 Task: Change the cover image of a Trello card using images related to 'Spain'.
Action: Mouse scrolled (224, 372) with delta (0, 0)
Screenshot: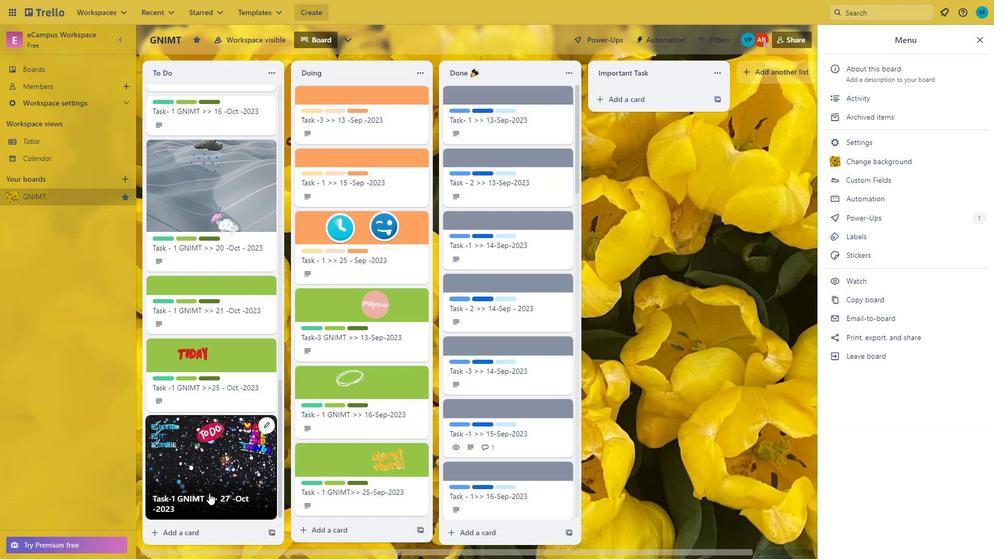 
Action: Mouse scrolled (224, 372) with delta (0, 0)
Screenshot: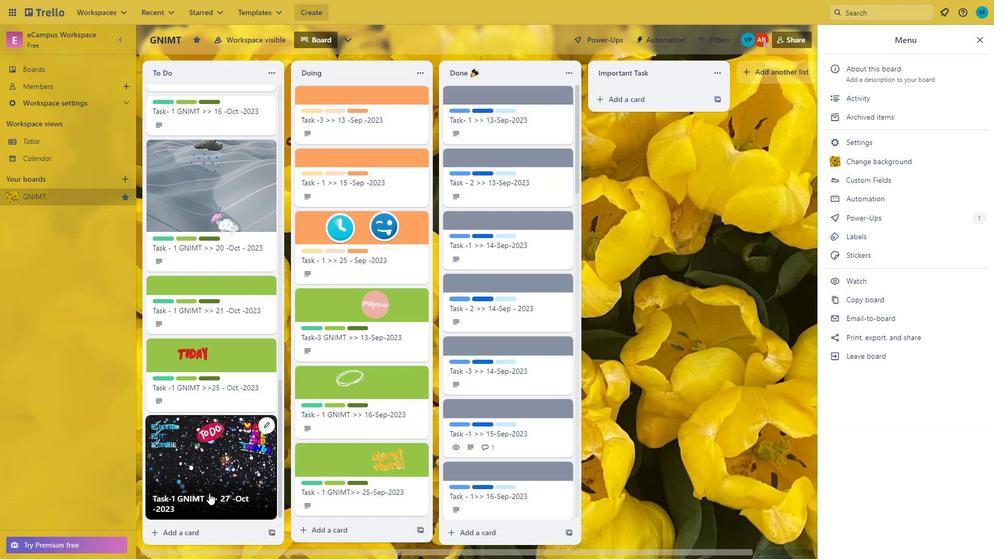 
Action: Mouse scrolled (224, 372) with delta (0, 0)
Screenshot: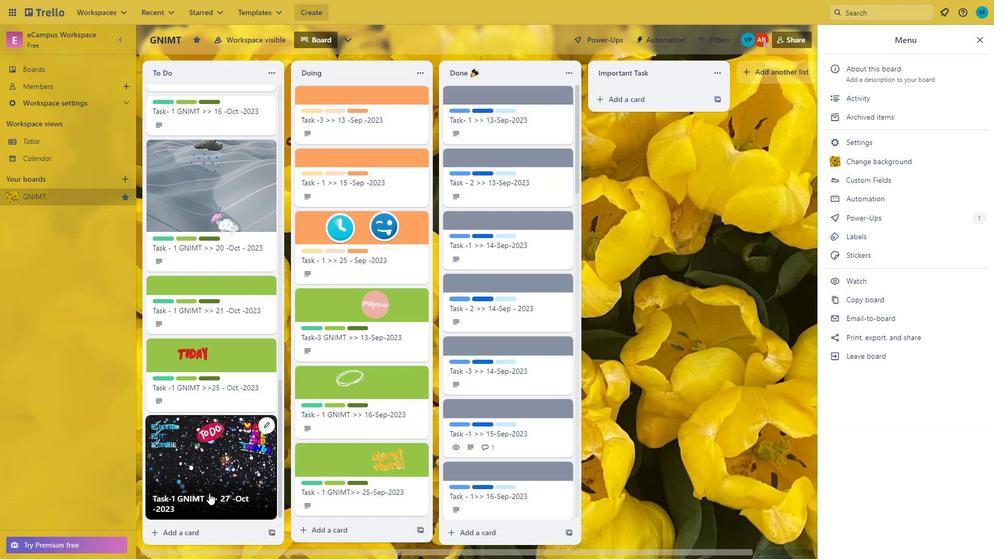 
Action: Mouse scrolled (224, 372) with delta (0, 0)
Screenshot: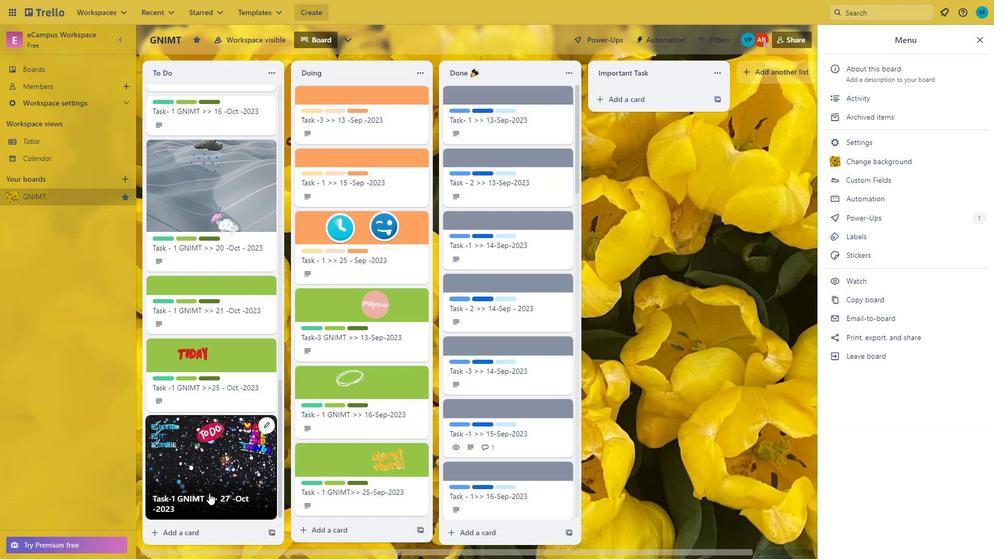 
Action: Mouse scrolled (224, 372) with delta (0, 0)
Screenshot: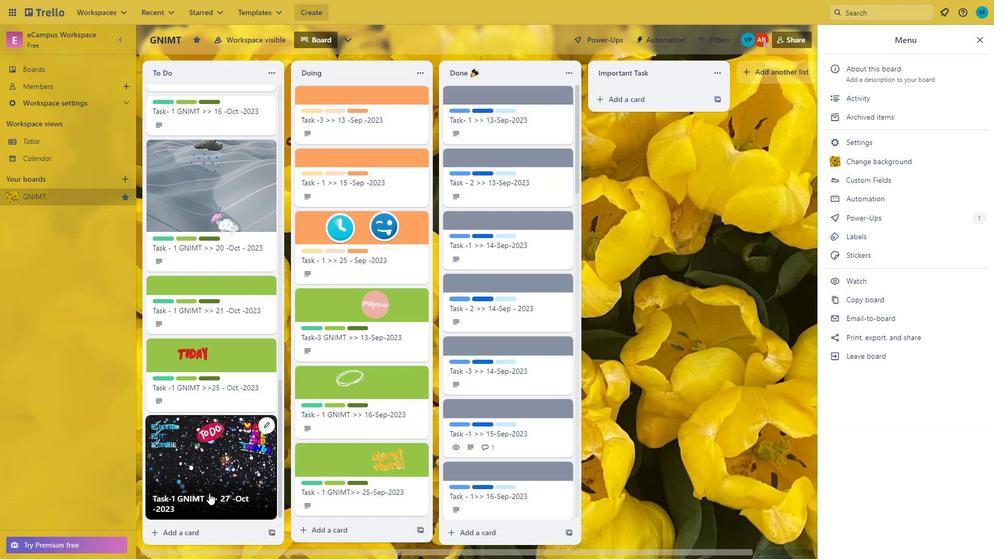 
Action: Mouse scrolled (224, 372) with delta (0, 0)
Screenshot: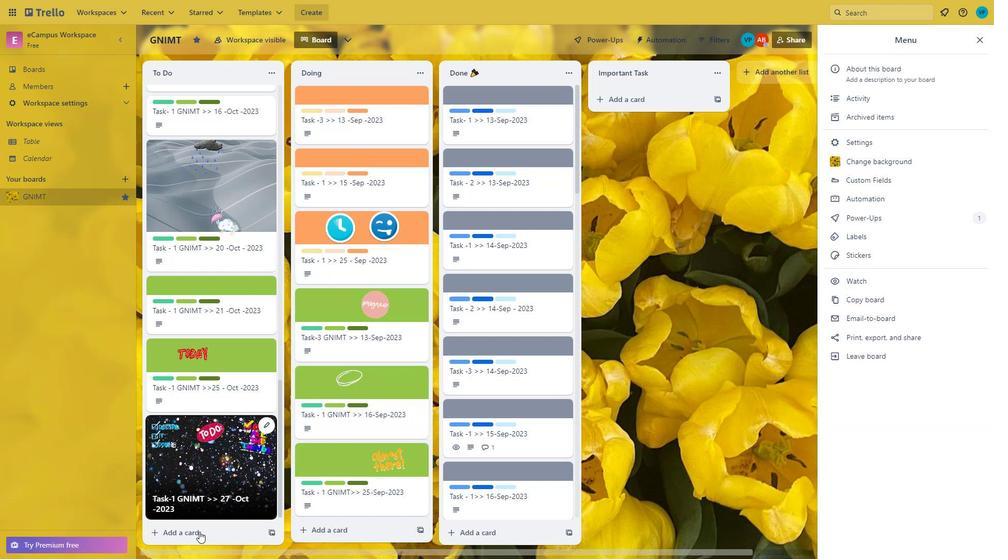 
Action: Mouse scrolled (224, 372) with delta (0, 0)
Screenshot: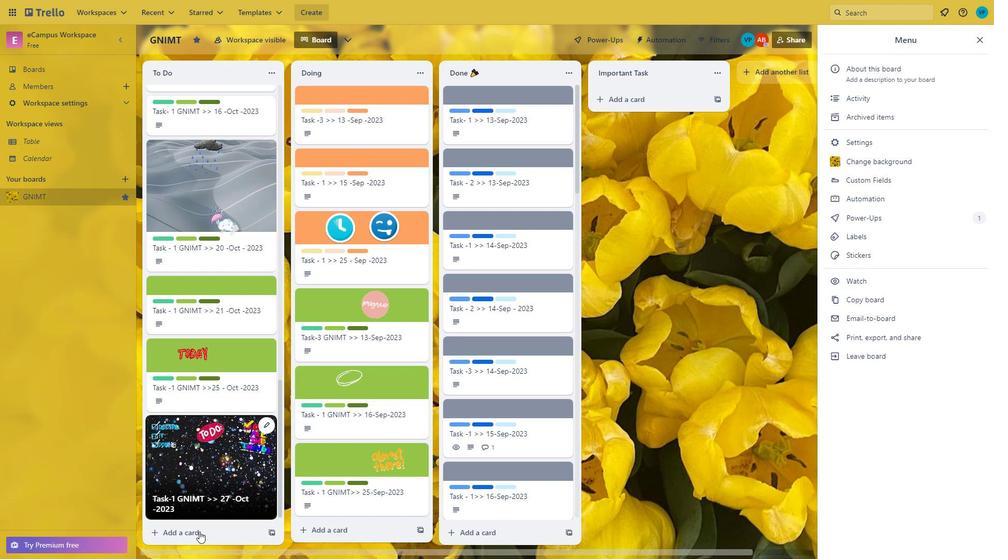 
Action: Mouse scrolled (224, 372) with delta (0, 0)
Screenshot: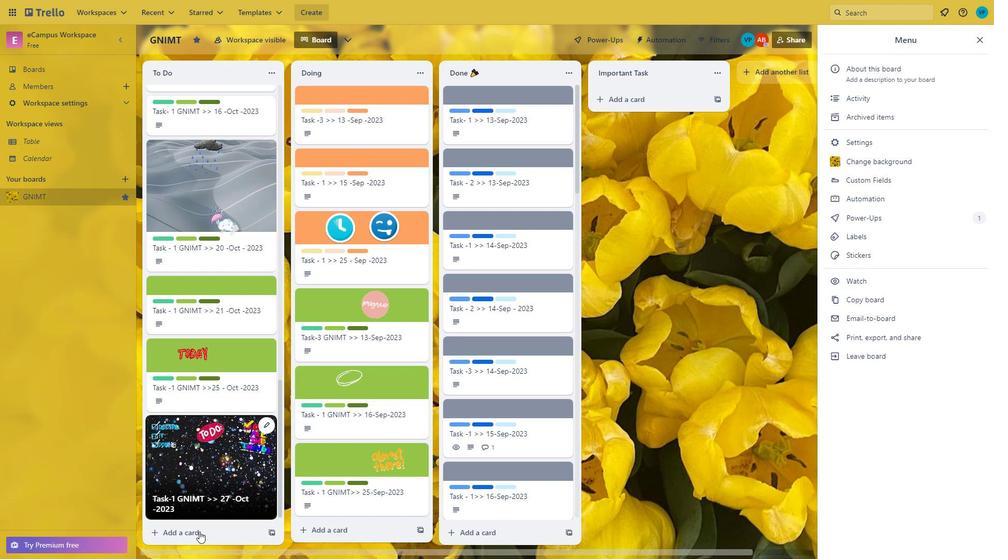 
Action: Mouse scrolled (224, 372) with delta (0, 0)
Screenshot: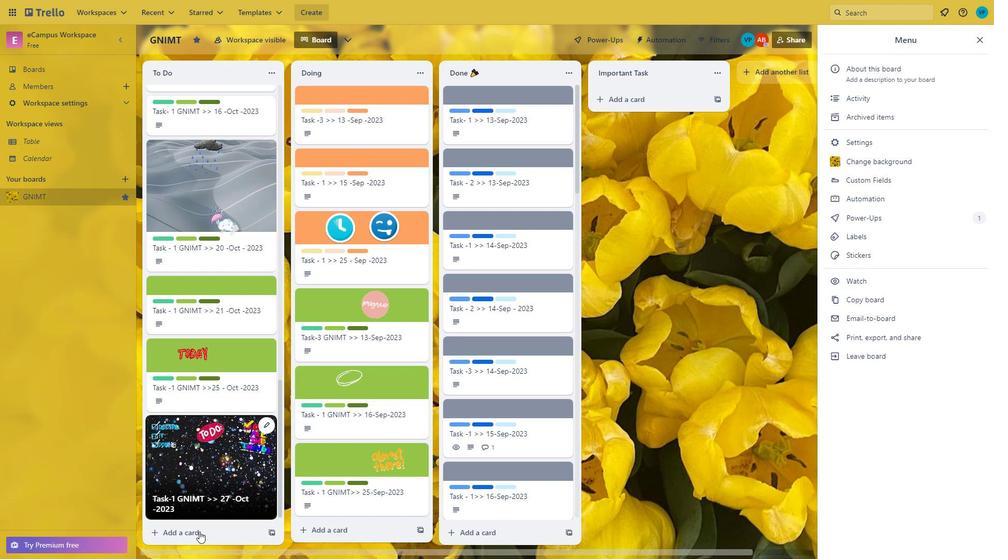 
Action: Mouse moved to (230, 406)
Screenshot: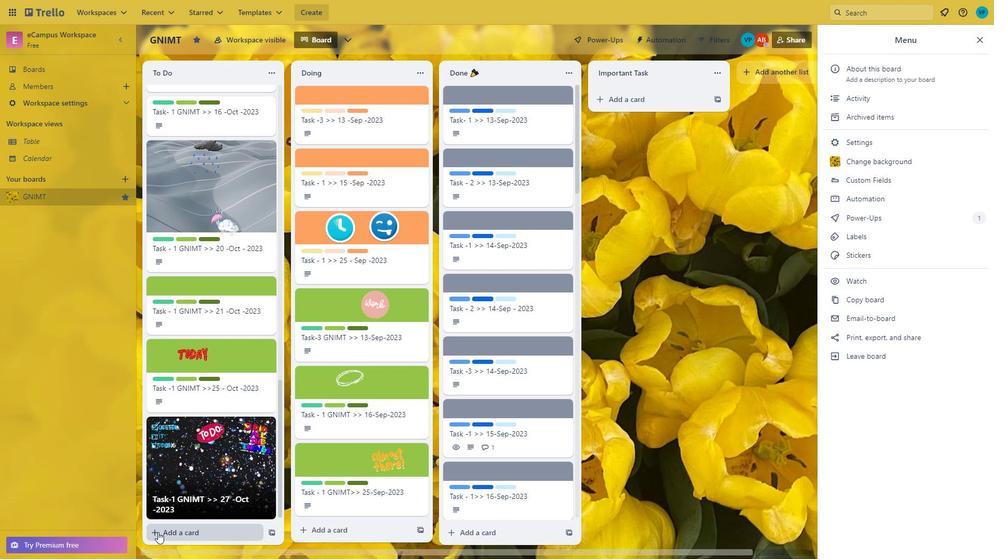 
Action: Mouse scrolled (230, 406) with delta (0, 0)
Screenshot: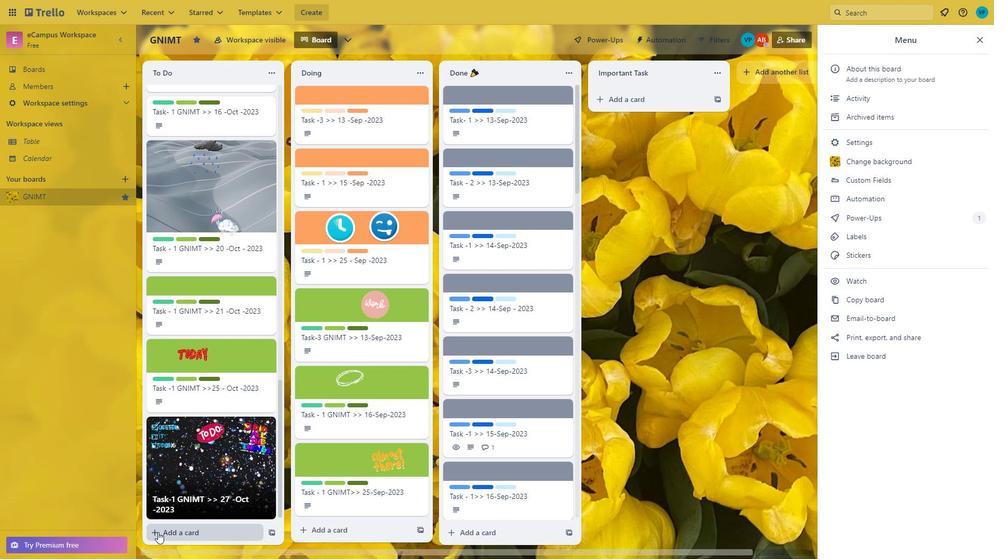 
Action: Mouse moved to (231, 407)
Screenshot: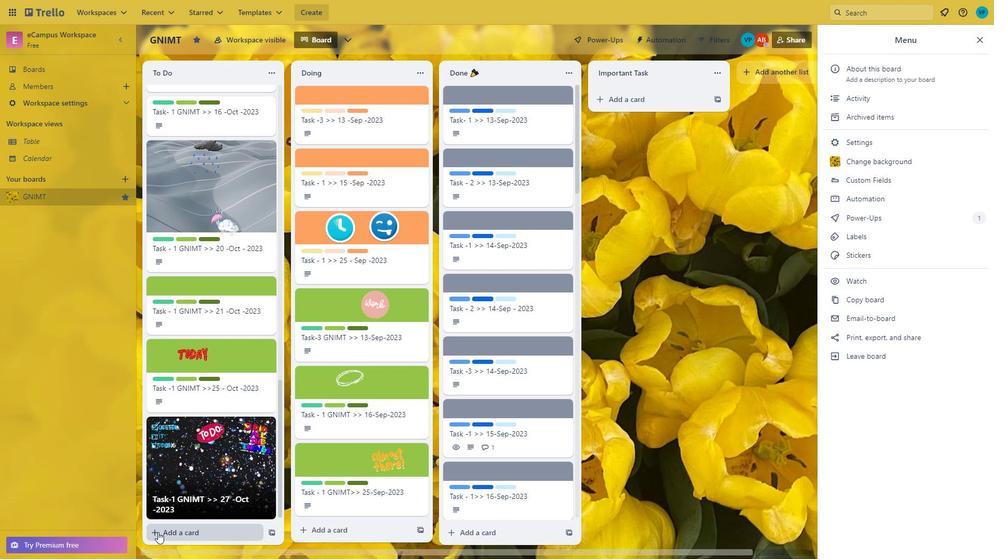 
Action: Mouse scrolled (231, 407) with delta (0, 0)
Screenshot: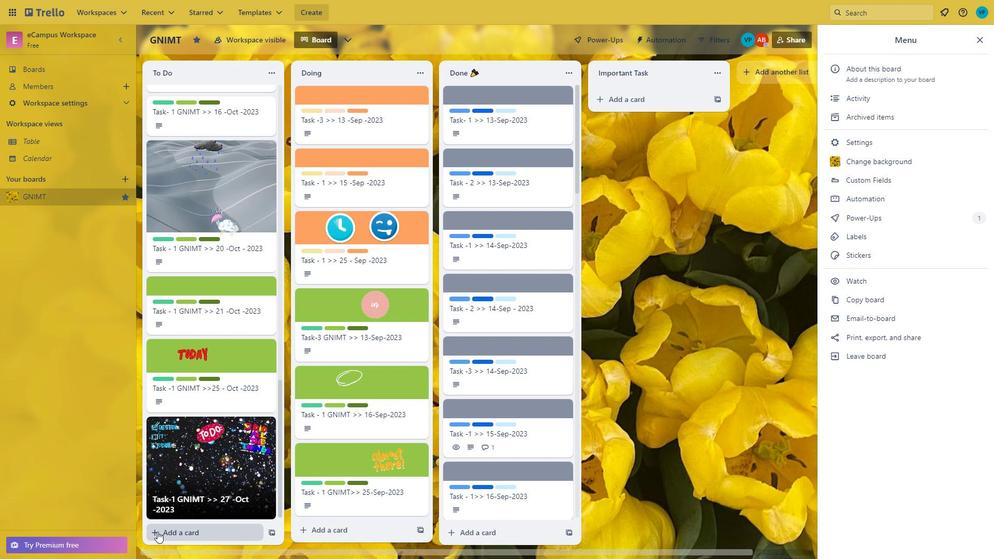 
Action: Mouse moved to (209, 463)
Screenshot: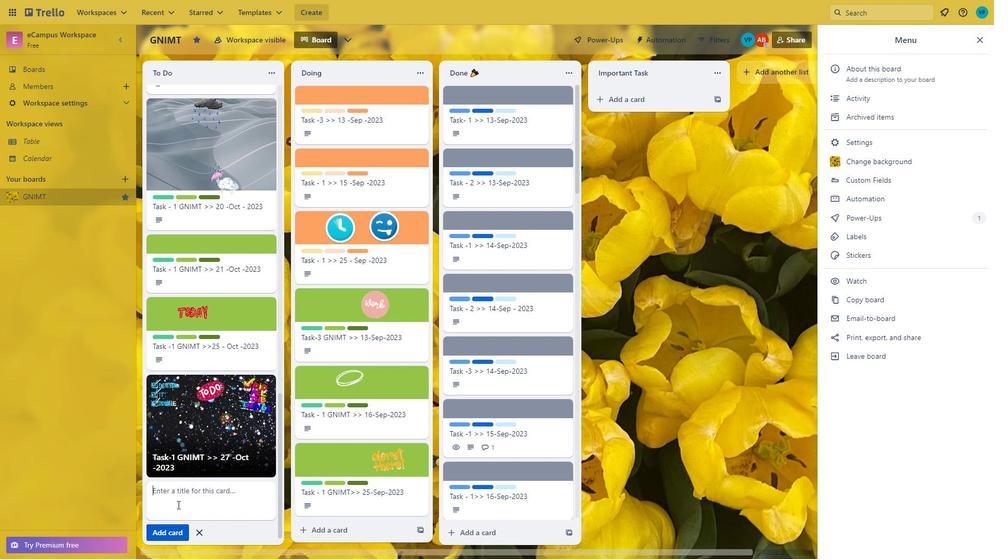 
Action: Mouse scrolled (209, 462) with delta (0, 0)
Screenshot: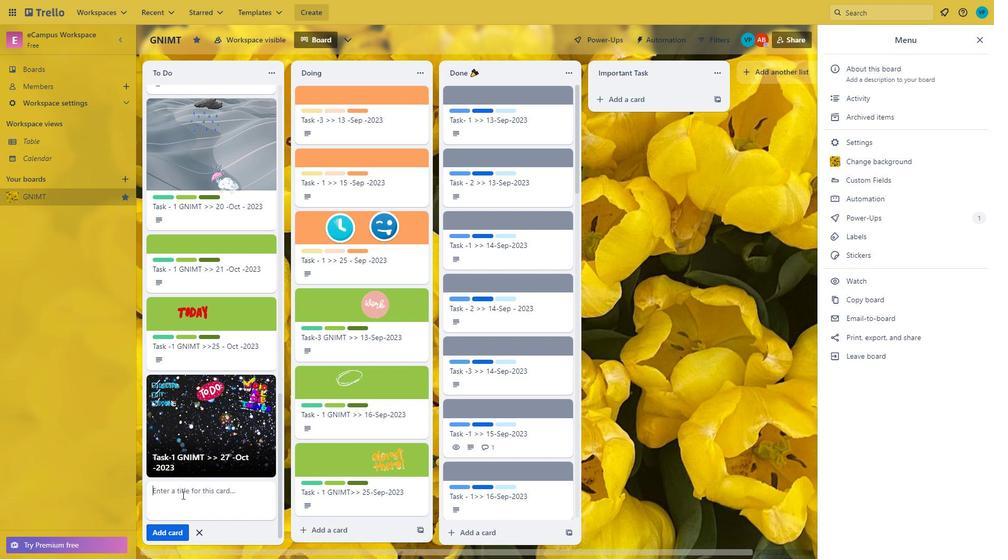 
Action: Mouse moved to (209, 463)
Screenshot: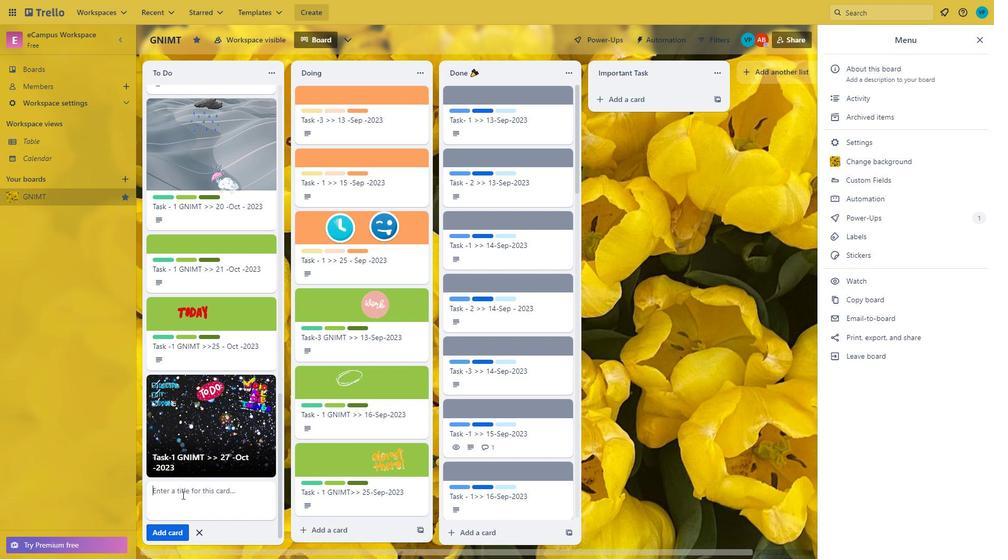 
Action: Mouse scrolled (209, 463) with delta (0, 0)
Screenshot: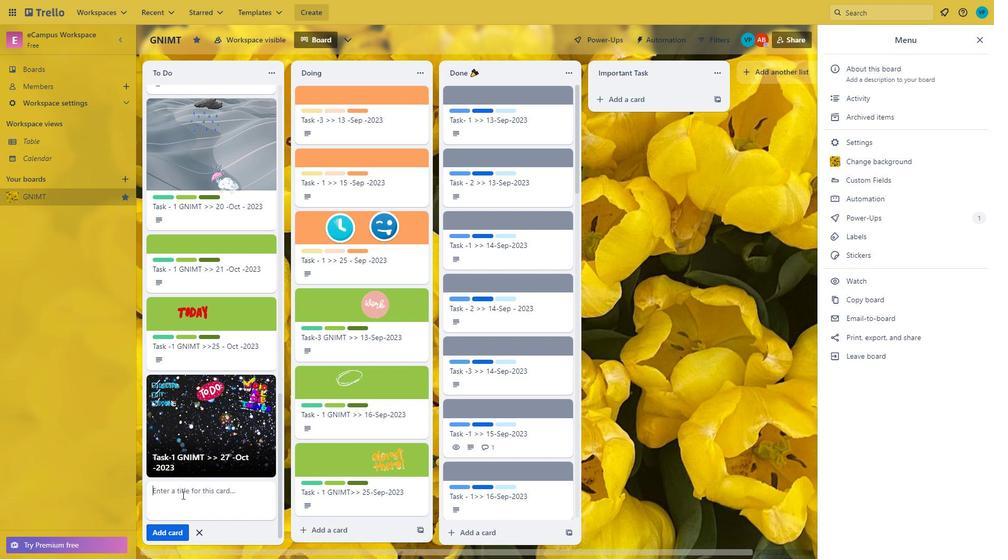 
Action: Mouse scrolled (209, 463) with delta (0, 0)
Screenshot: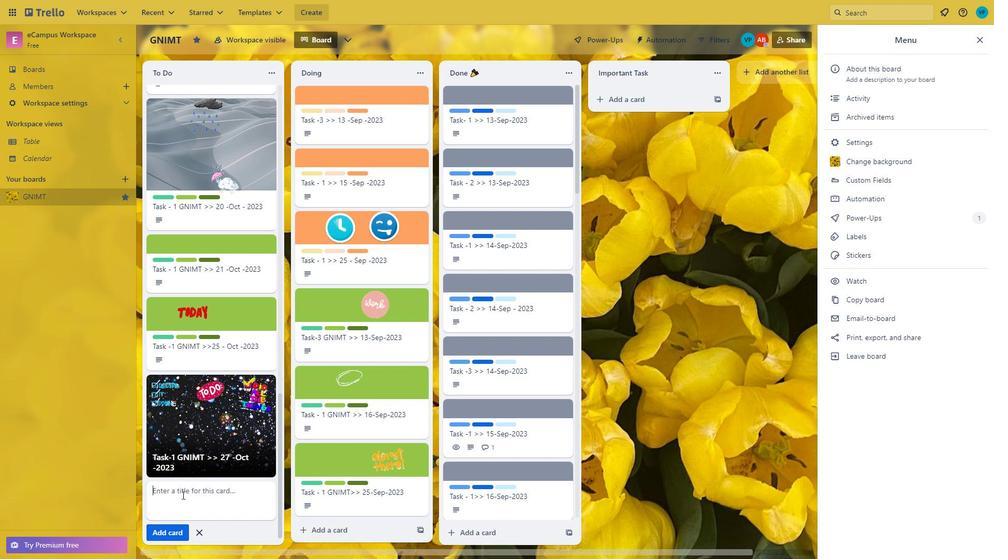 
Action: Mouse scrolled (209, 463) with delta (0, 0)
Screenshot: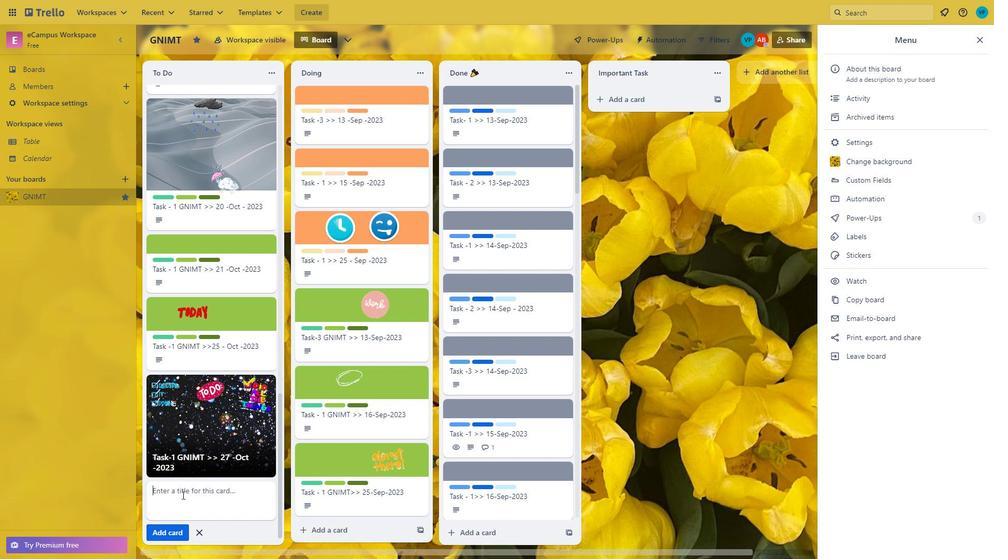 
Action: Mouse moved to (157, 532)
Screenshot: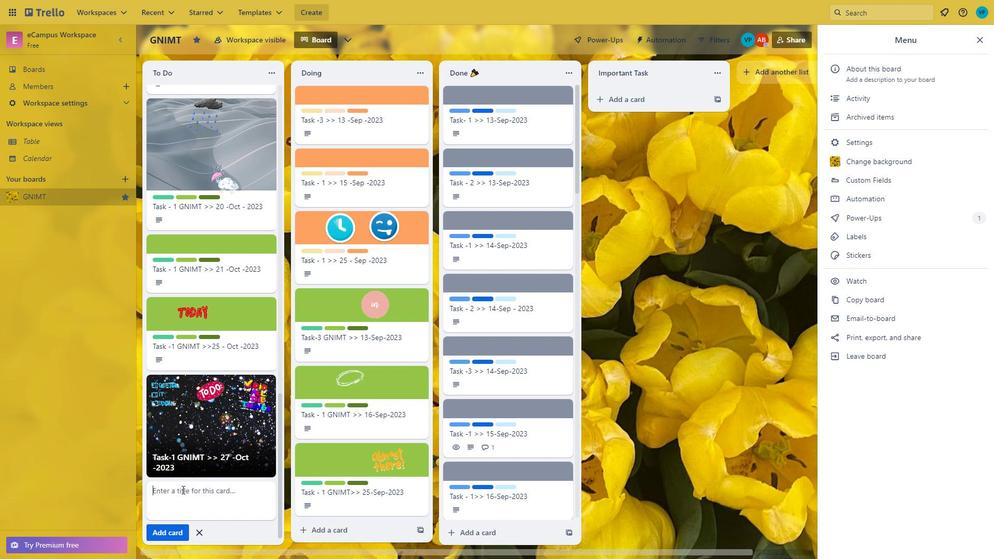 
Action: Mouse pressed left at (157, 532)
Screenshot: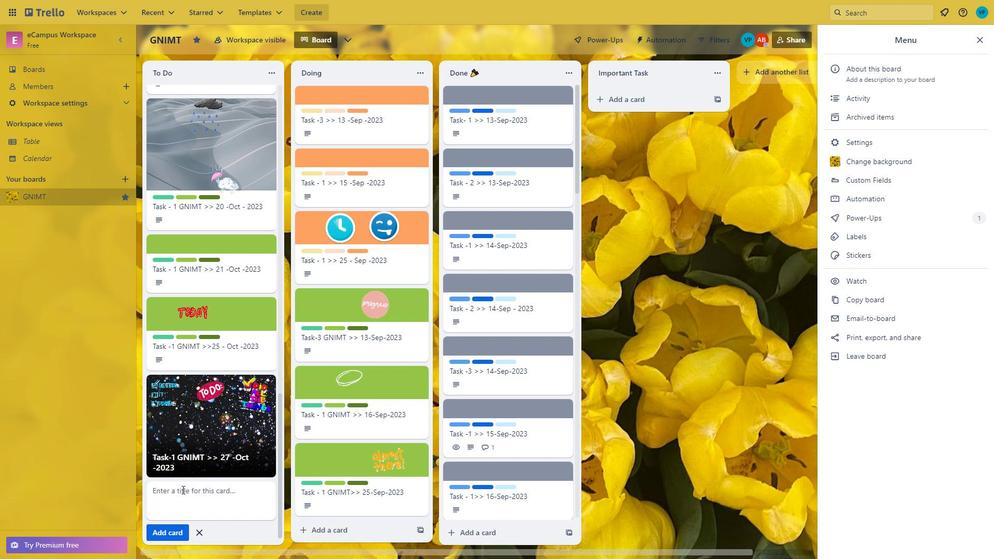 
Action: Mouse moved to (182, 490)
Screenshot: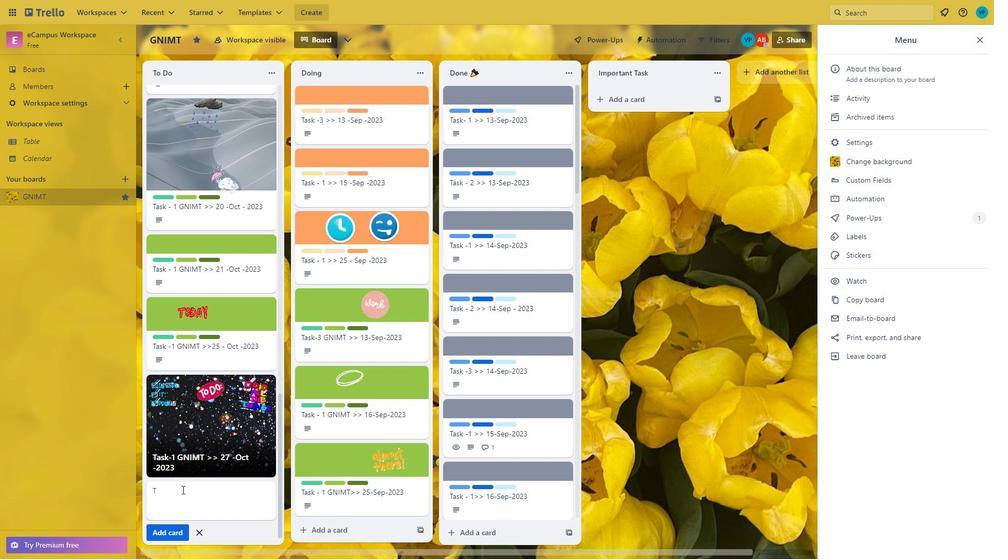 
Action: Key pressed <Key.caps_lock>T<Key.caps_lock>ask<Key.space>-<Key.space>1<Key.space><Key.caps_lock>GNIMT<Key.space><Key.shift>>><Key.space>28<Key.space>-O<Key.caps_lock>ct<Key.space>-2023<Key.enter>
Screenshot: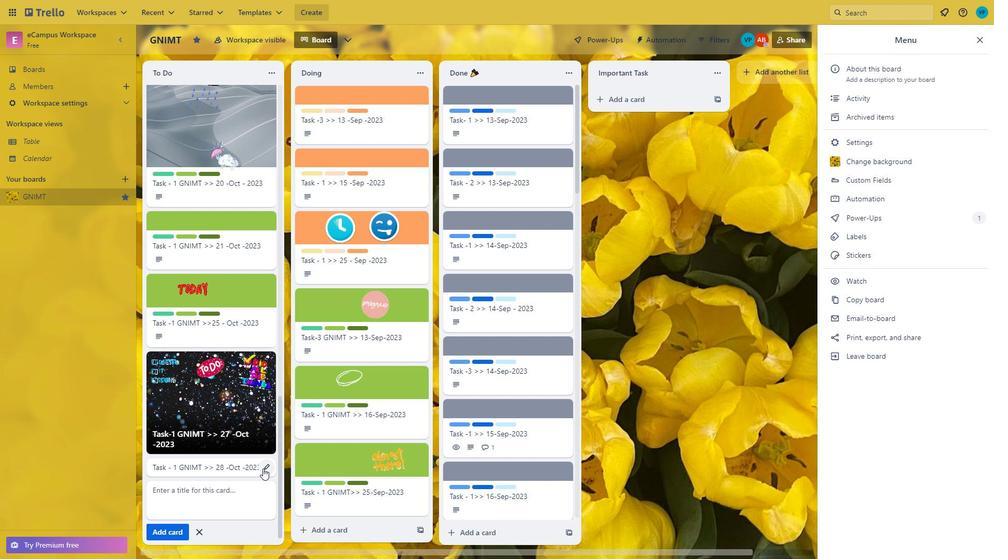 
Action: Mouse moved to (263, 470)
Screenshot: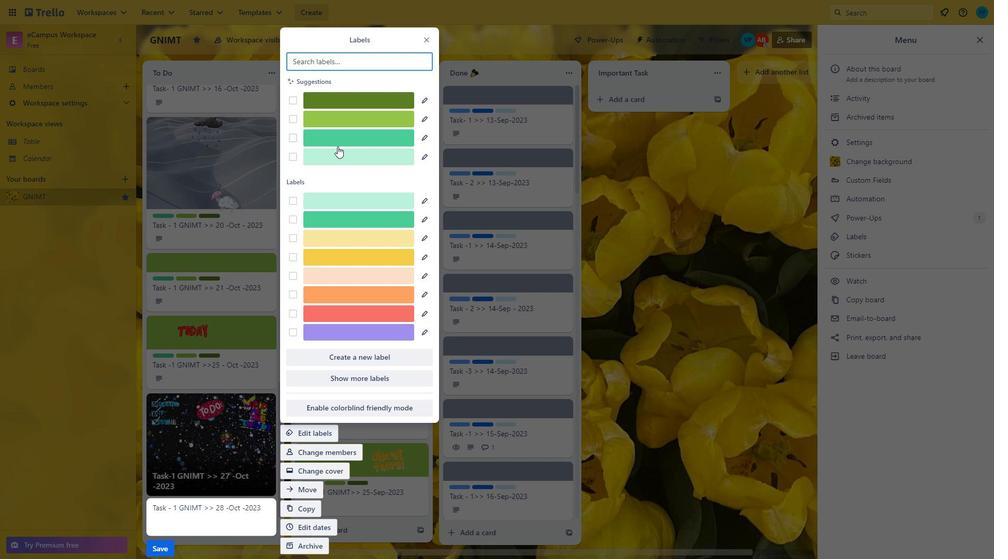 
Action: Mouse pressed left at (263, 470)
Screenshot: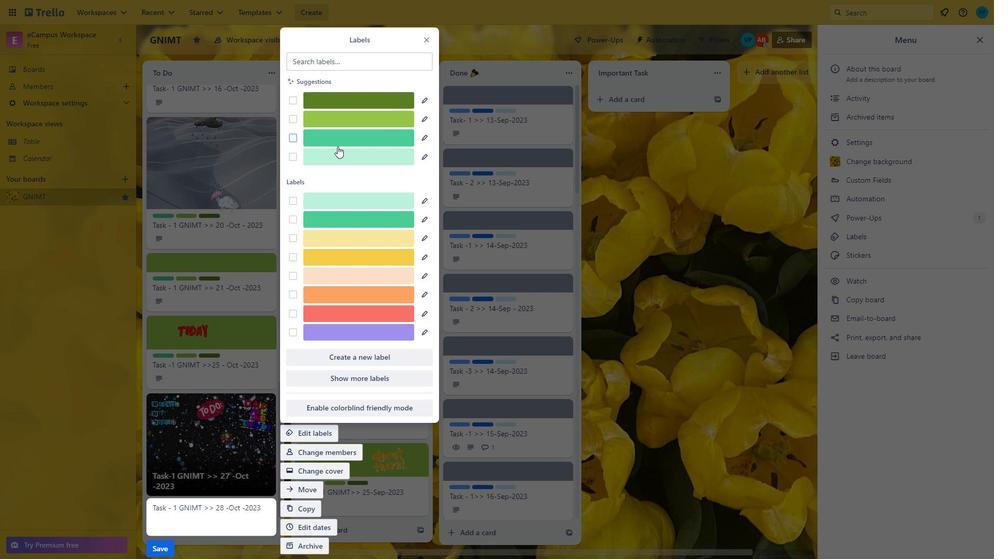 
Action: Mouse moved to (297, 434)
Screenshot: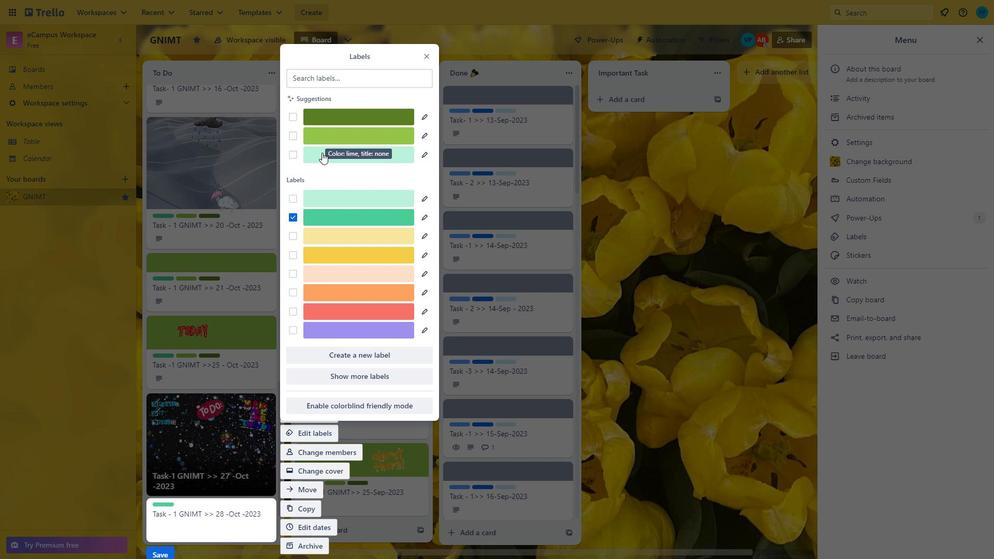
Action: Mouse pressed left at (297, 434)
Screenshot: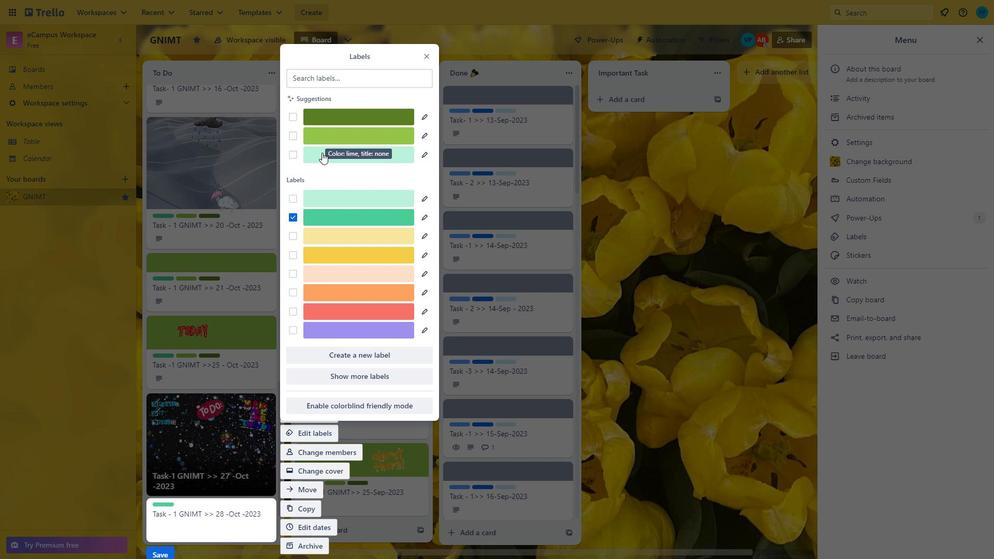 
Action: Mouse moved to (337, 146)
Screenshot: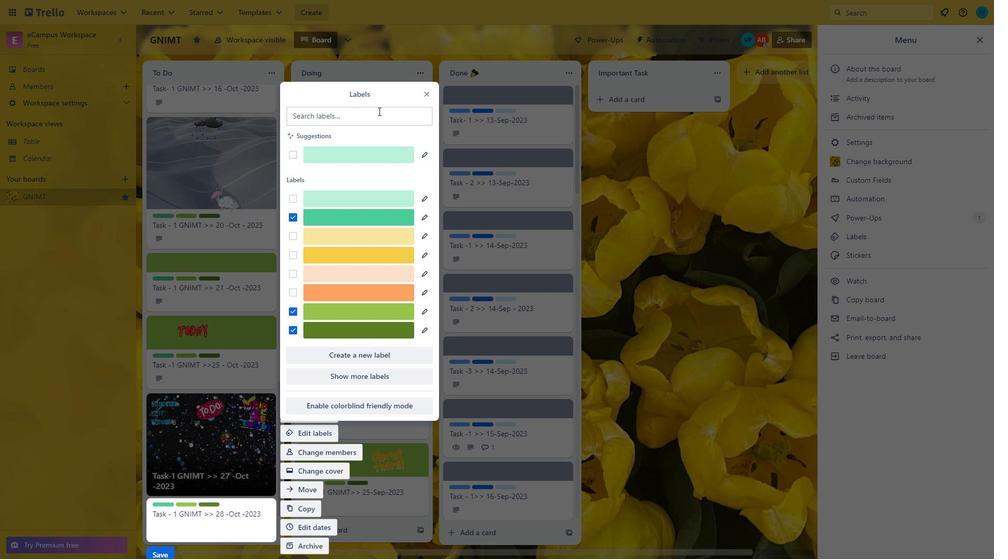 
Action: Mouse pressed left at (337, 146)
Screenshot: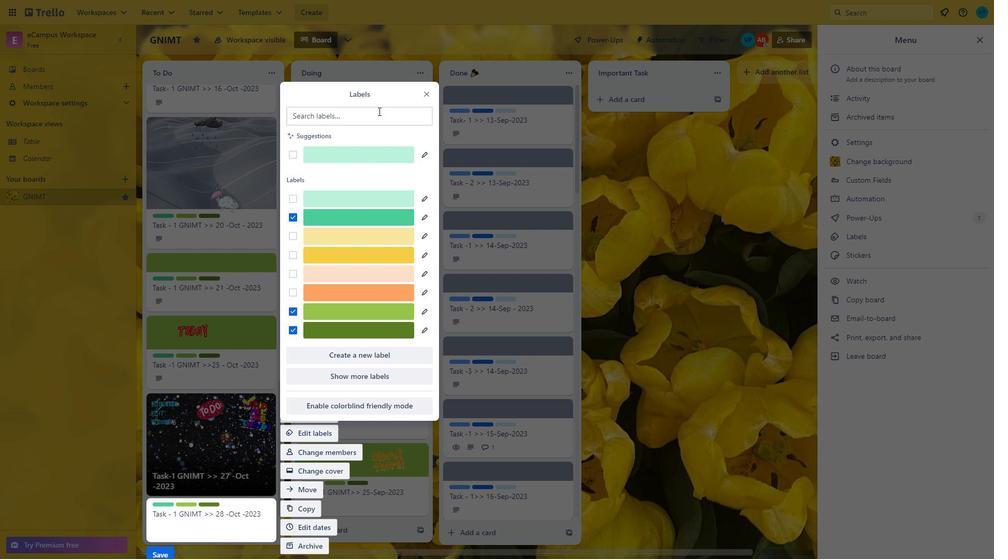 
Action: Mouse moved to (320, 136)
Screenshot: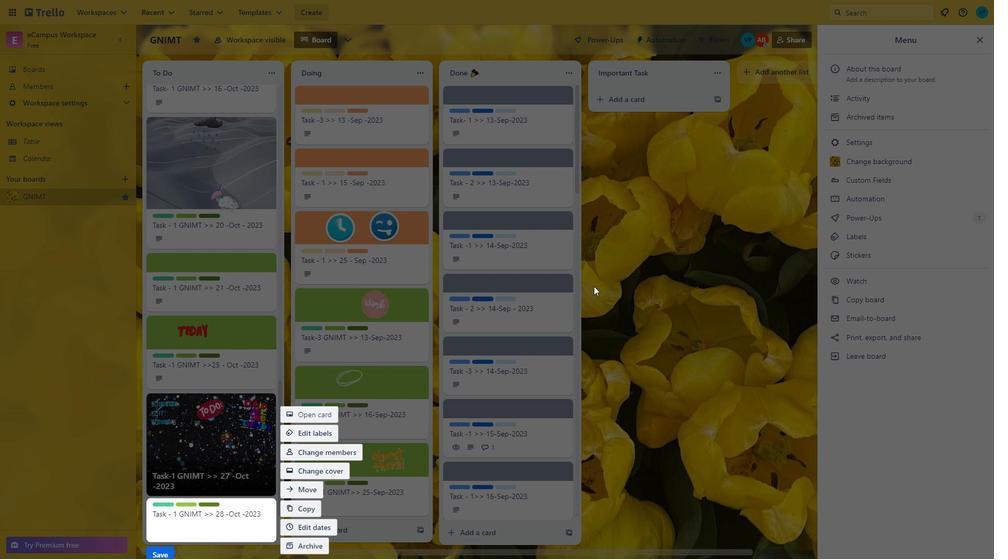 
Action: Mouse pressed left at (320, 136)
Screenshot: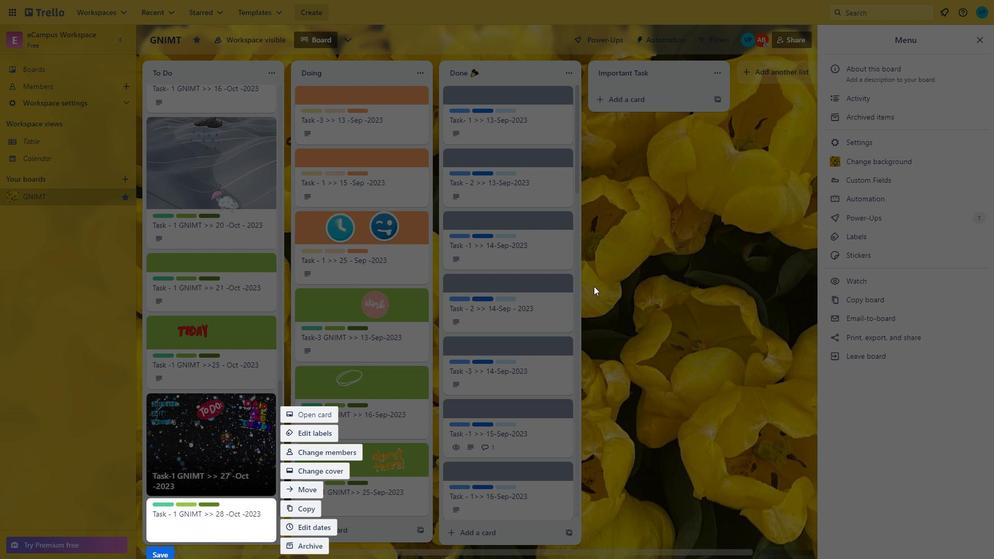 
Action: Mouse moved to (328, 136)
Screenshot: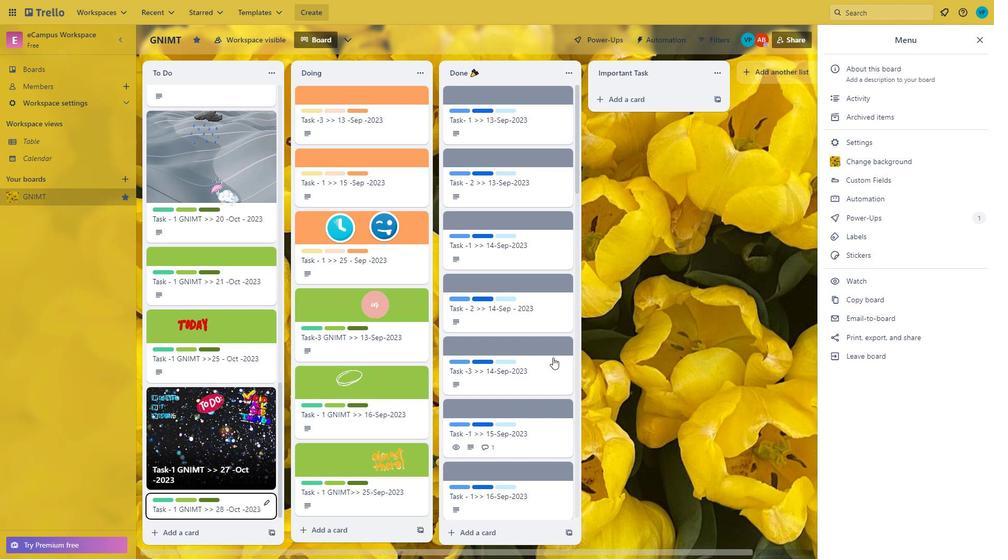 
Action: Mouse pressed left at (328, 136)
Screenshot: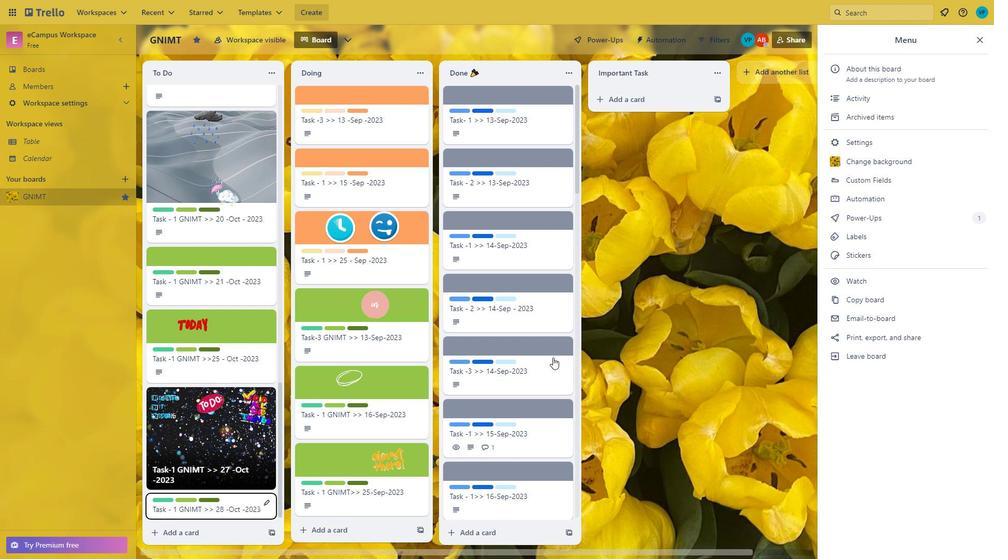 
Action: Mouse moved to (426, 92)
Screenshot: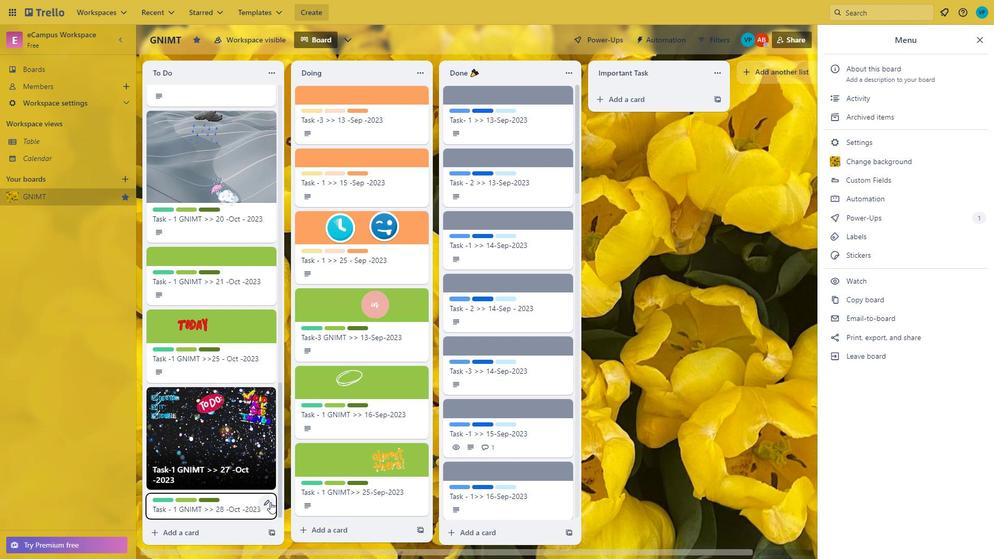 
Action: Mouse pressed left at (426, 92)
Screenshot: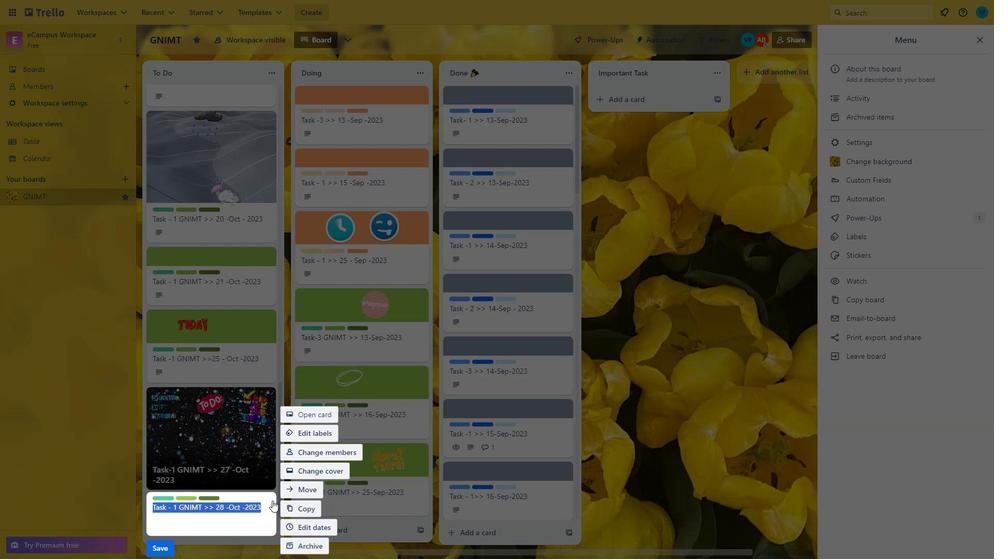 
Action: Mouse moved to (635, 286)
Screenshot: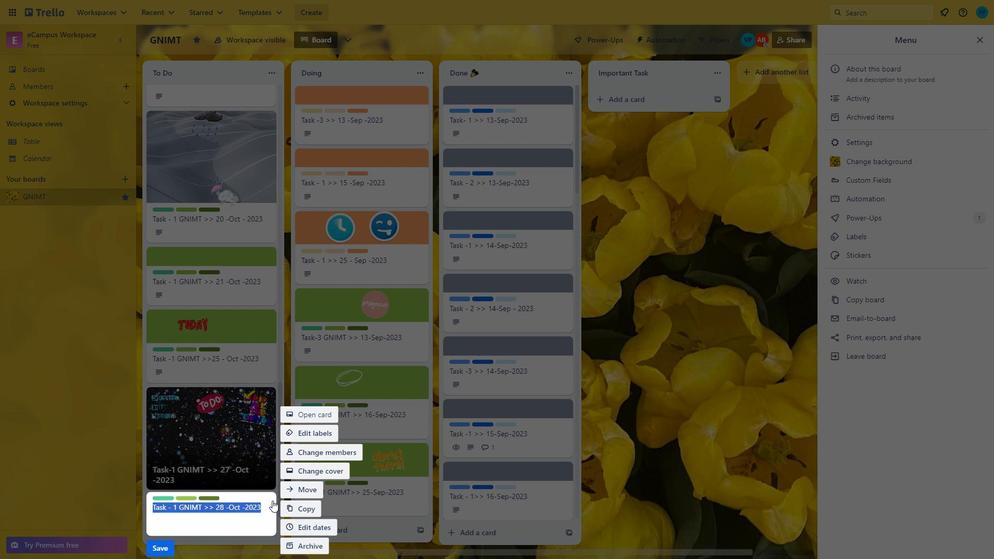 
Action: Mouse pressed left at (635, 286)
Screenshot: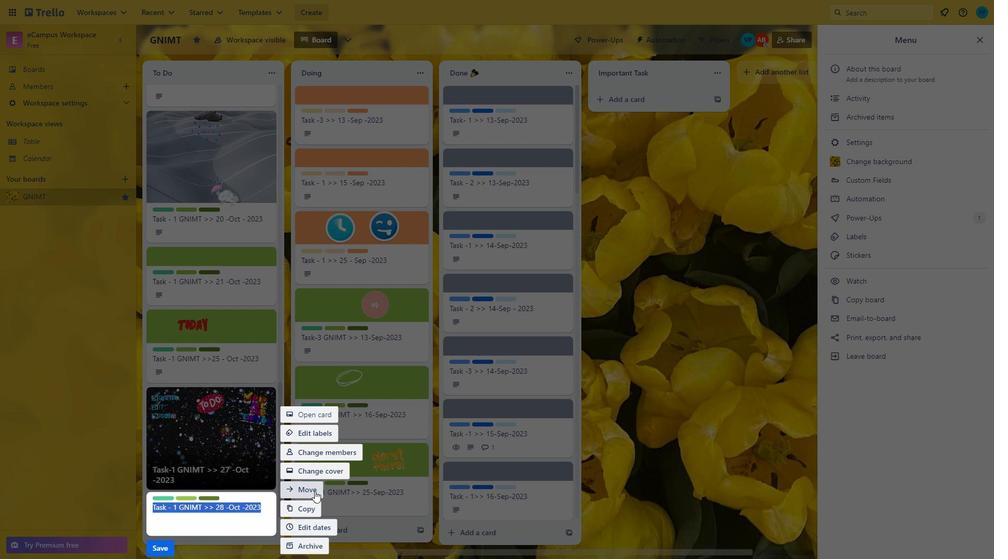 
Action: Mouse moved to (227, 492)
Screenshot: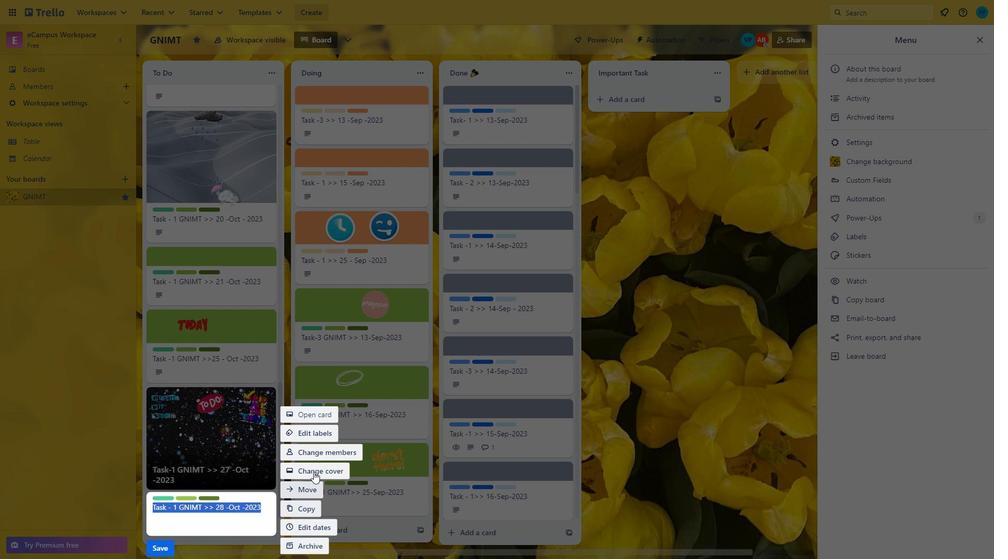 
Action: Mouse scrolled (227, 492) with delta (0, 0)
Screenshot: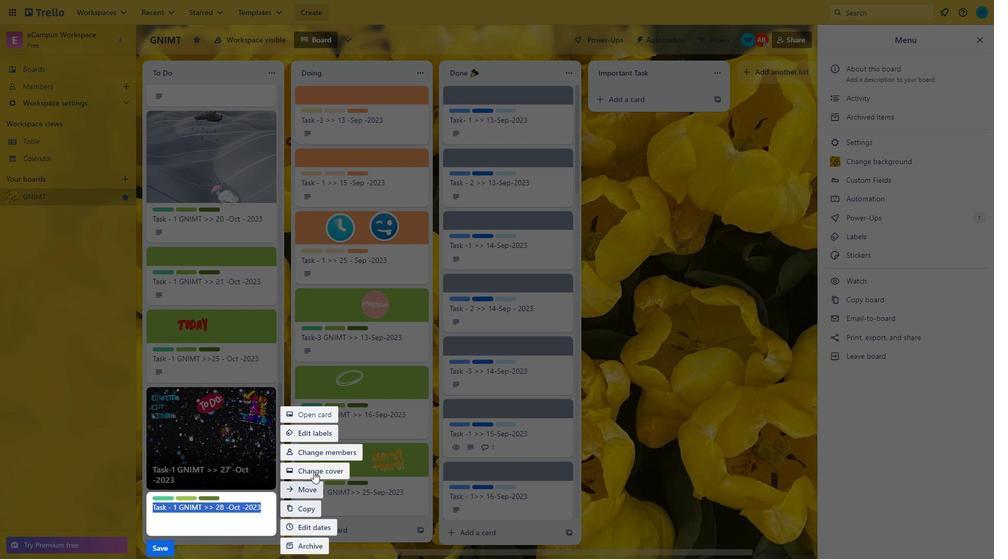 
Action: Mouse moved to (227, 493)
Screenshot: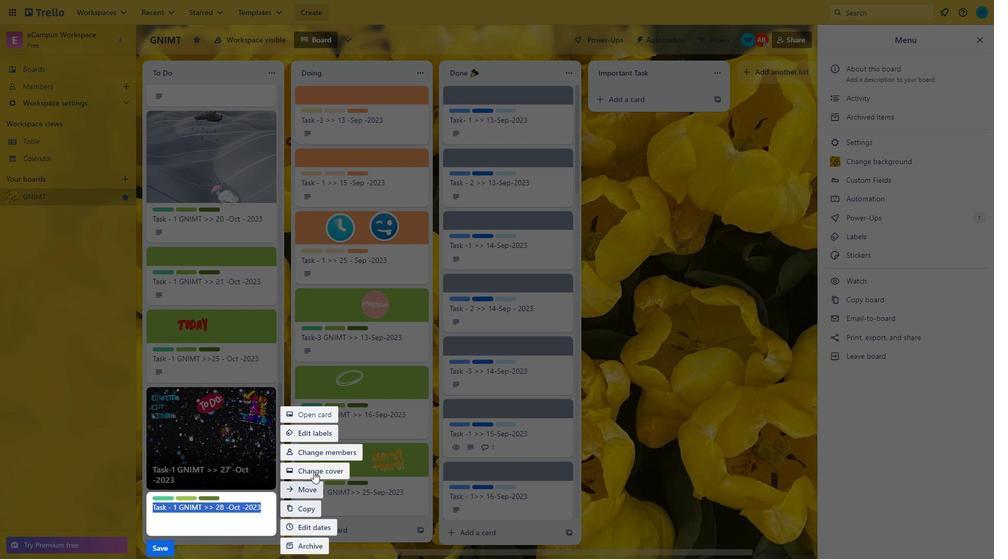 
Action: Mouse scrolled (227, 493) with delta (0, 0)
Screenshot: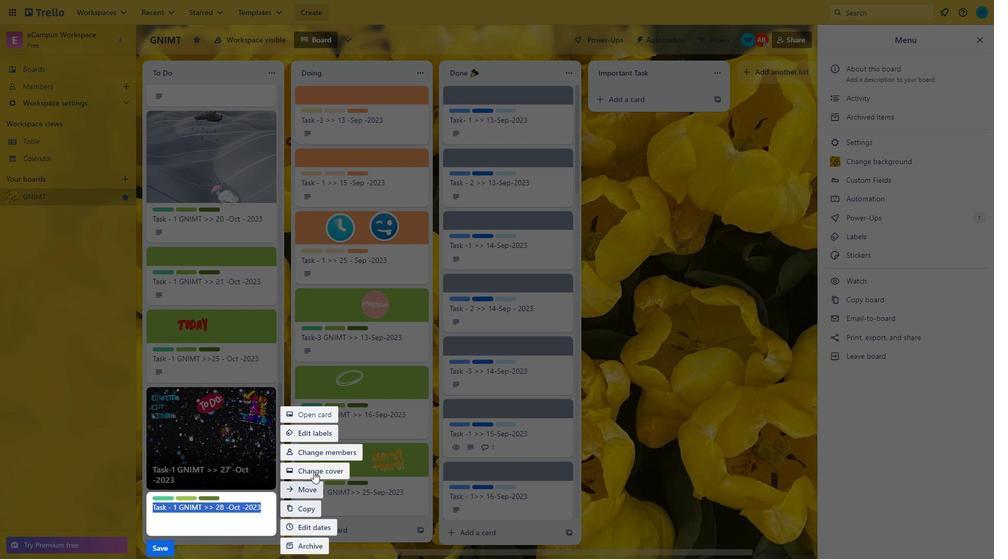 
Action: Mouse scrolled (227, 493) with delta (0, 0)
Screenshot: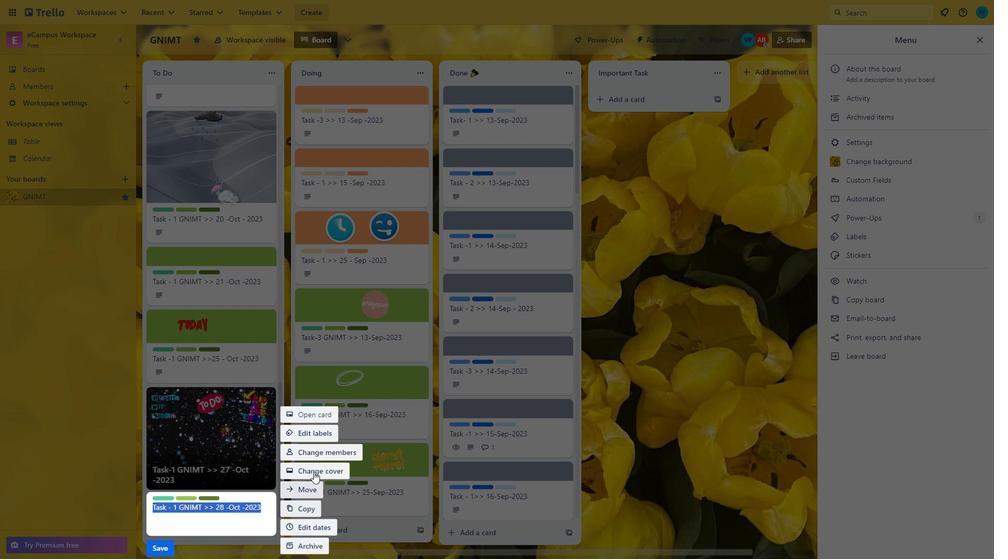 
Action: Mouse scrolled (227, 493) with delta (0, 0)
Screenshot: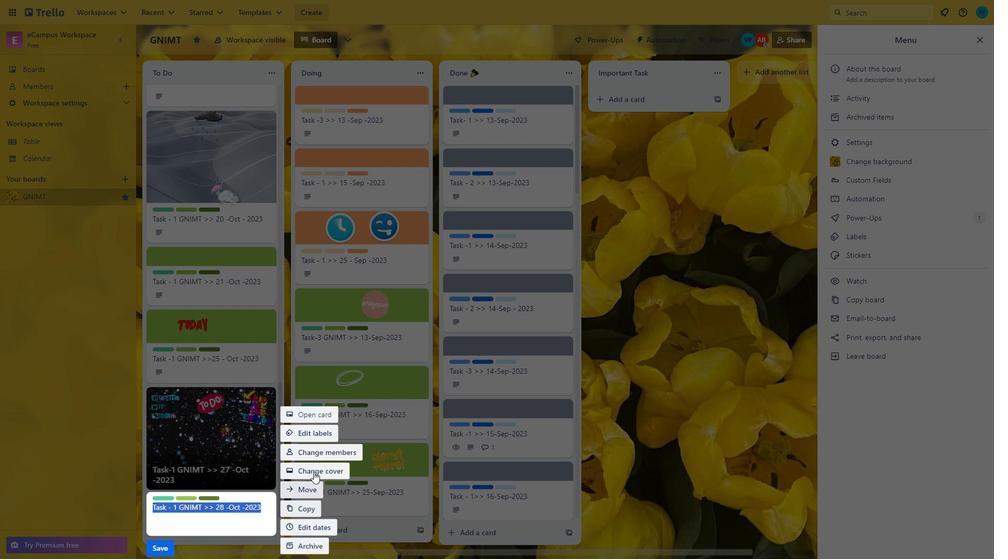 
Action: Mouse moved to (270, 502)
Screenshot: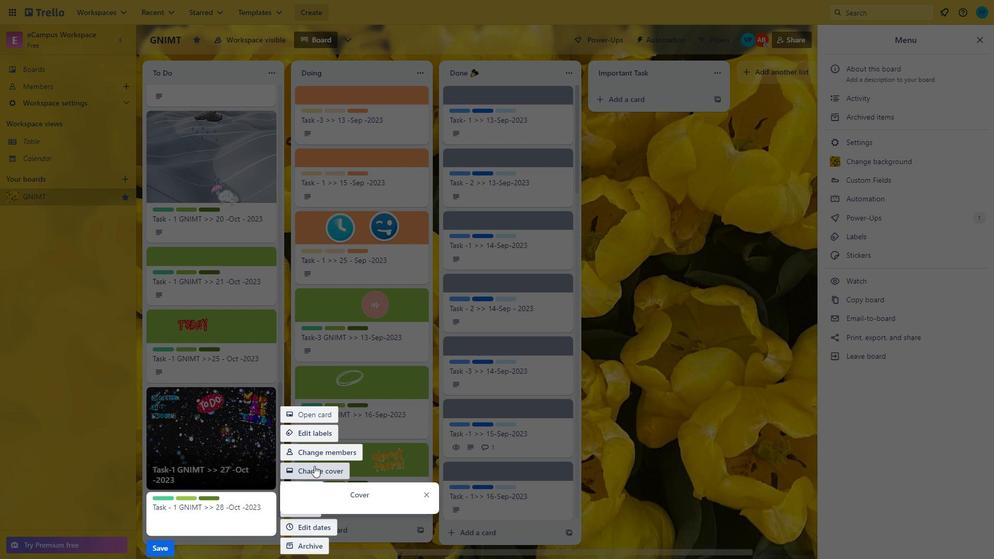 
Action: Mouse pressed left at (270, 502)
Screenshot: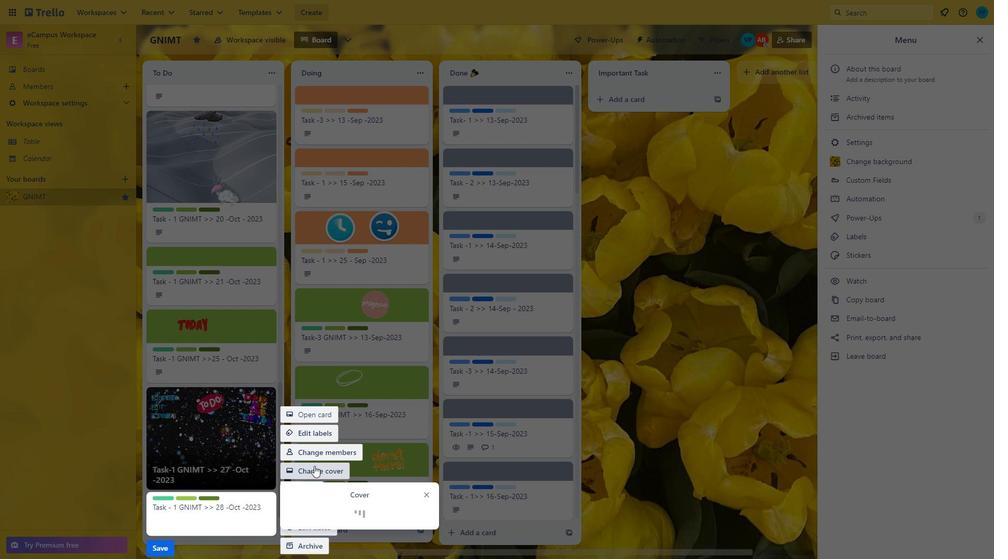
Action: Mouse moved to (314, 466)
Screenshot: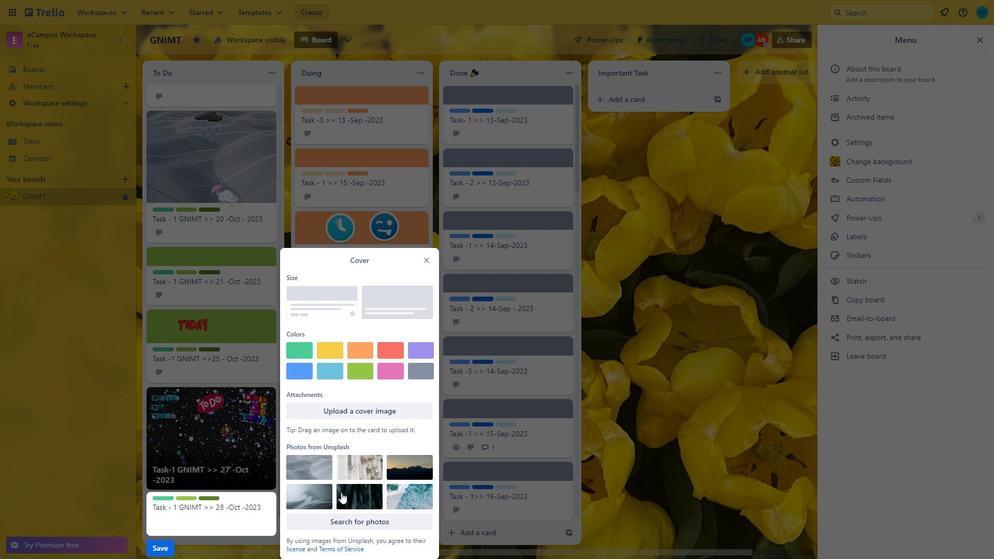 
Action: Mouse pressed left at (314, 466)
Screenshot: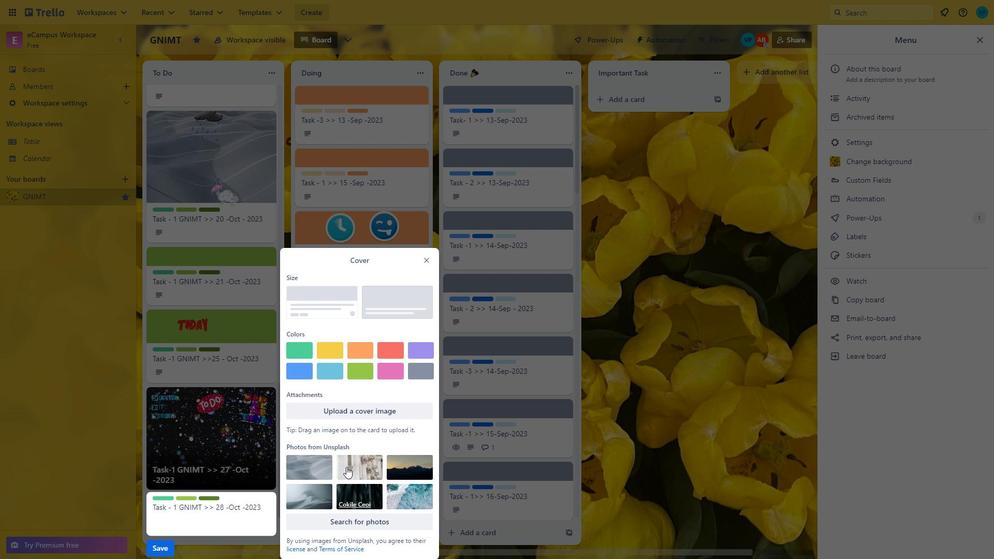 
Action: Mouse moved to (348, 460)
Screenshot: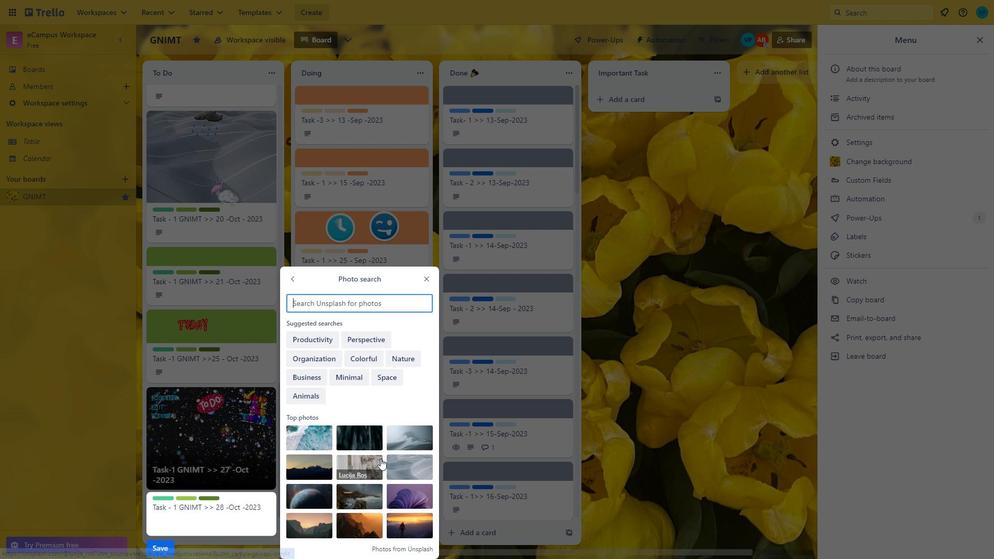 
Action: Mouse scrolled (348, 459) with delta (0, 0)
Screenshot: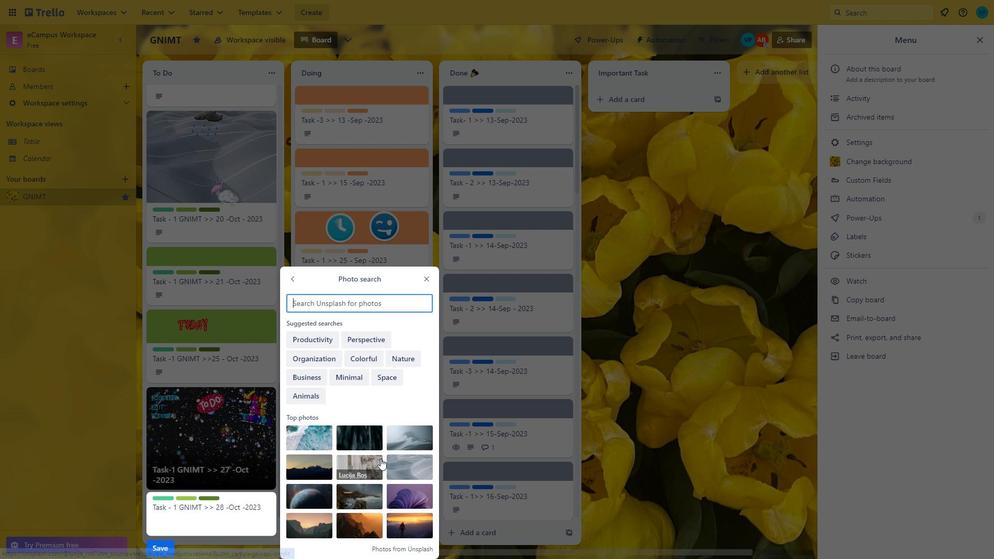 
Action: Mouse scrolled (348, 459) with delta (0, 0)
Screenshot: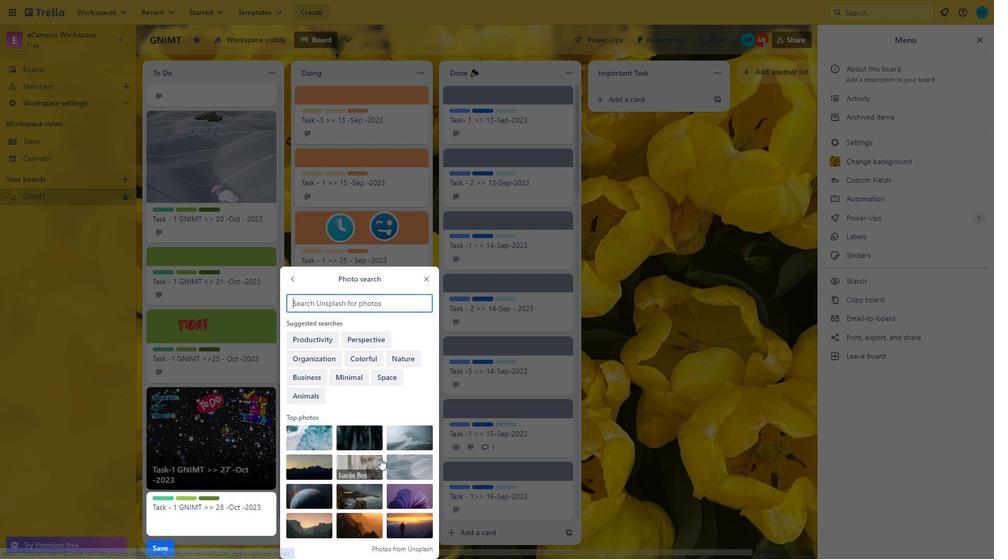 
Action: Mouse moved to (350, 461)
Screenshot: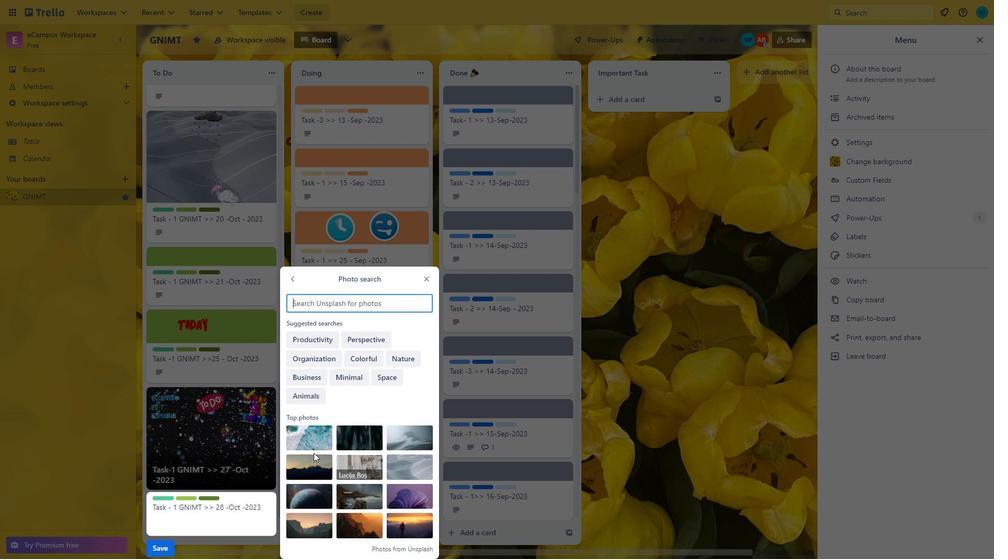 
Action: Mouse scrolled (350, 460) with delta (0, 0)
Screenshot: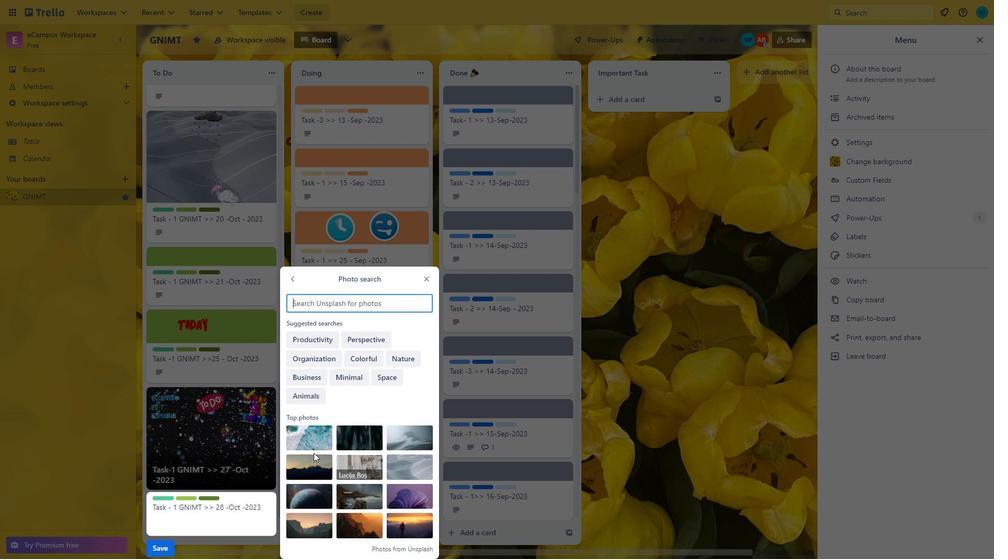 
Action: Mouse moved to (369, 519)
Screenshot: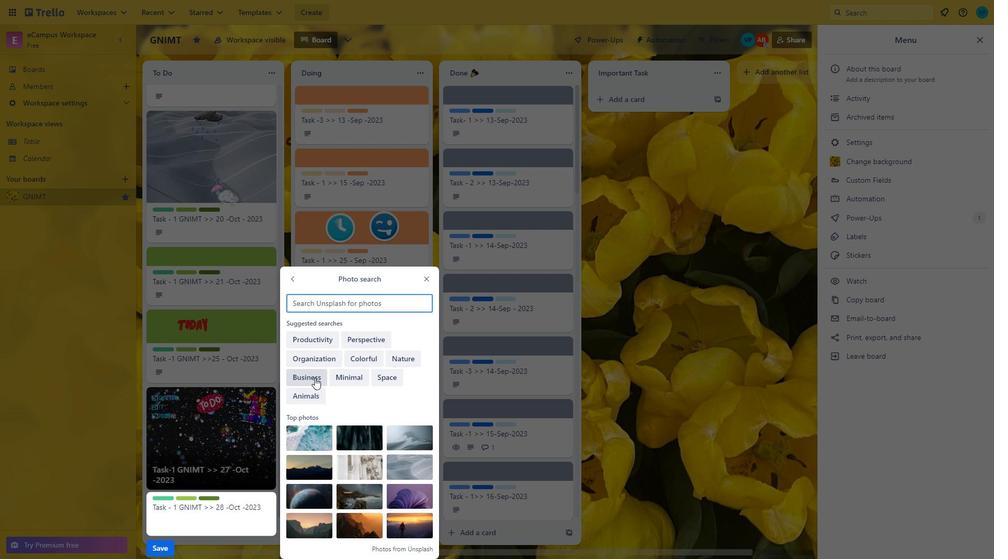
Action: Mouse pressed left at (369, 519)
Screenshot: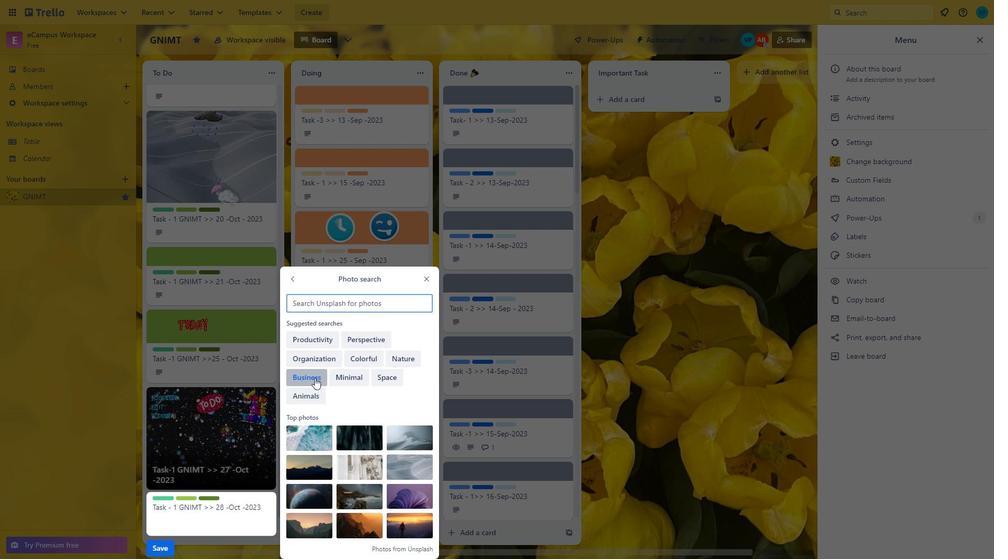 
Action: Mouse moved to (380, 458)
Screenshot: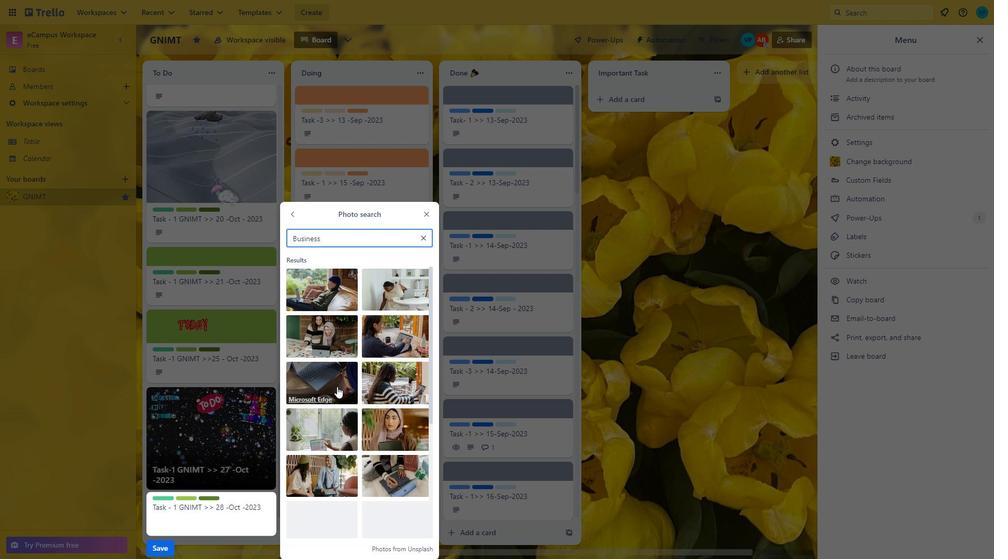 
Action: Mouse scrolled (380, 458) with delta (0, 0)
Screenshot: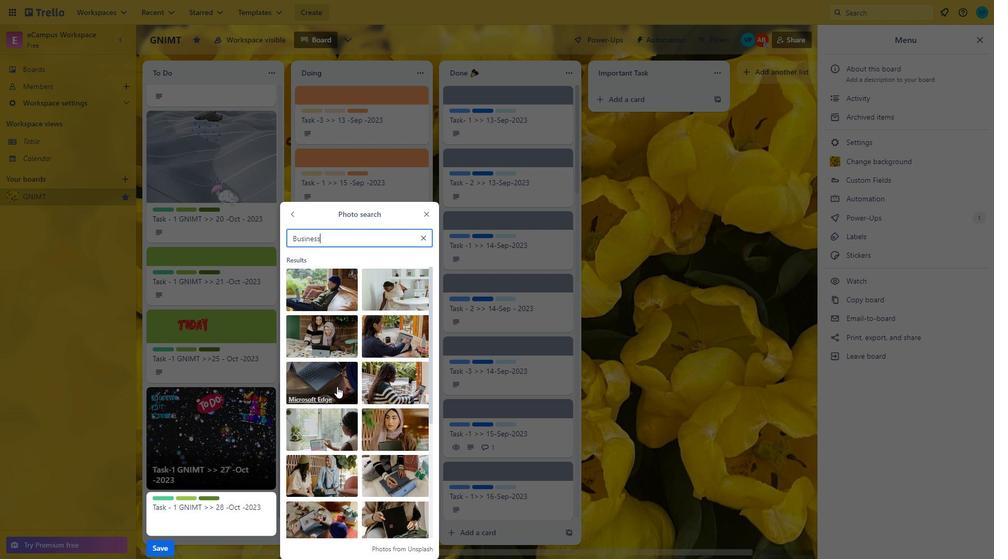 
Action: Mouse moved to (314, 378)
Screenshot: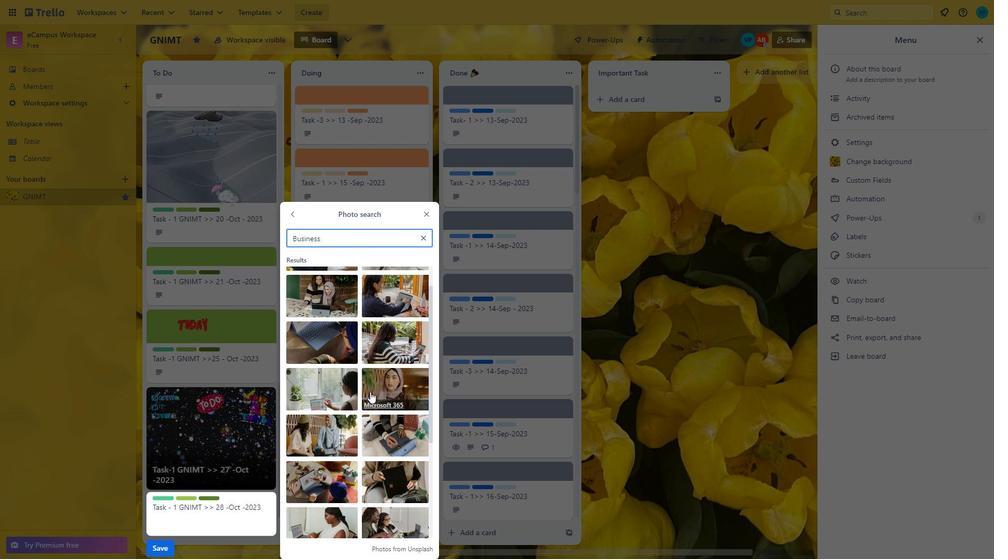 
Action: Mouse pressed left at (314, 378)
Screenshot: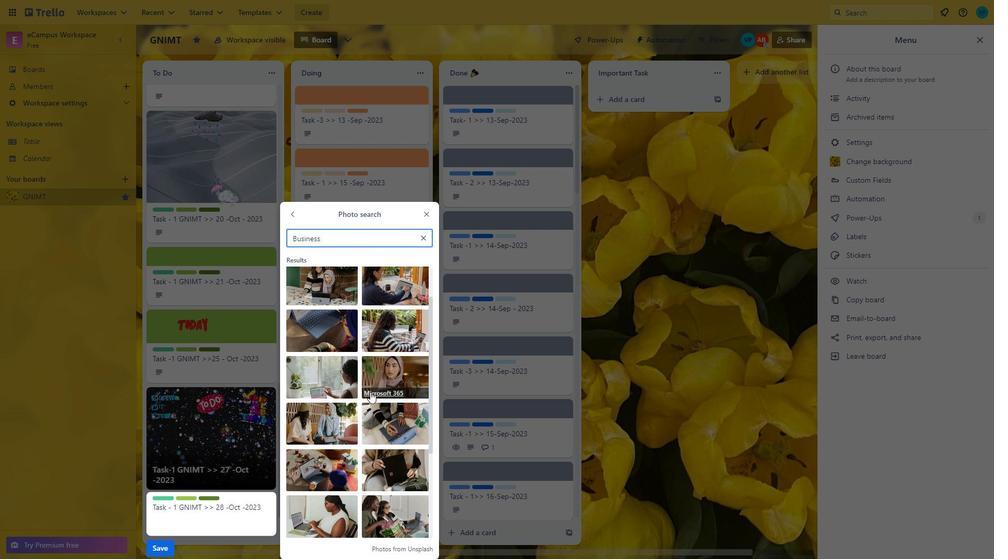 
Action: Mouse moved to (369, 391)
Screenshot: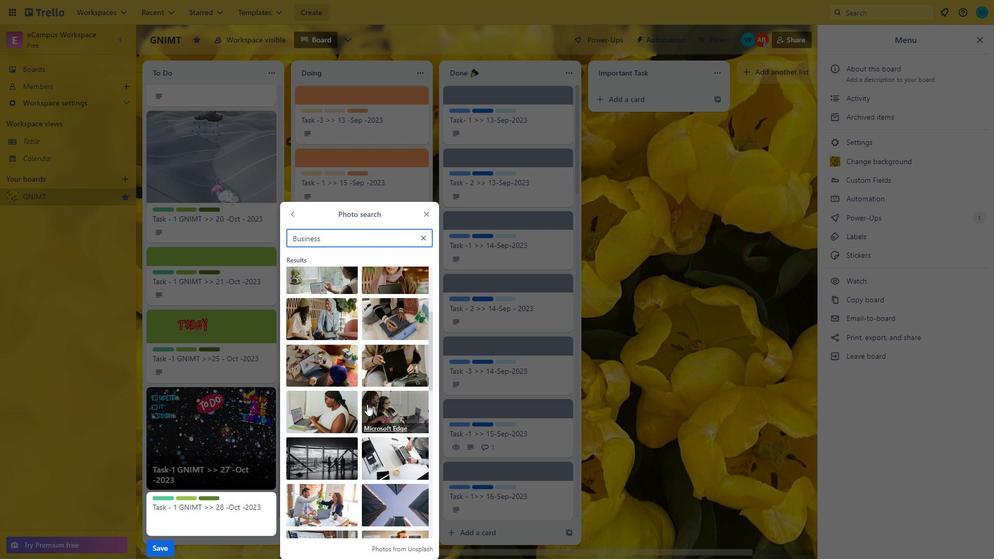 
Action: Mouse scrolled (369, 390) with delta (0, 0)
Screenshot: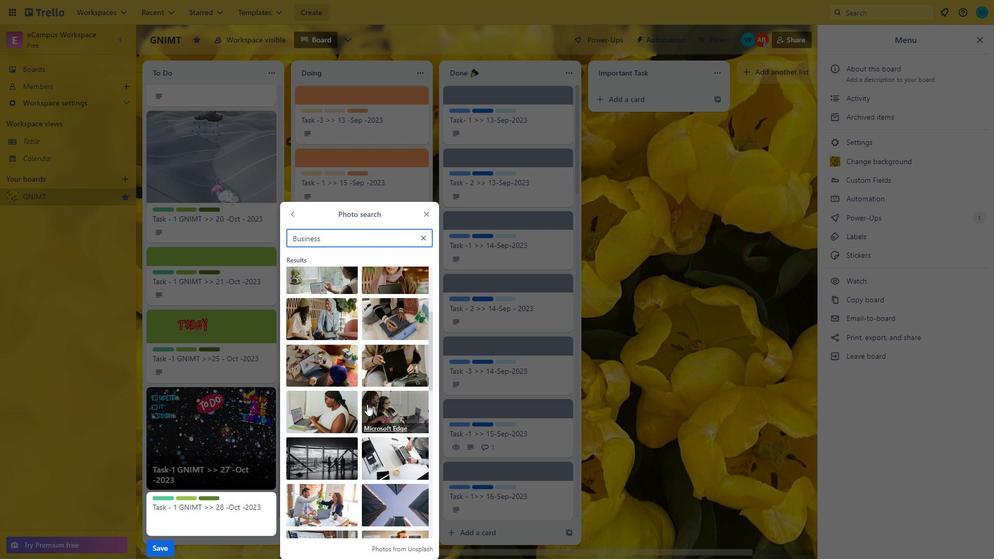 
Action: Mouse moved to (370, 392)
Screenshot: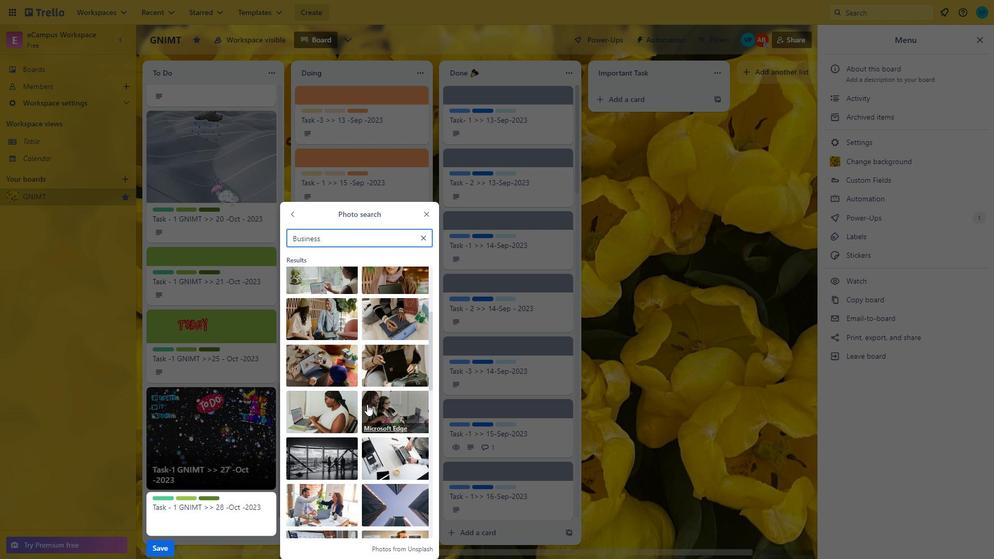 
Action: Mouse scrolled (370, 391) with delta (0, 0)
Screenshot: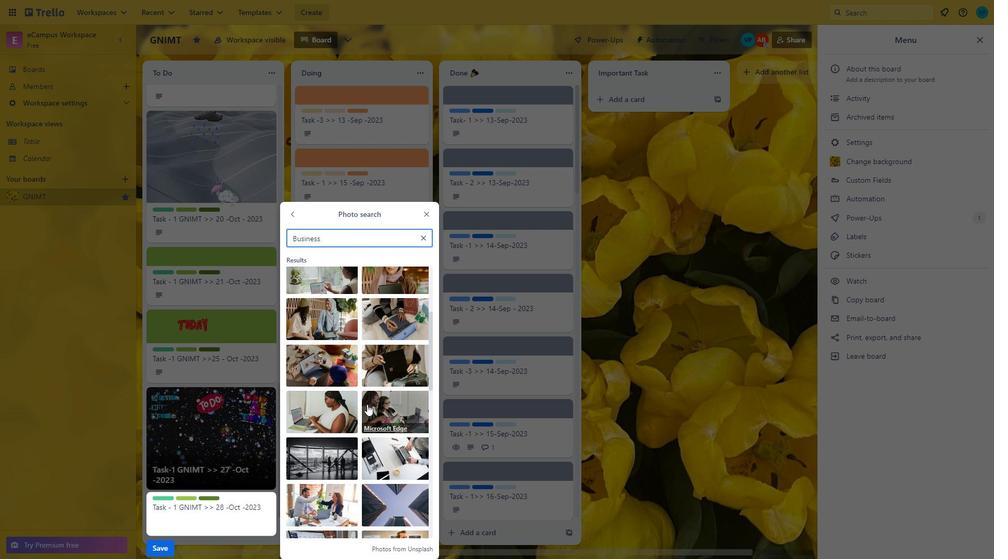 
Action: Mouse moved to (370, 395)
Screenshot: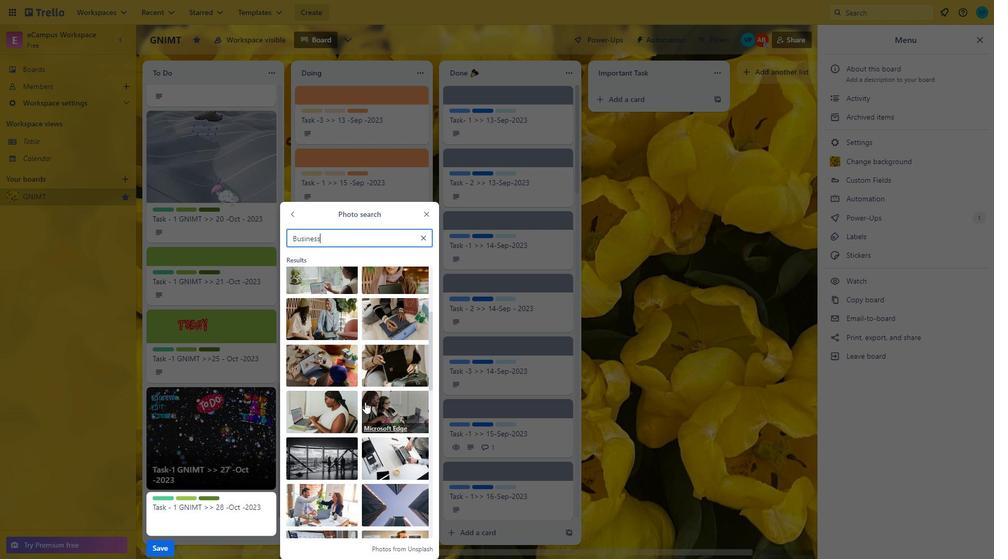 
Action: Mouse scrolled (370, 395) with delta (0, 0)
Screenshot: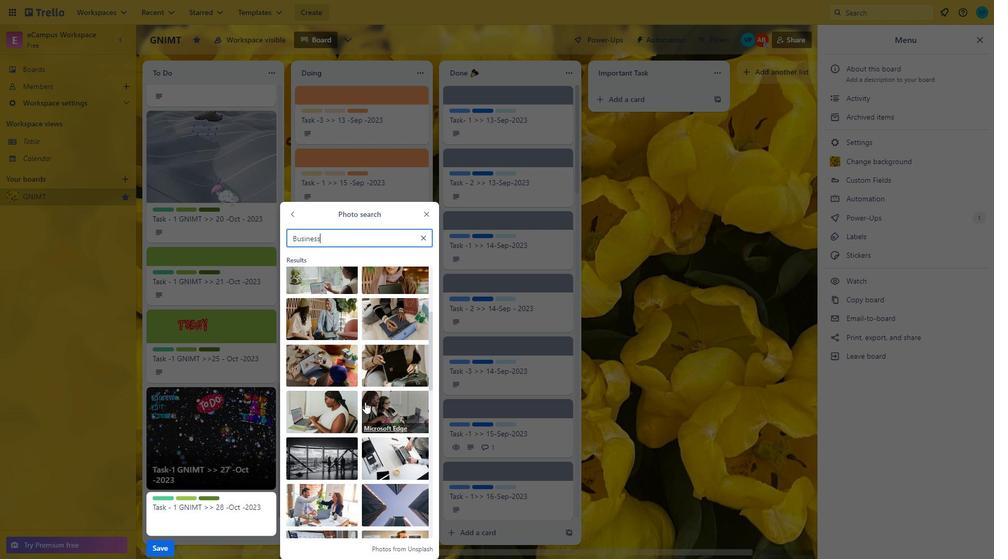 
Action: Mouse moved to (304, 313)
Screenshot: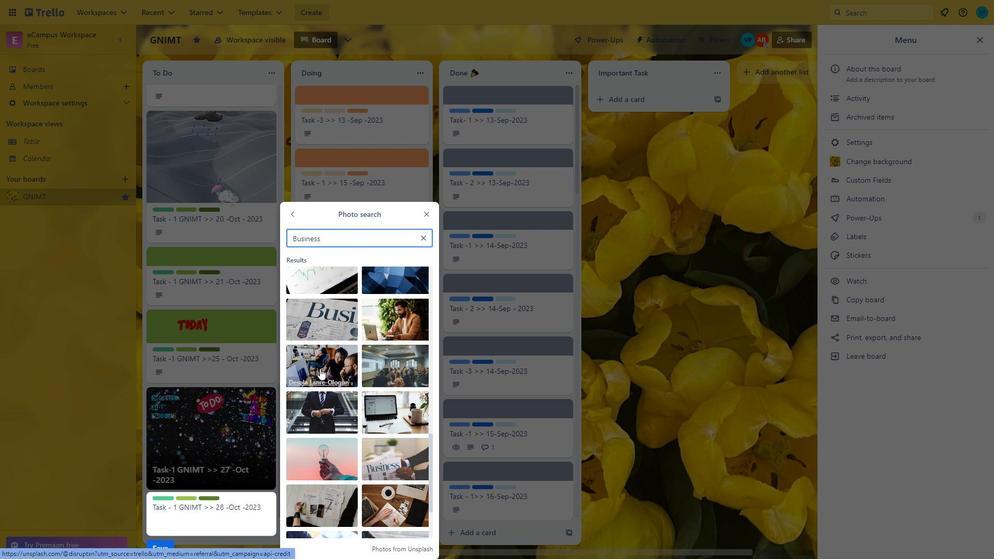 
Action: Mouse scrolled (304, 312) with delta (0, 0)
Screenshot: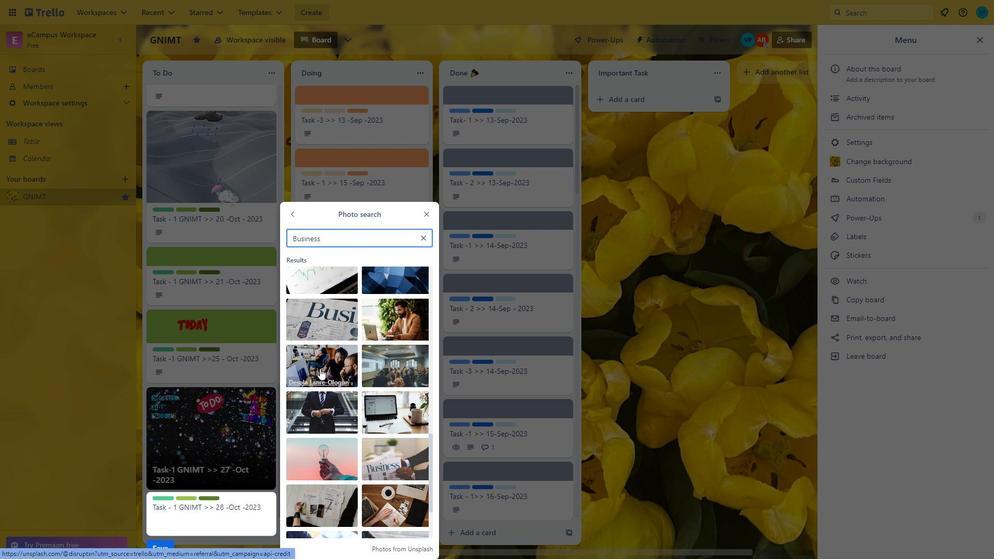 
Action: Mouse moved to (309, 323)
Screenshot: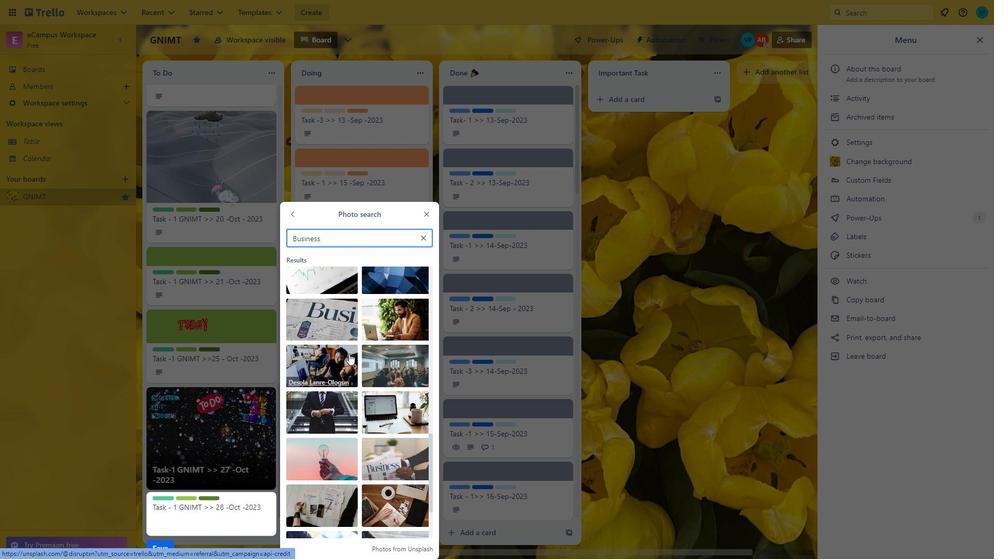 
Action: Mouse scrolled (309, 323) with delta (0, 0)
Screenshot: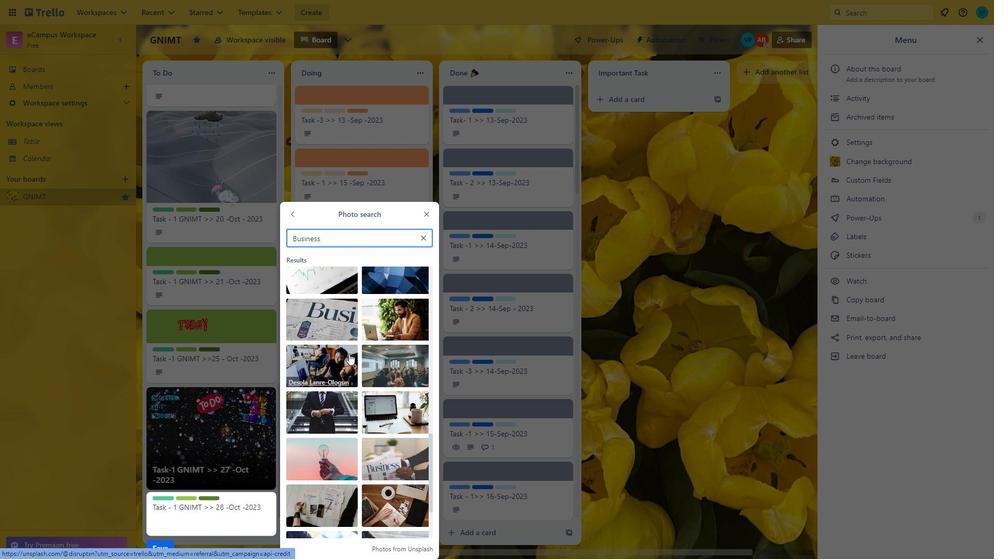 
Action: Mouse moved to (312, 329)
Screenshot: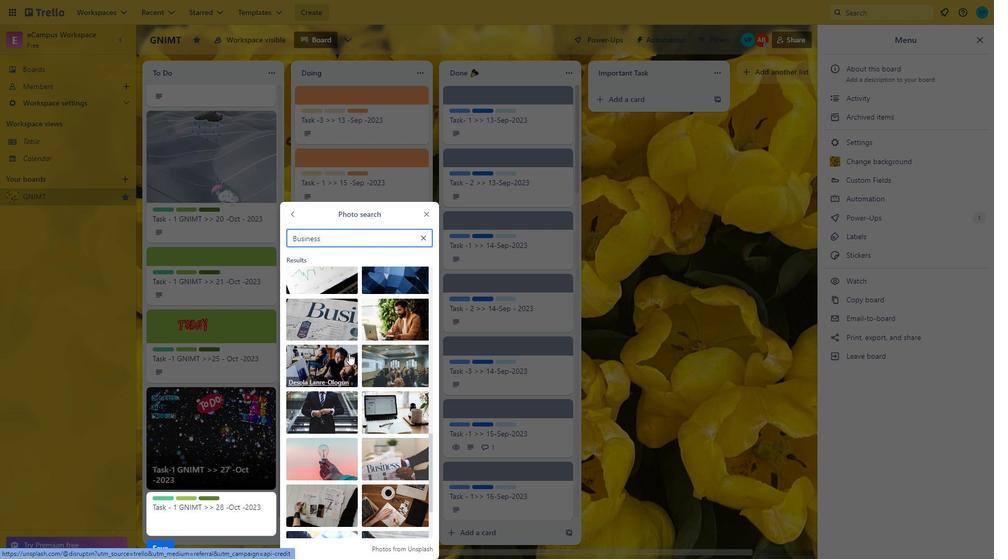 
Action: Mouse scrolled (312, 328) with delta (0, 0)
Screenshot: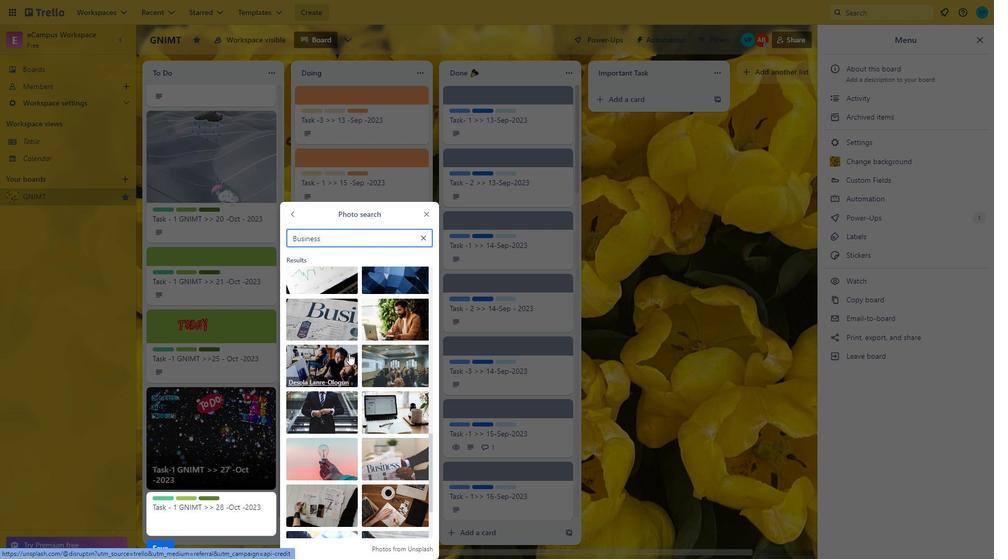 
Action: Mouse moved to (313, 332)
Screenshot: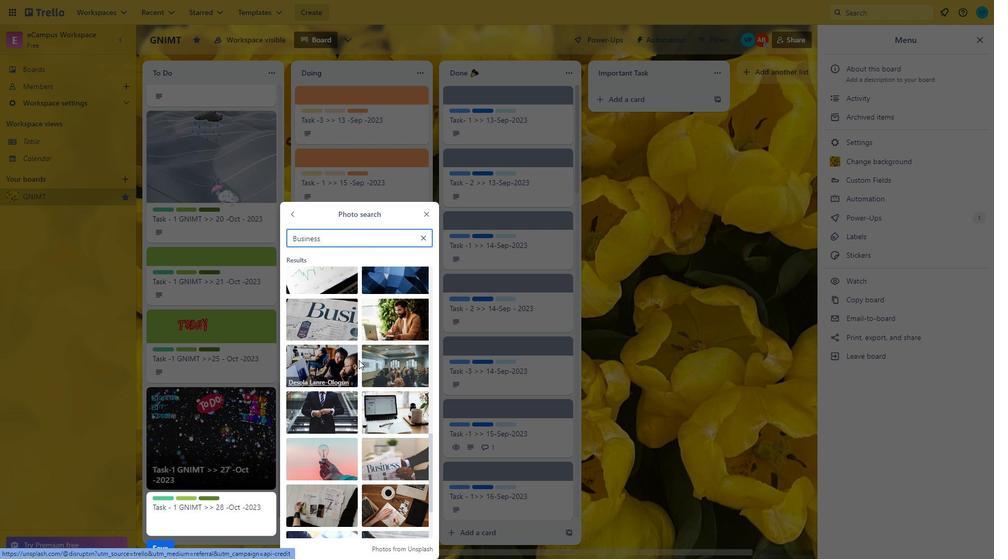 
Action: Mouse scrolled (313, 332) with delta (0, 0)
Screenshot: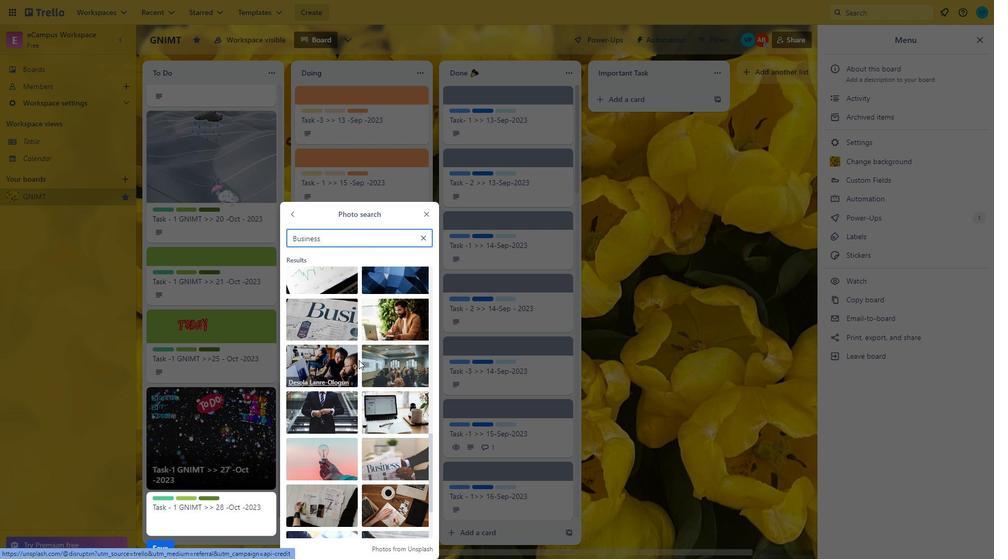 
Action: Mouse moved to (315, 336)
Screenshot: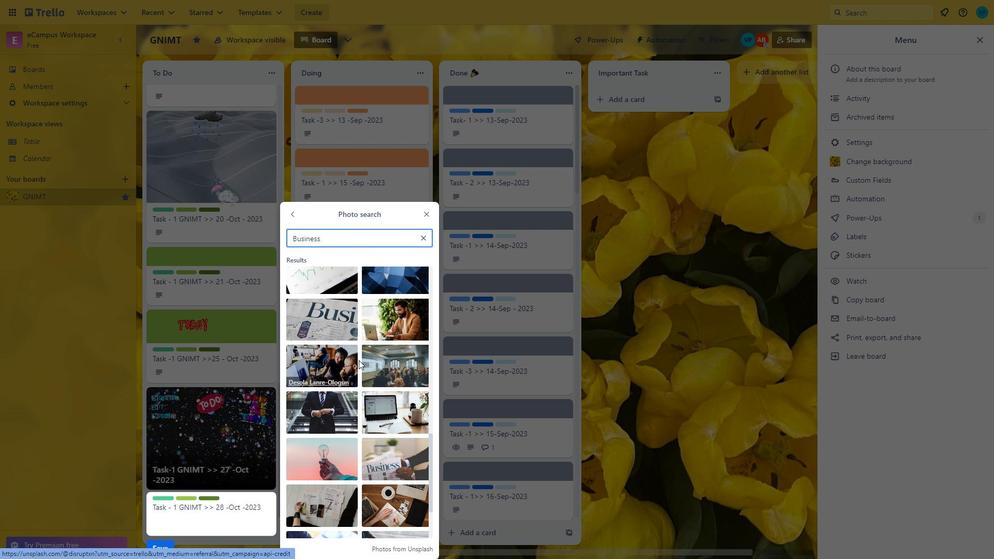 
Action: Mouse scrolled (315, 335) with delta (0, 0)
Screenshot: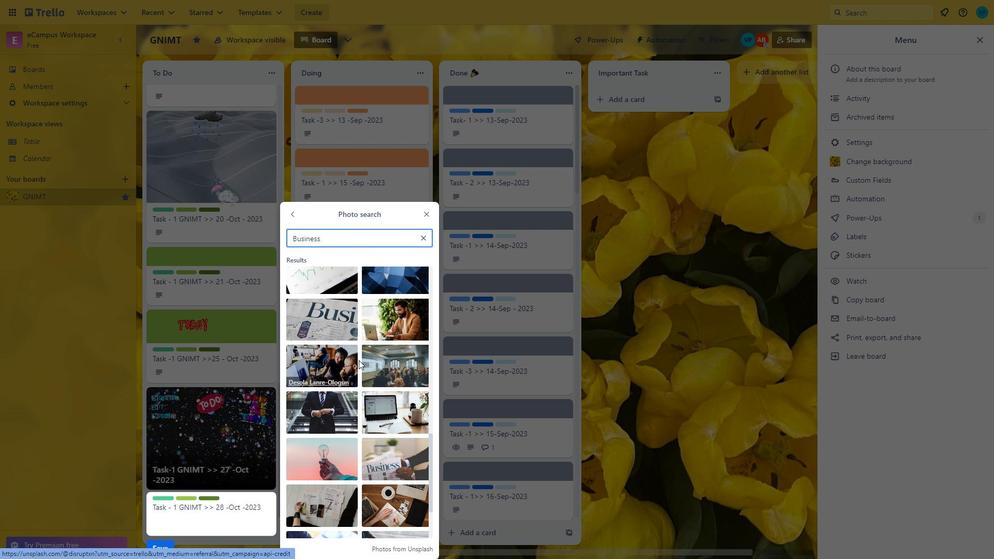 
Action: Mouse moved to (336, 392)
Screenshot: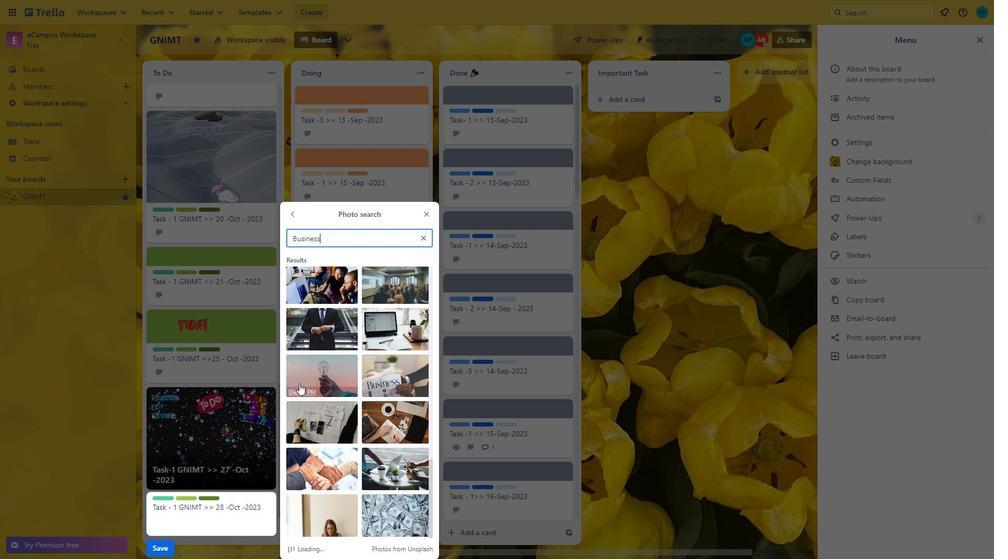 
Action: Mouse scrolled (336, 391) with delta (0, 0)
Screenshot: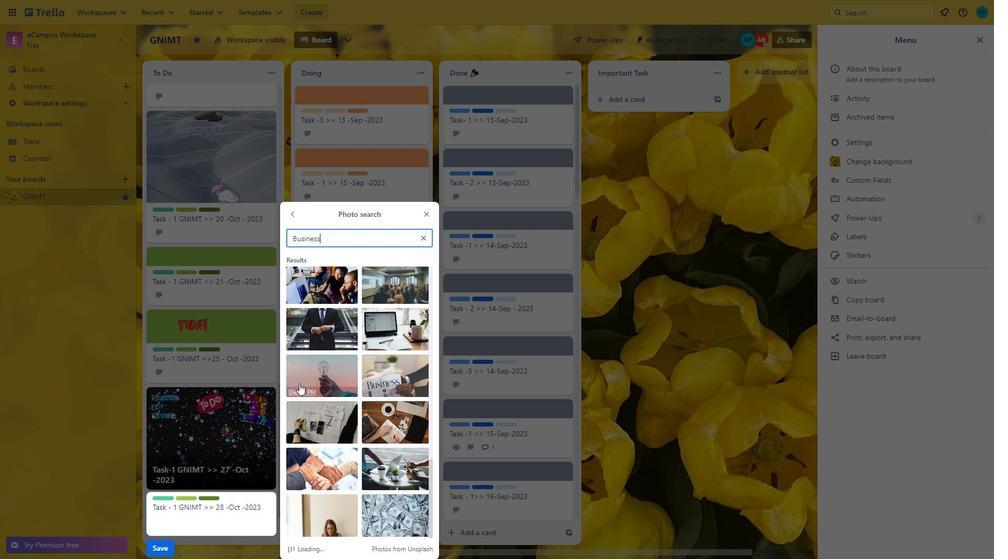 
Action: Mouse moved to (335, 392)
Screenshot: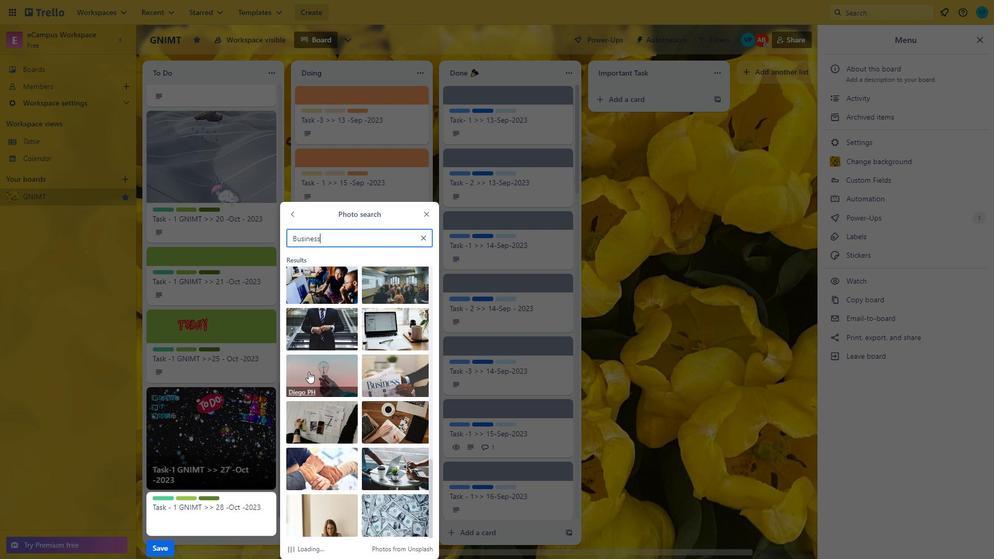 
Action: Mouse scrolled (335, 391) with delta (0, 0)
Screenshot: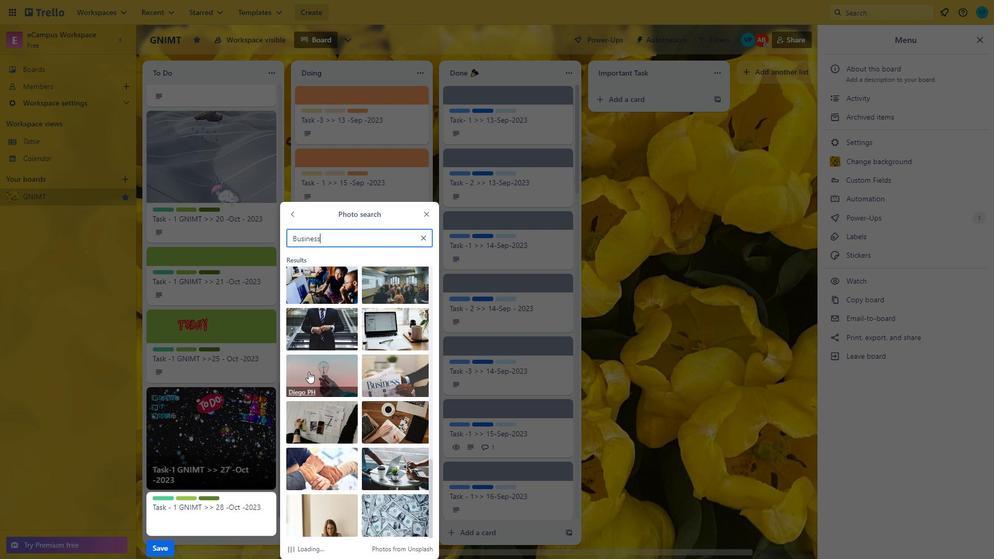 
Action: Mouse scrolled (335, 391) with delta (0, 0)
Screenshot: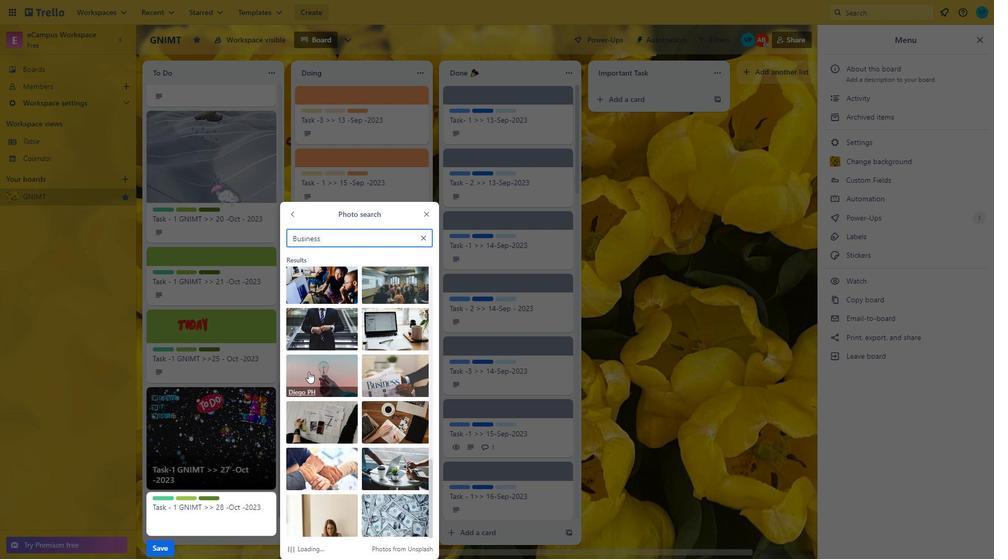
Action: Mouse moved to (359, 362)
Screenshot: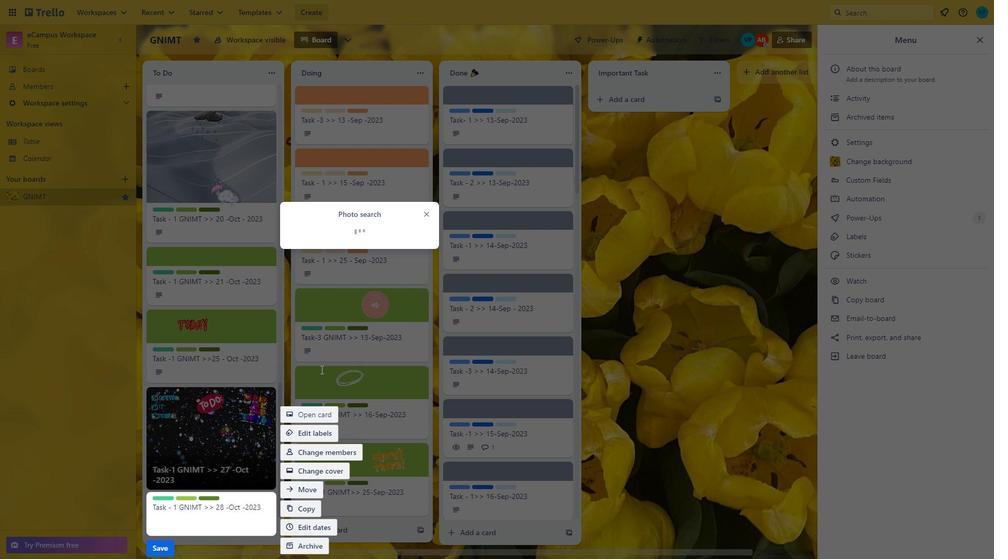 
Action: Mouse scrolled (359, 361) with delta (0, 0)
Screenshot: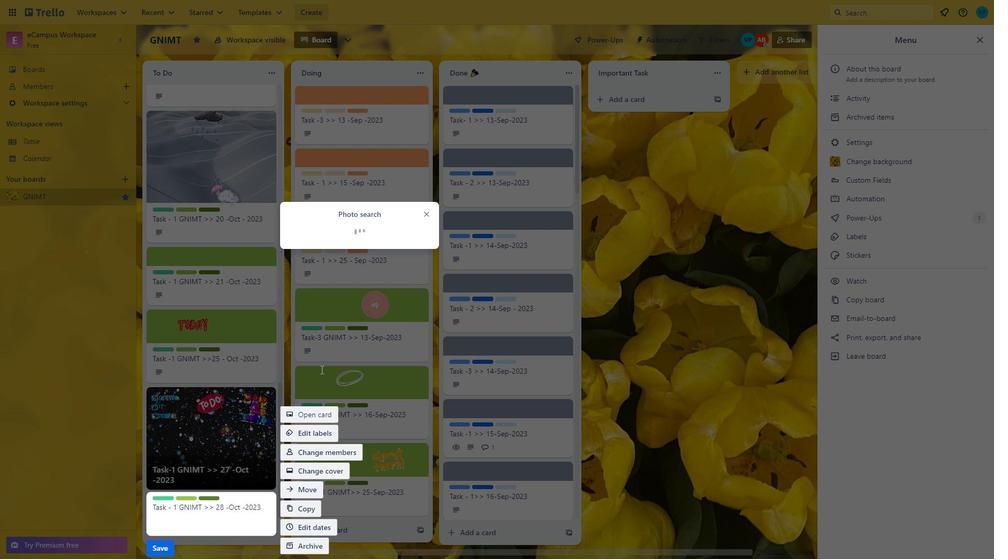 
Action: Mouse scrolled (359, 361) with delta (0, 0)
Screenshot: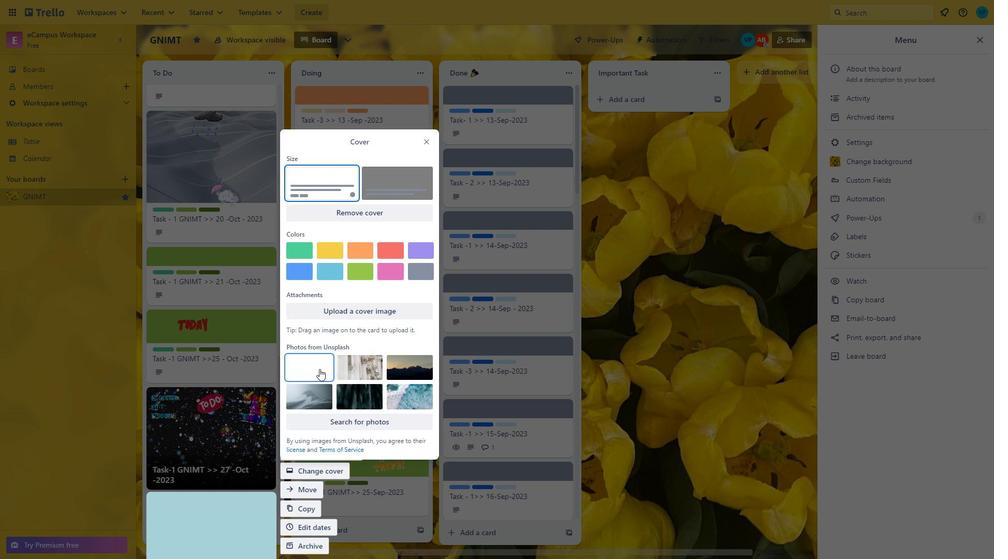 
Action: Mouse moved to (359, 362)
Screenshot: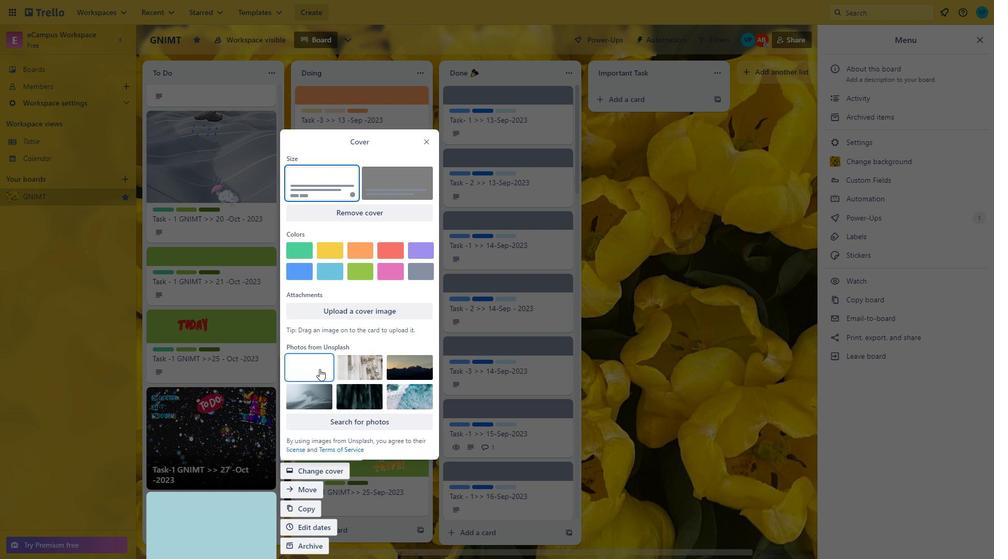 
Action: Mouse scrolled (359, 362) with delta (0, 0)
Screenshot: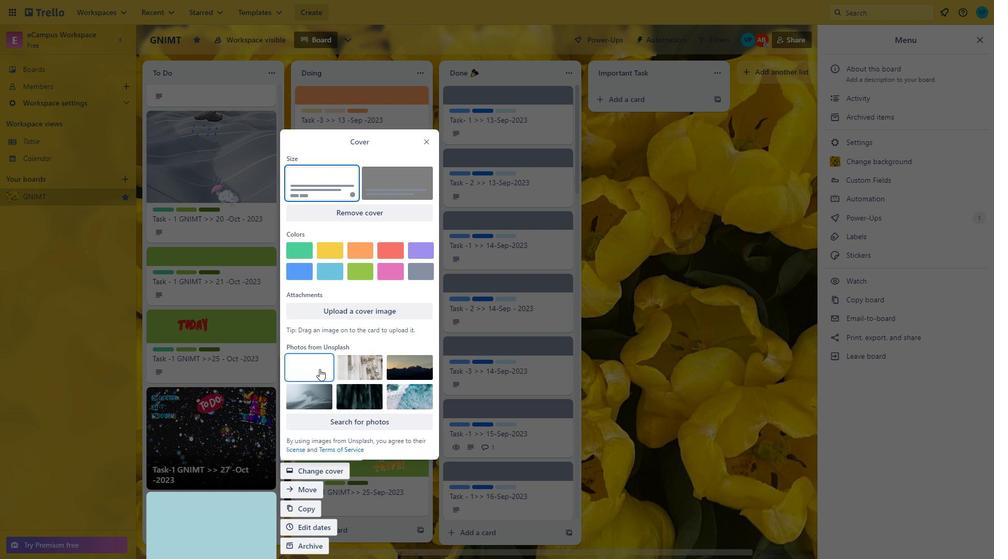 
Action: Mouse moved to (321, 369)
Screenshot: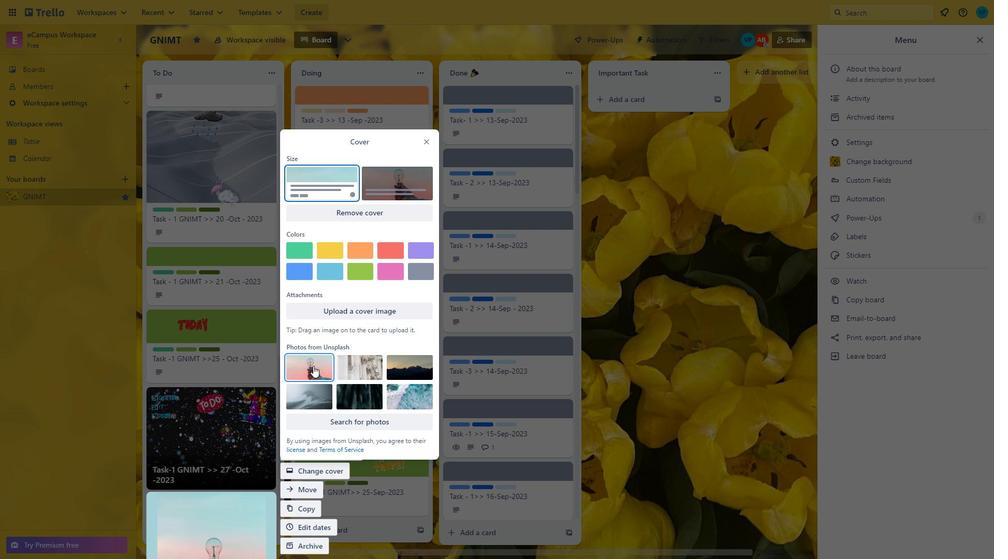 
Action: Mouse pressed left at (321, 369)
Screenshot: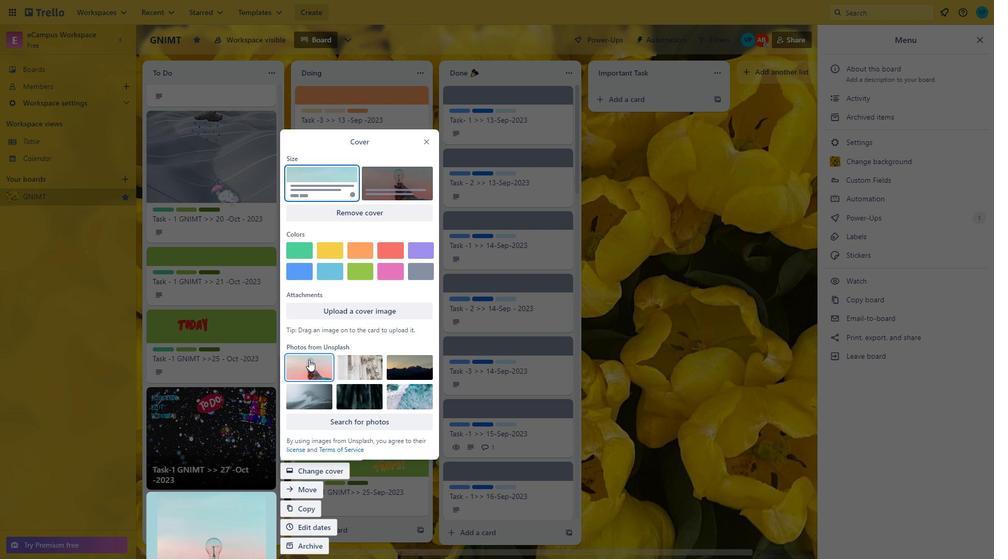 
Action: Mouse moved to (403, 322)
Screenshot: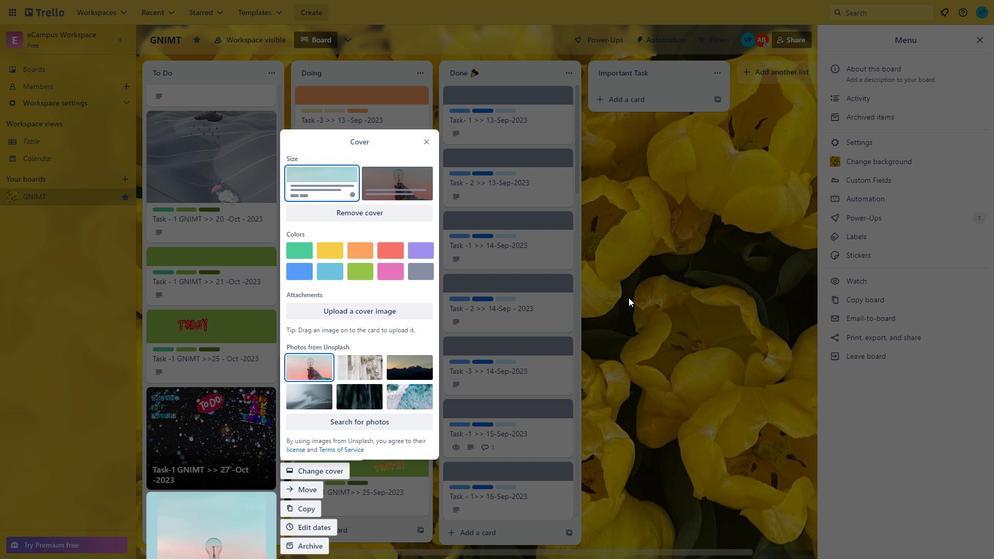 
Action: Mouse scrolled (403, 322) with delta (0, 0)
Screenshot: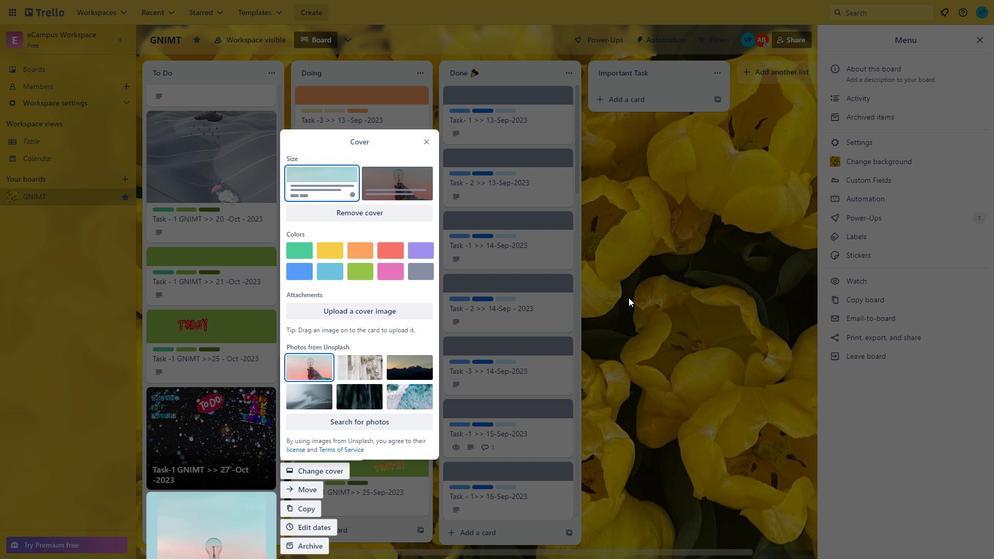
Action: Mouse scrolled (403, 322) with delta (0, 0)
Screenshot: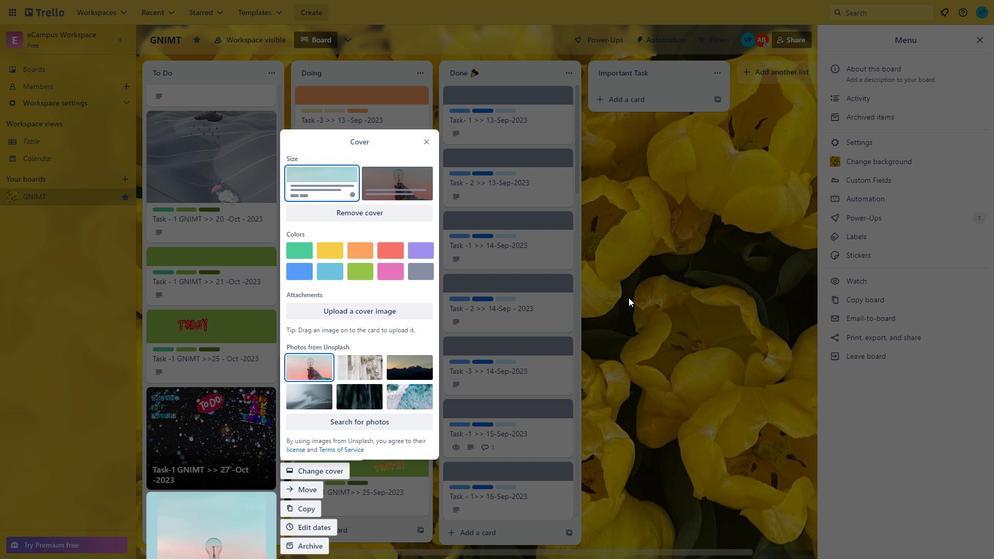
Action: Mouse scrolled (403, 322) with delta (0, 0)
Screenshot: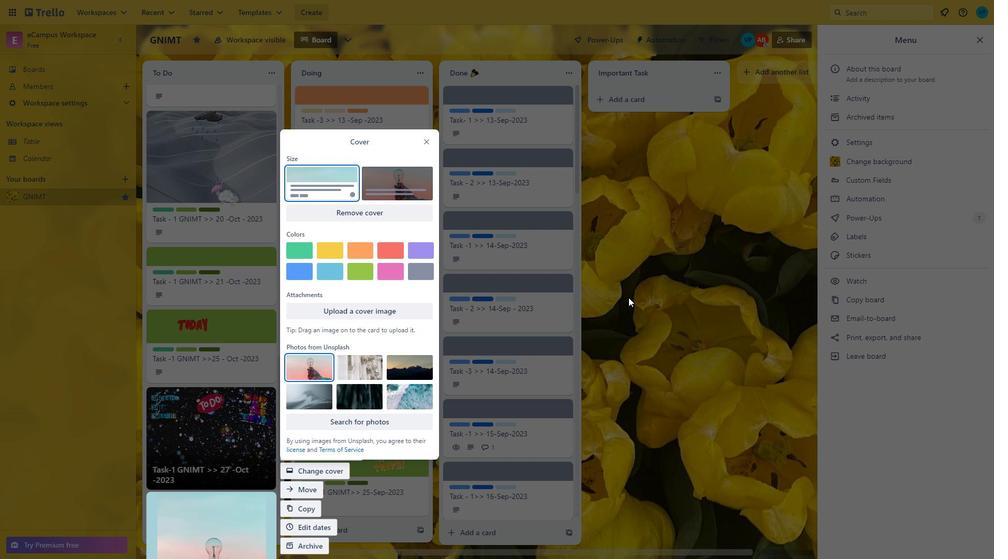 
Action: Mouse moved to (628, 297)
Screenshot: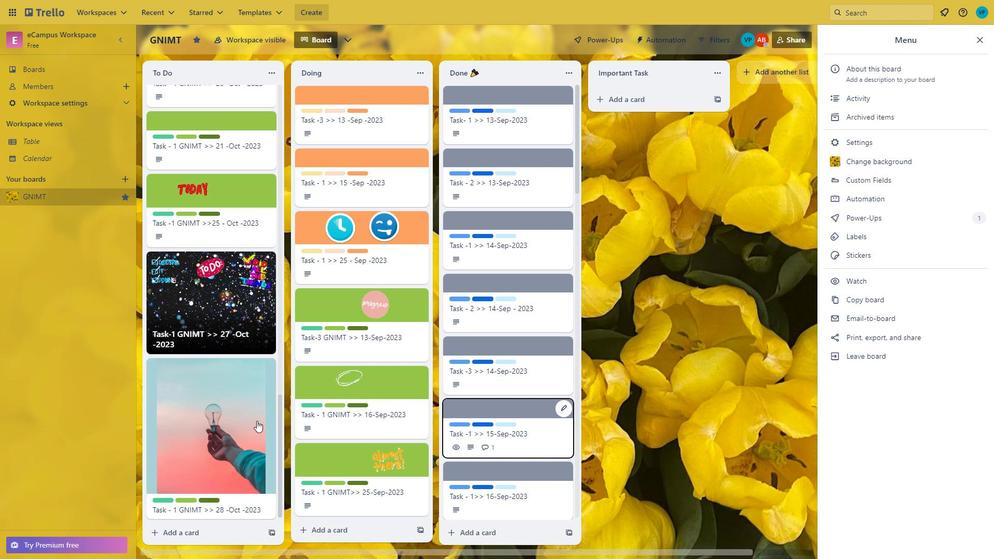 
Action: Mouse pressed left at (628, 297)
Screenshot: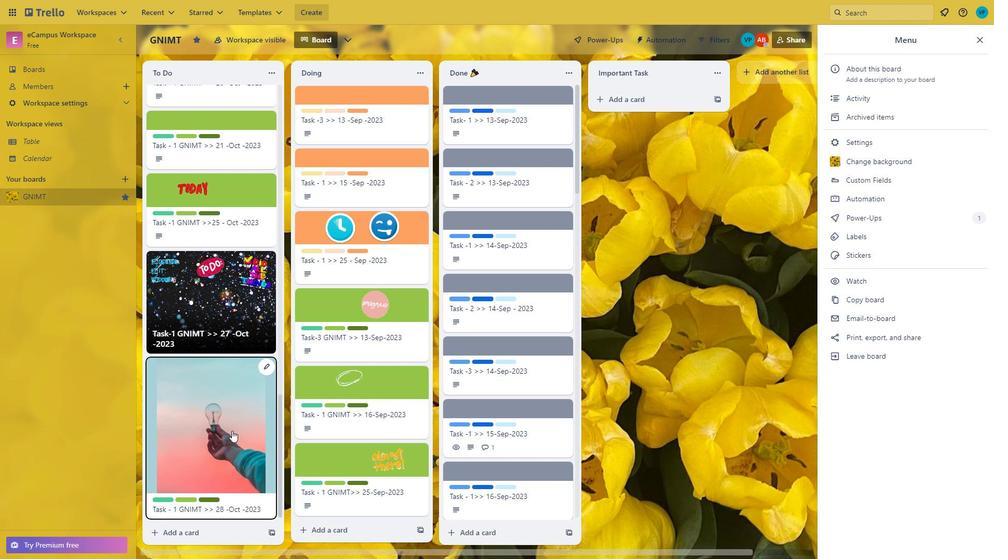 
Action: Mouse moved to (642, 362)
Screenshot: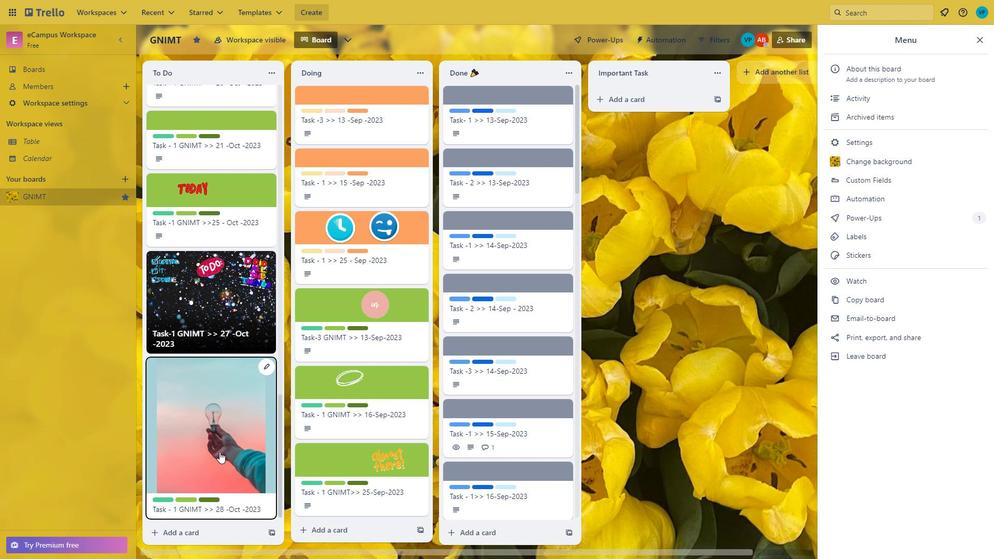 
Action: Mouse pressed left at (642, 362)
Screenshot: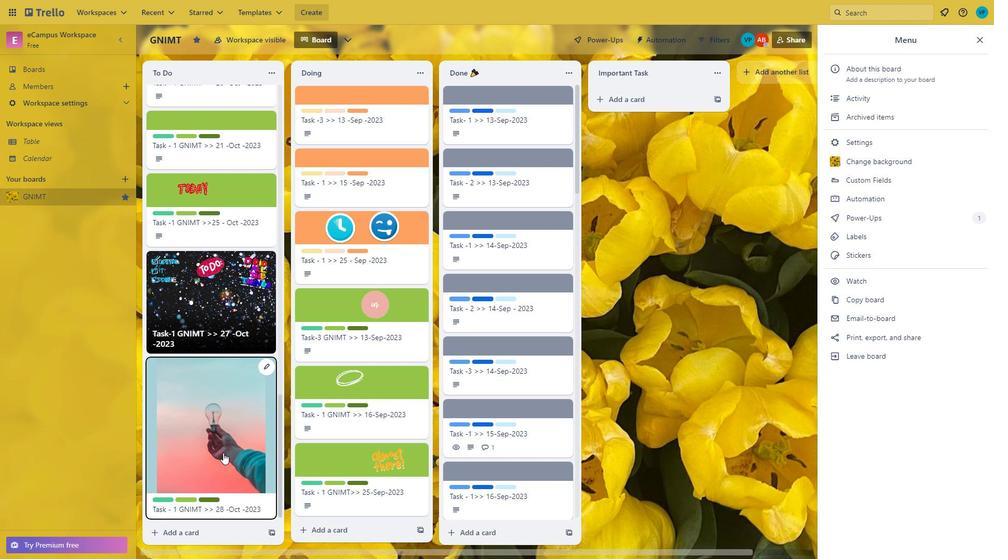 
Action: Mouse moved to (244, 407)
Screenshot: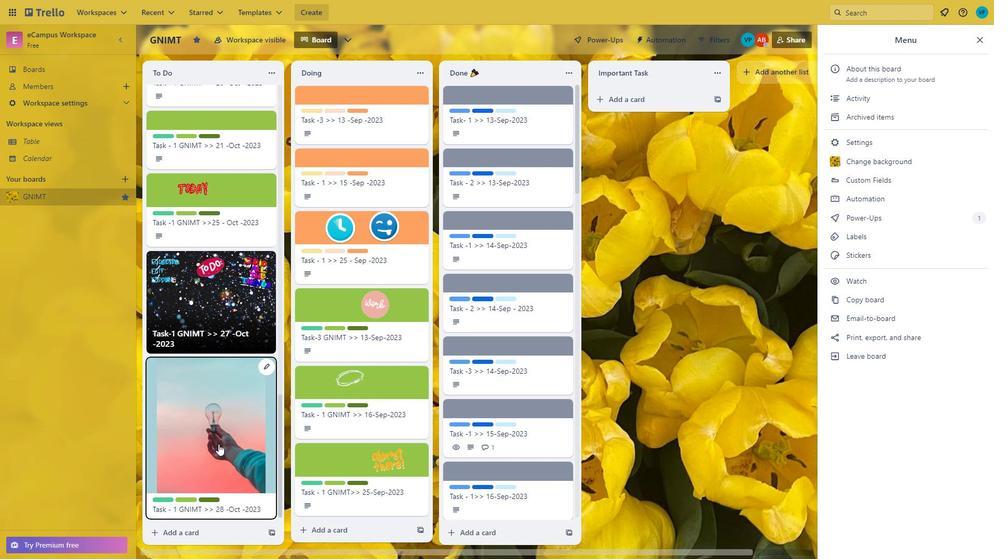 
Action: Mouse scrolled (244, 406) with delta (0, 0)
Screenshot: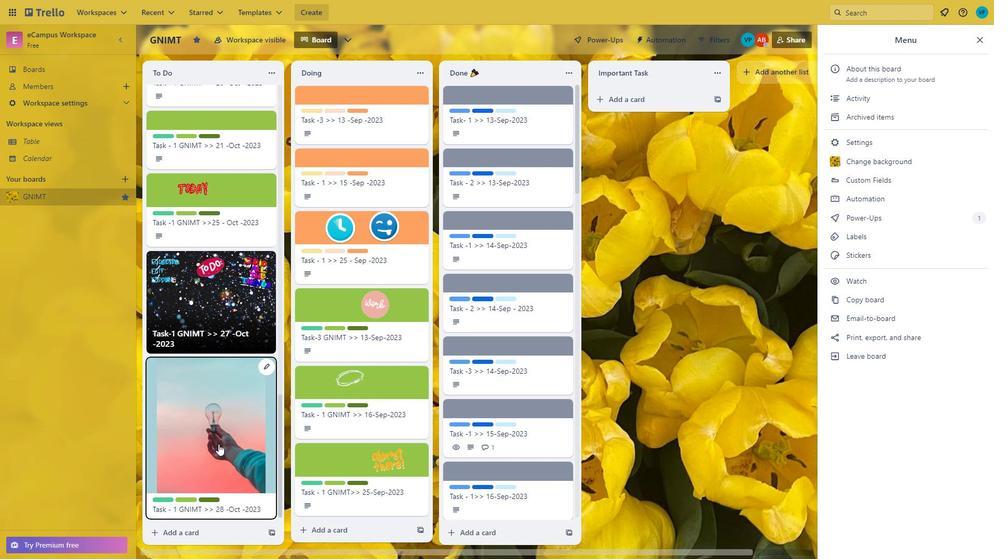 
Action: Mouse moved to (244, 408)
Screenshot: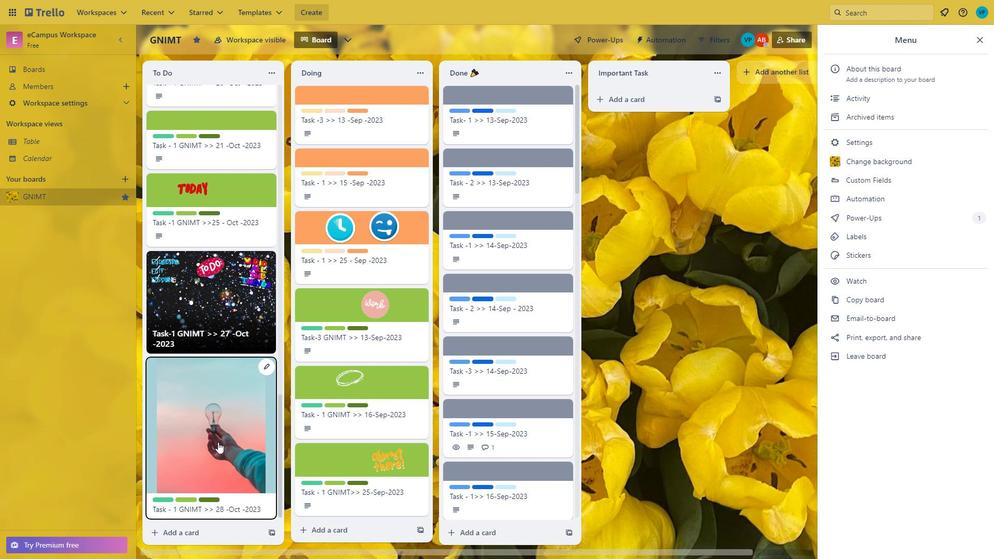 
Action: Mouse scrolled (244, 407) with delta (0, 0)
Screenshot: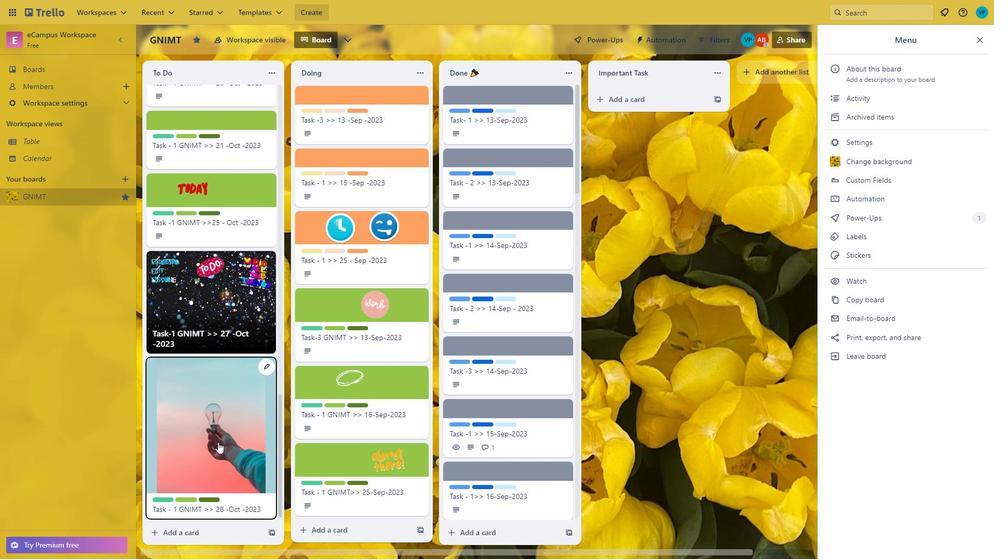 
Action: Mouse moved to (238, 423)
Screenshot: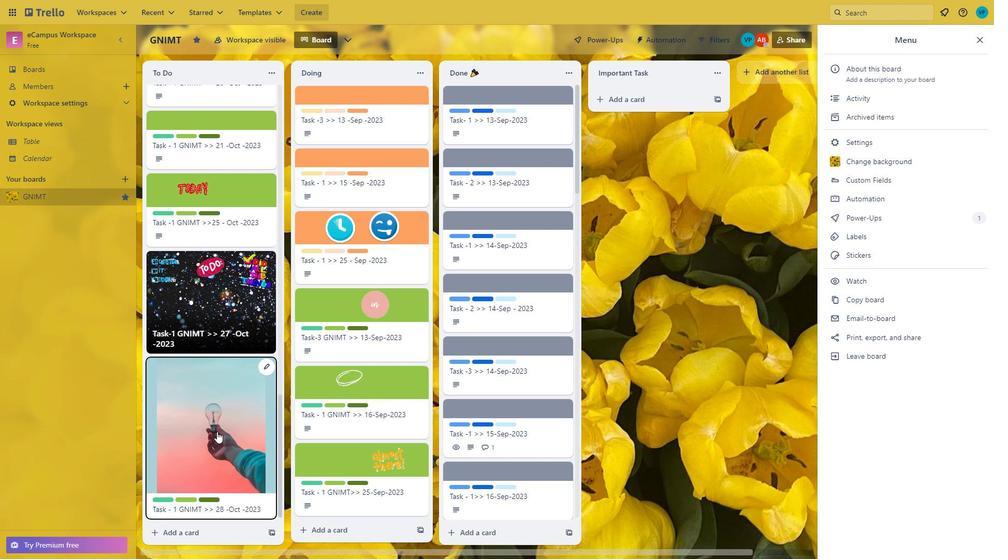
Action: Mouse scrolled (238, 422) with delta (0, 0)
Screenshot: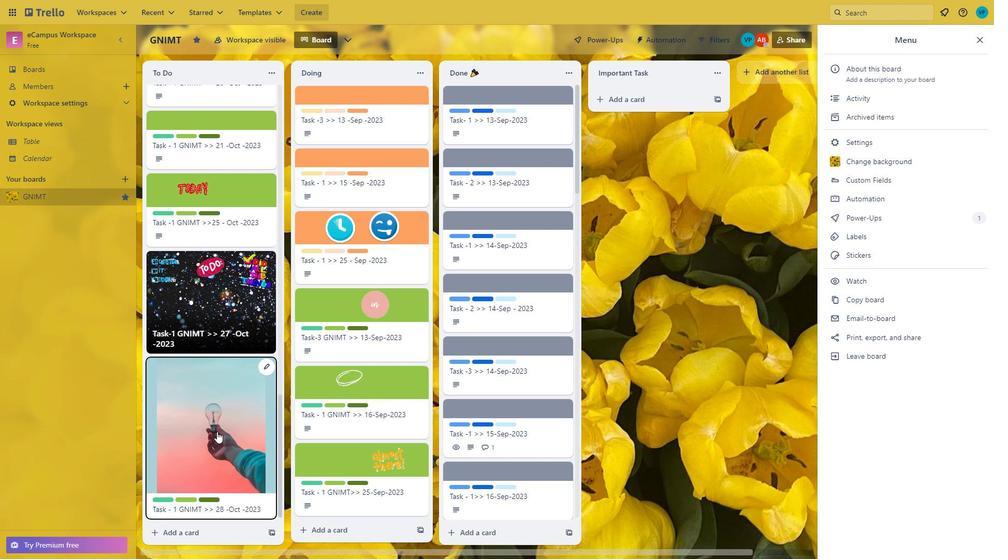 
Action: Mouse moved to (232, 431)
Screenshot: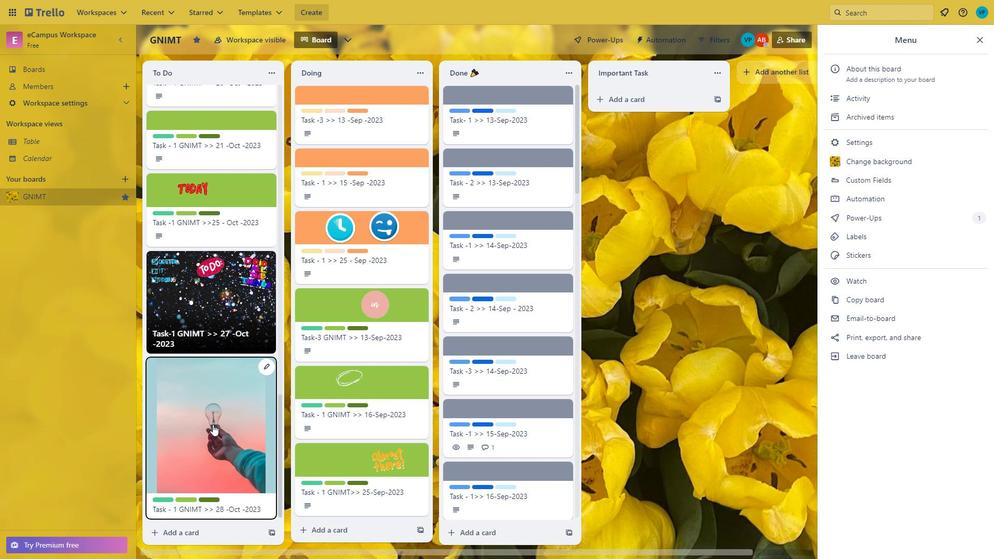 
Action: Mouse scrolled (232, 430) with delta (0, 0)
Screenshot: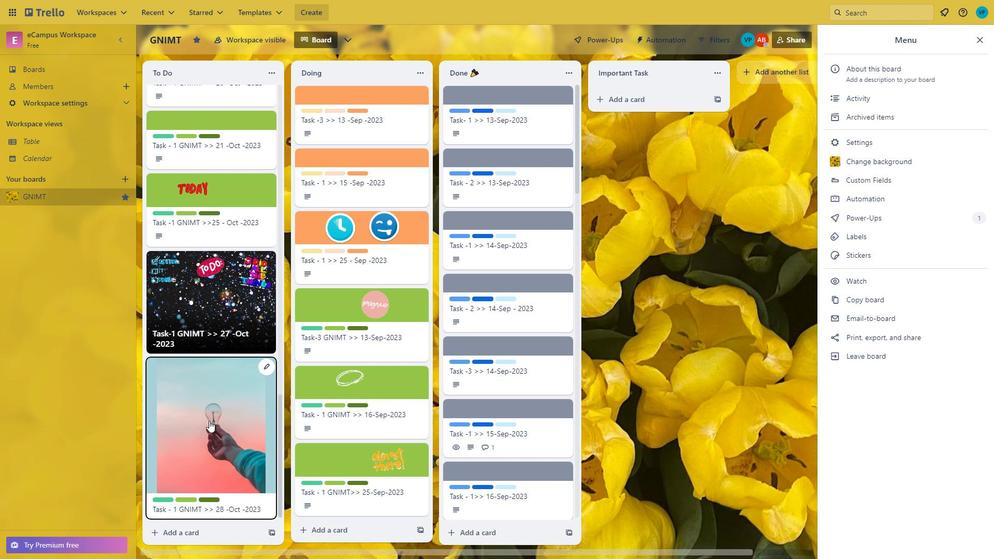 
Action: Mouse scrolled (232, 430) with delta (0, 0)
Screenshot: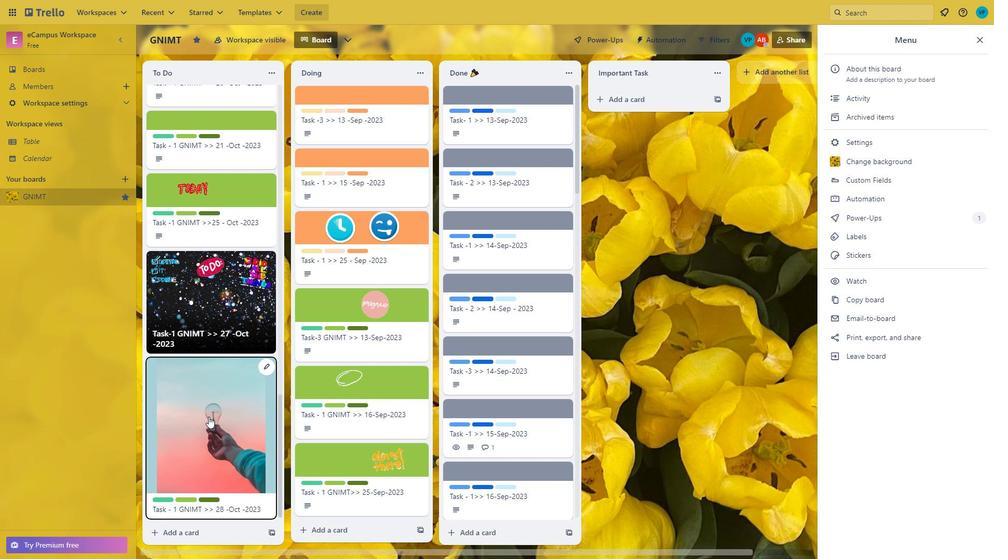 
Action: Mouse scrolled (232, 430) with delta (0, 0)
Screenshot: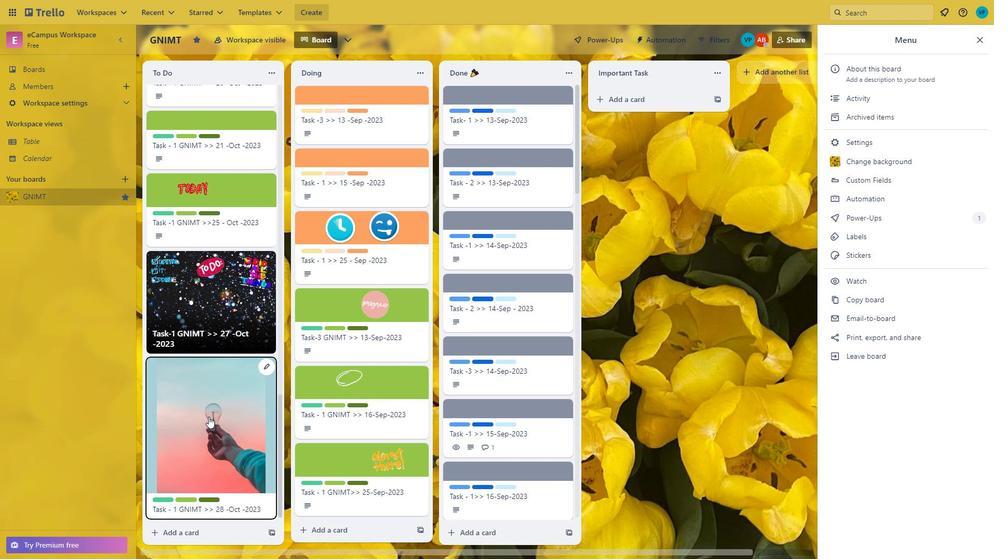 
Action: Mouse moved to (231, 431)
Screenshot: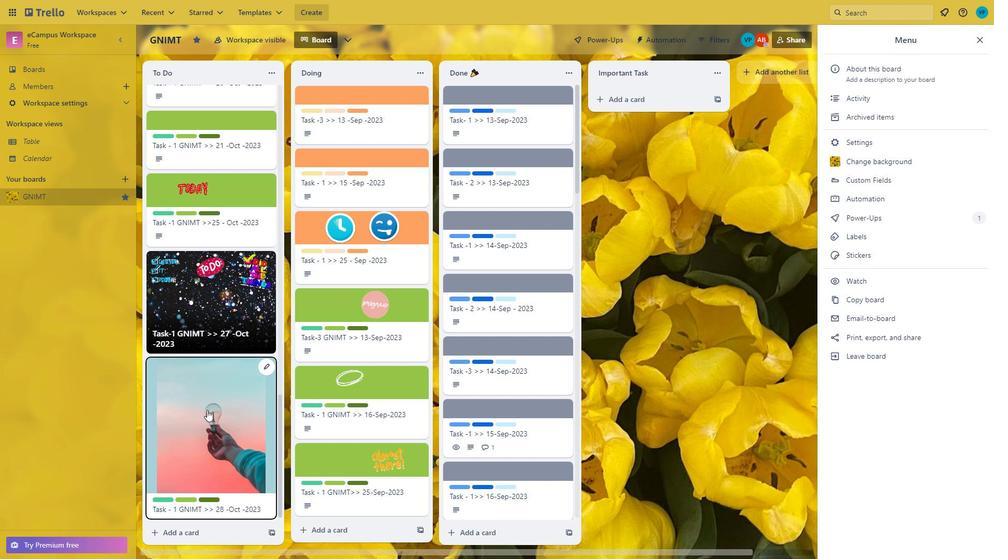 
Action: Mouse scrolled (231, 430) with delta (0, 0)
Screenshot: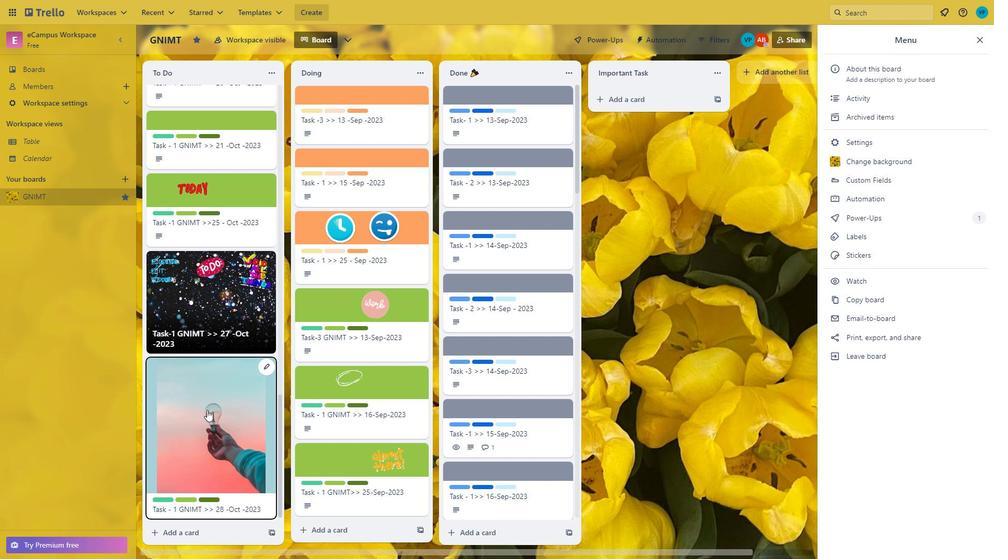 
Action: Mouse scrolled (231, 430) with delta (0, 0)
Screenshot: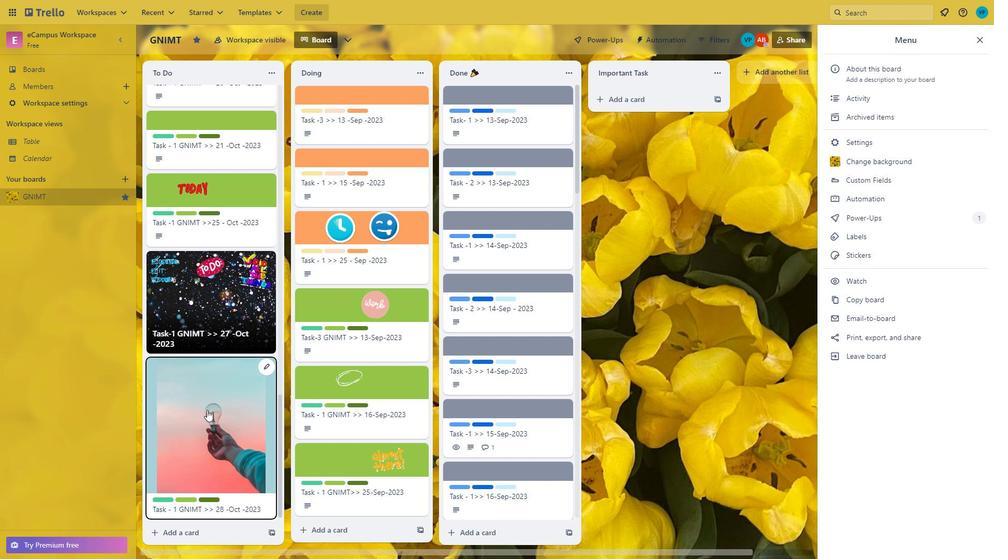 
Action: Mouse scrolled (231, 430) with delta (0, 0)
Screenshot: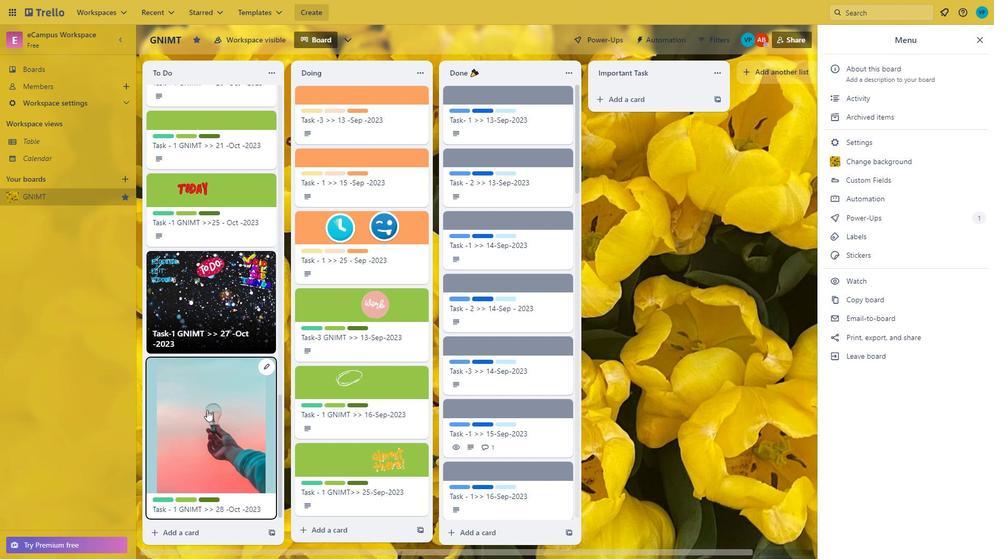 
Action: Mouse scrolled (231, 430) with delta (0, 0)
Screenshot: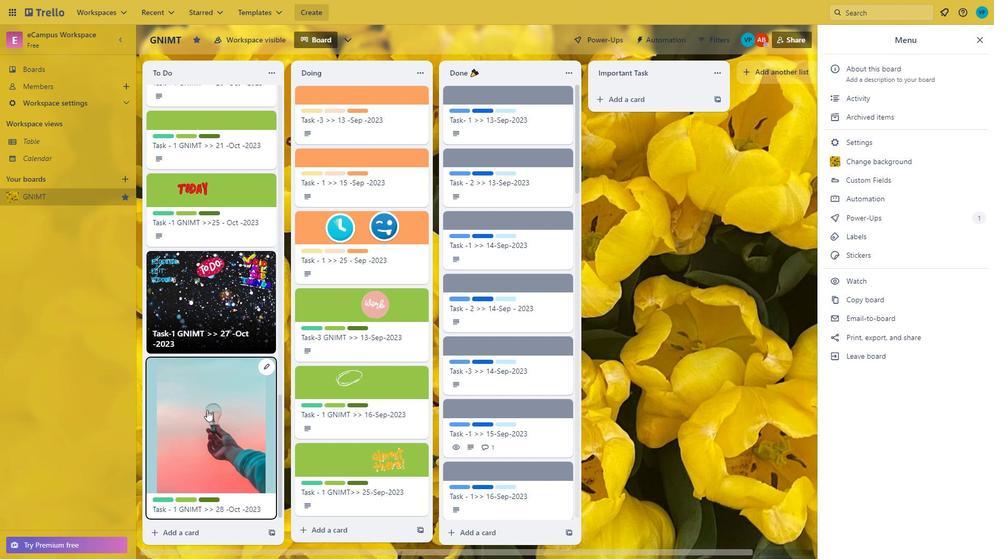 
Action: Mouse moved to (225, 422)
Screenshot: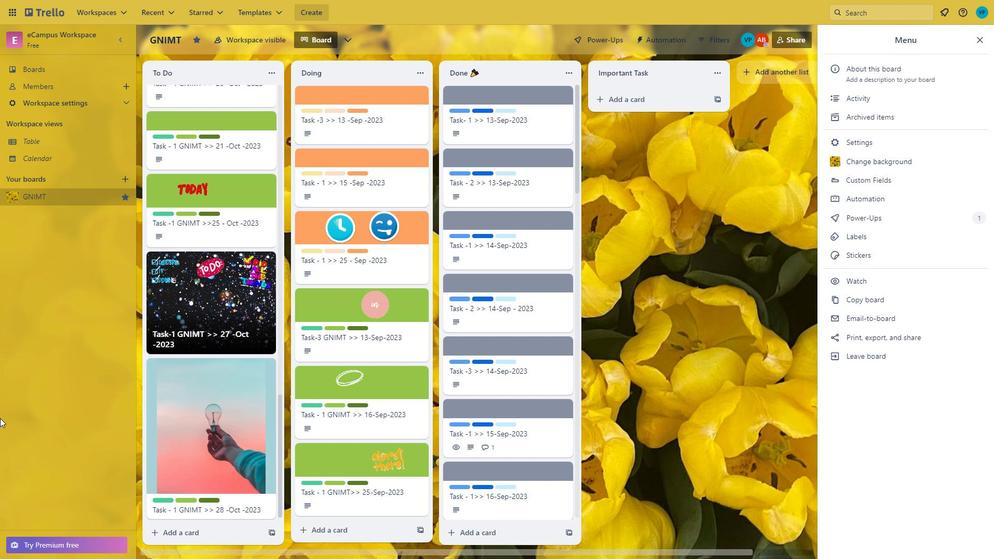 
Action: Mouse scrolled (225, 422) with delta (0, 0)
Screenshot: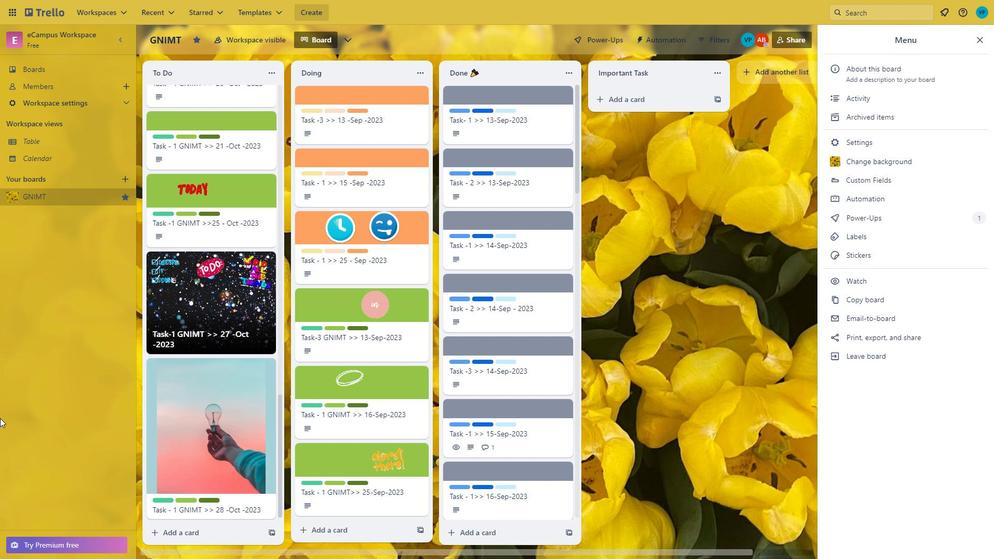 
Action: Mouse moved to (225, 426)
Screenshot: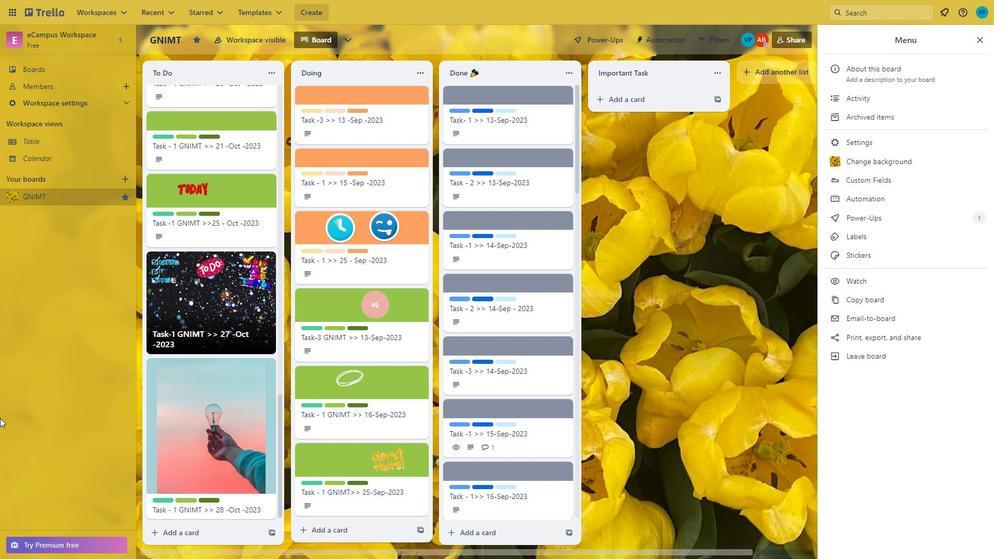 
Action: Mouse scrolled (225, 426) with delta (0, 0)
Screenshot: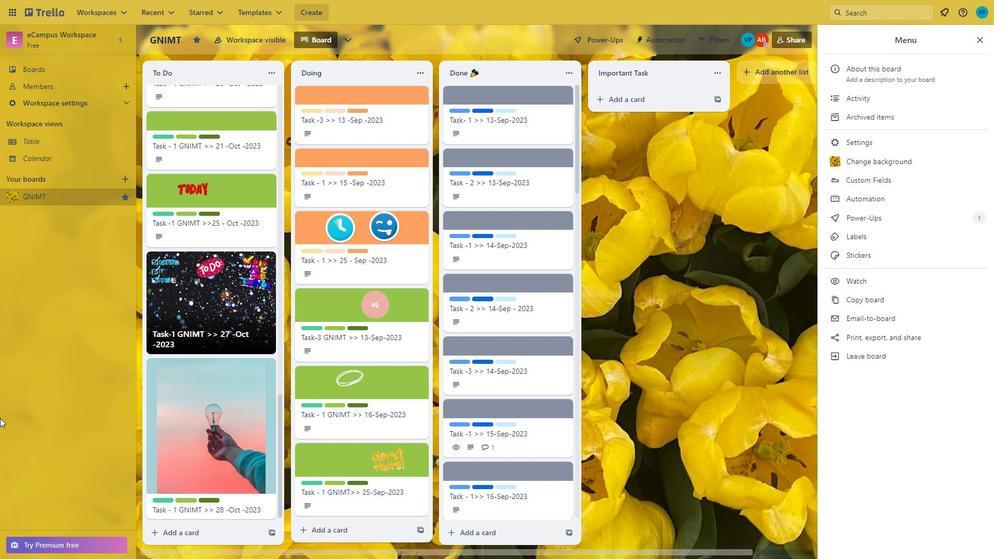 
Action: Mouse moved to (221, 437)
Screenshot: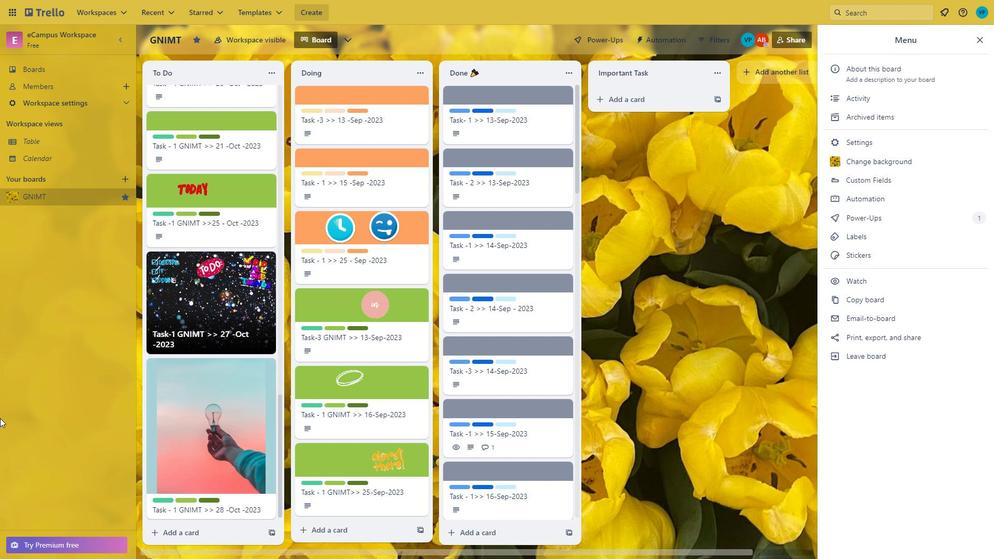 
Action: Mouse scrolled (221, 437) with delta (0, 0)
Screenshot: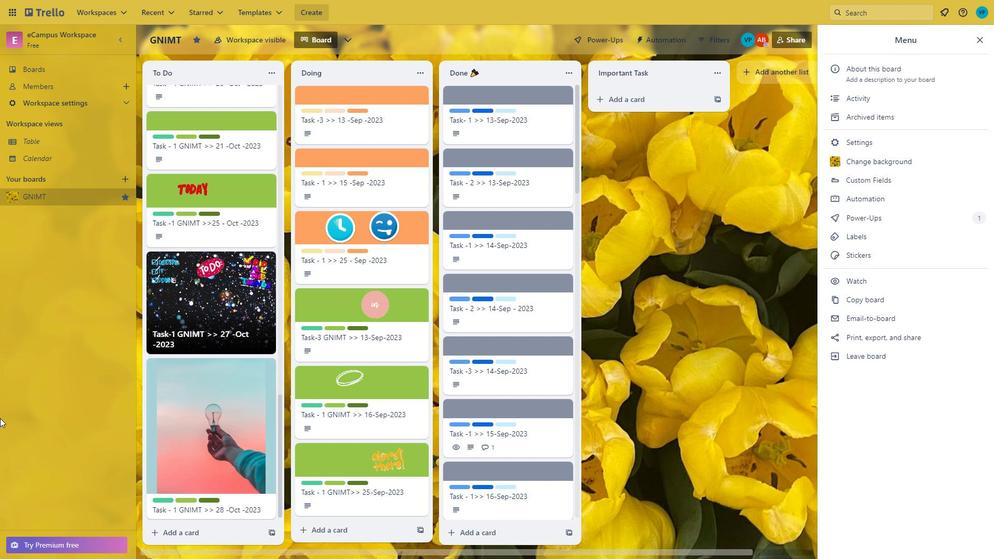 
Action: Mouse moved to (218, 450)
Screenshot: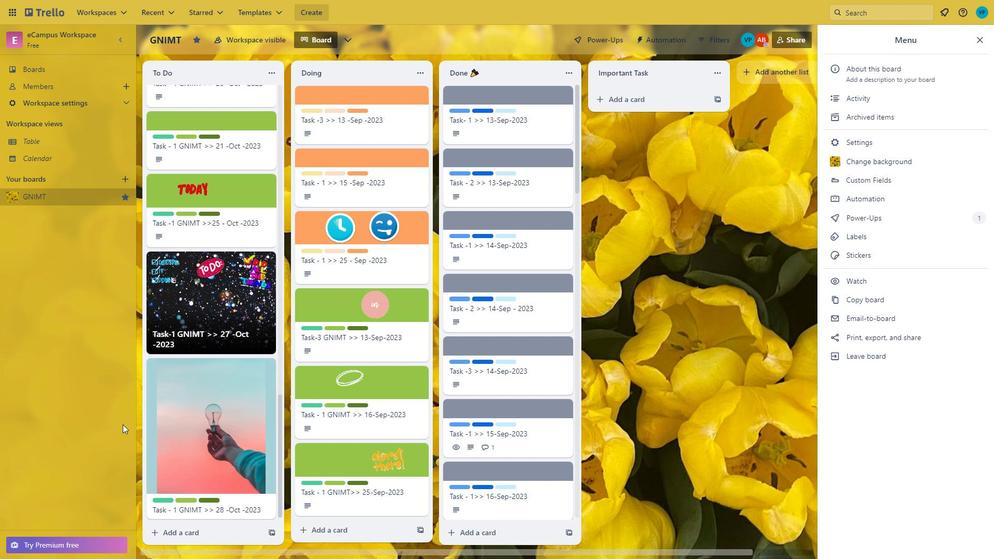 
Action: Mouse scrolled (218, 450) with delta (0, 0)
Screenshot: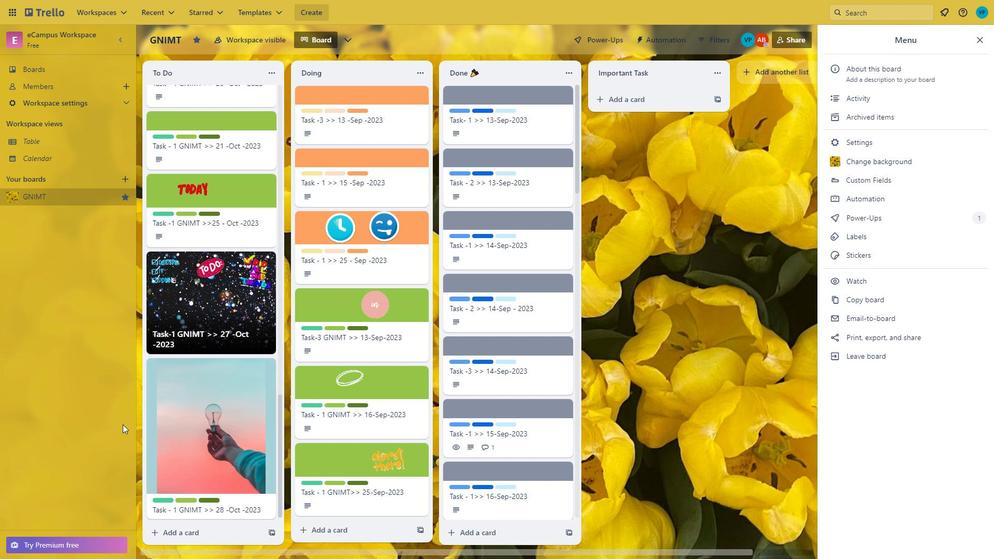 
Action: Mouse moved to (133, 435)
Screenshot: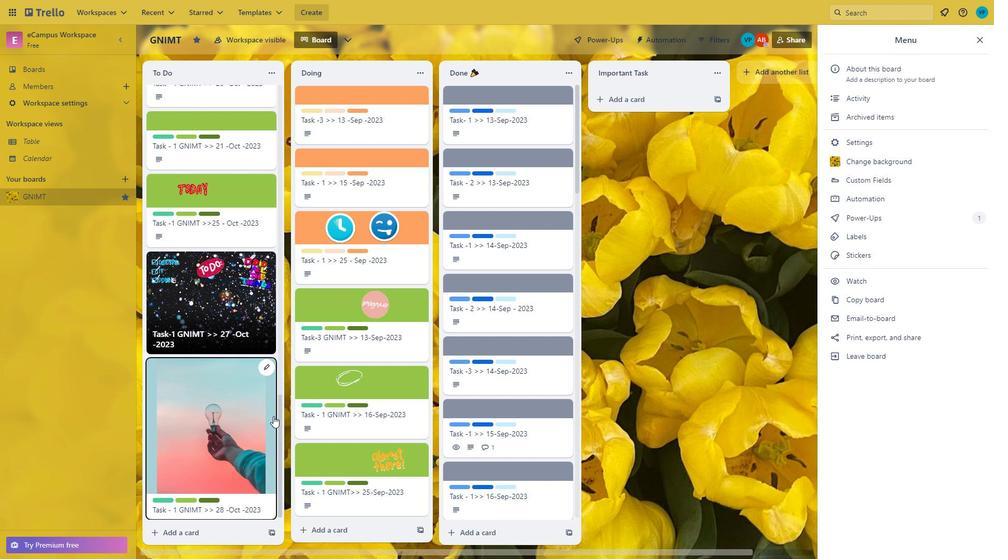 
Action: Mouse scrolled (133, 434) with delta (0, 0)
Screenshot: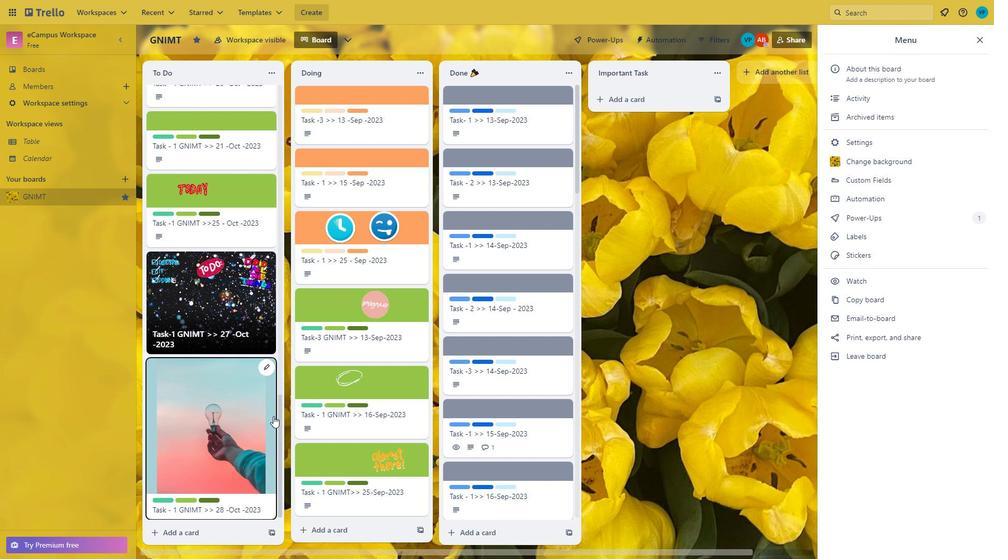 
Action: Mouse moved to (138, 436)
Screenshot: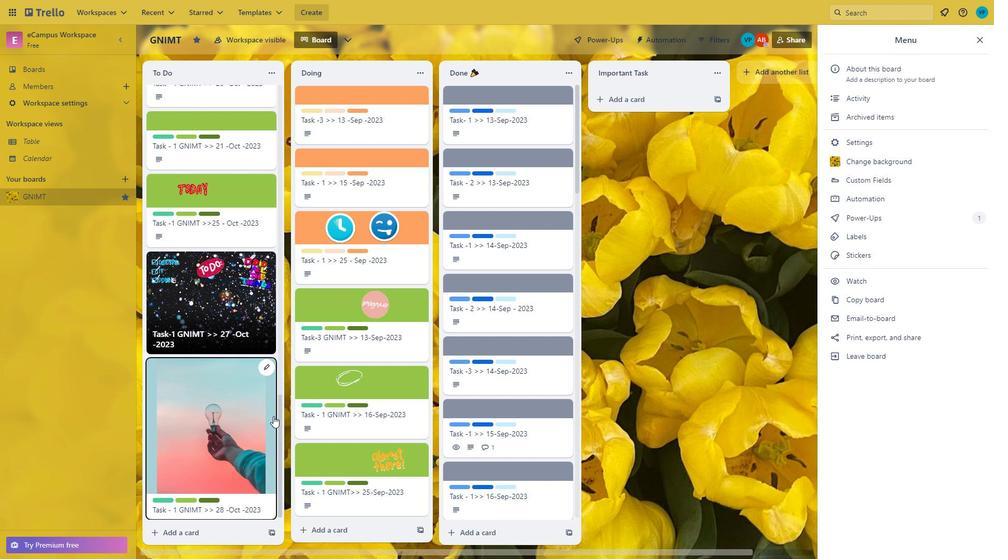 
Action: Mouse scrolled (138, 436) with delta (0, 0)
Screenshot: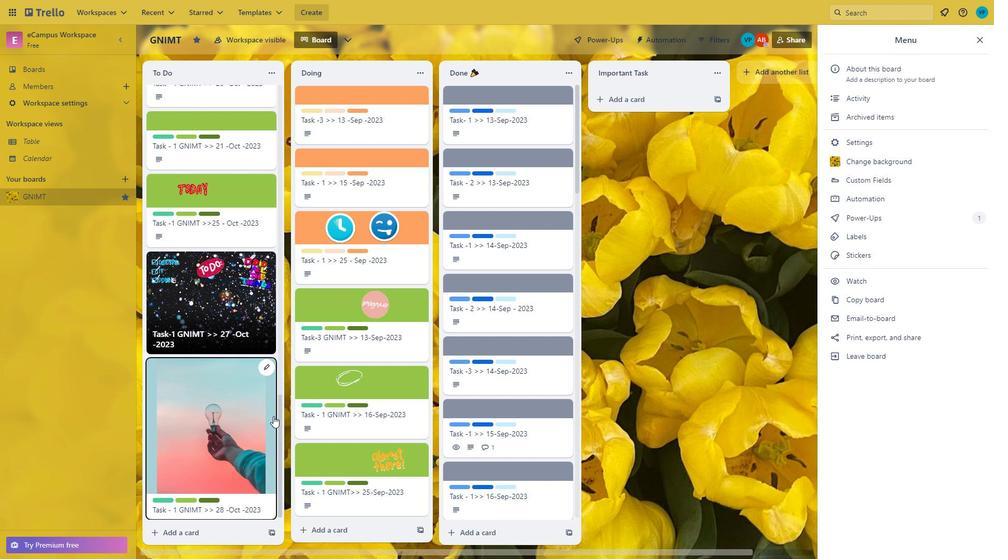 
Action: Mouse moved to (150, 439)
Screenshot: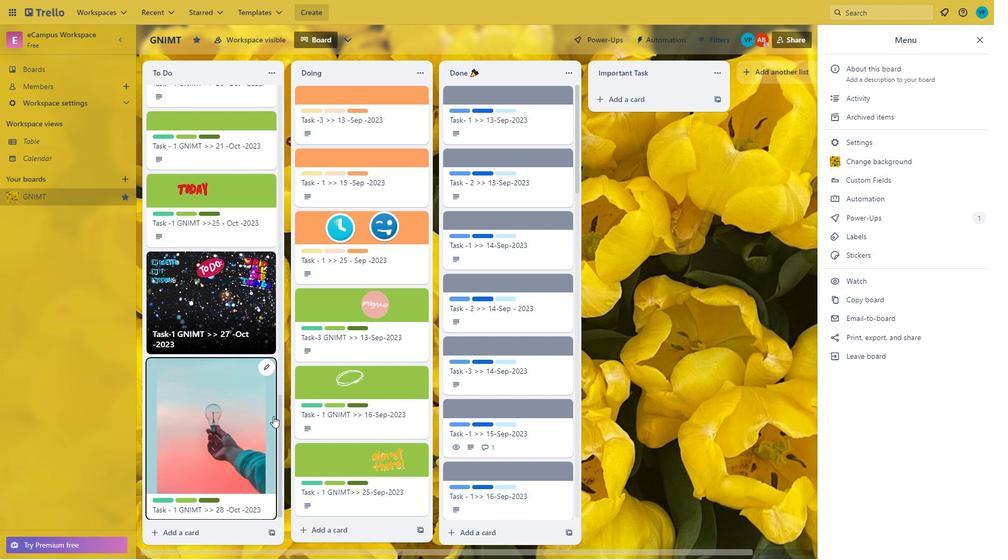 
Action: Mouse scrolled (150, 438) with delta (0, 0)
Screenshot: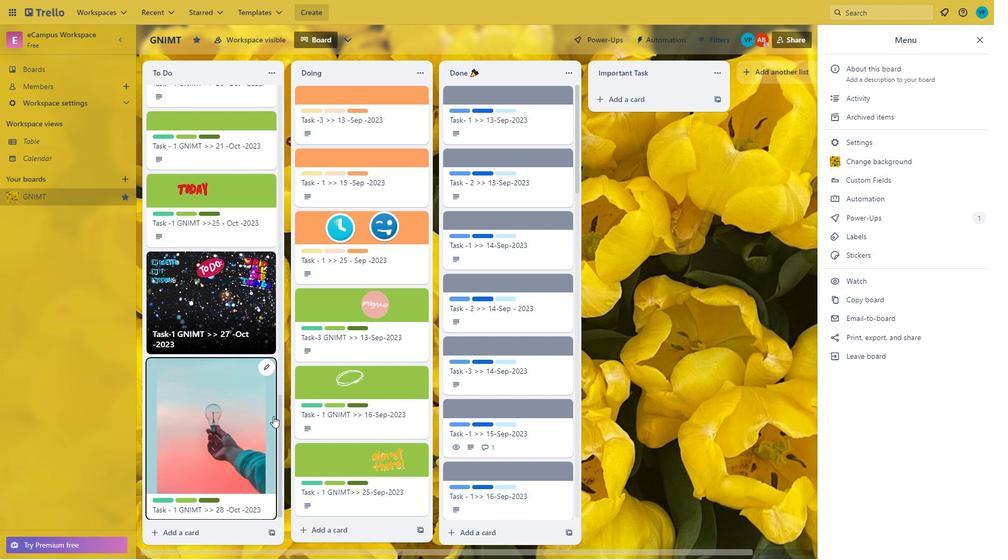 
Action: Mouse moved to (262, 405)
Screenshot: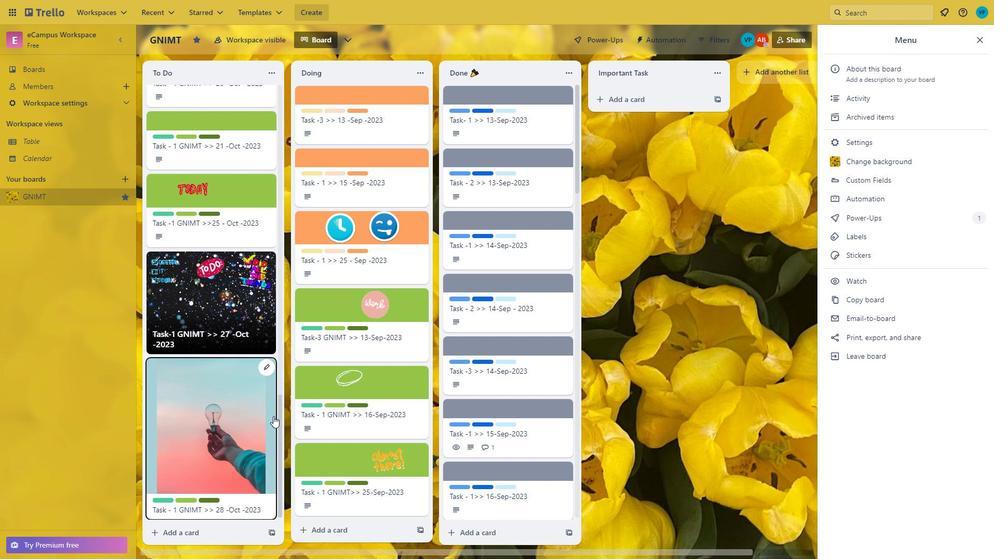 
Action: Mouse scrolled (262, 404) with delta (0, 0)
Screenshot: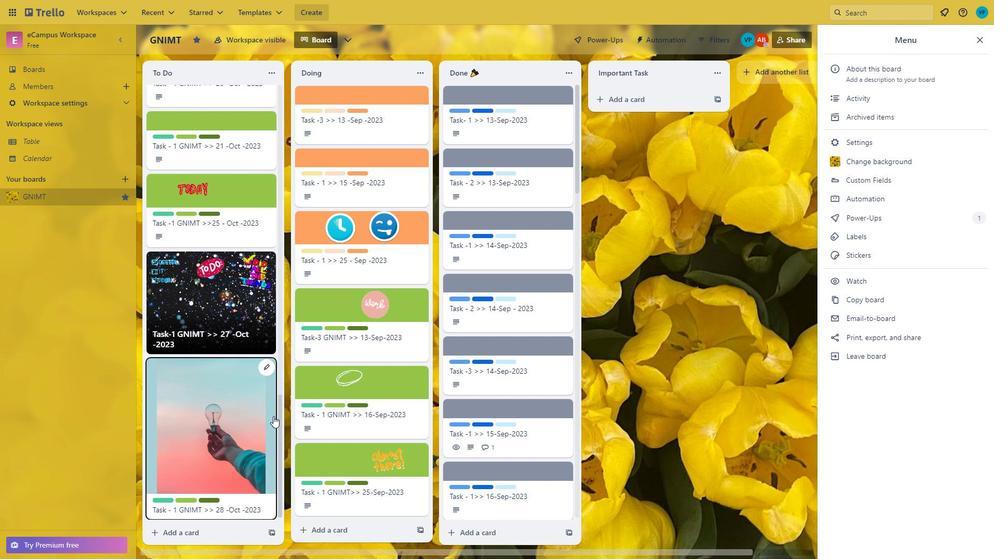 
Action: Mouse moved to (261, 405)
Screenshot: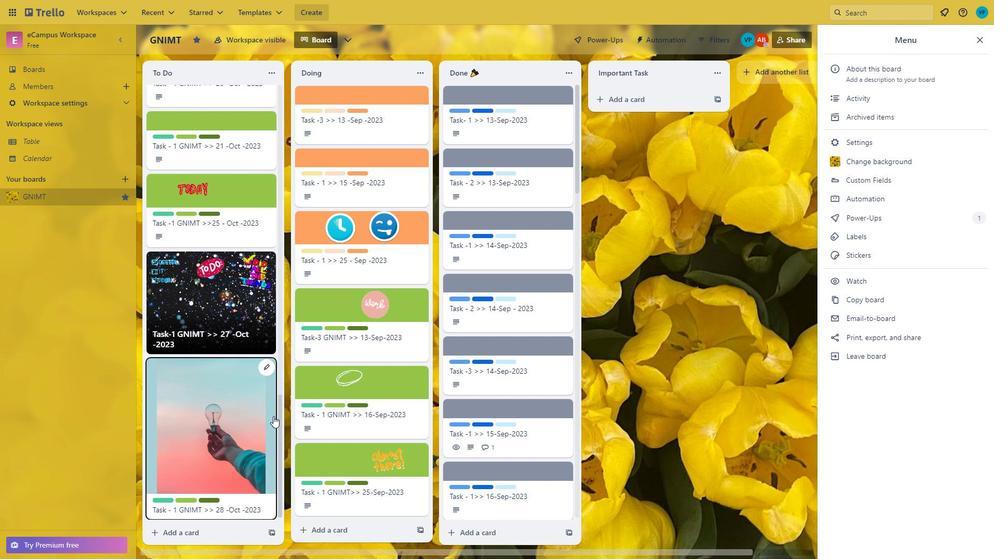 
Action: Mouse scrolled (261, 404) with delta (0, 0)
Screenshot: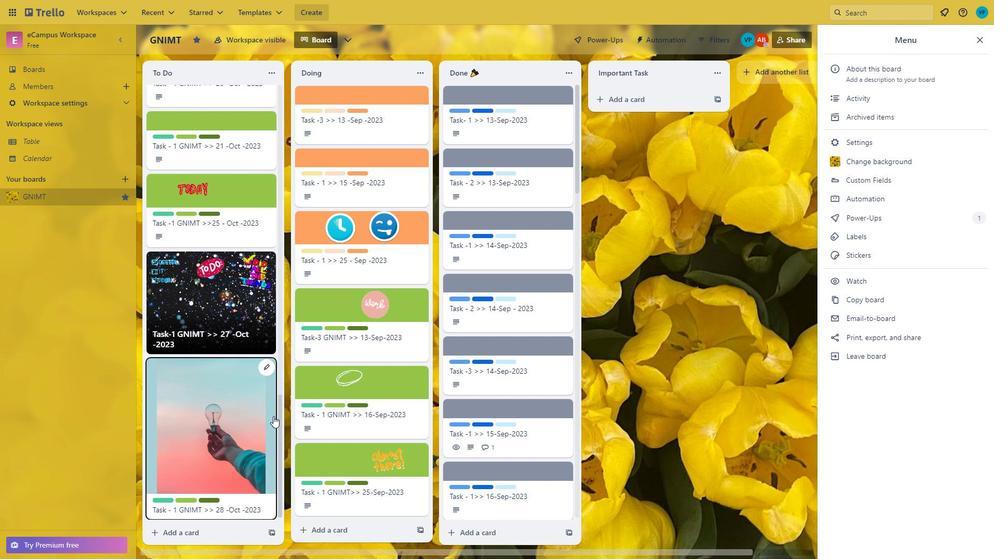 
Action: Mouse moved to (261, 405)
Screenshot: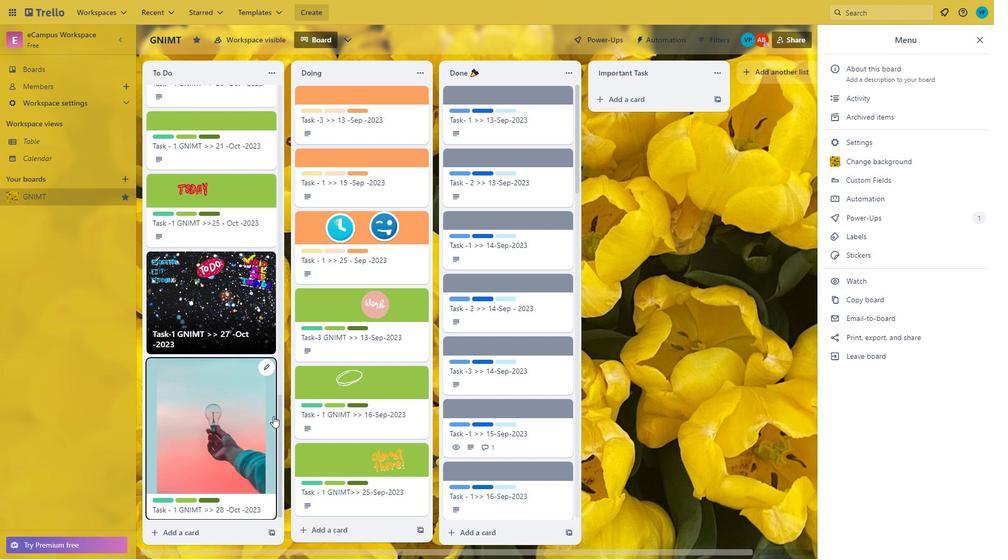 
Action: Mouse scrolled (261, 404) with delta (0, 0)
Screenshot: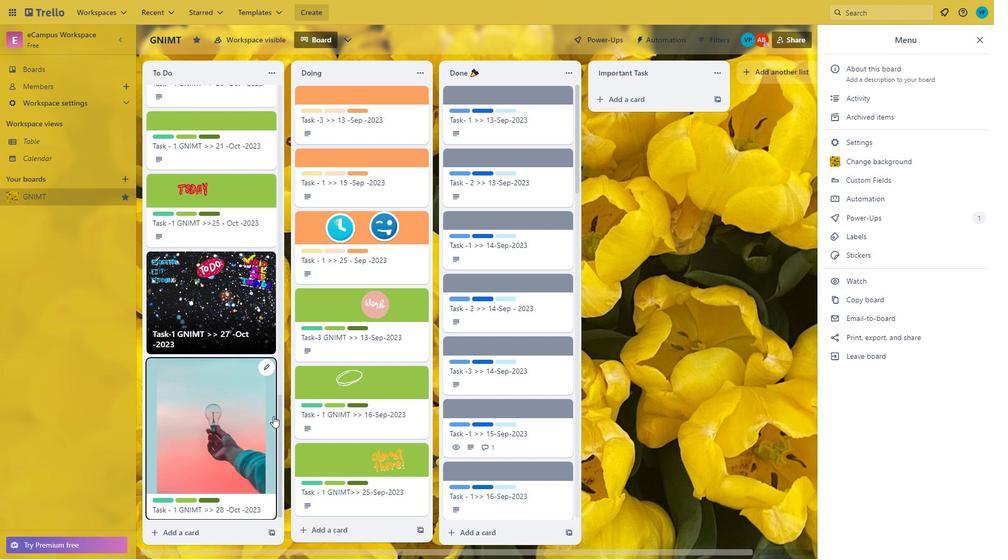
Action: Mouse moved to (260, 405)
Screenshot: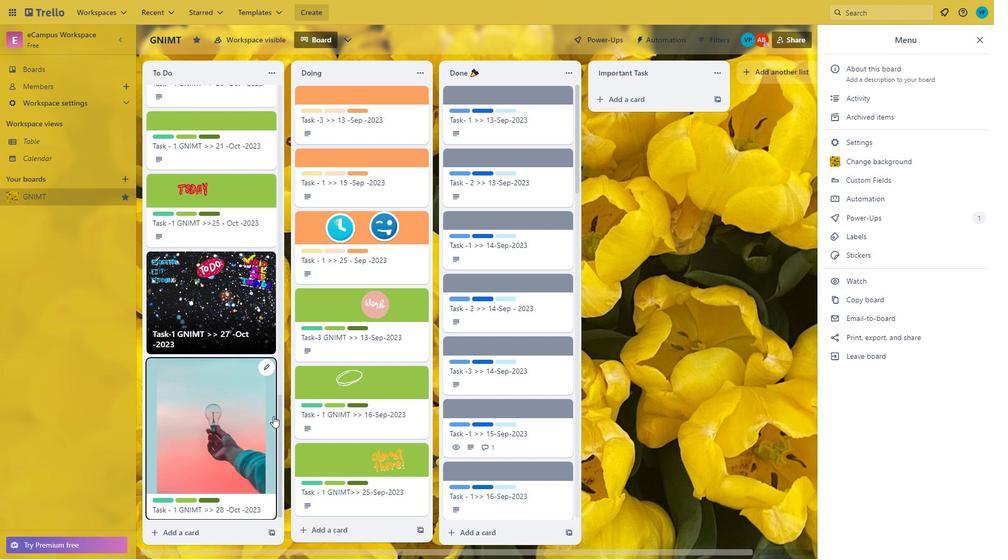 
Action: Mouse scrolled (260, 405) with delta (0, 0)
Screenshot: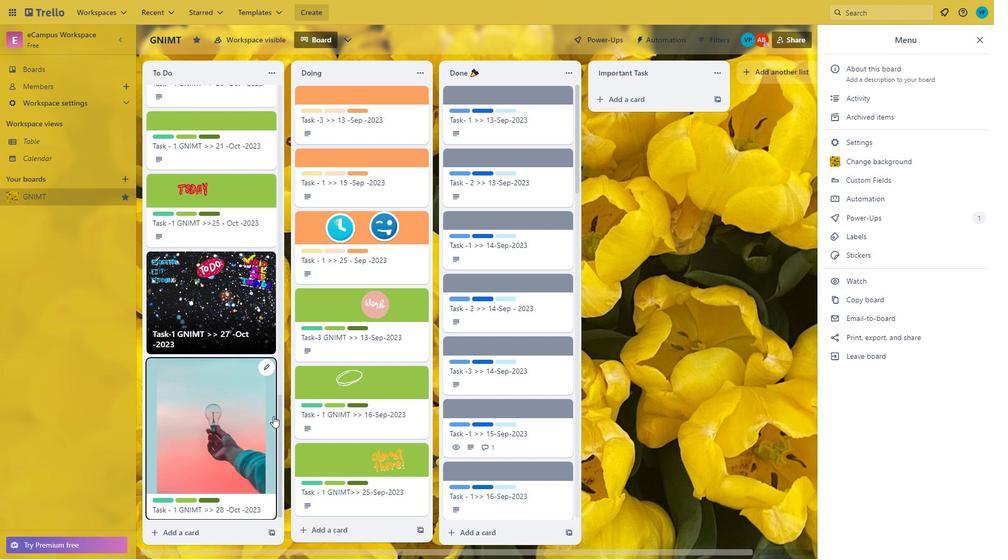 
Action: Mouse moved to (259, 407)
Screenshot: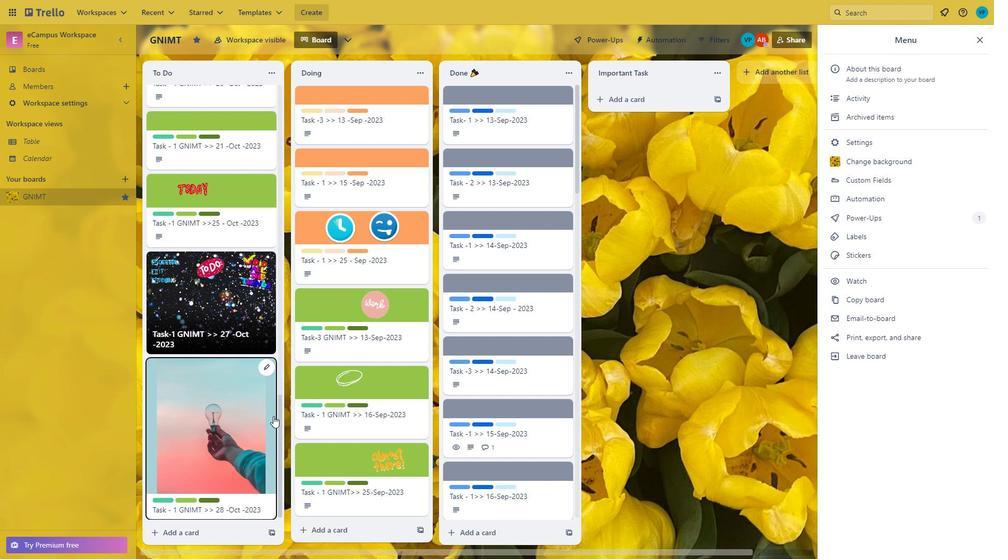
Action: Mouse scrolled (259, 406) with delta (0, 0)
Screenshot: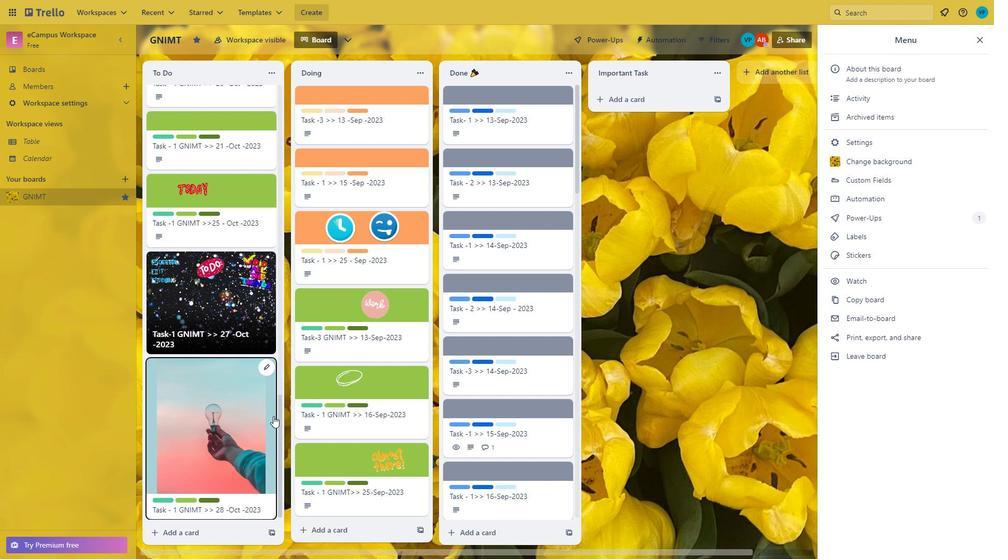 
Action: Mouse scrolled (259, 406) with delta (0, 0)
Screenshot: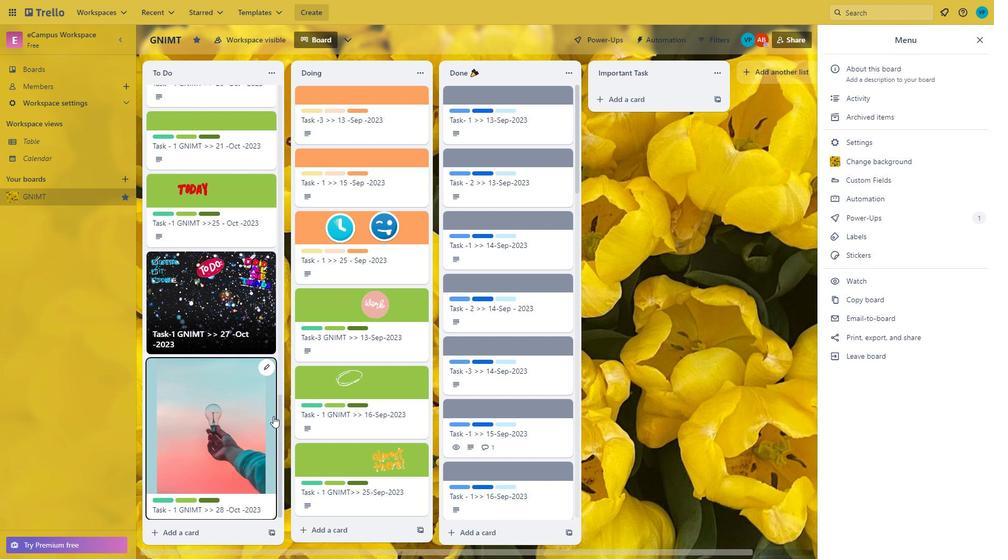 
Action: Mouse scrolled (259, 406) with delta (0, 0)
Screenshot: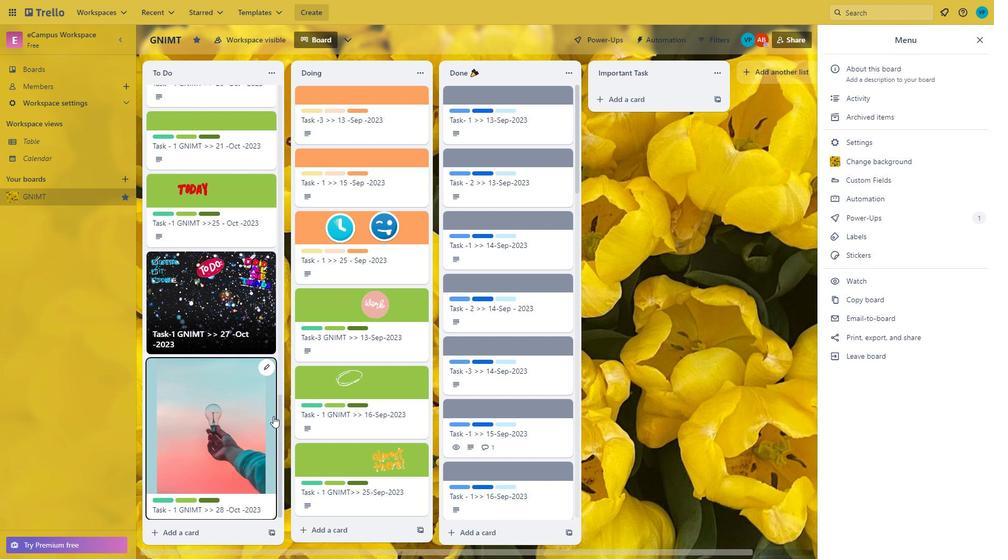 
Action: Mouse scrolled (259, 406) with delta (0, 0)
Screenshot: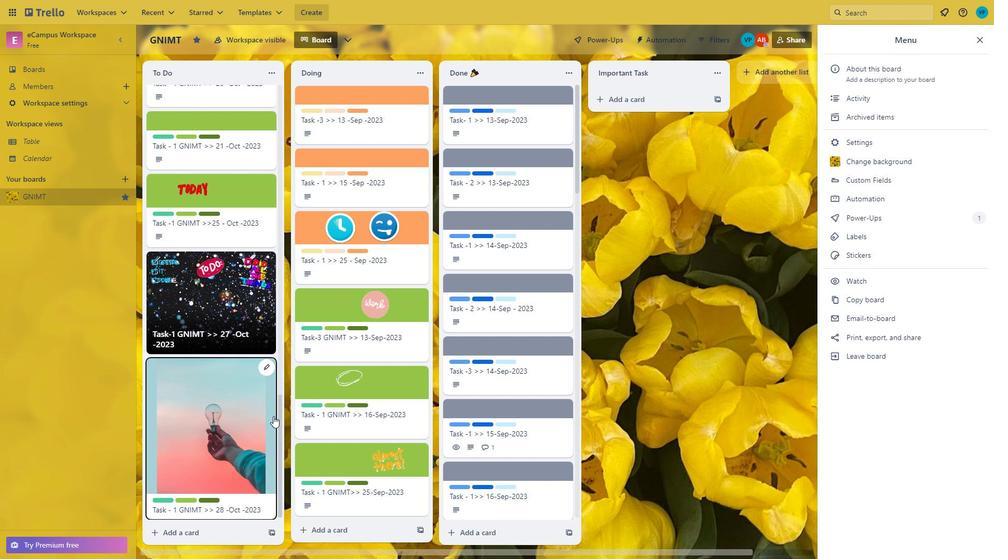 
Action: Mouse moved to (179, 360)
Screenshot: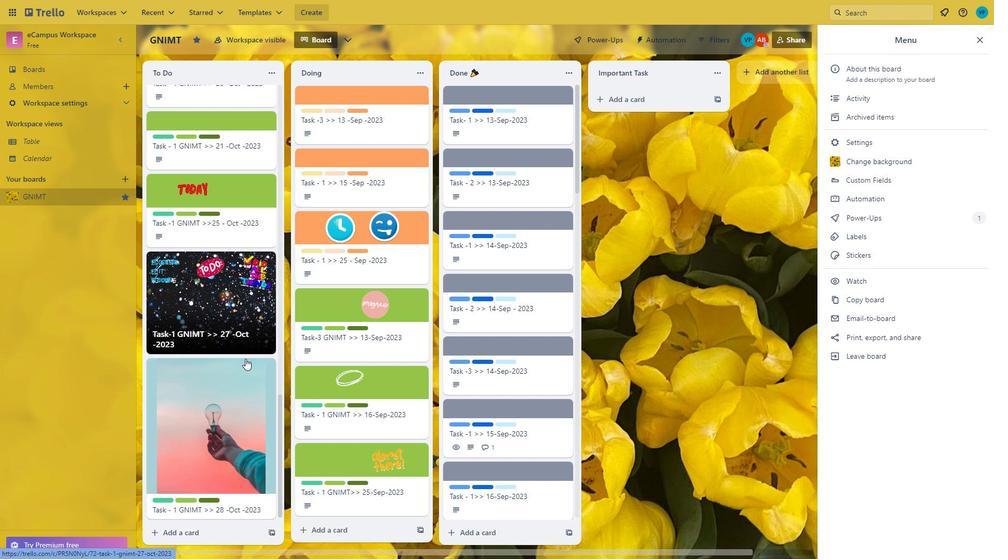 
Action: Mouse scrolled (179, 359) with delta (0, 0)
Screenshot: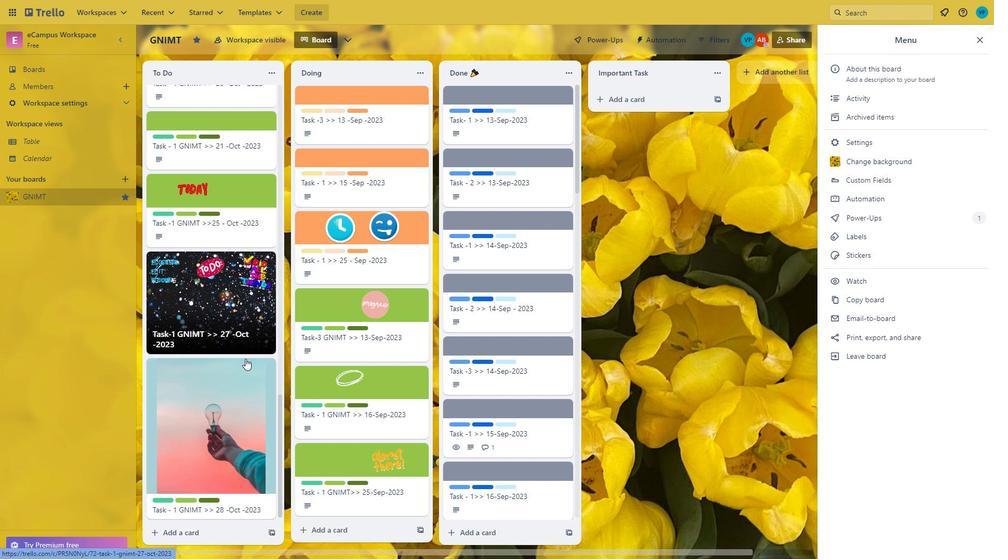 
Action: Mouse moved to (207, 380)
Screenshot: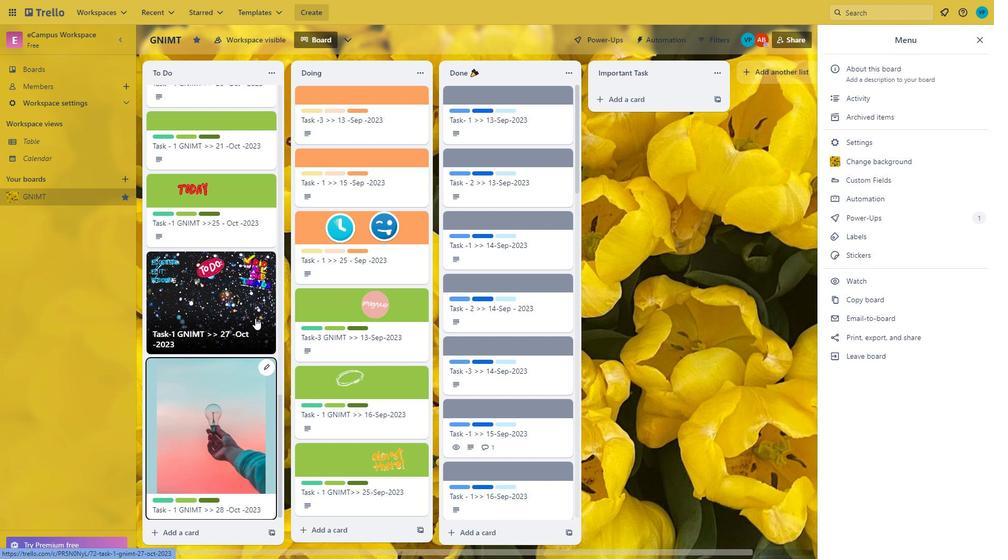 
Action: Mouse scrolled (207, 380) with delta (0, 0)
Screenshot: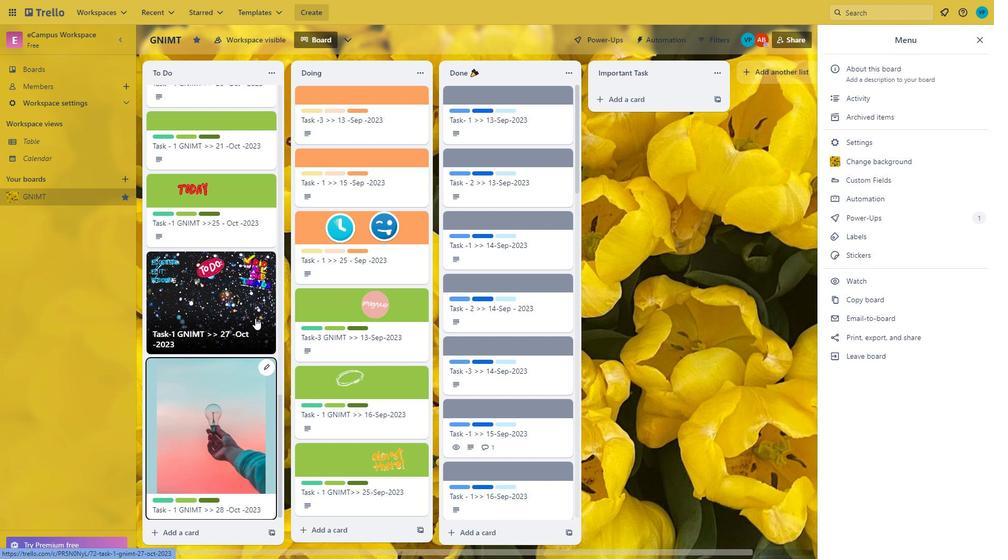 
Action: Mouse moved to (213, 386)
Screenshot: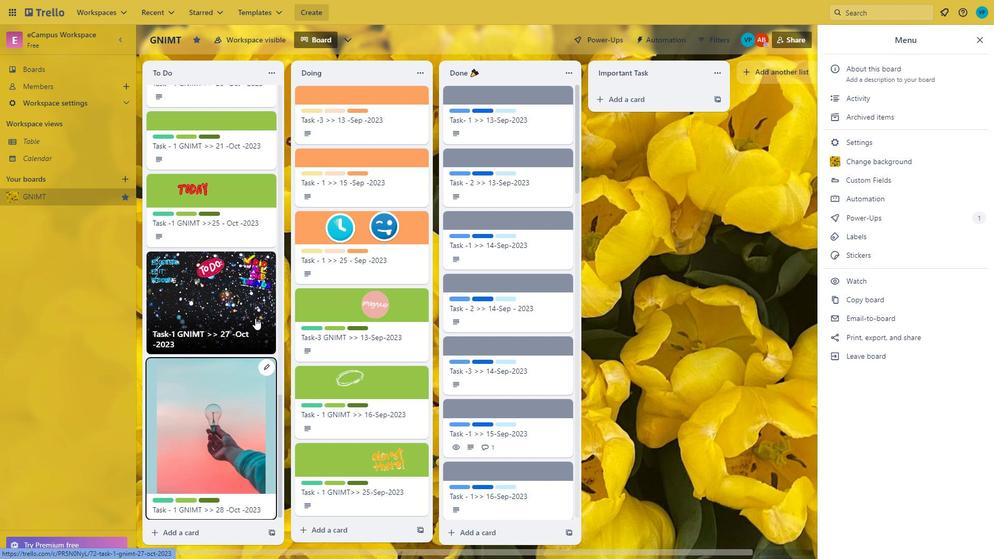 
Action: Mouse scrolled (213, 385) with delta (0, 0)
Screenshot: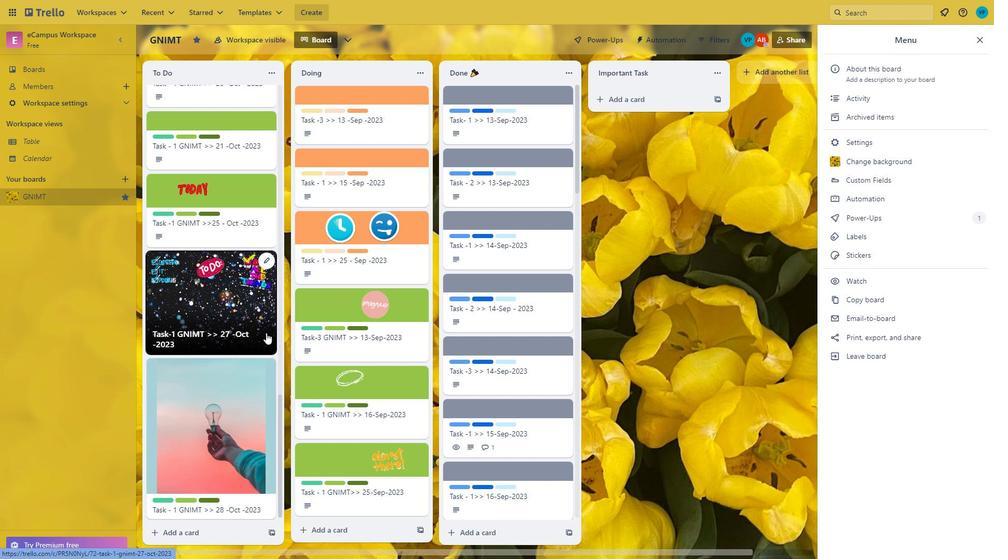 
Action: Mouse scrolled (213, 385) with delta (0, 0)
Screenshot: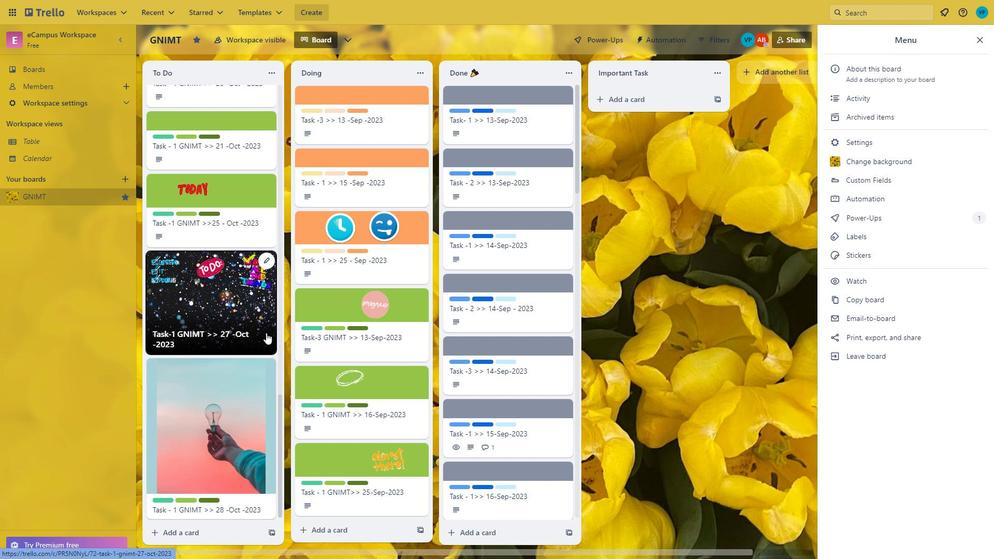 
Action: Mouse scrolled (213, 385) with delta (0, 0)
Screenshot: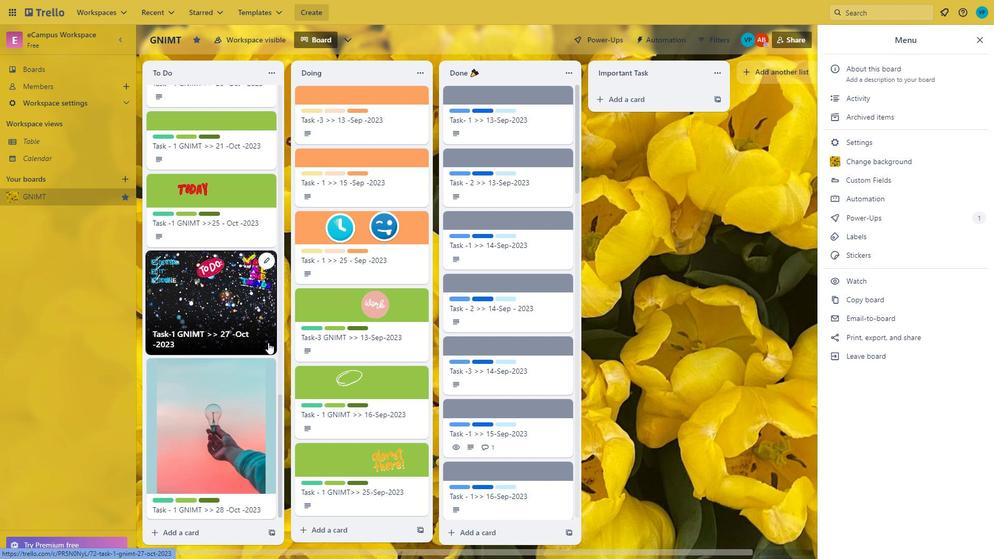 
Action: Mouse moved to (221, 399)
Screenshot: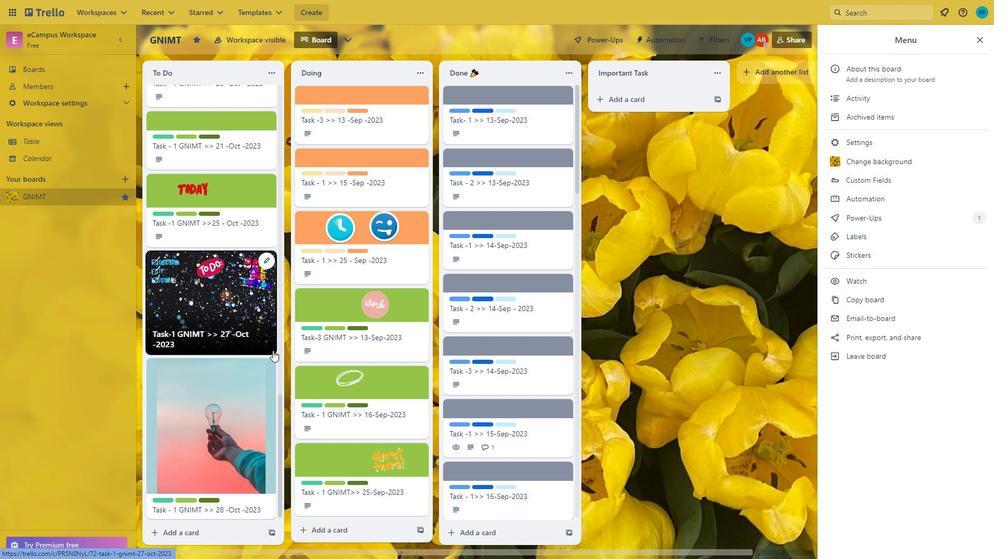 
Action: Mouse scrolled (221, 398) with delta (0, 0)
Screenshot: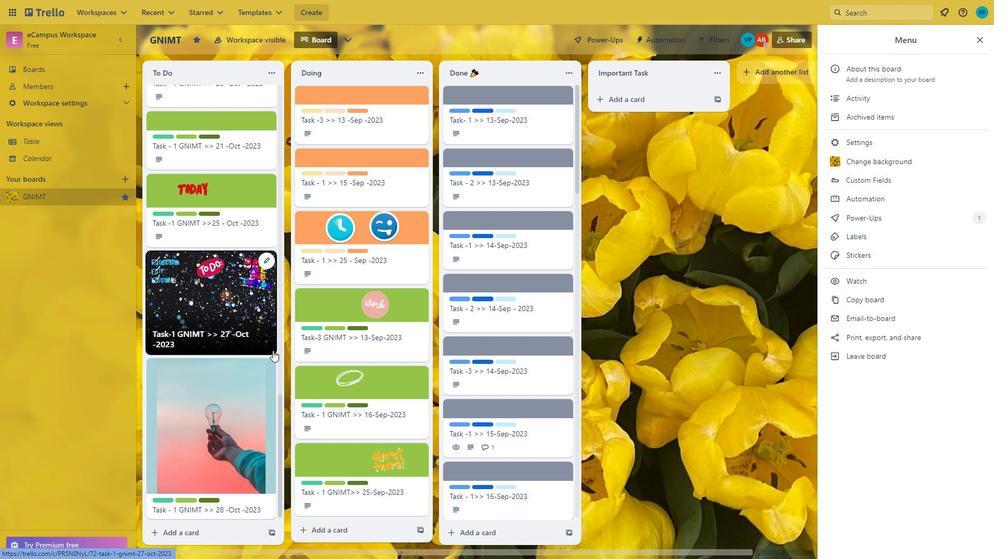 
Action: Mouse moved to (223, 403)
Screenshot: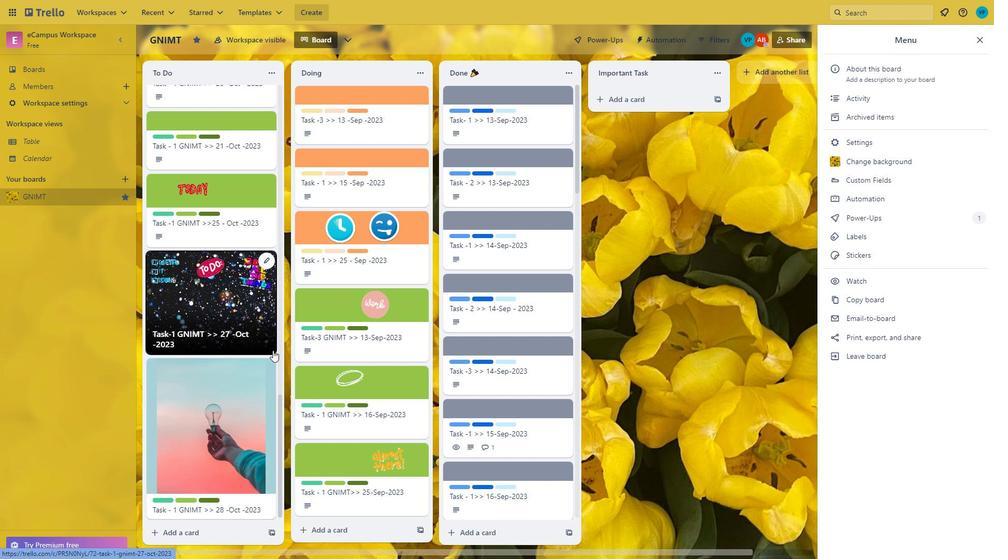 
Action: Mouse scrolled (223, 403) with delta (0, 0)
Screenshot: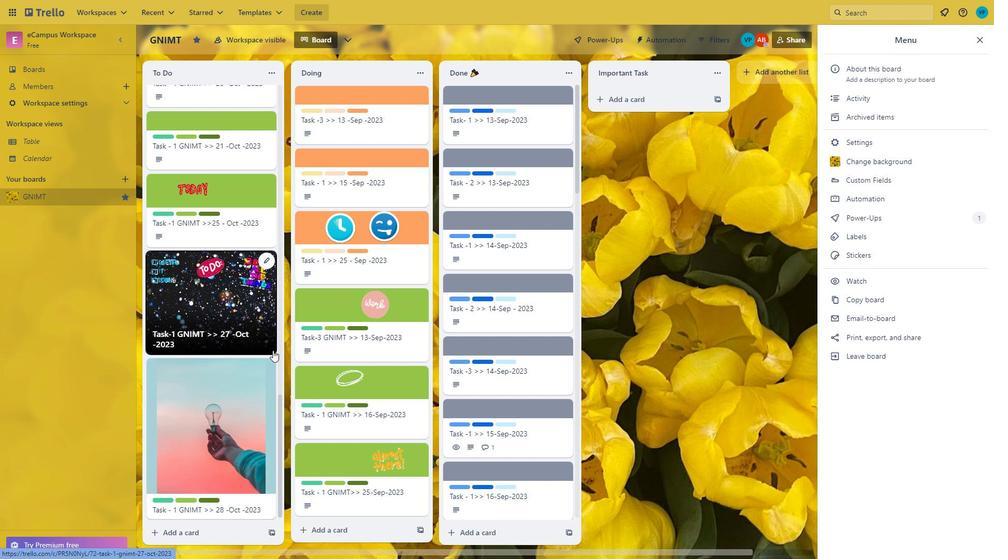 
Action: Mouse scrolled (223, 403) with delta (0, 0)
Screenshot: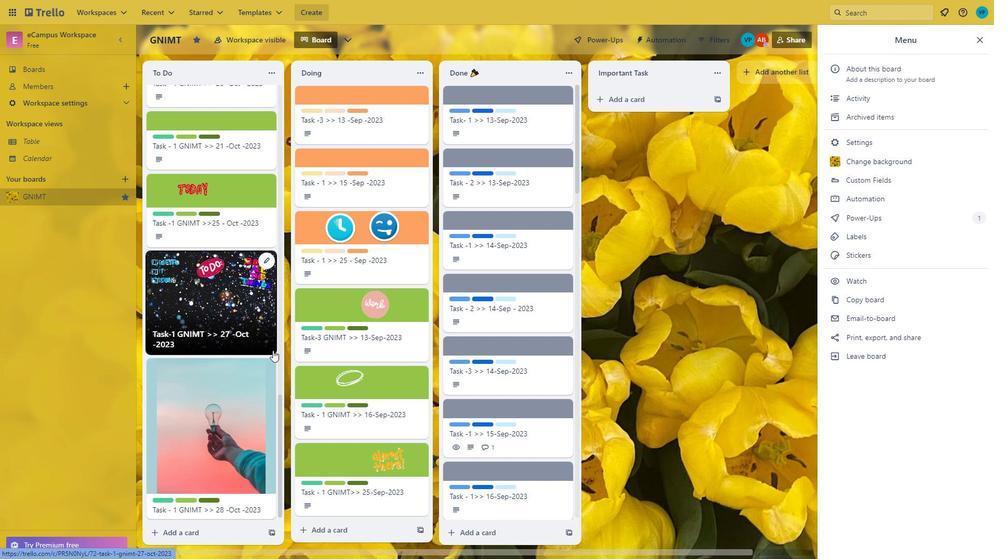 
Action: Mouse moved to (224, 406)
Screenshot: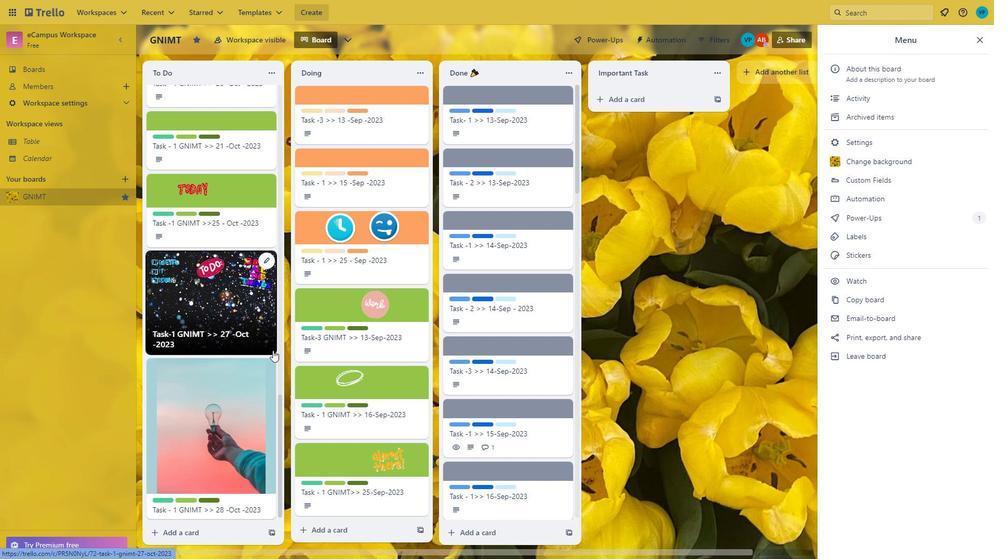 
Action: Mouse scrolled (224, 405) with delta (0, 0)
Screenshot: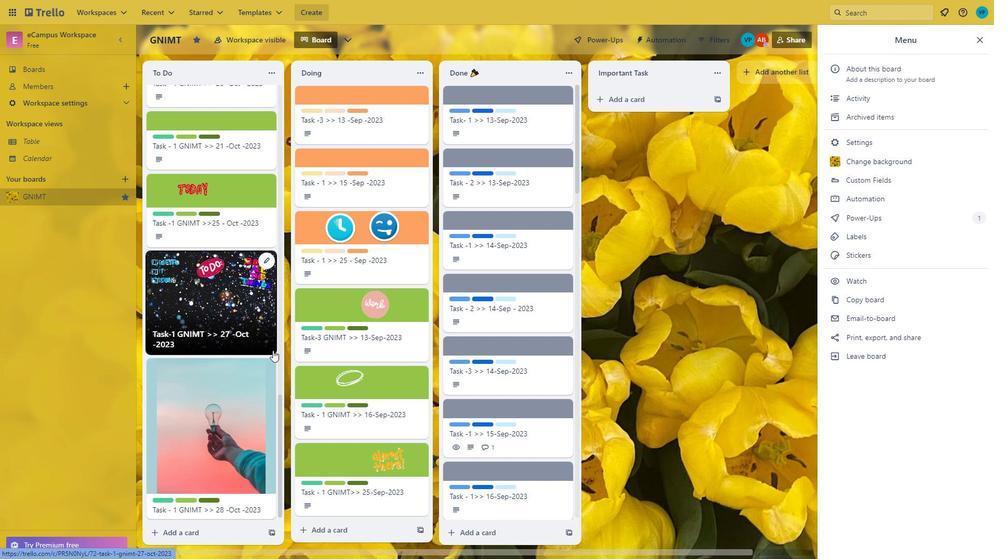 
Action: Mouse moved to (230, 417)
Screenshot: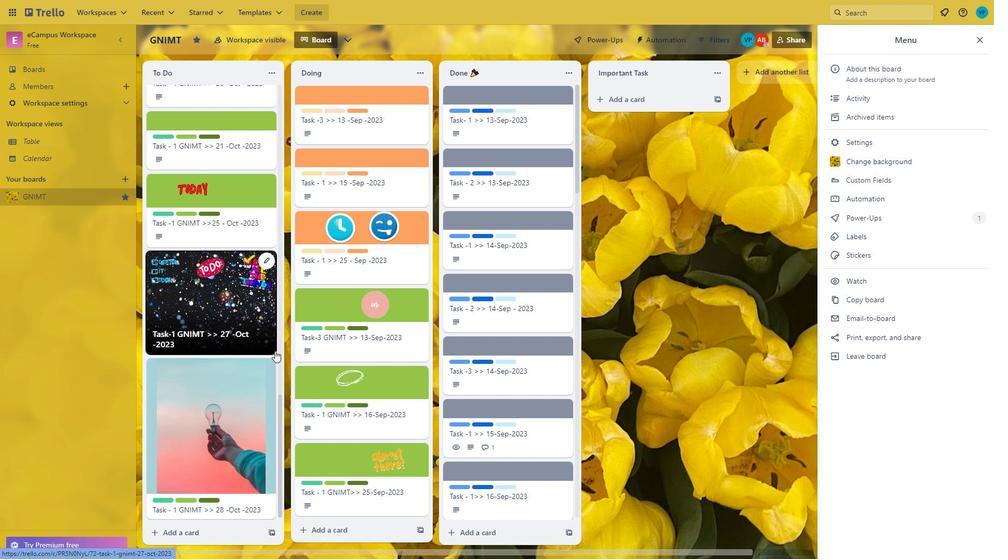 
Action: Mouse scrolled (230, 417) with delta (0, 0)
Screenshot: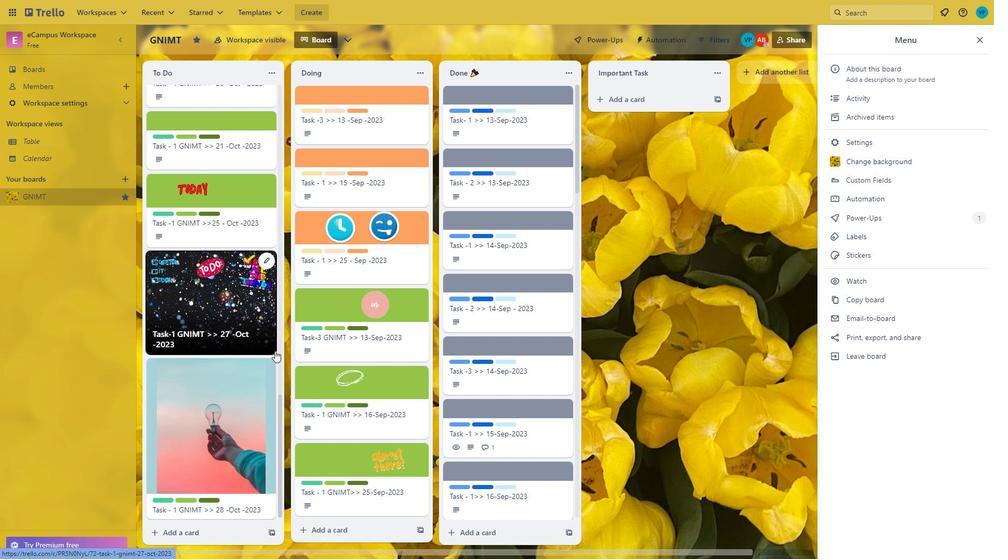 
Action: Mouse scrolled (230, 417) with delta (0, 0)
Screenshot: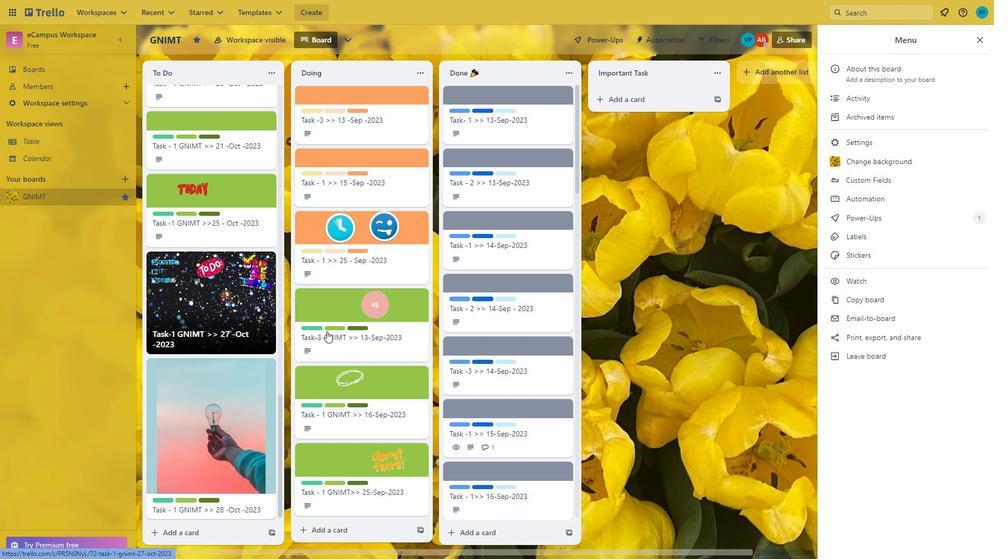 
Action: Mouse scrolled (230, 417) with delta (0, 0)
Screenshot: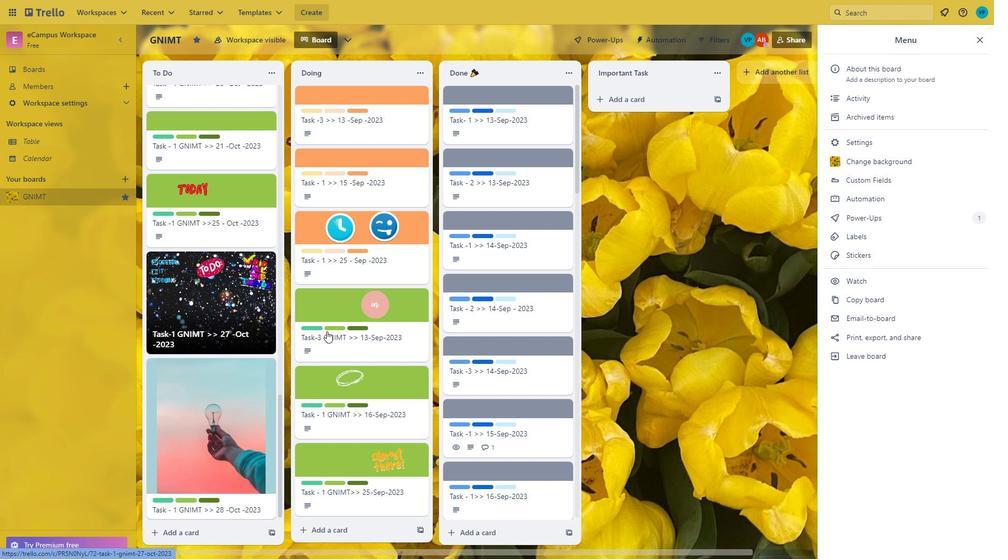 
Action: Mouse scrolled (230, 417) with delta (0, 0)
Screenshot: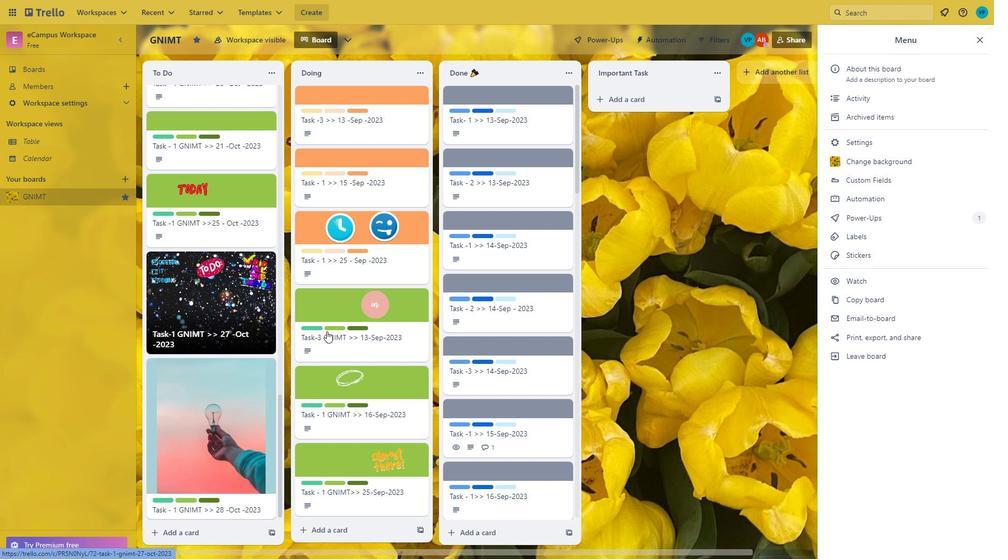 
Action: Mouse moved to (236, 389)
Screenshot: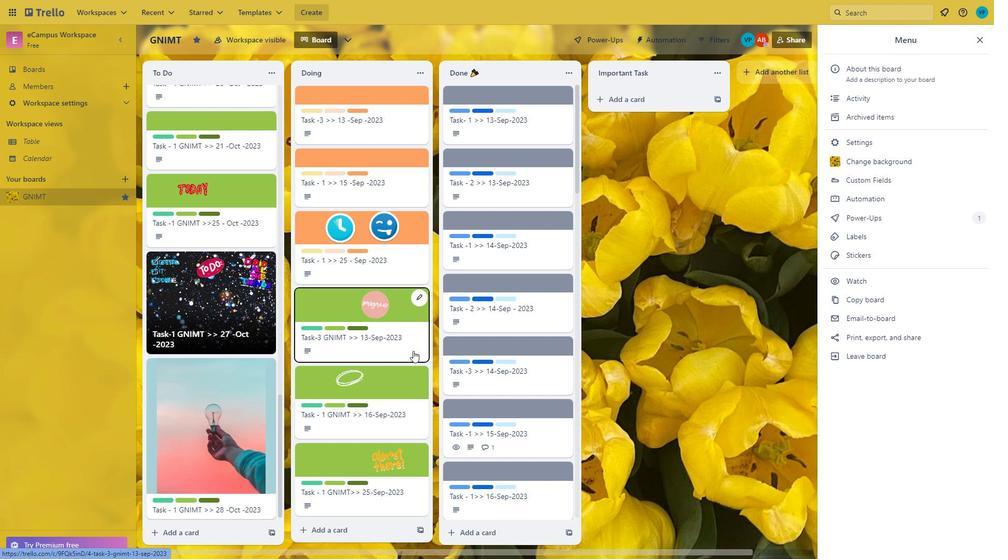 
Action: Mouse scrolled (236, 389) with delta (0, 0)
Screenshot: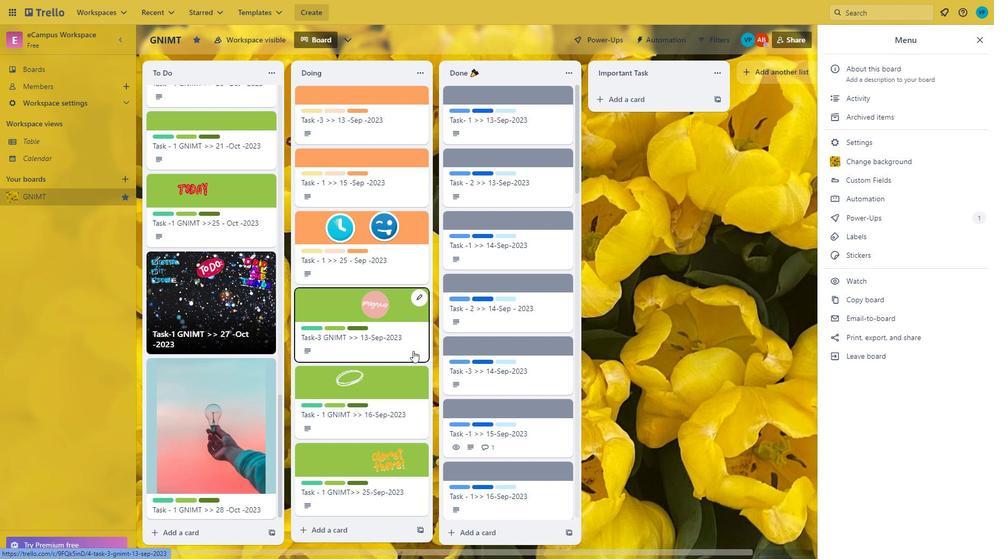 
Action: Mouse moved to (238, 390)
Screenshot: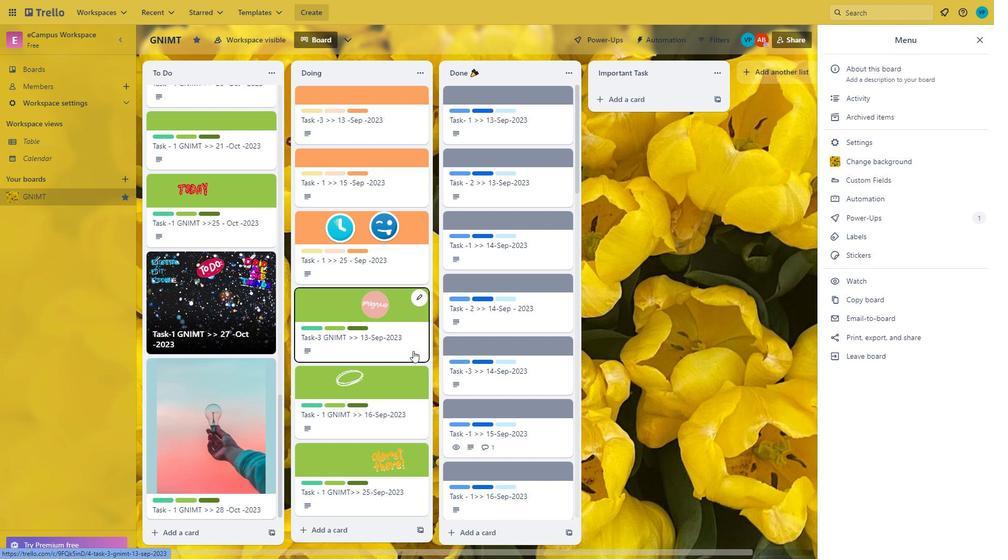 
Action: Mouse scrolled (238, 390) with delta (0, 0)
Screenshot: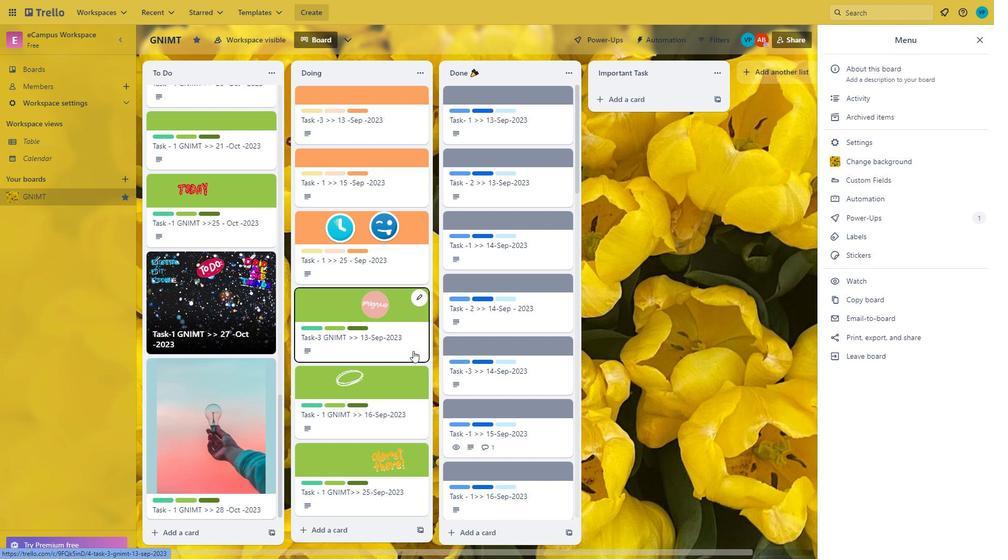 
Action: Mouse moved to (238, 391)
Screenshot: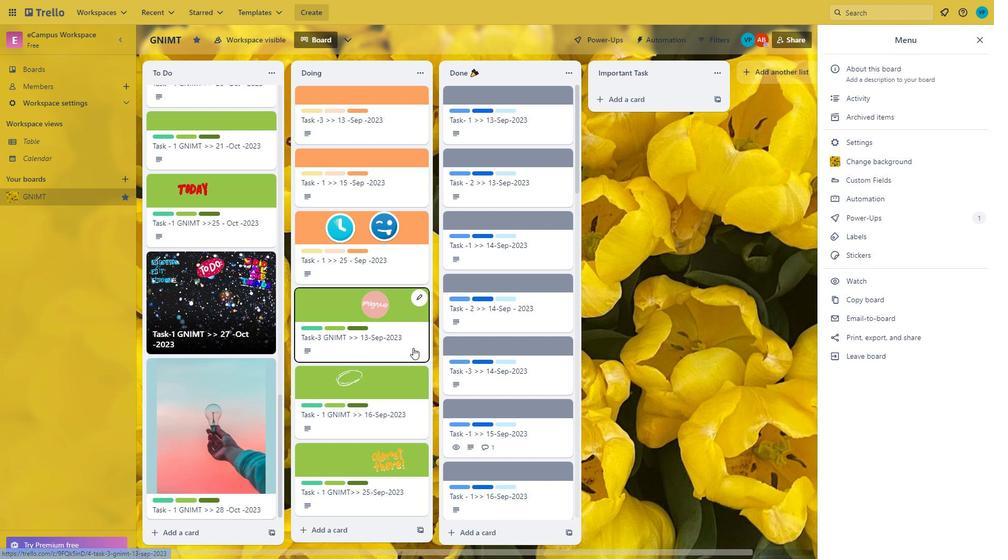 
Action: Mouse scrolled (238, 391) with delta (0, 0)
Screenshot: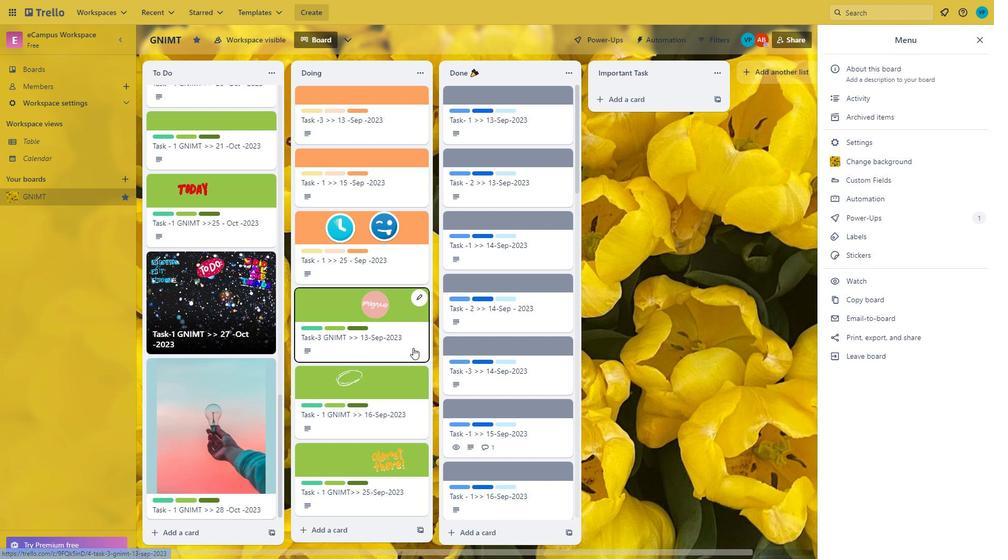 
Action: Mouse moved to (431, 386)
Screenshot: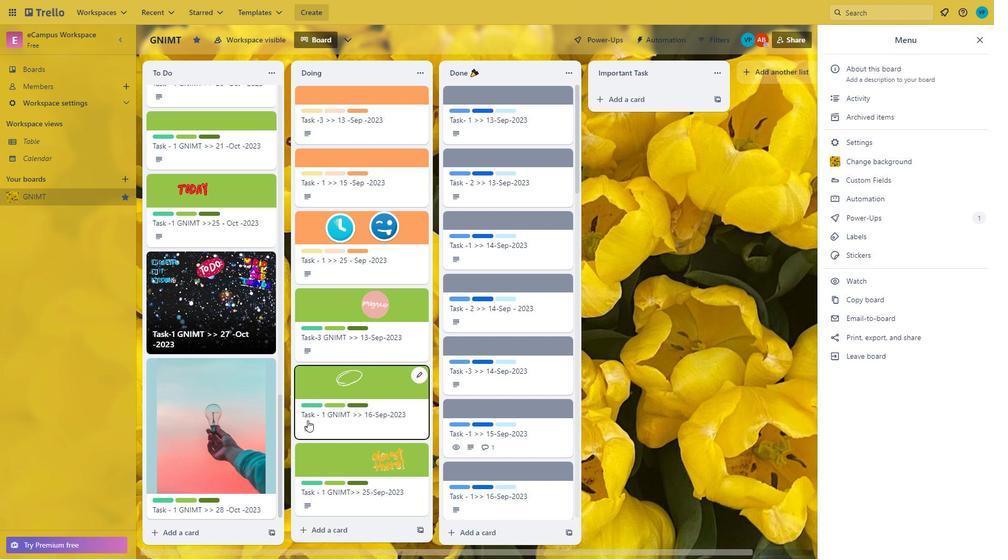 
Action: Mouse scrolled (431, 386) with delta (0, 0)
Screenshot: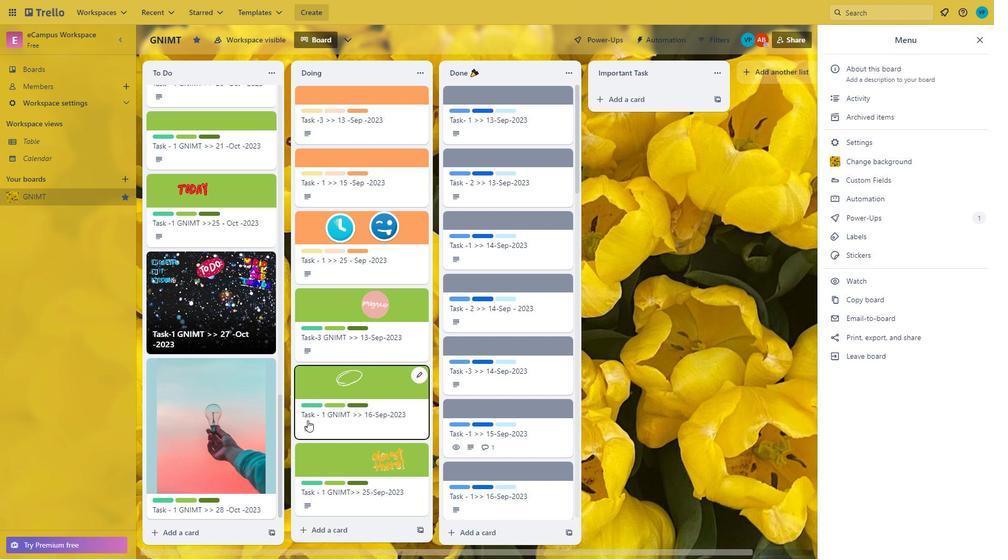 
Action: Mouse moved to (431, 386)
Screenshot: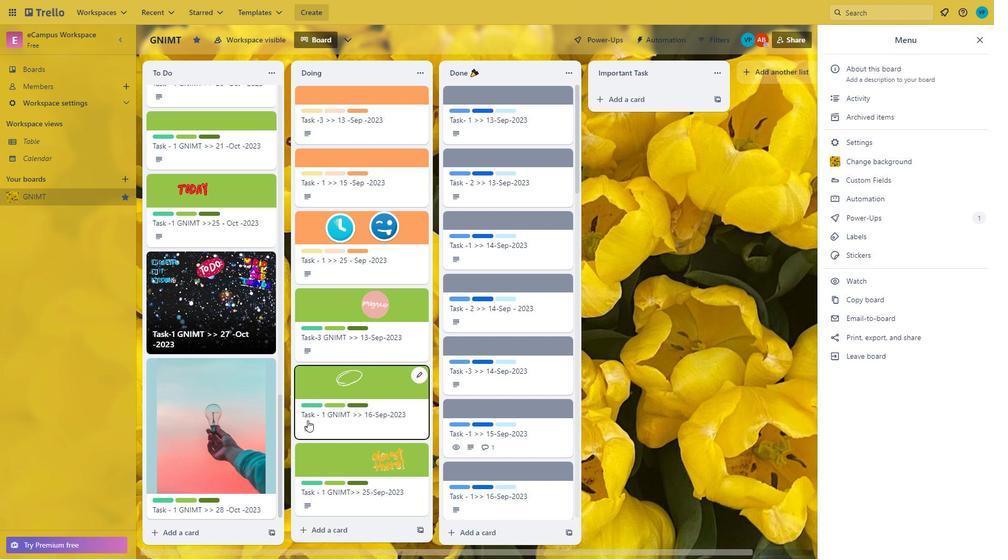 
Action: Mouse scrolled (431, 386) with delta (0, 0)
Screenshot: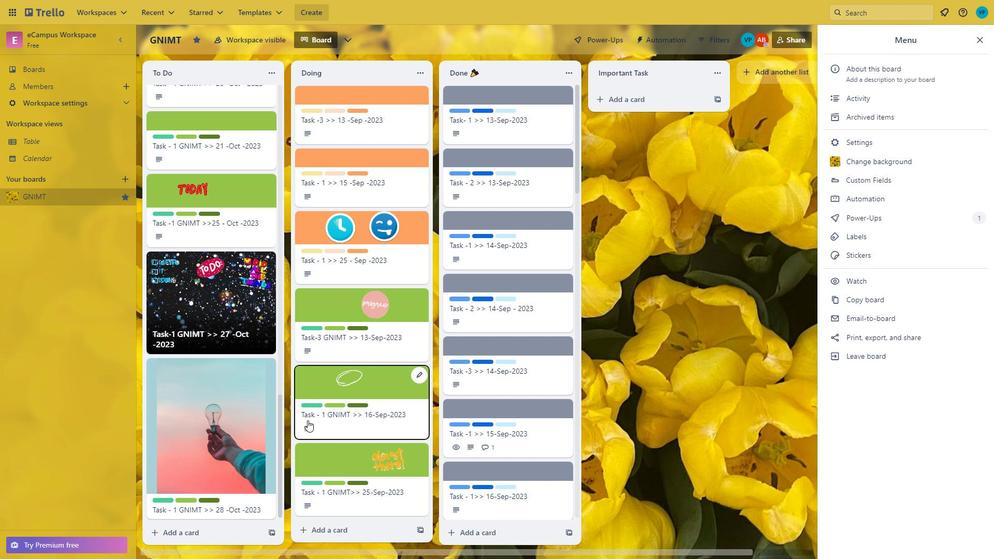 
Action: Mouse moved to (419, 365)
Screenshot: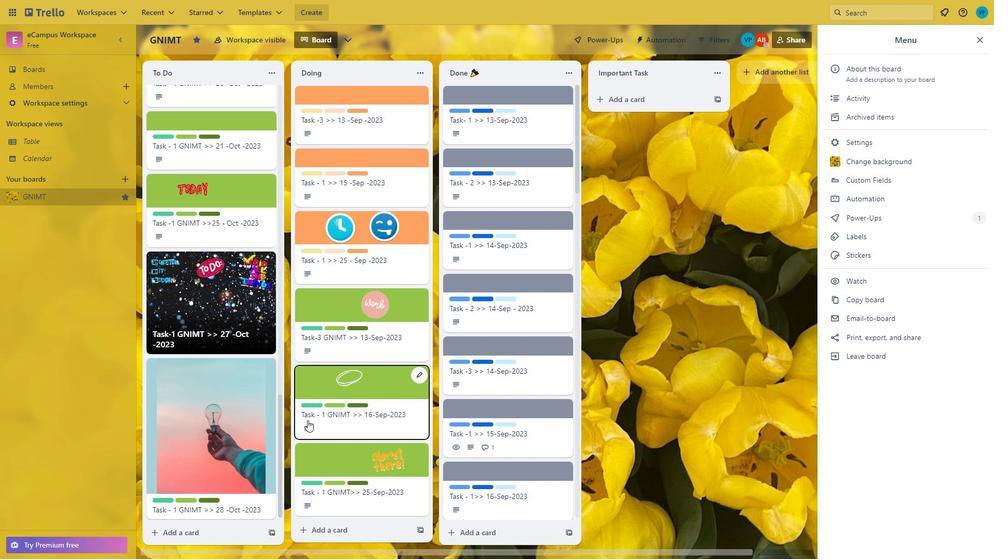 
Action: Mouse scrolled (419, 364) with delta (0, 0)
Screenshot: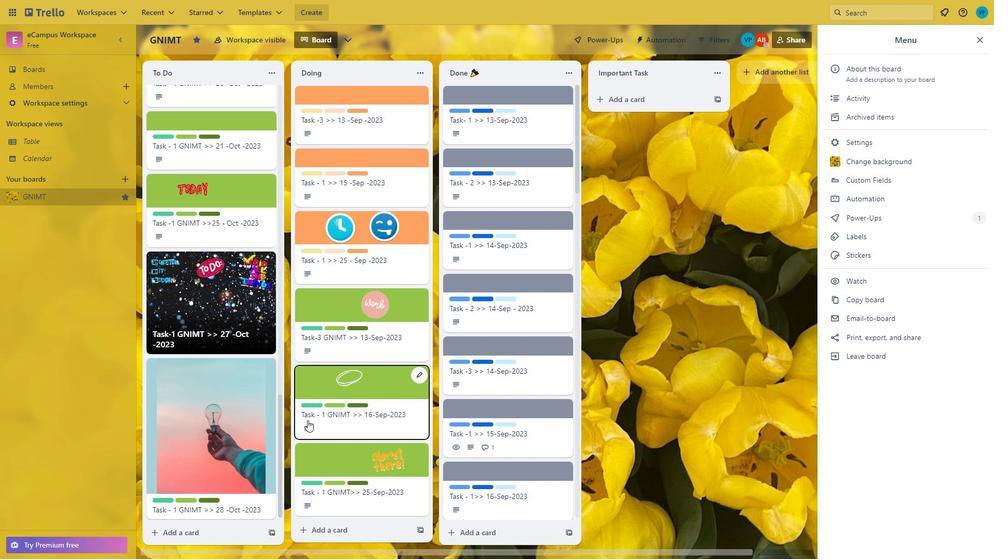 
Action: Mouse moved to (867, 253)
Screenshot: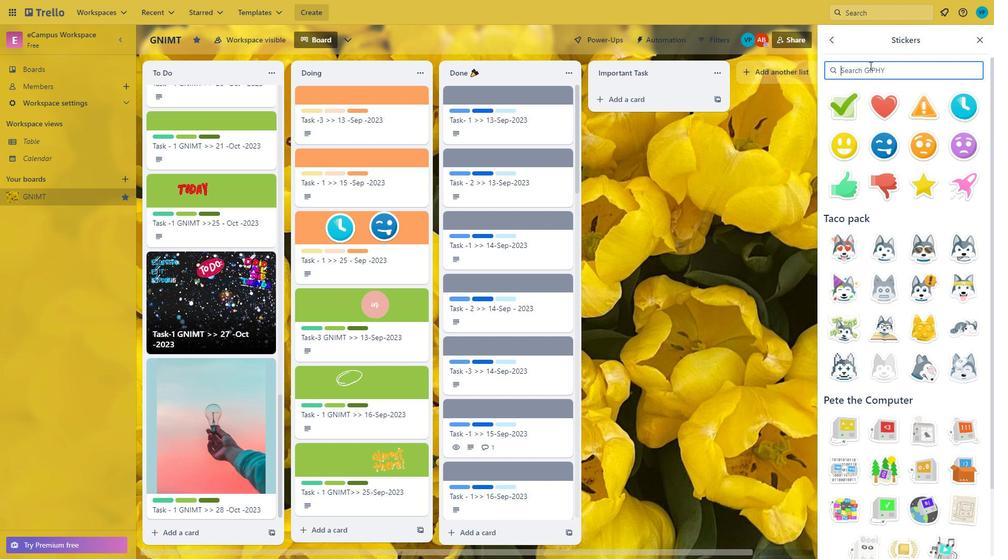 
Action: Mouse pressed left at (867, 253)
Screenshot: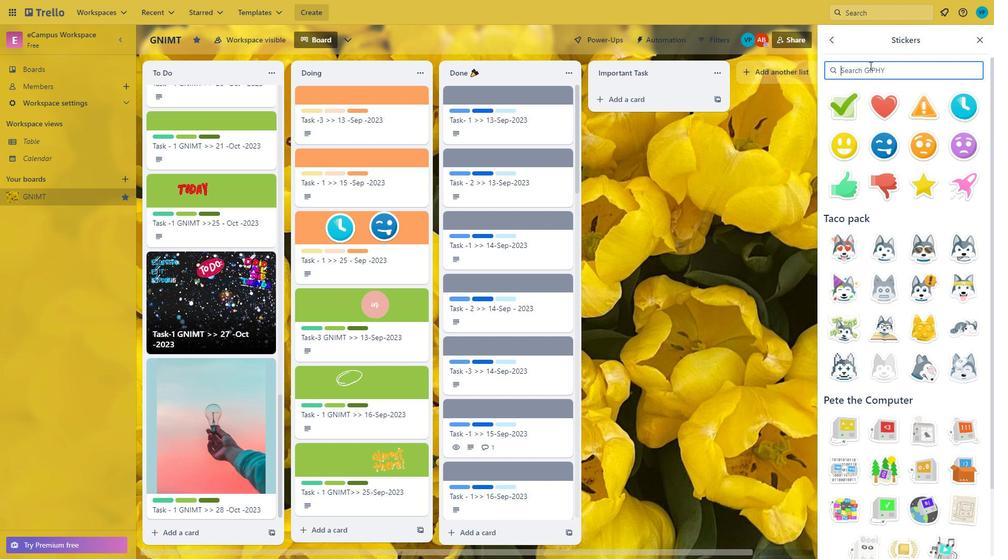 
Action: Mouse moved to (868, 66)
Screenshot: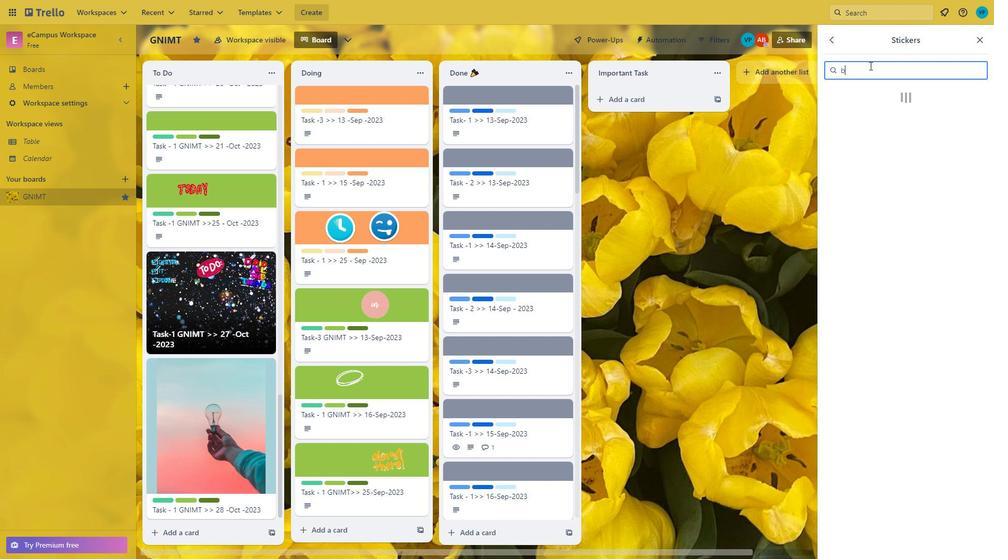 
Action: Mouse pressed left at (868, 66)
Screenshot: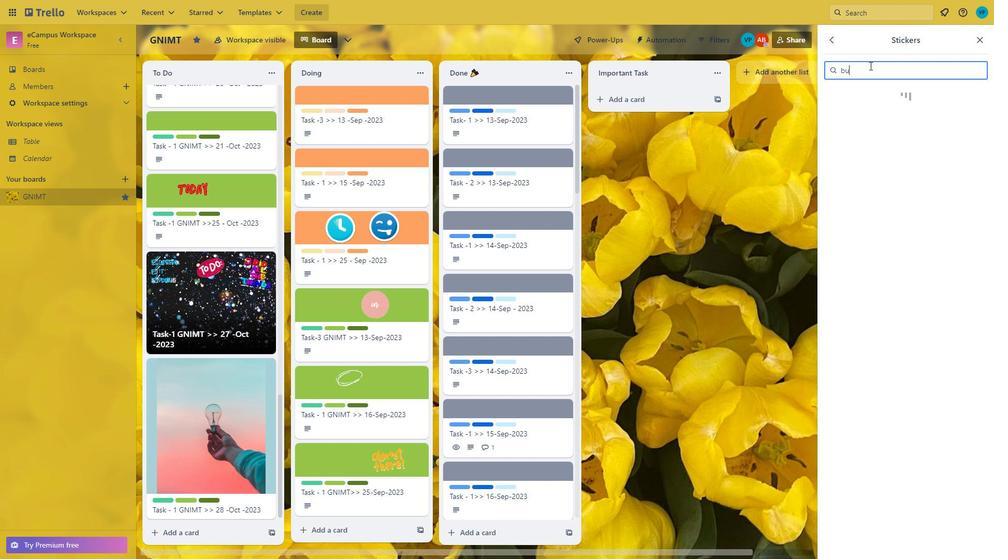 
Action: Mouse moved to (870, 65)
Screenshot: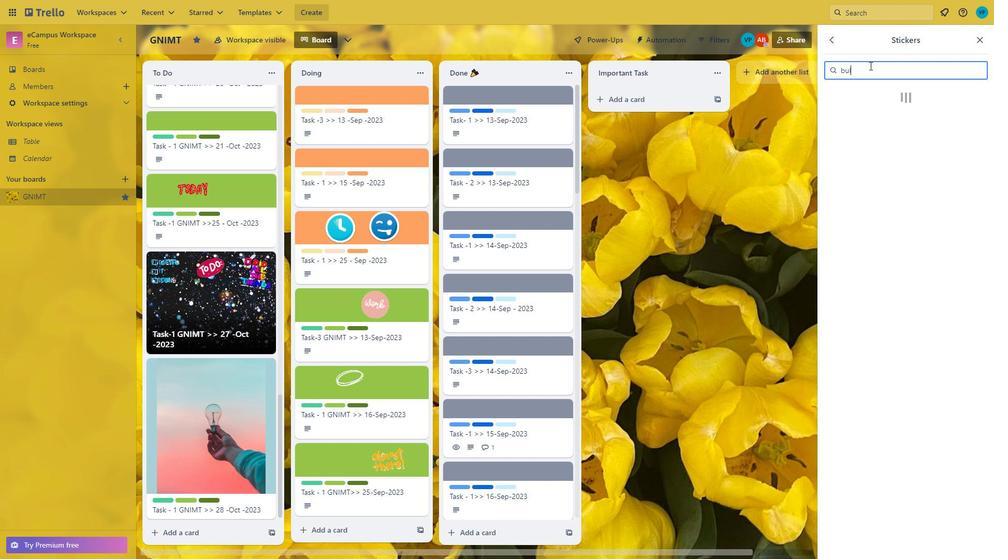 
Action: Key pressed bulb<Key.enter>
Screenshot: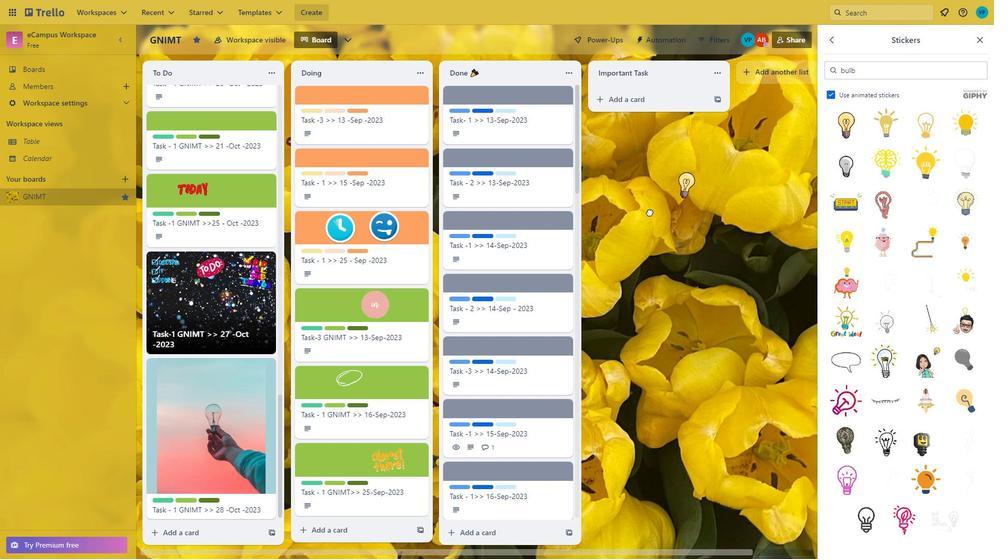 
Action: Mouse moved to (844, 124)
Screenshot: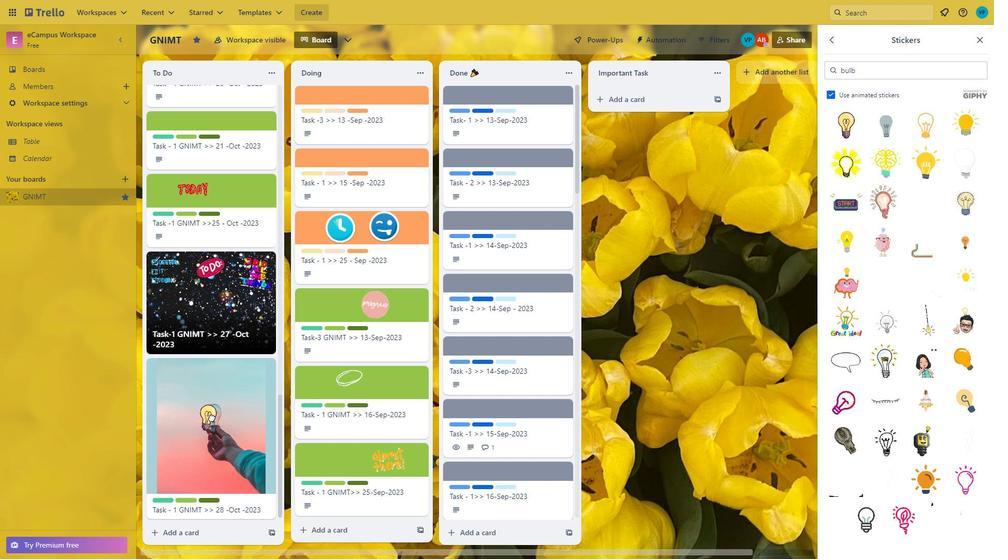 
Action: Mouse pressed left at (844, 124)
Screenshot: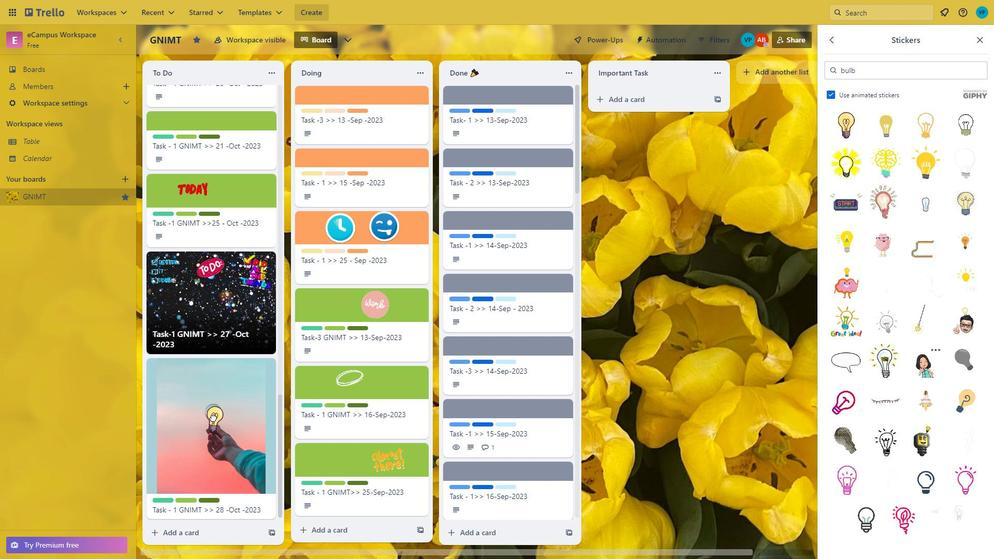 
Action: Mouse moved to (847, 167)
Screenshot: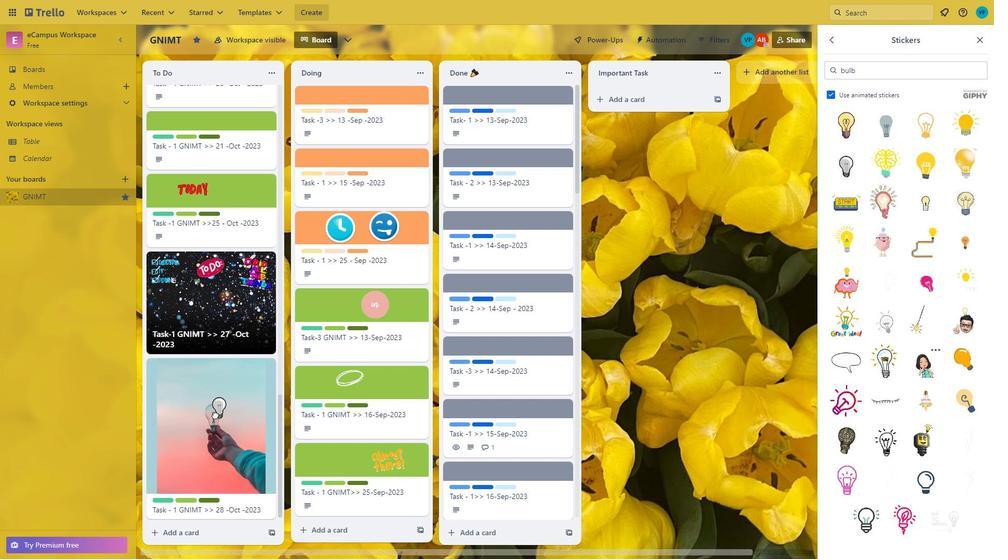
Action: Mouse pressed left at (847, 167)
Screenshot: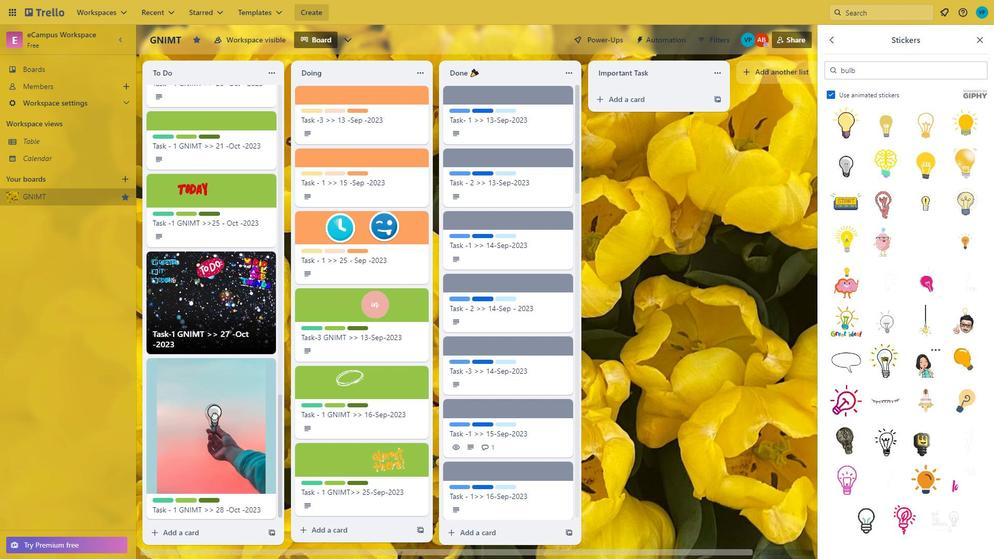 
Action: Mouse moved to (851, 245)
Screenshot: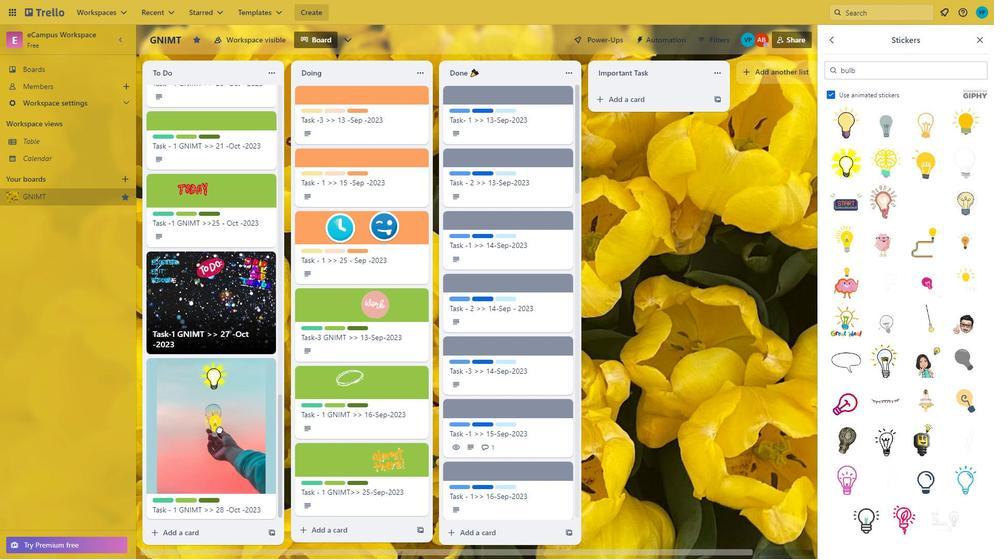 
Action: Mouse pressed left at (851, 245)
Screenshot: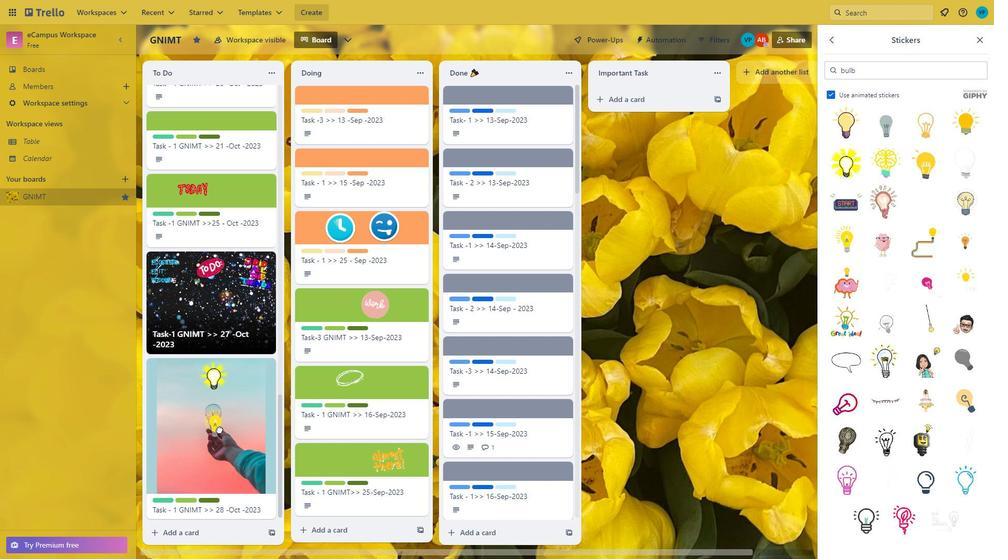 
Action: Mouse moved to (161, 416)
Screenshot: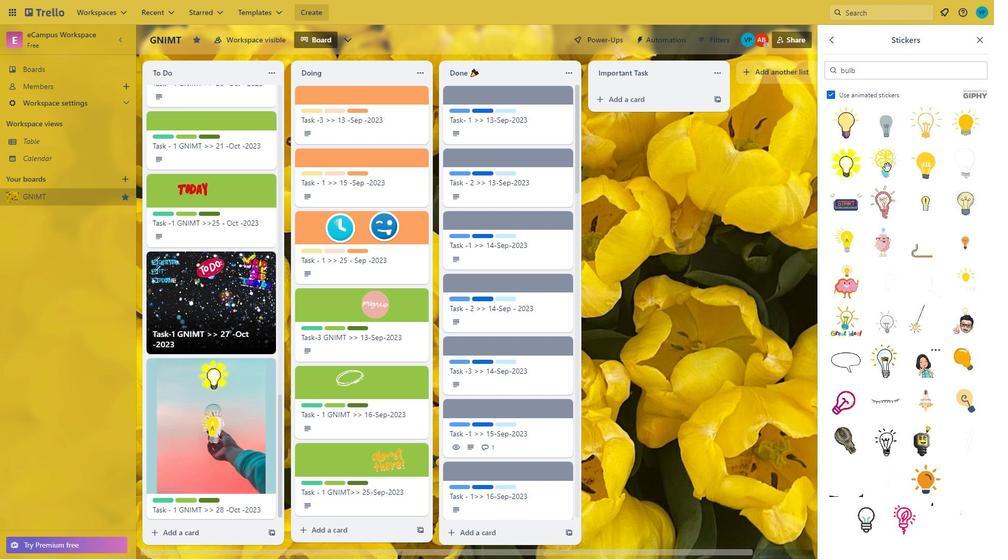 
Action: Mouse pressed left at (161, 416)
Screenshot: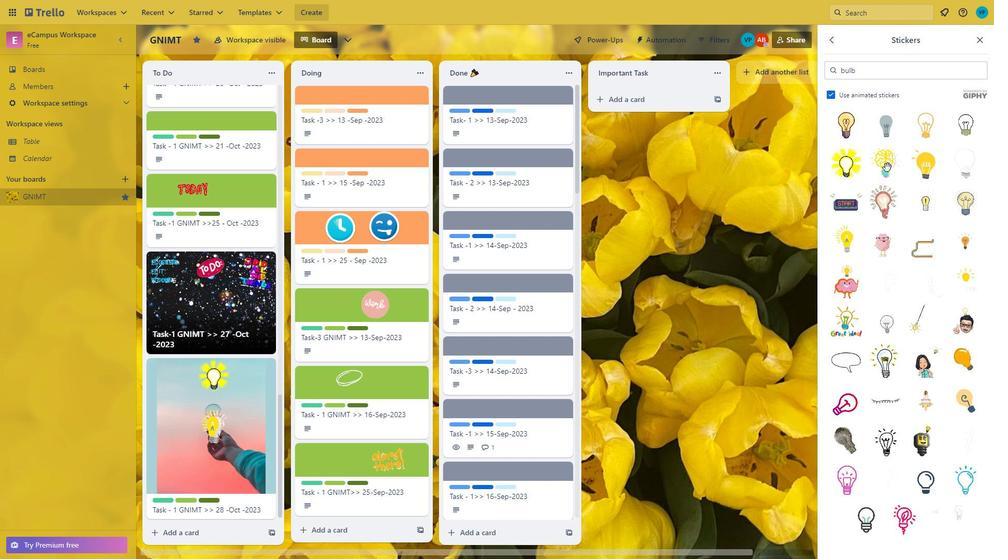 
Action: Mouse moved to (173, 416)
Screenshot: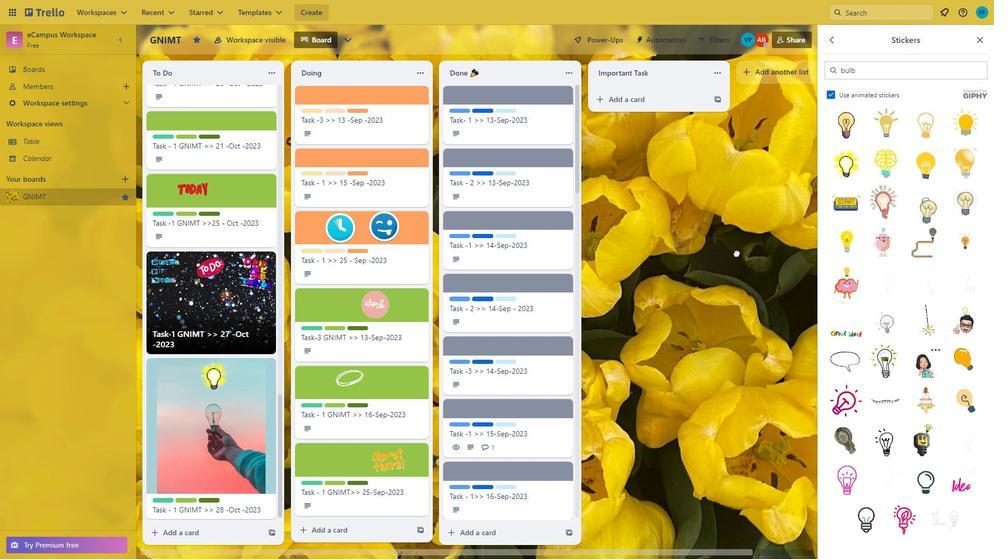 
Action: Mouse pressed left at (173, 416)
Screenshot: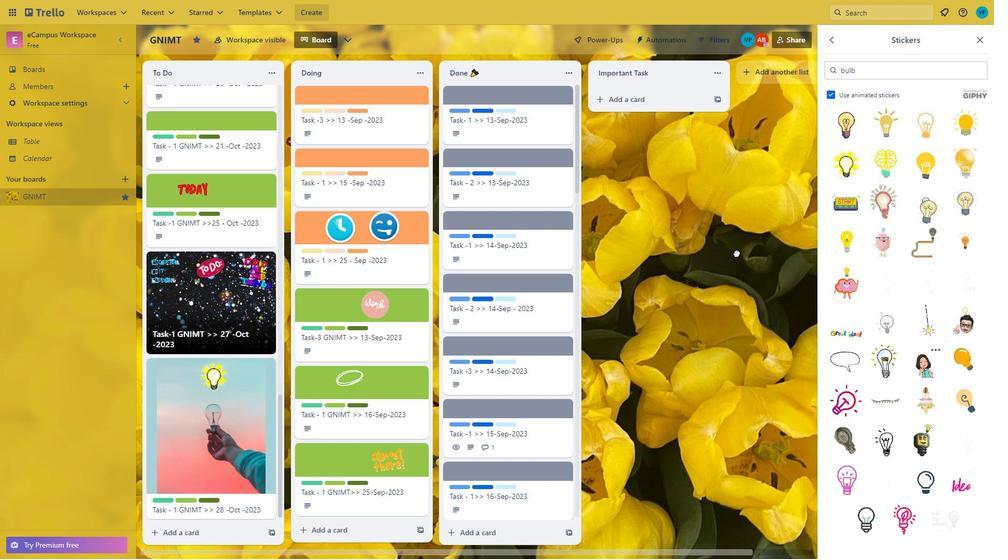 
Action: Mouse moved to (967, 208)
Screenshot: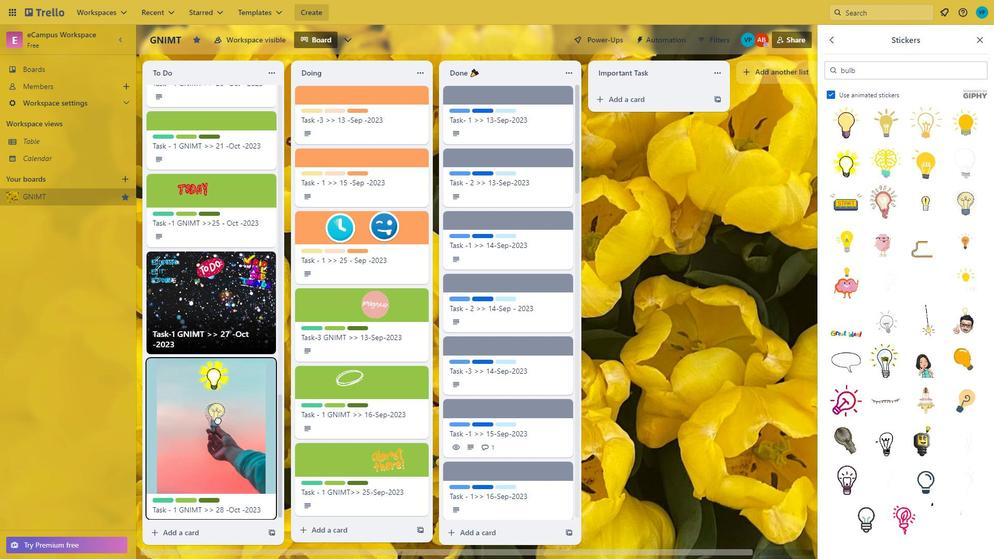 
Action: Mouse pressed left at (967, 208)
Screenshot: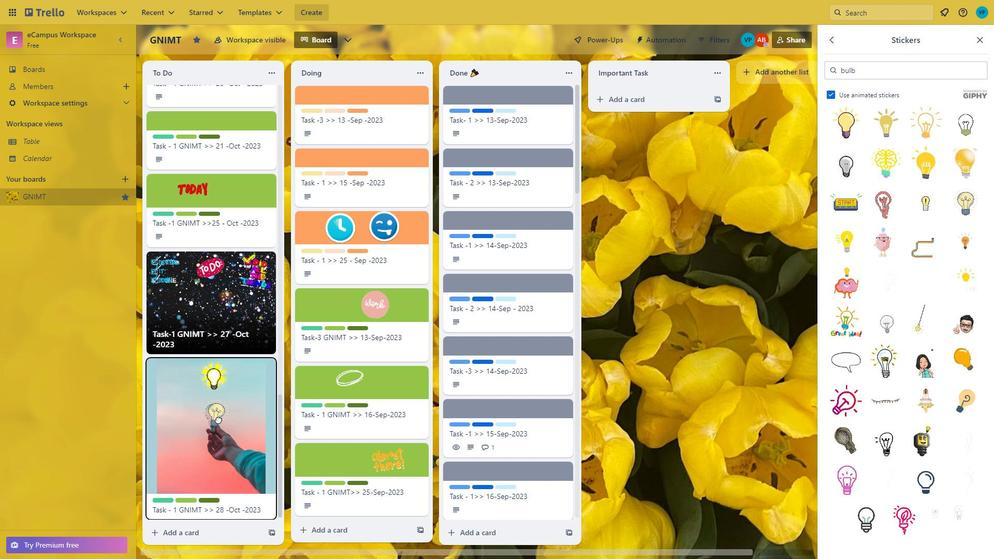 
Action: Mouse moved to (247, 406)
Screenshot: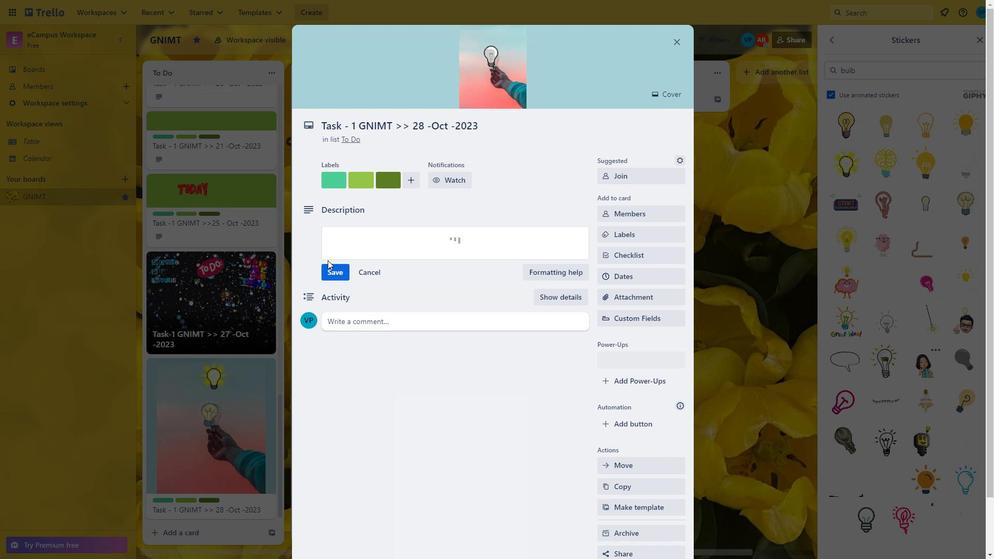 
Action: Mouse pressed left at (247, 406)
Screenshot: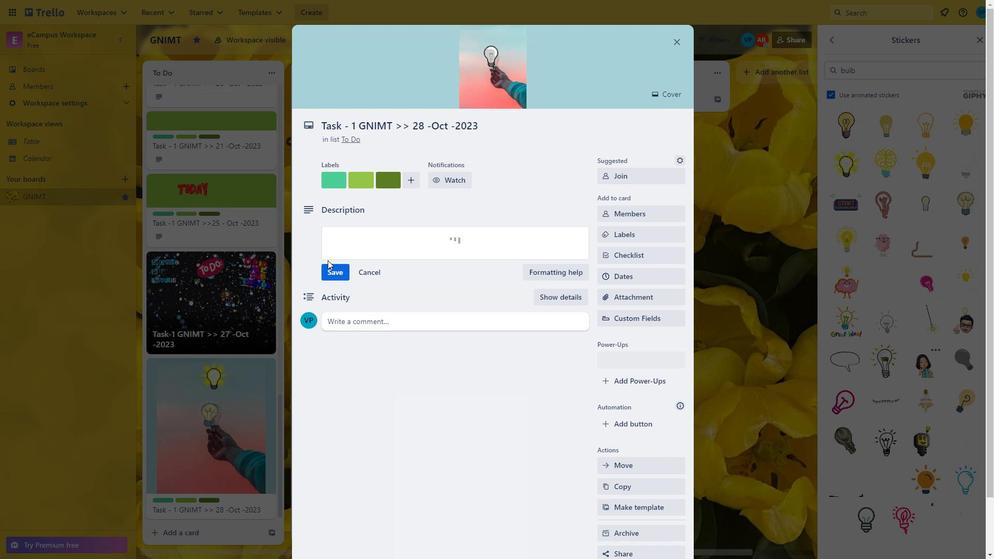 
Action: Mouse moved to (358, 241)
Screenshot: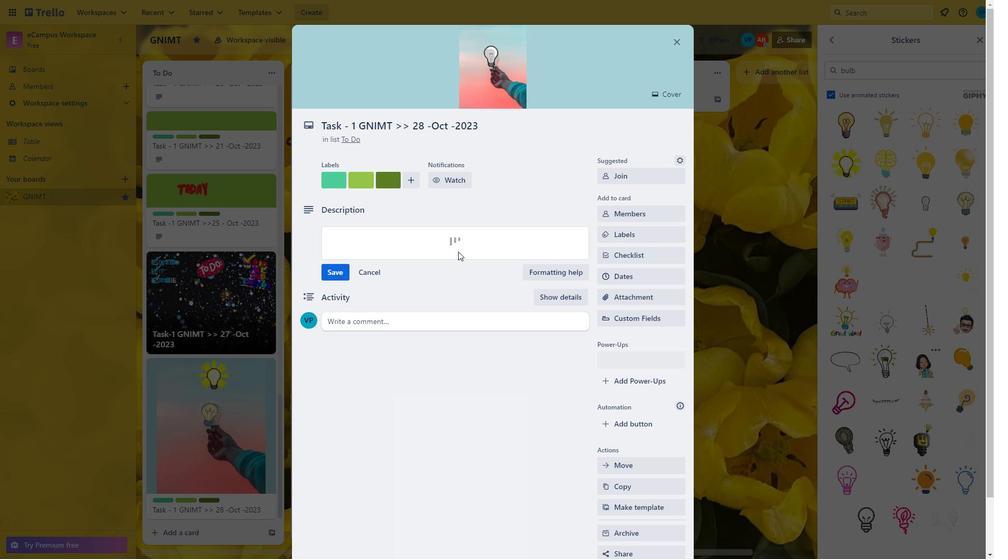 
Action: Mouse pressed left at (358, 241)
Screenshot: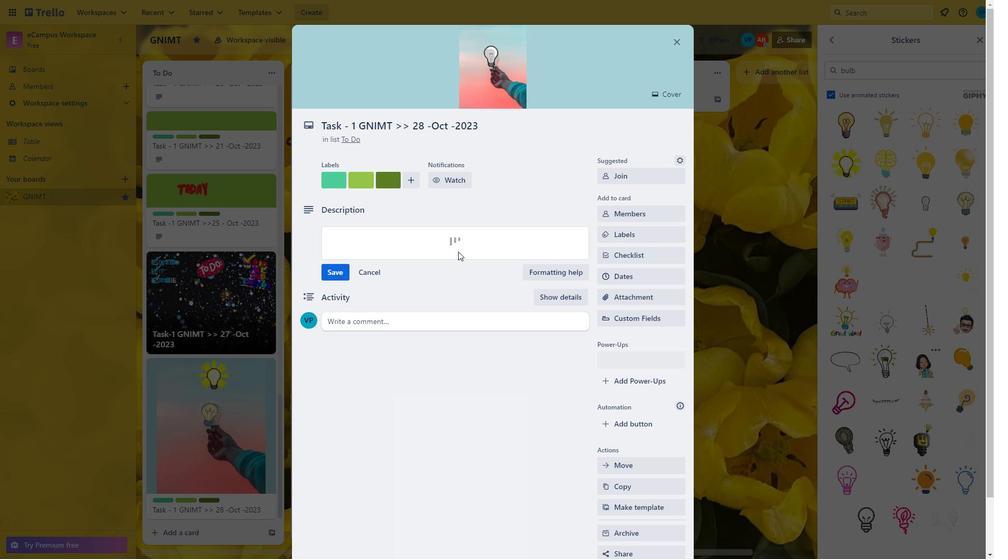 
Action: Mouse moved to (452, 239)
Screenshot: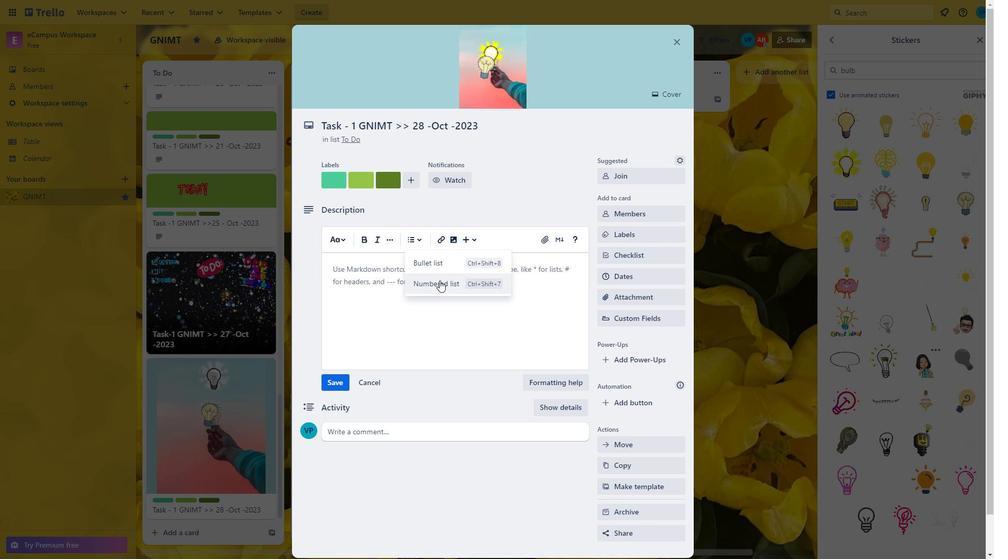 
Action: Mouse pressed left at (452, 239)
Screenshot: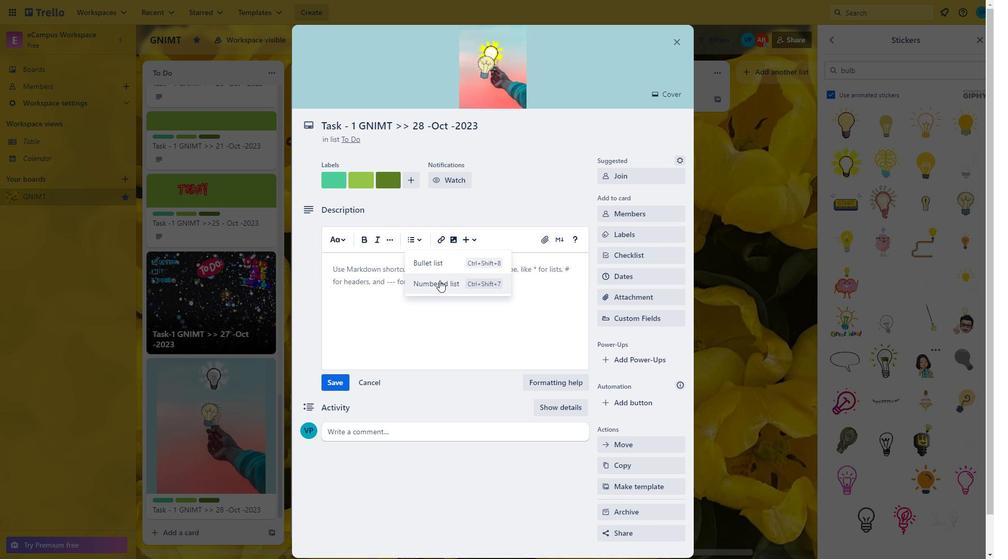 
Action: Mouse moved to (419, 241)
Screenshot: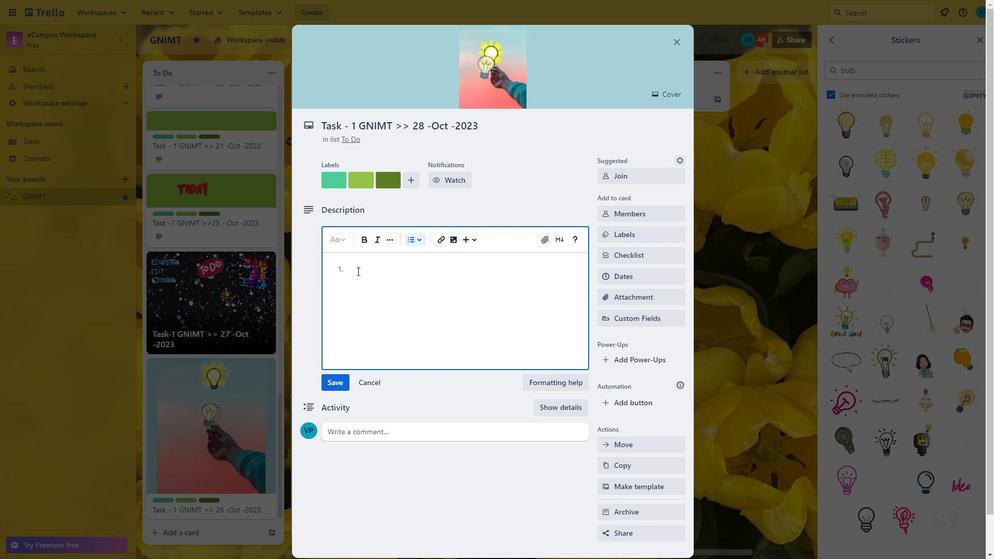 
Action: Mouse pressed left at (419, 241)
Screenshot: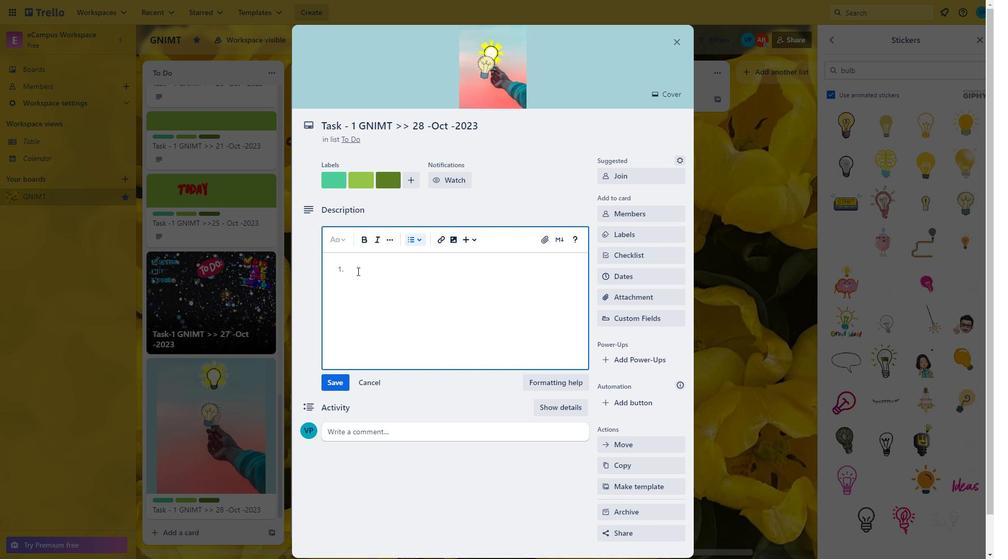 
Action: Mouse moved to (439, 281)
Screenshot: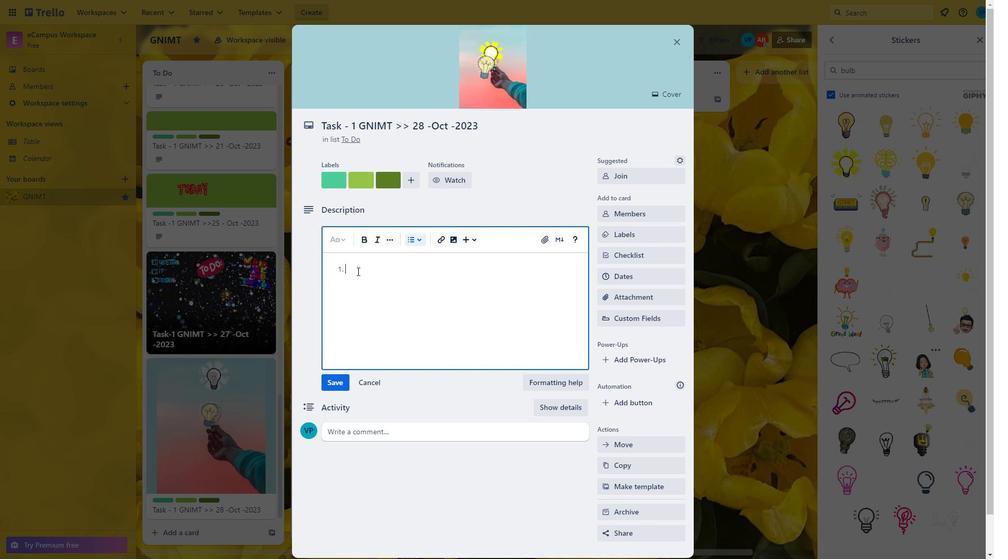 
Action: Mouse pressed left at (439, 281)
Screenshot: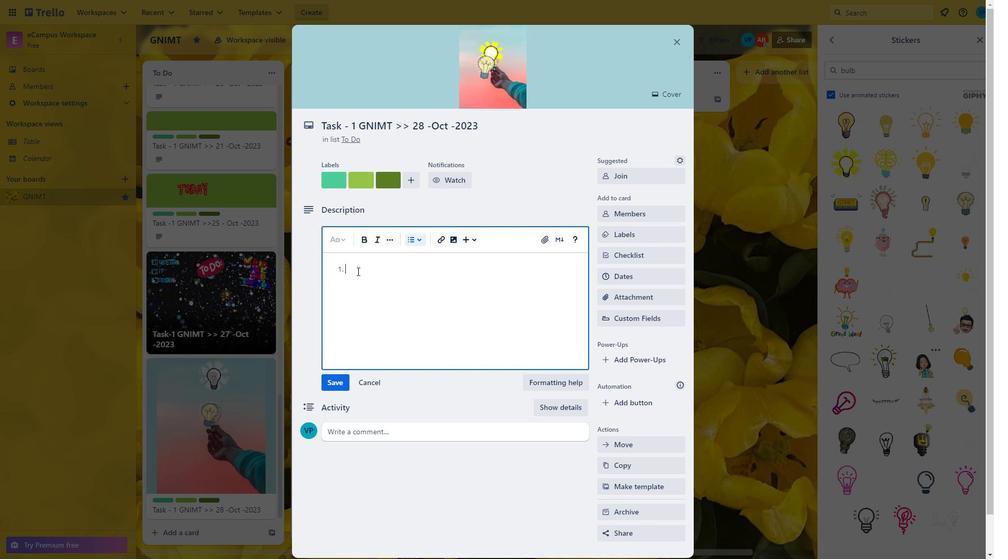 
Action: Mouse moved to (359, 268)
Screenshot: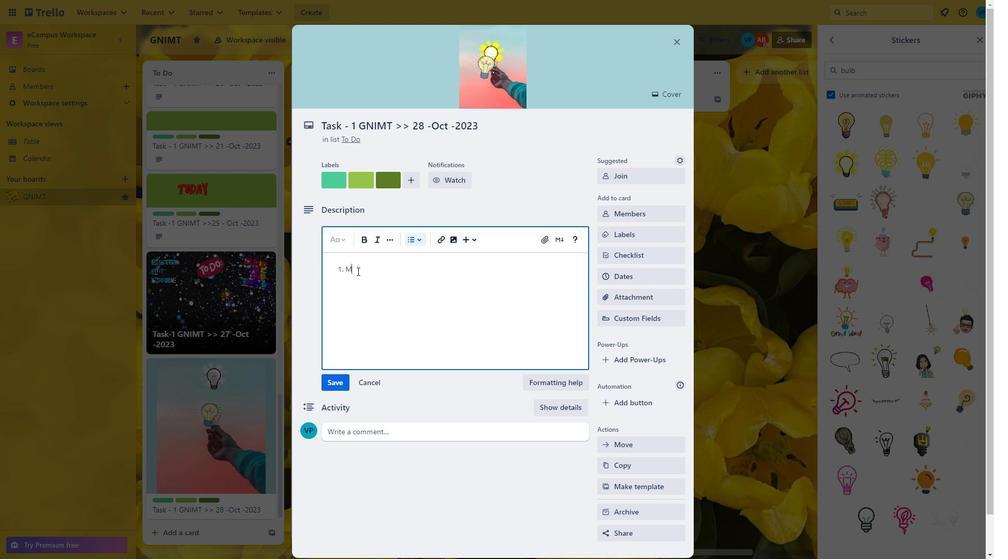 
Action: Mouse pressed left at (359, 268)
Screenshot: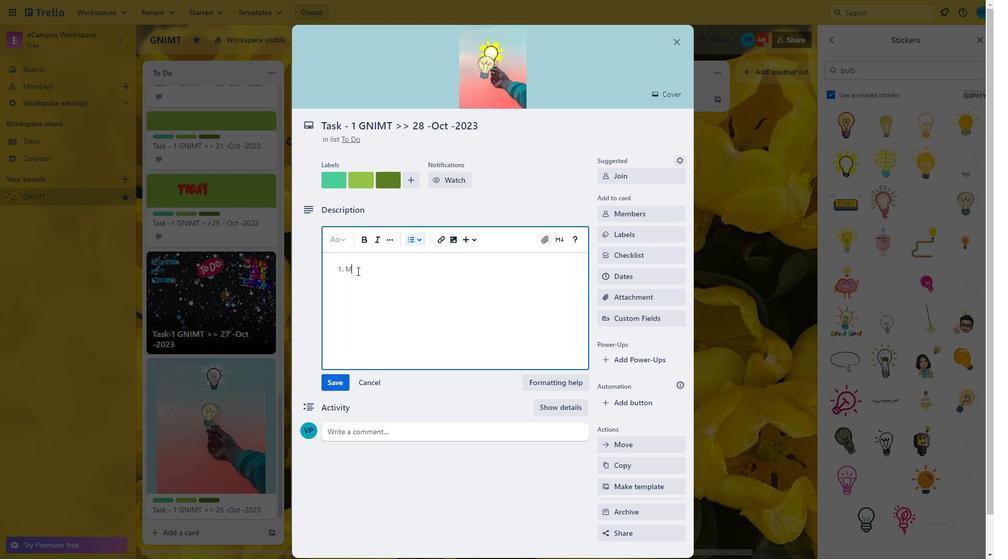 
Action: Mouse moved to (357, 271)
Screenshot: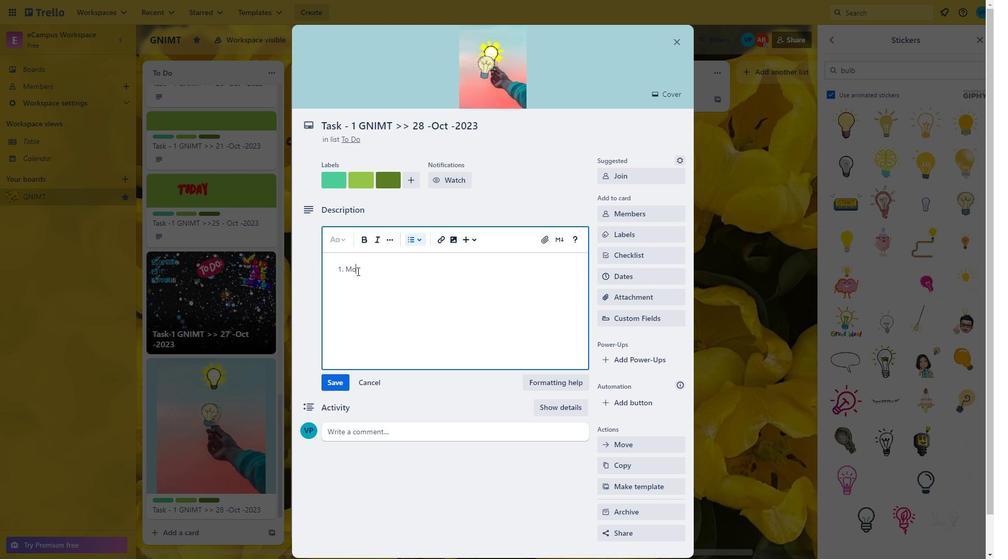 
Action: Key pressed <Key.caps_lock>M<Key.caps_lock>orning<Key.space><Key.caps_lock>R<Key.caps_lock>ecordings
Screenshot: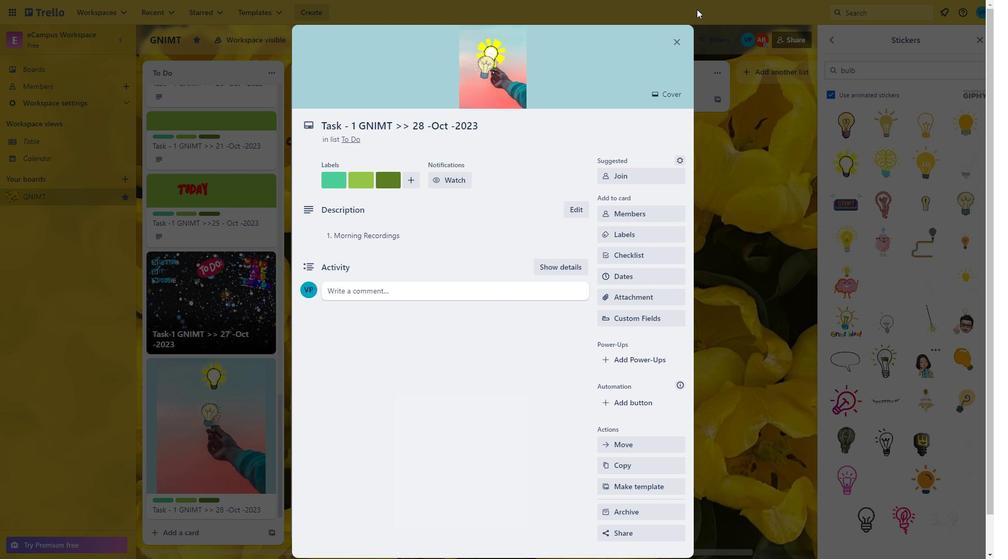 
Action: Mouse moved to (340, 381)
Screenshot: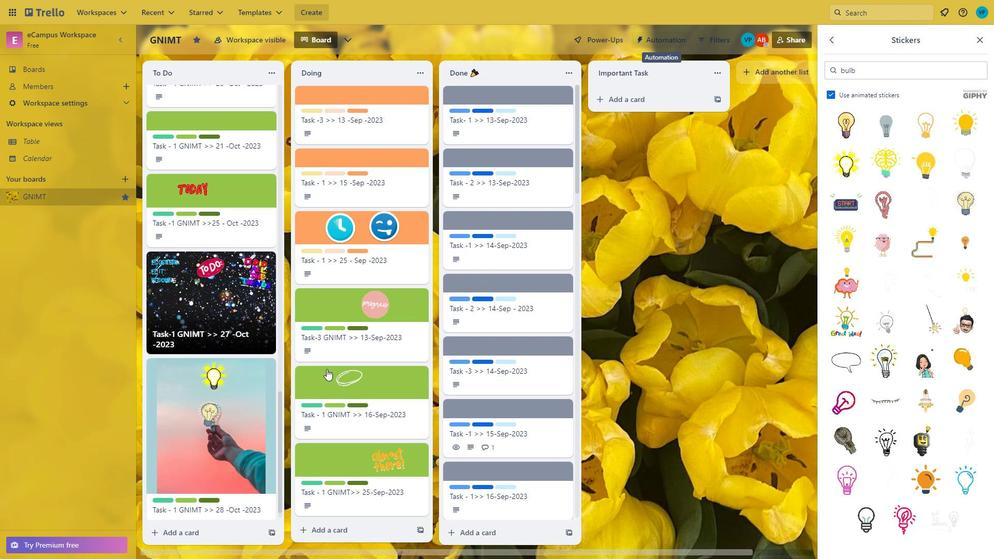 
Action: Mouse pressed left at (340, 381)
Screenshot: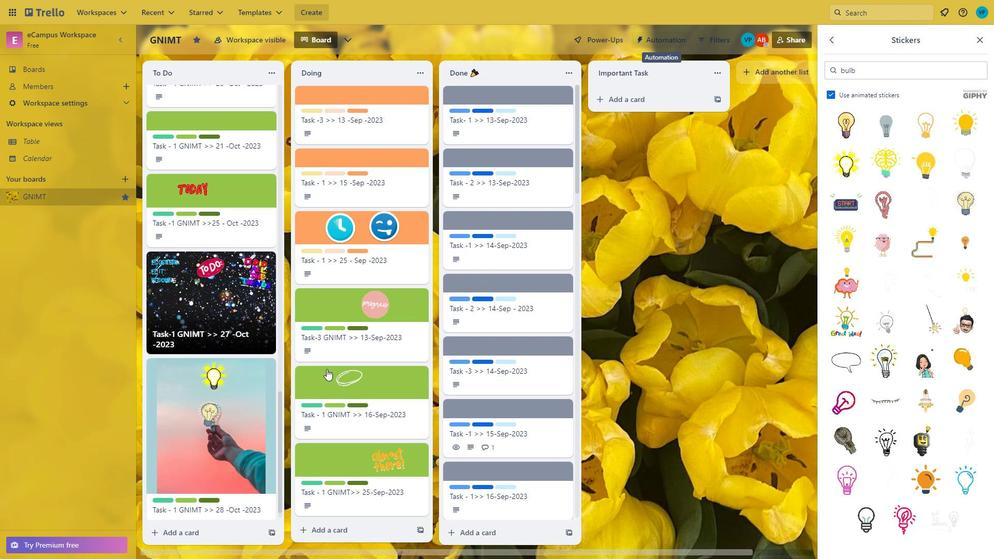 
Action: Mouse moved to (679, 35)
Screenshot: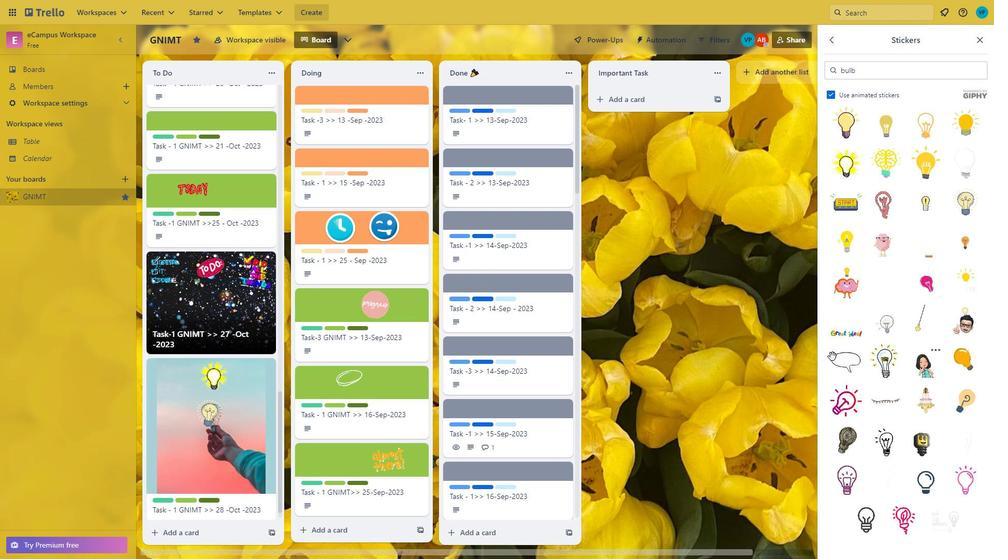 
Action: Mouse pressed left at (679, 35)
Screenshot: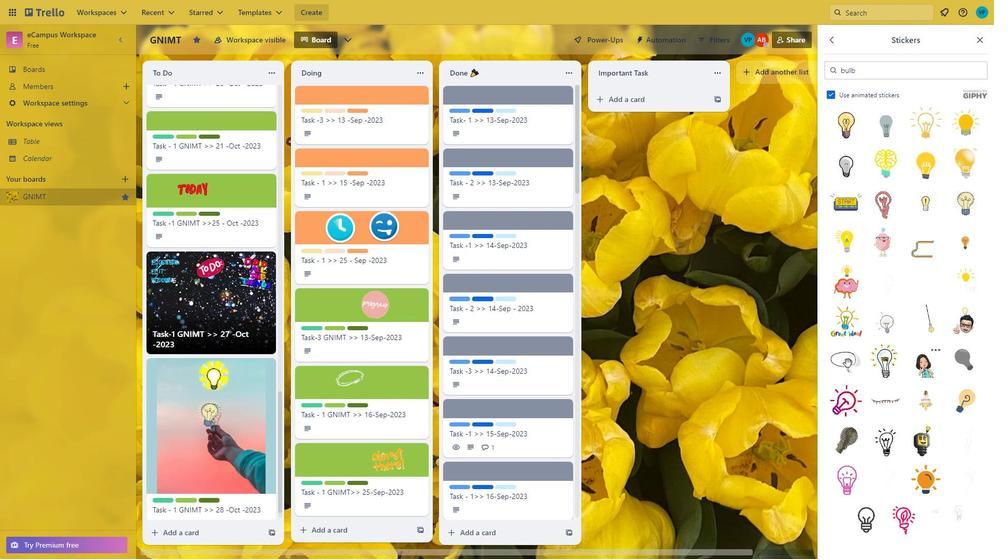 
Action: Mouse moved to (848, 363)
Screenshot: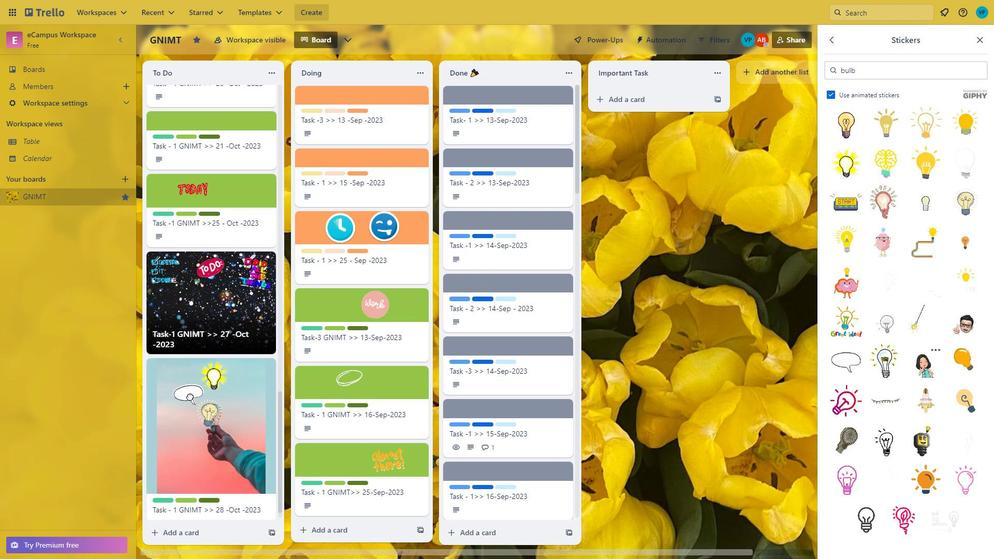 
Action: Mouse pressed left at (848, 363)
Screenshot: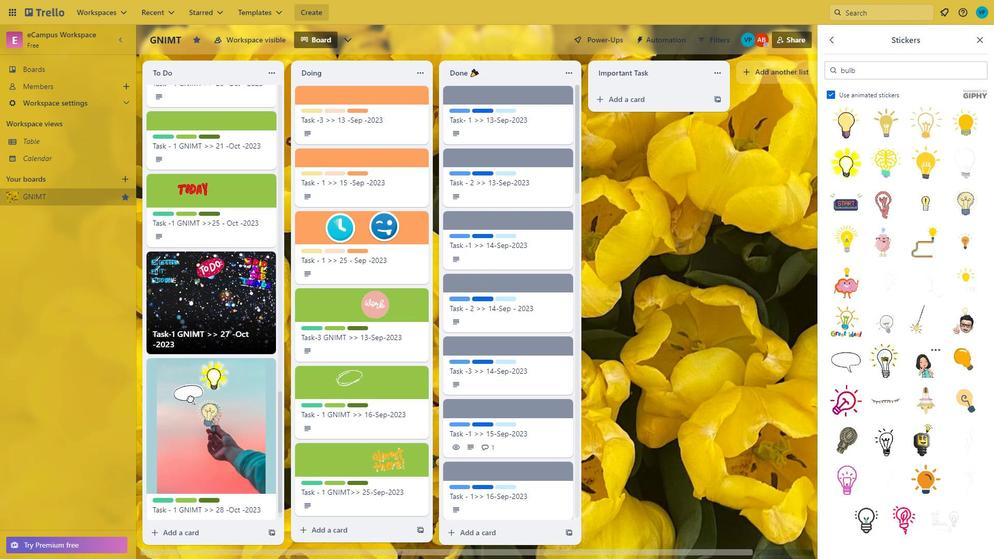 
Action: Mouse moved to (851, 365)
Screenshot: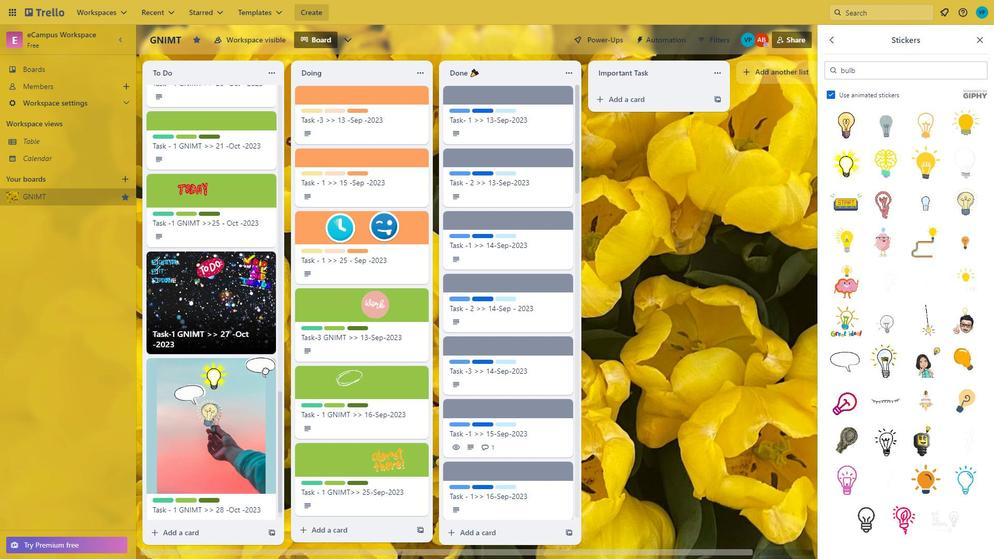 
Action: Mouse pressed left at (851, 365)
Screenshot: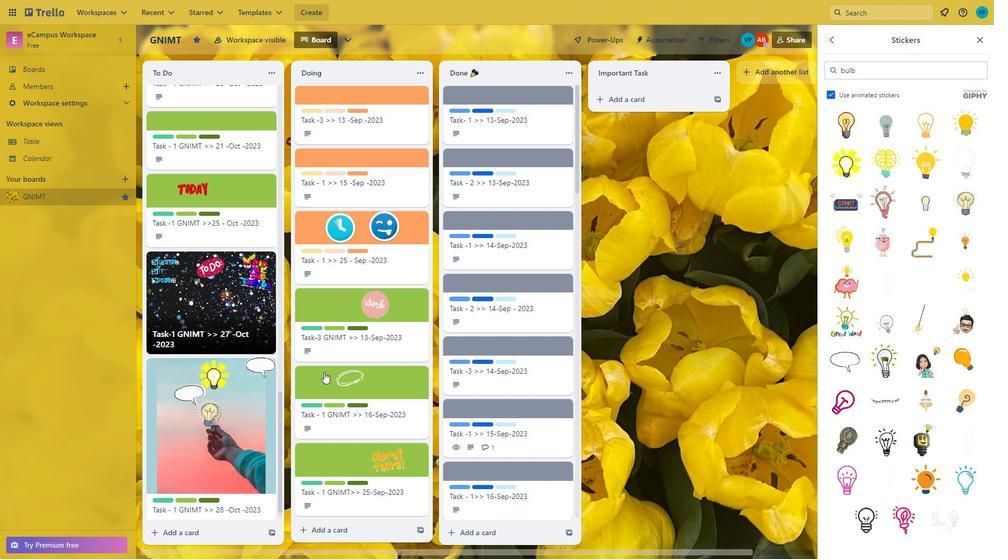 
Action: Mouse moved to (888, 404)
Screenshot: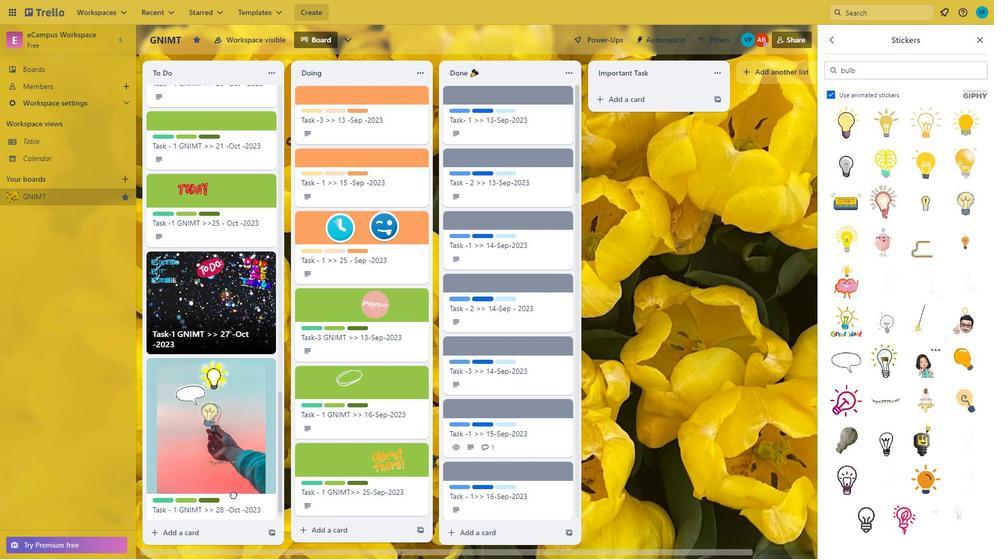 
Action: Mouse pressed left at (888, 404)
Screenshot: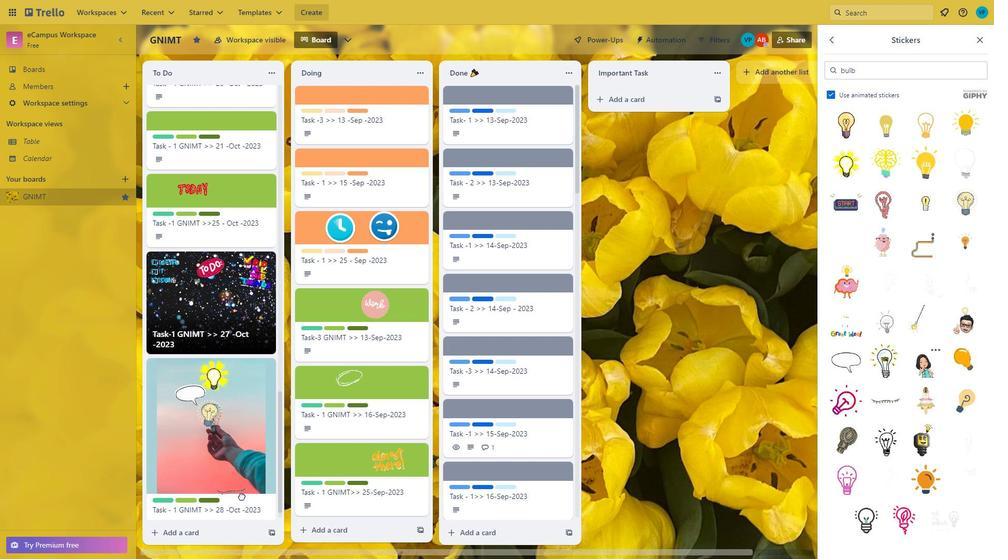 
Action: Mouse moved to (883, 405)
Screenshot: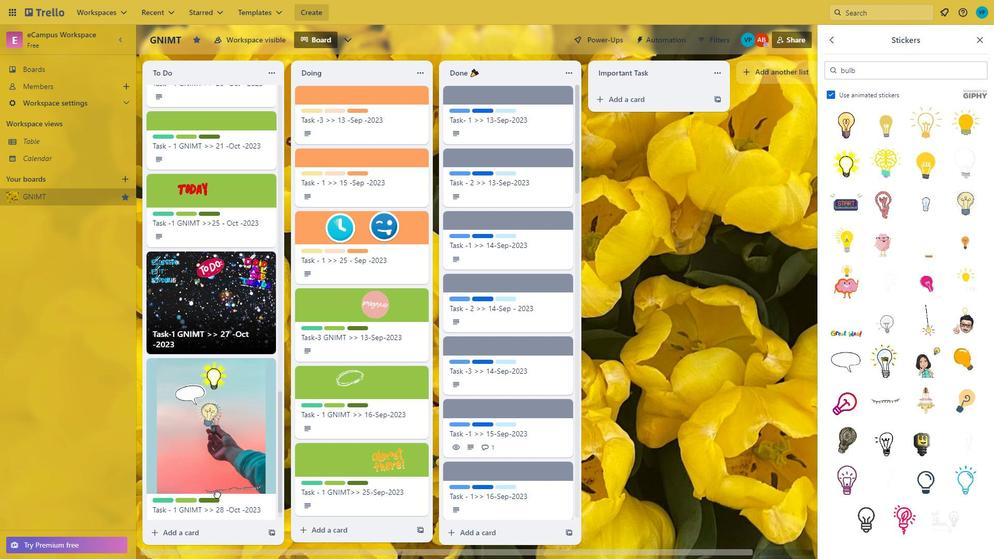 
Action: Mouse pressed left at (883, 405)
Screenshot: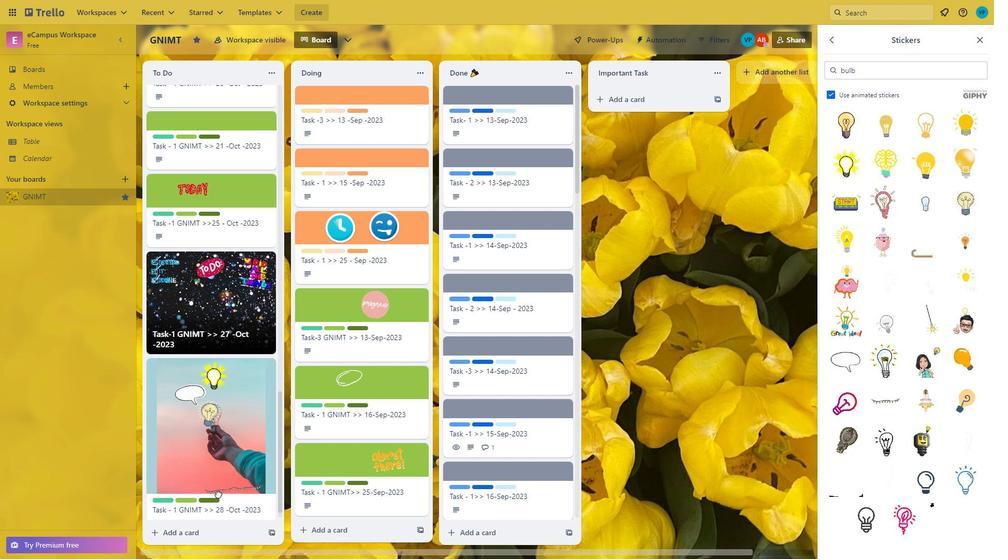 
Action: Mouse moved to (772, 409)
Screenshot: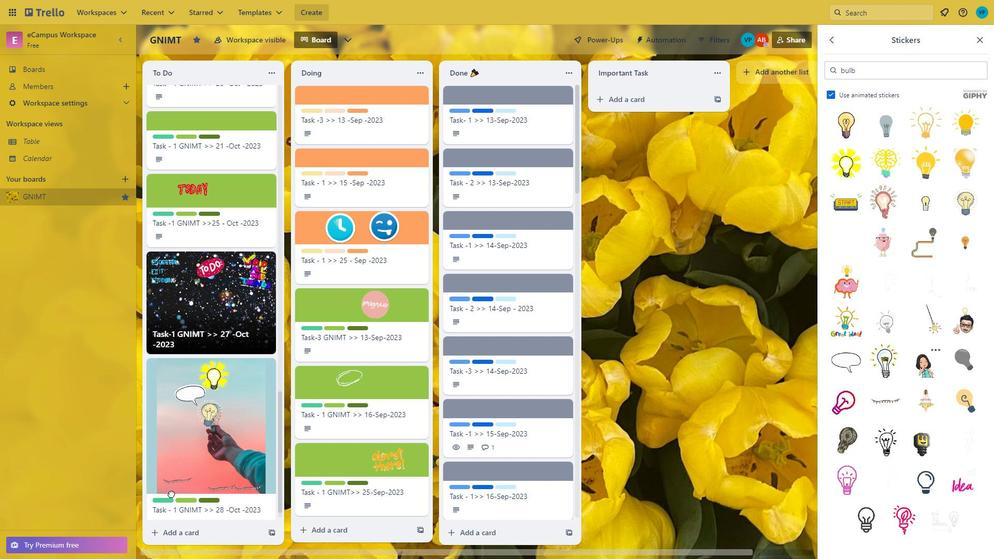 
Action: Mouse pressed left at (772, 409)
Screenshot: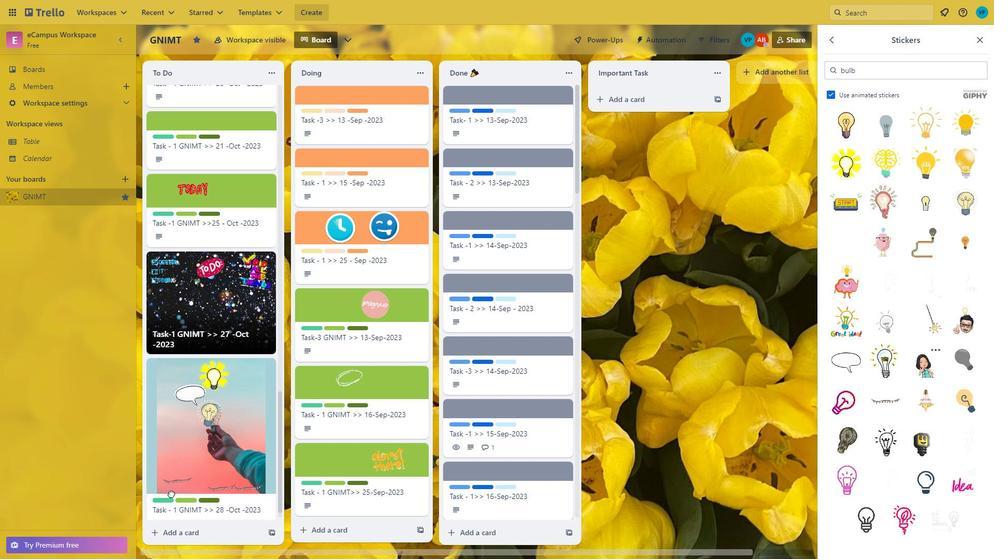 
Action: Mouse moved to (881, 409)
Screenshot: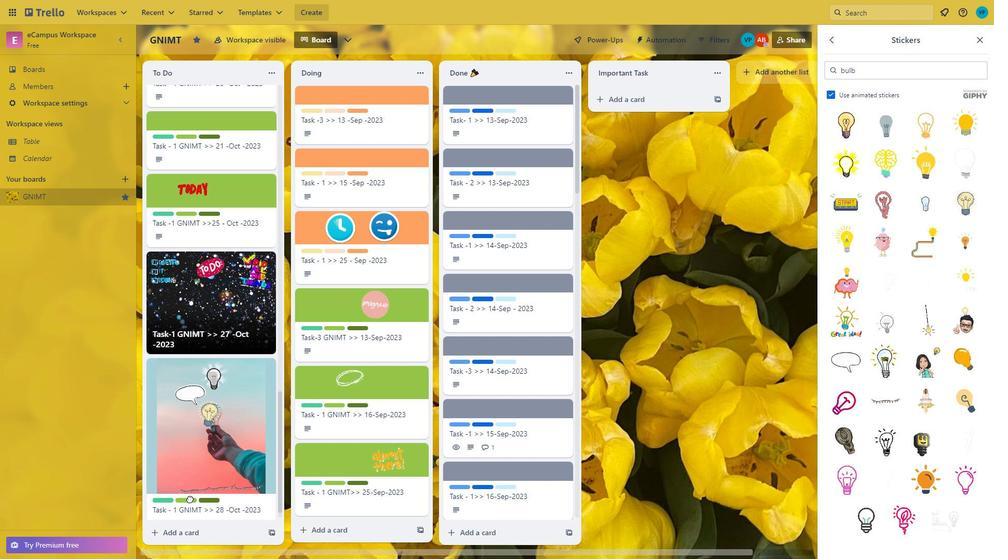 
Action: Mouse pressed left at (881, 409)
Screenshot: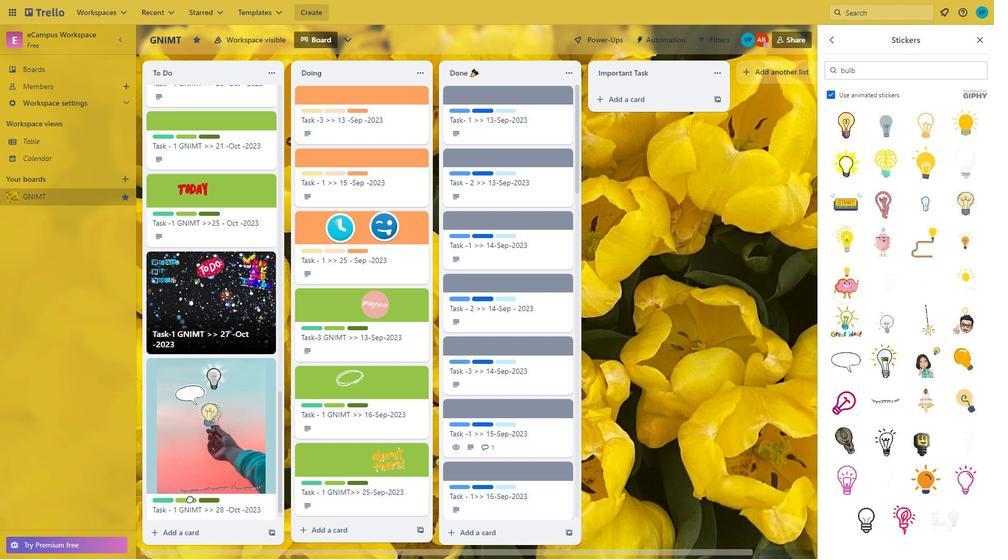 
Action: Mouse moved to (885, 406)
Screenshot: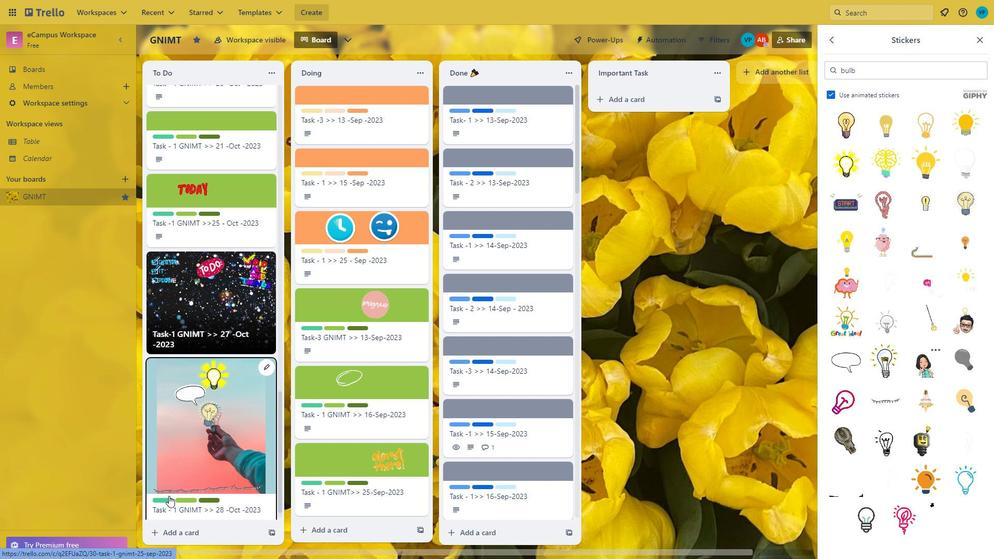 
Action: Mouse pressed left at (885, 406)
Screenshot: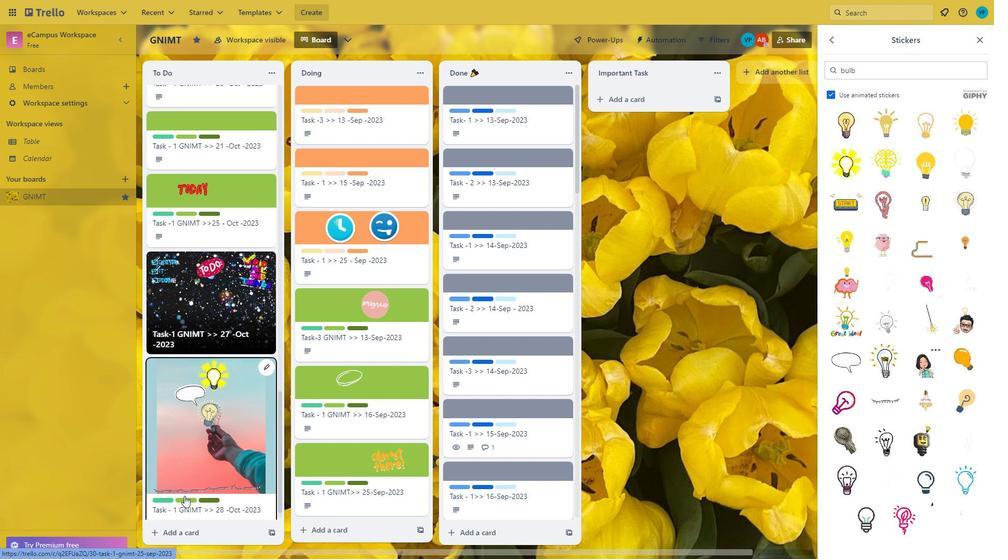 
Action: Mouse moved to (934, 331)
Screenshot: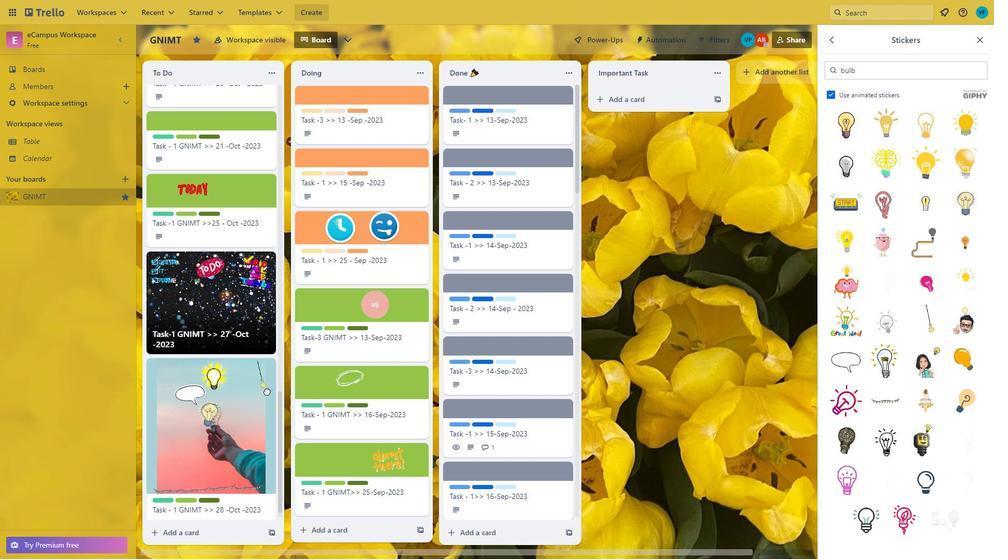 
Action: Mouse pressed left at (934, 331)
Screenshot: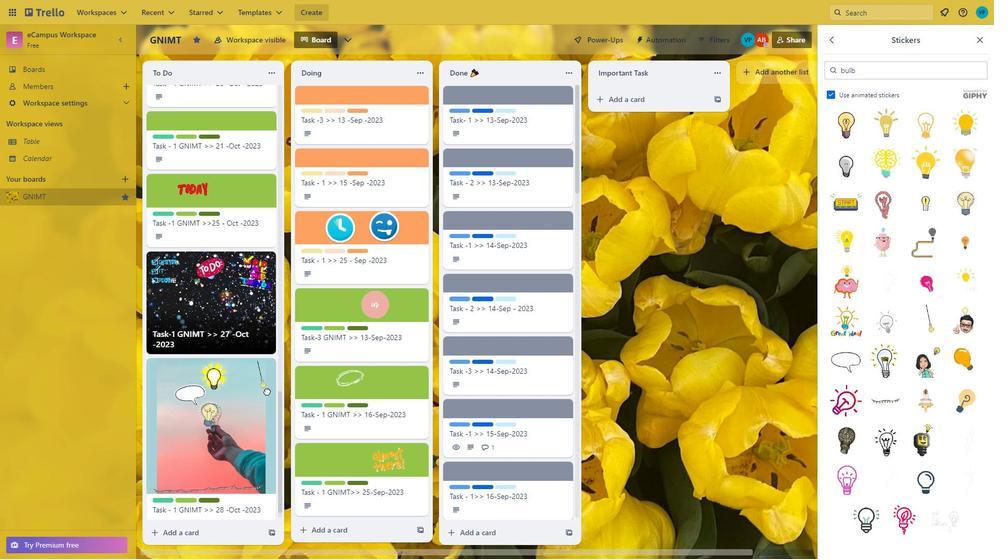 
Action: Mouse moved to (926, 317)
Screenshot: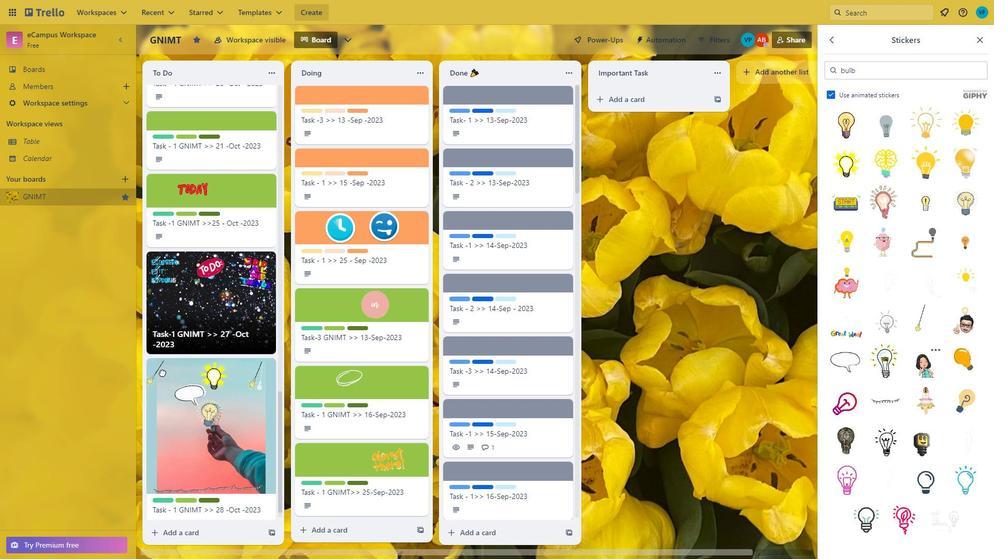 
Action: Mouse pressed left at (926, 317)
Screenshot: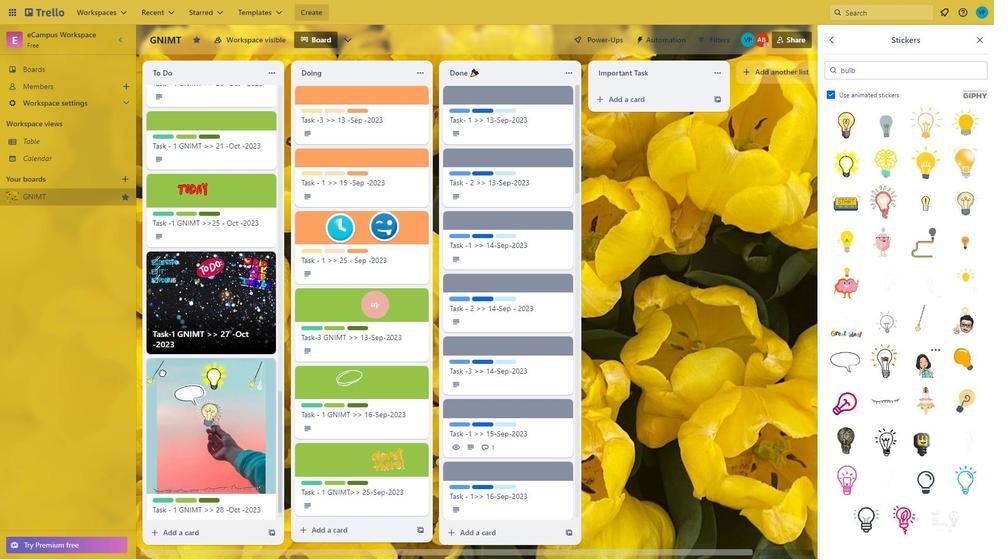 
Action: Mouse moved to (196, 391)
Screenshot: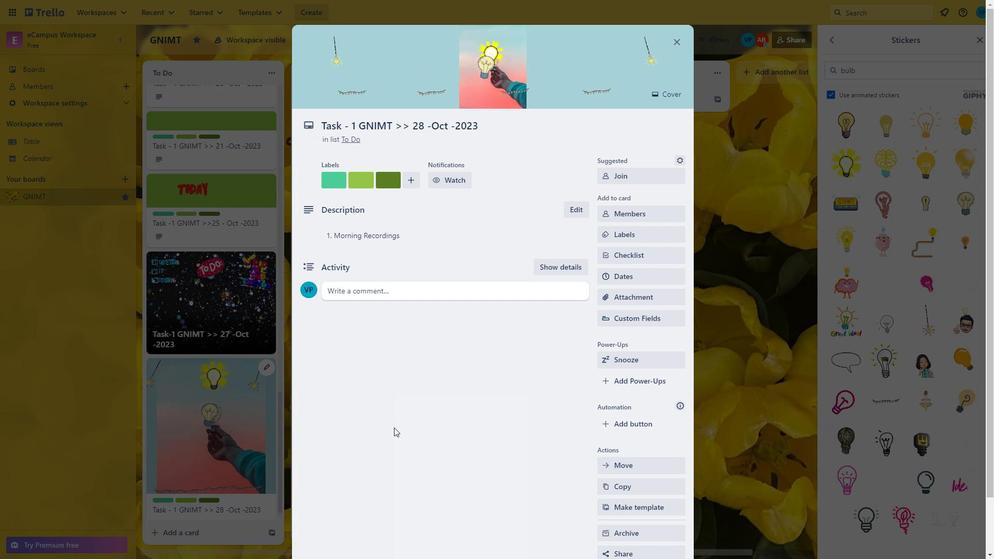 
Action: Mouse pressed left at (196, 391)
Screenshot: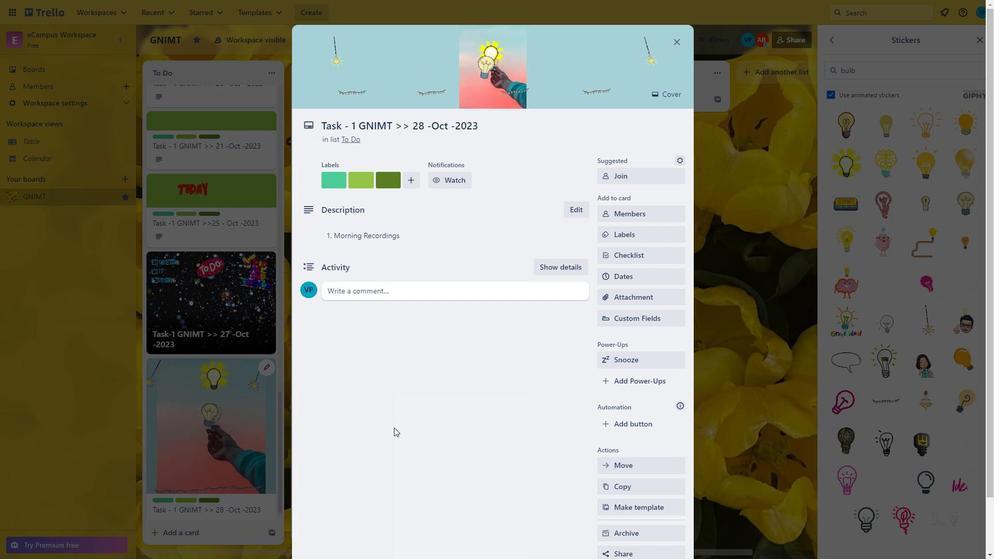 
Action: Mouse moved to (149, 380)
Screenshot: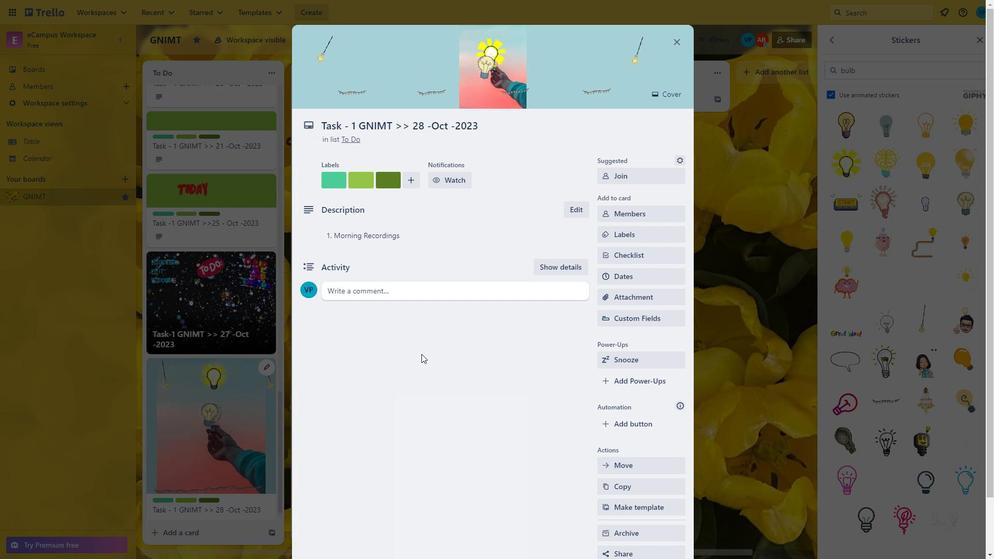 
Action: Mouse pressed left at (149, 380)
Screenshot: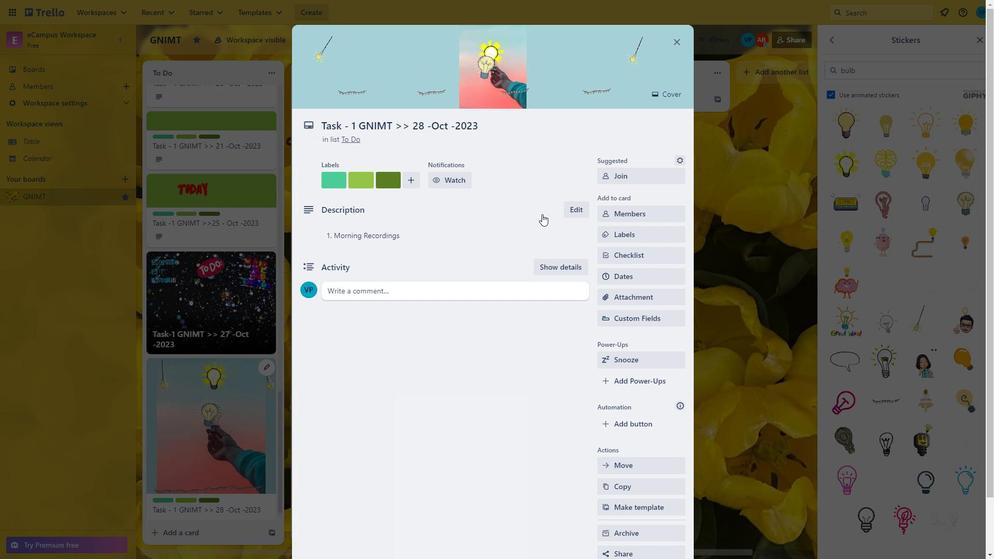 
Action: Mouse moved to (393, 427)
Screenshot: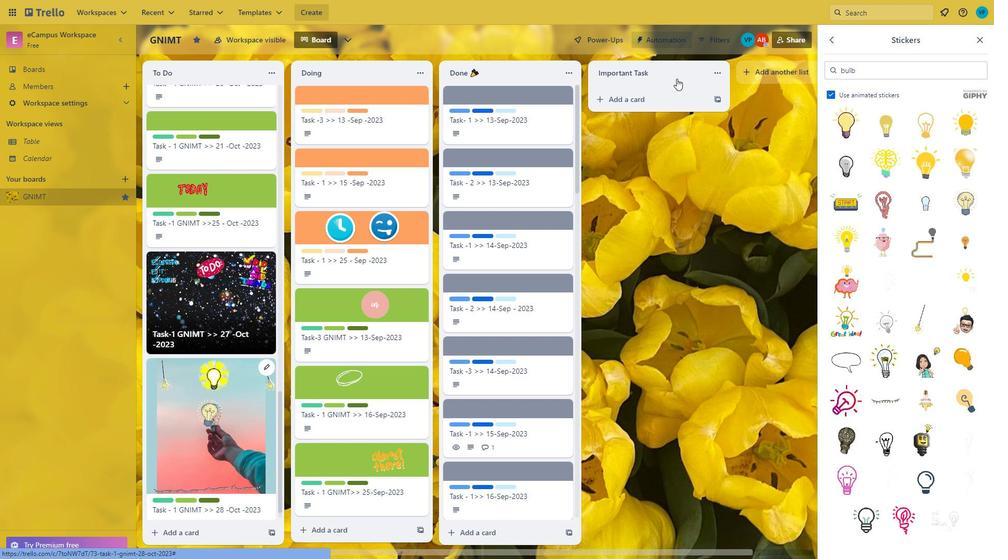 
Action: Mouse pressed left at (393, 427)
Screenshot: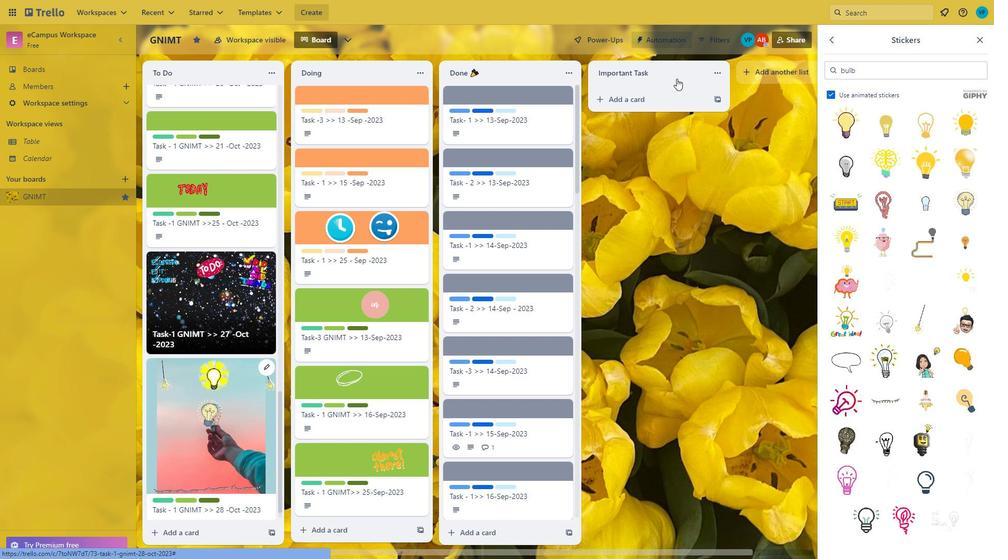 
Action: Mouse moved to (672, 38)
Screenshot: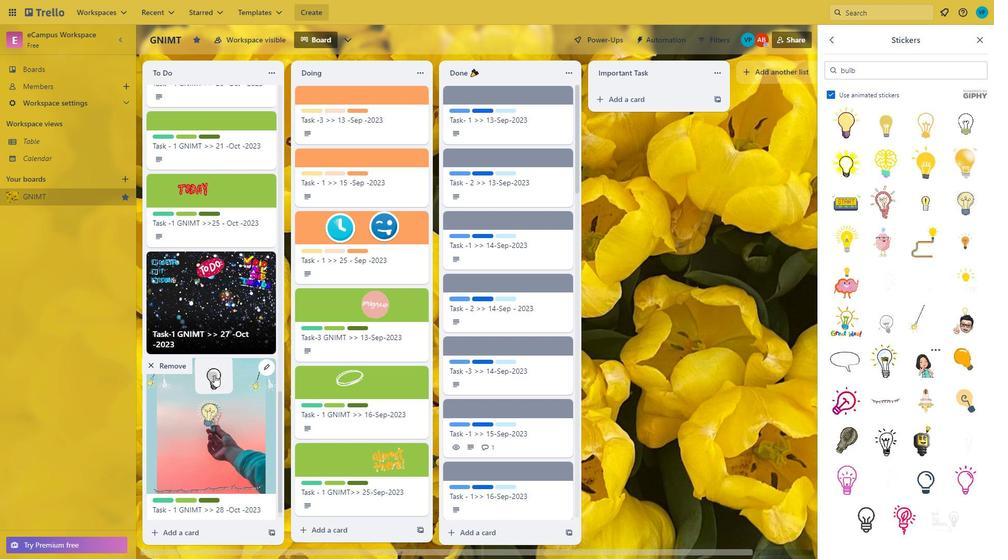 
Action: Mouse pressed left at (672, 38)
Screenshot: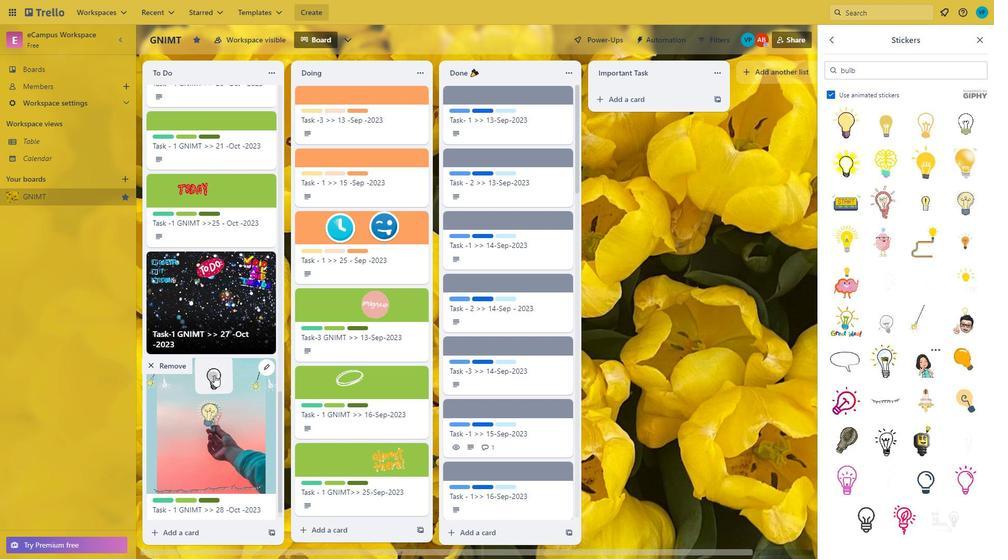 
Action: Mouse moved to (212, 376)
Screenshot: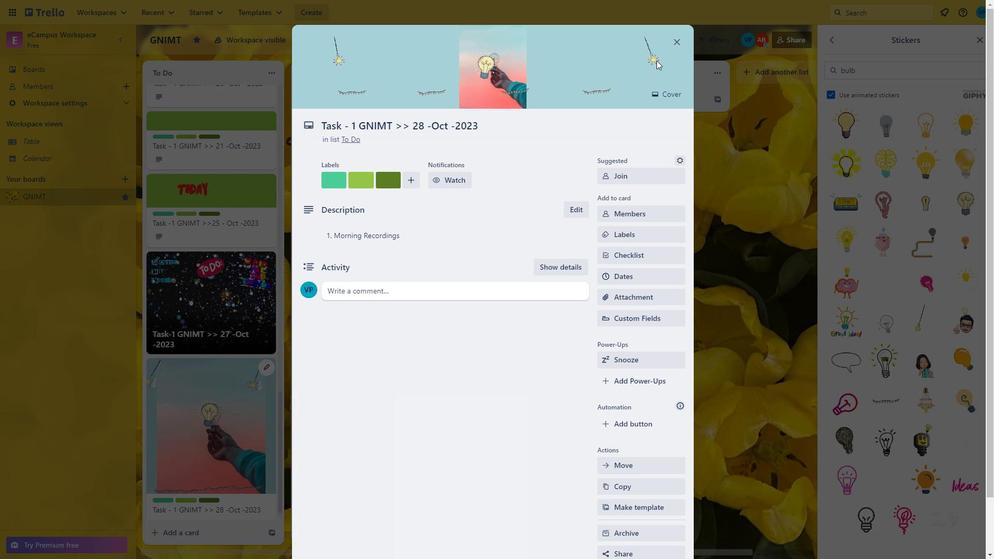 
Action: Mouse pressed left at (212, 376)
Screenshot: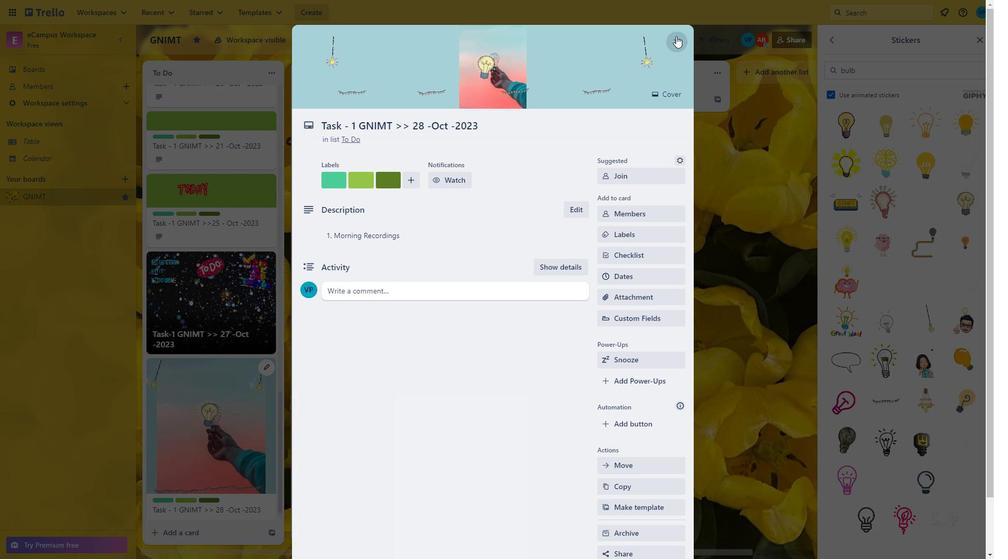 
Action: Mouse moved to (172, 364)
Screenshot: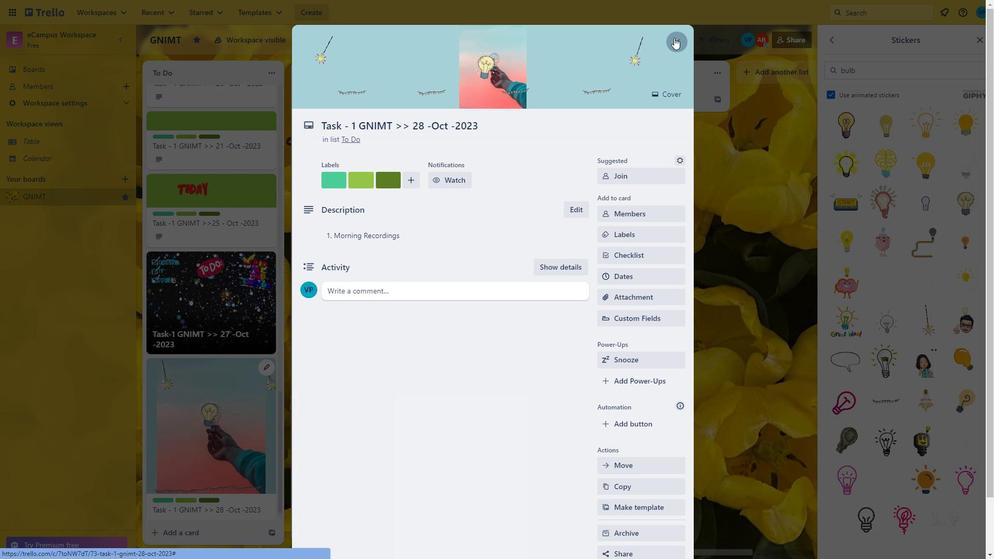
Action: Mouse pressed left at (172, 364)
Screenshot: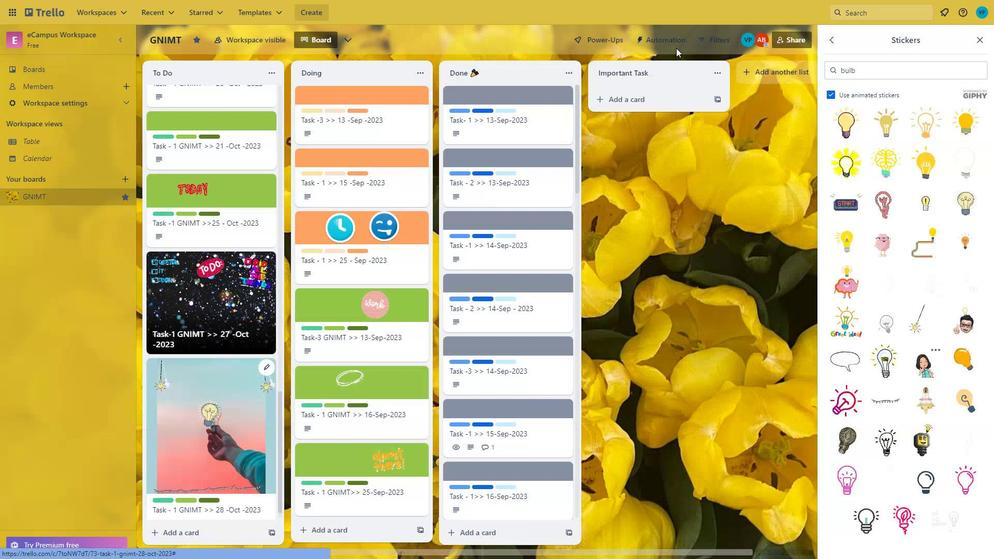 
Action: Mouse moved to (676, 36)
Screenshot: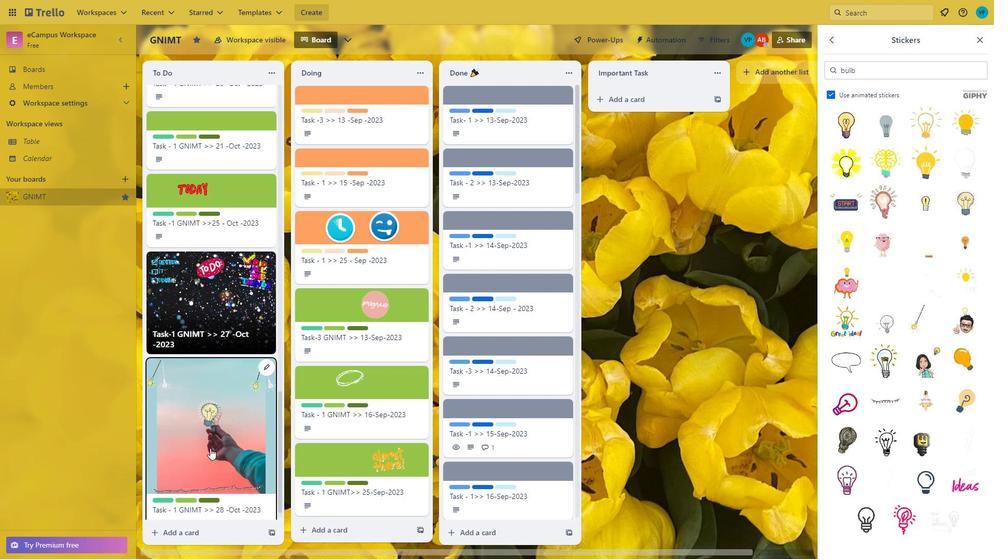
Action: Mouse pressed left at (676, 36)
Screenshot: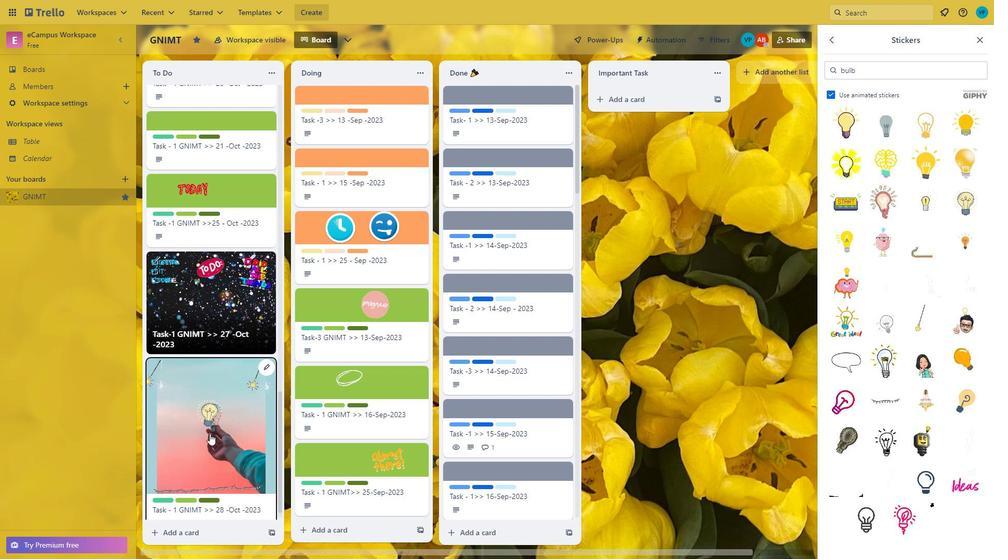 
Action: Mouse moved to (208, 413)
Screenshot: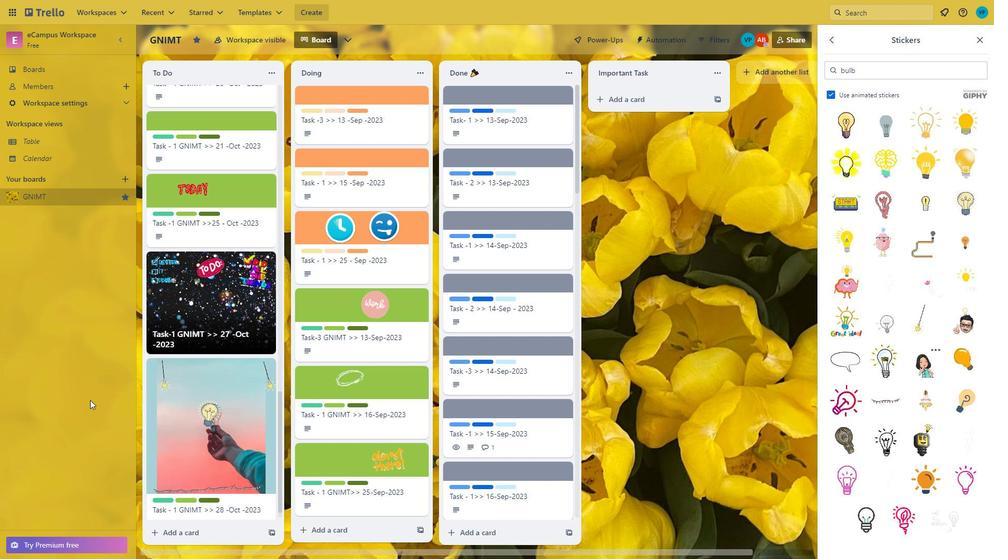 
Action: Mouse pressed left at (208, 413)
Screenshot: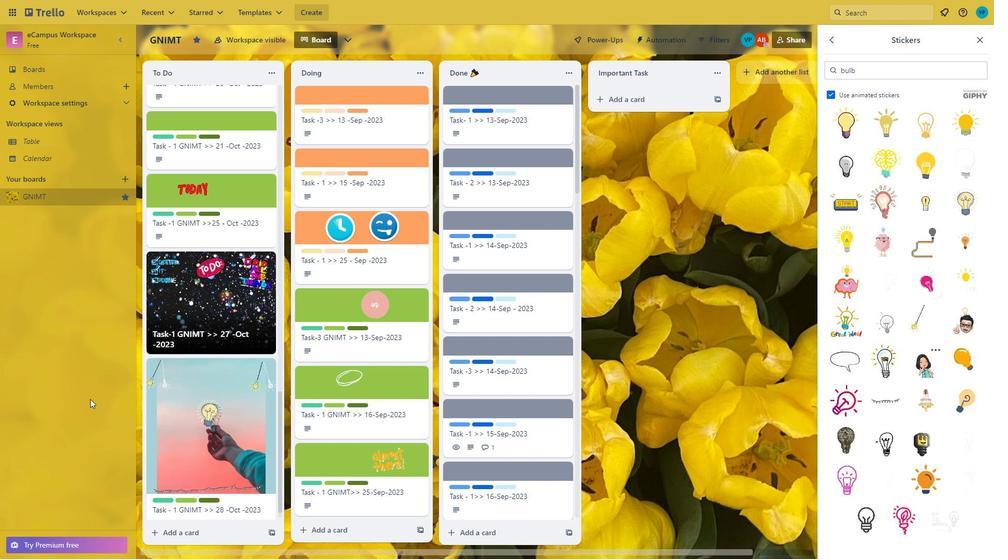 
Action: Mouse moved to (937, 390)
Screenshot: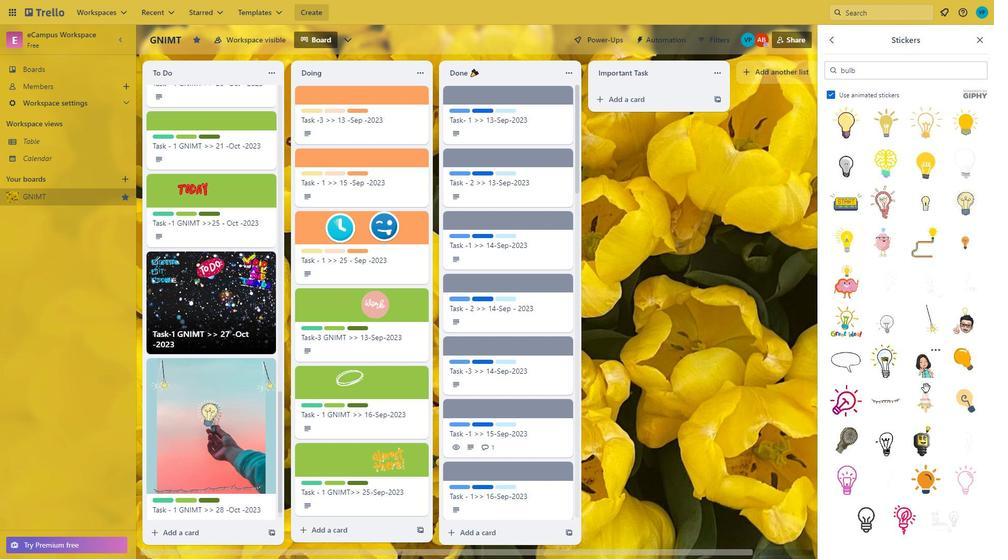 
Action: Mouse scrolled (937, 390) with delta (0, 0)
Screenshot: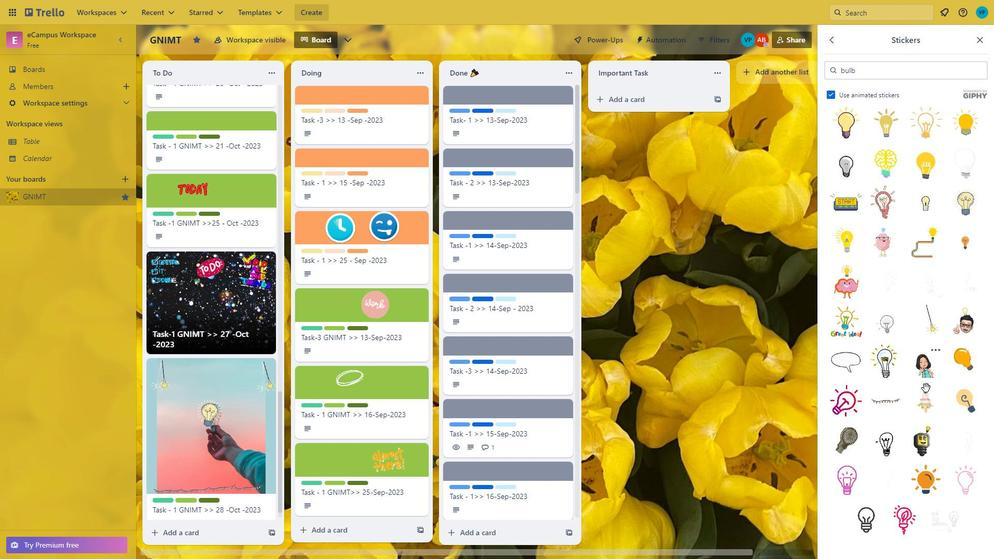 
Action: Mouse moved to (937, 389)
Screenshot: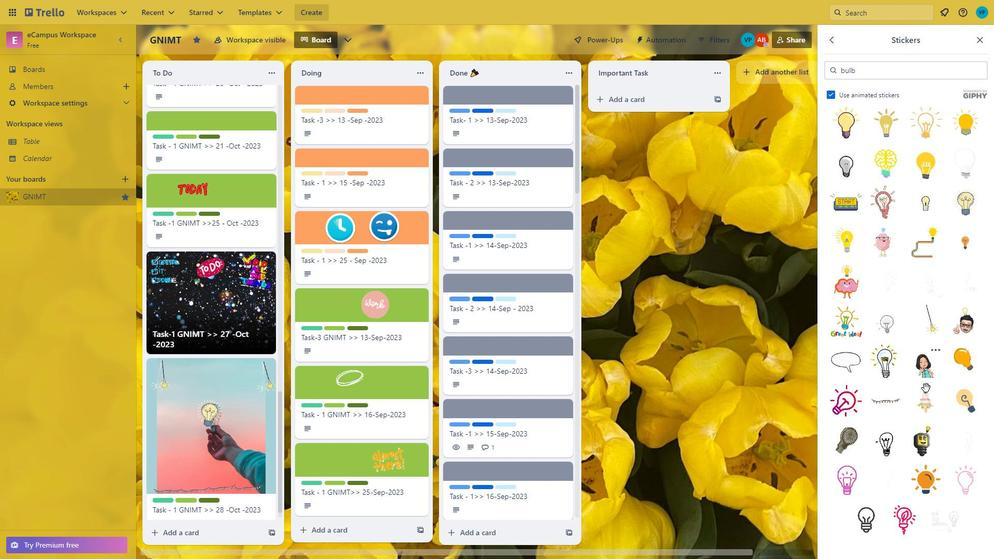 
Action: Mouse scrolled (937, 390) with delta (0, 0)
Screenshot: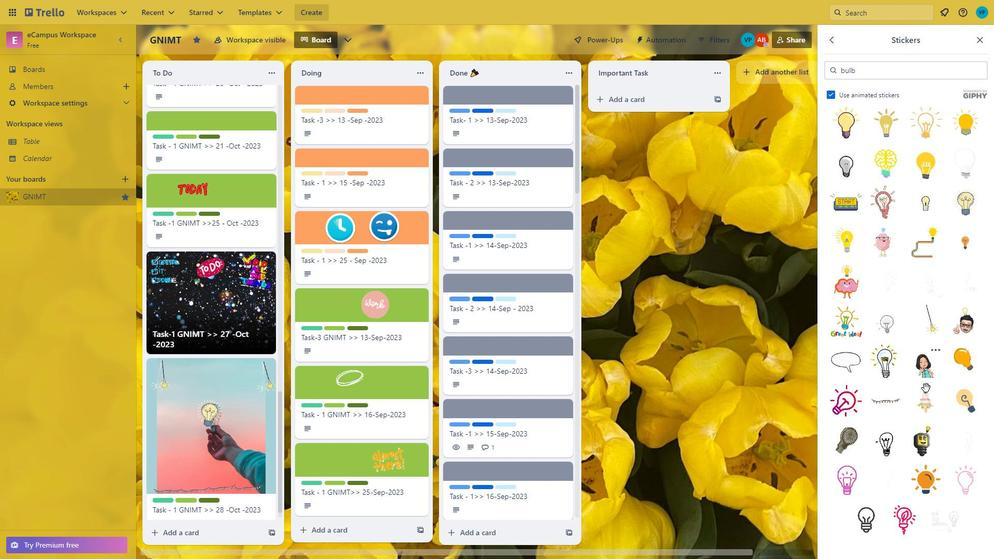 
Action: Mouse moved to (934, 388)
Screenshot: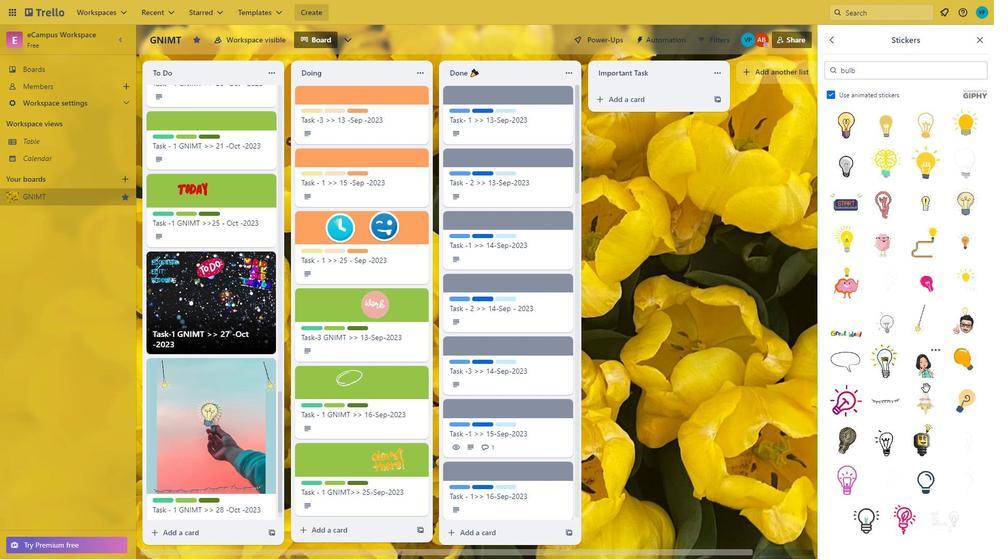 
Action: Mouse scrolled (934, 389) with delta (0, 0)
Screenshot: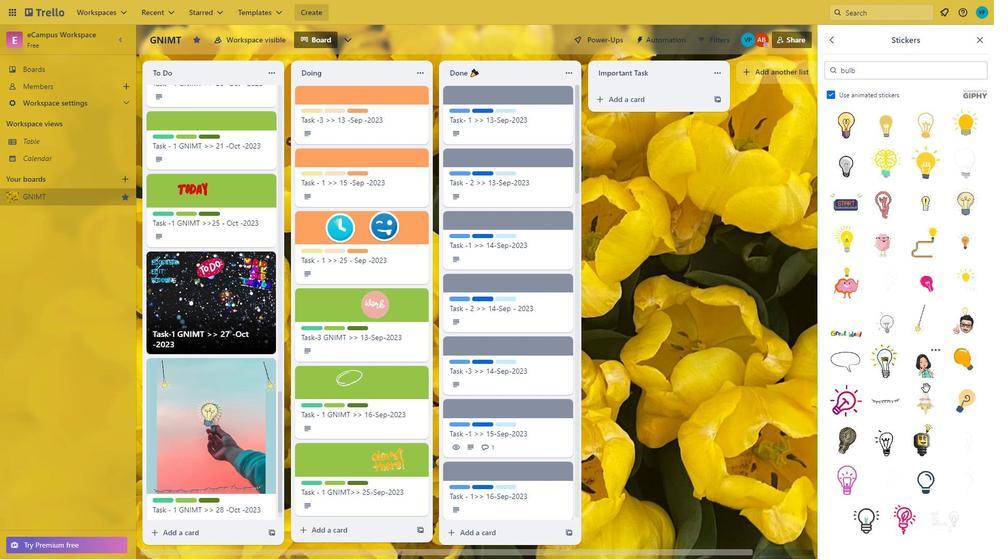 
Action: Mouse moved to (927, 388)
Screenshot: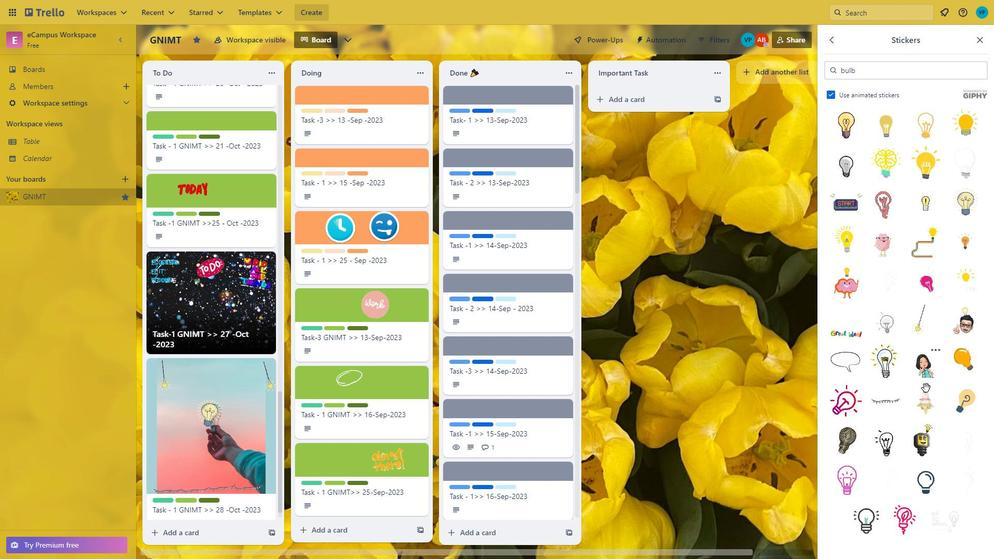 
Action: Mouse scrolled (927, 389) with delta (0, 0)
Screenshot: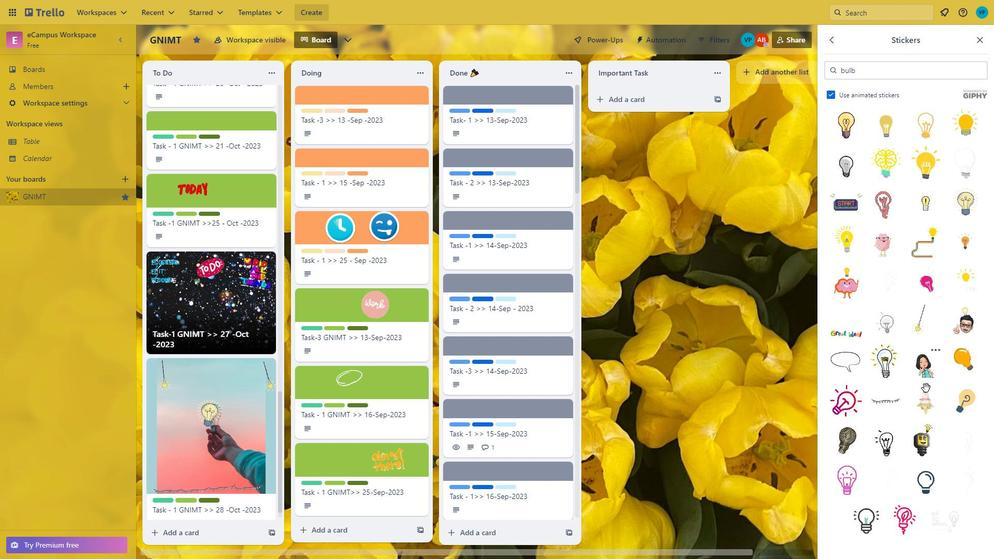 
Action: Mouse moved to (926, 388)
Screenshot: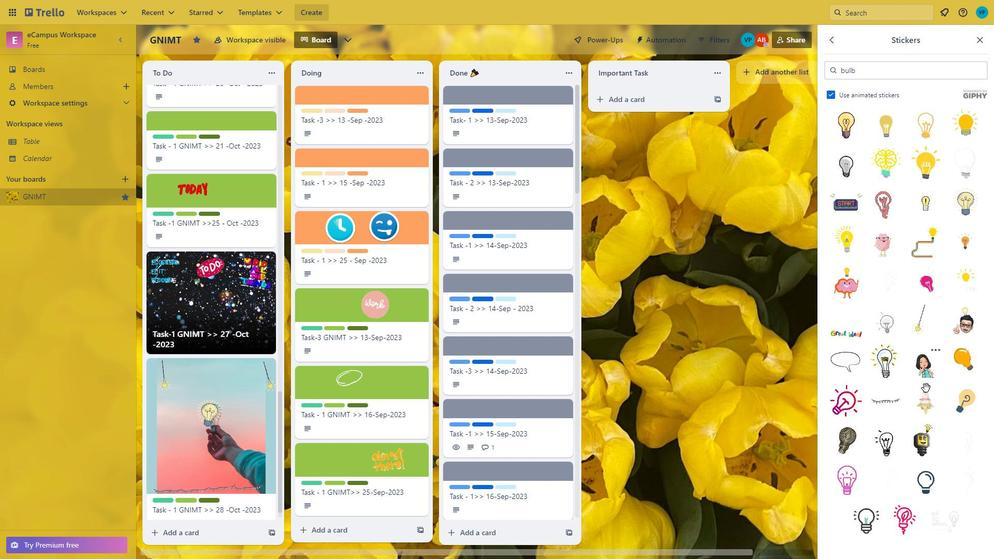
Action: Mouse scrolled (926, 389) with delta (0, 0)
Screenshot: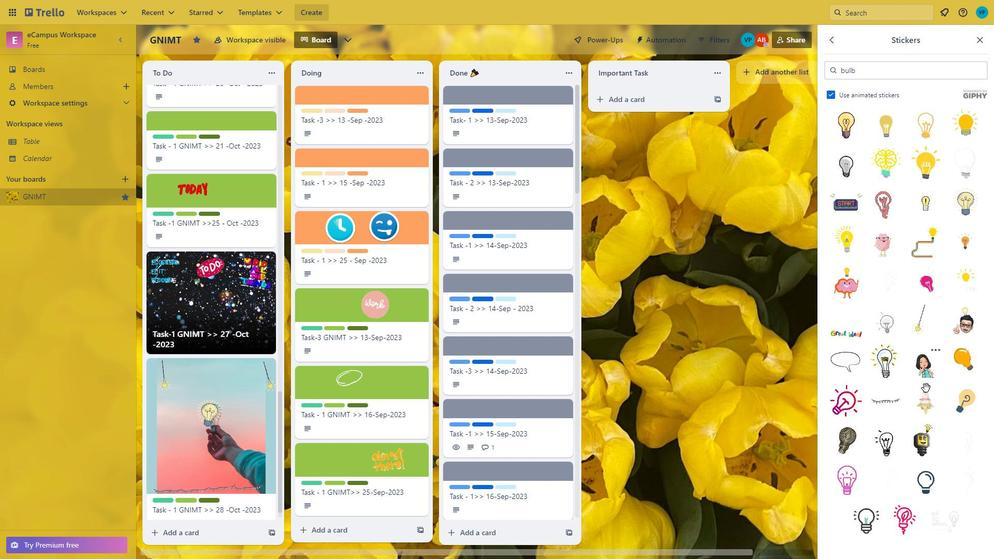 
Action: Mouse scrolled (926, 389) with delta (0, 0)
Screenshot: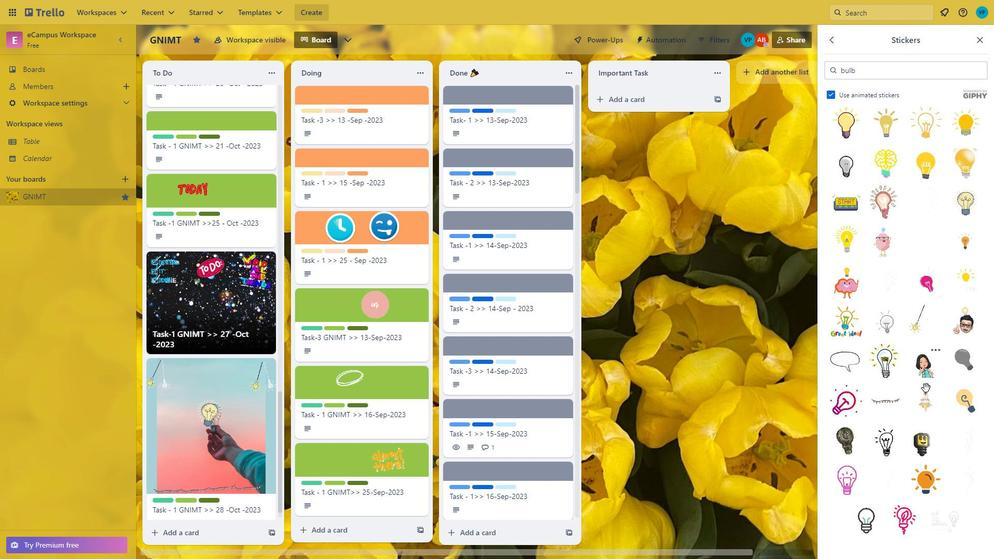 
Action: Mouse scrolled (926, 389) with delta (0, 0)
